 Task: Check the opening hours of a museum in Washington, DC.
Action: Mouse moved to (80, 66)
Screenshot: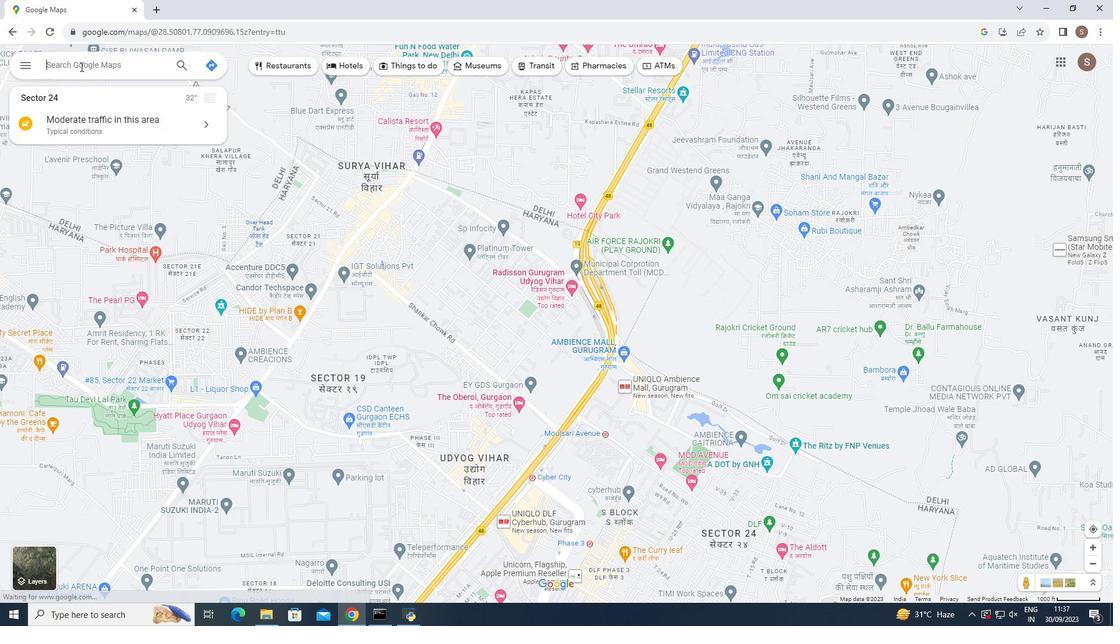 
Action: Mouse pressed left at (80, 66)
Screenshot: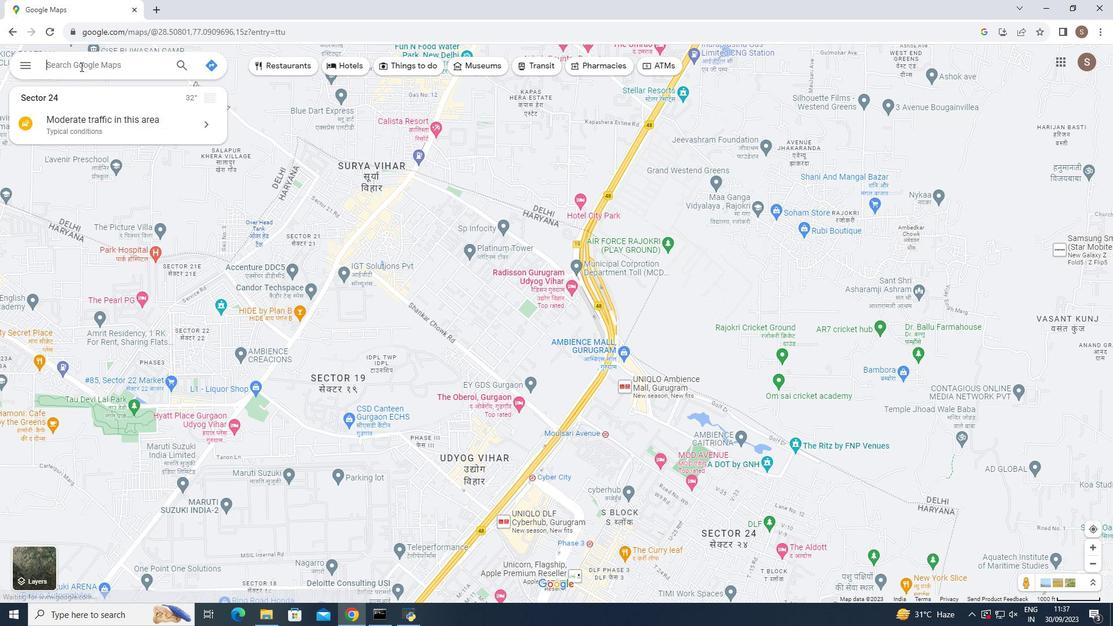 
Action: Mouse moved to (80, 66)
Screenshot: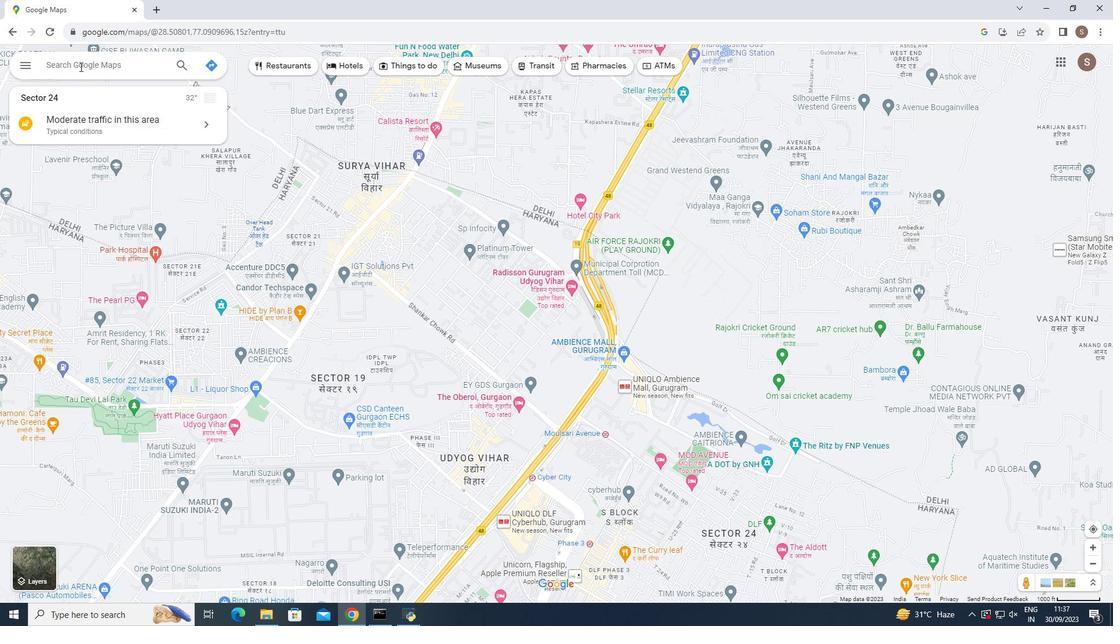 
Action: Key pressed museum<Key.space>in<Key.space><Key.left><Key.left><Key.left><Key.space><Key.right><Key.right><Key.right>washington
Screenshot: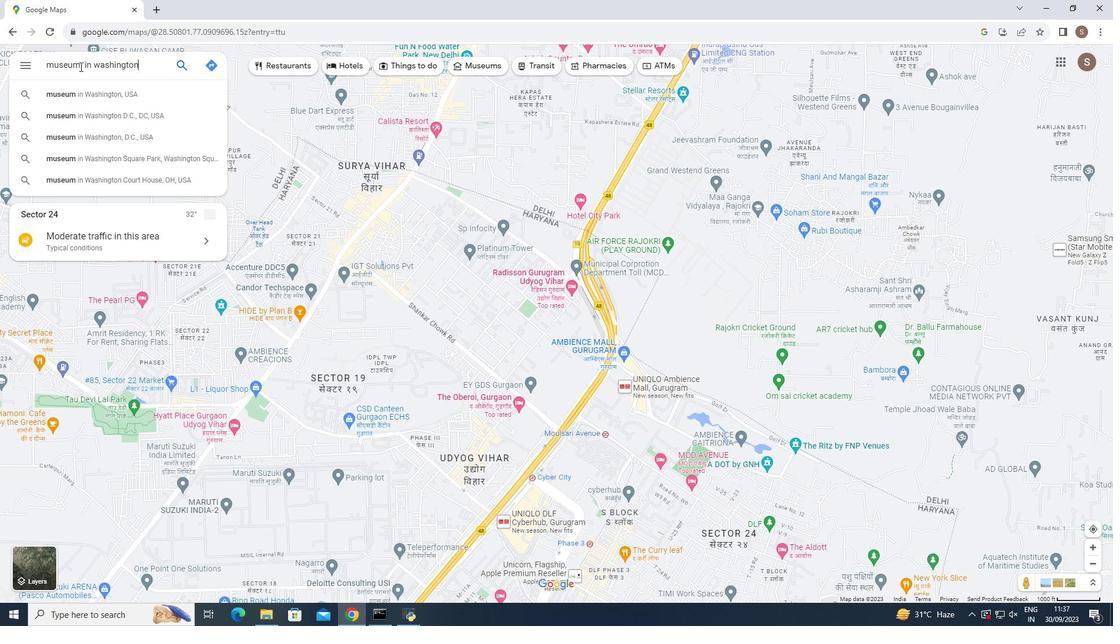 
Action: Mouse moved to (86, 100)
Screenshot: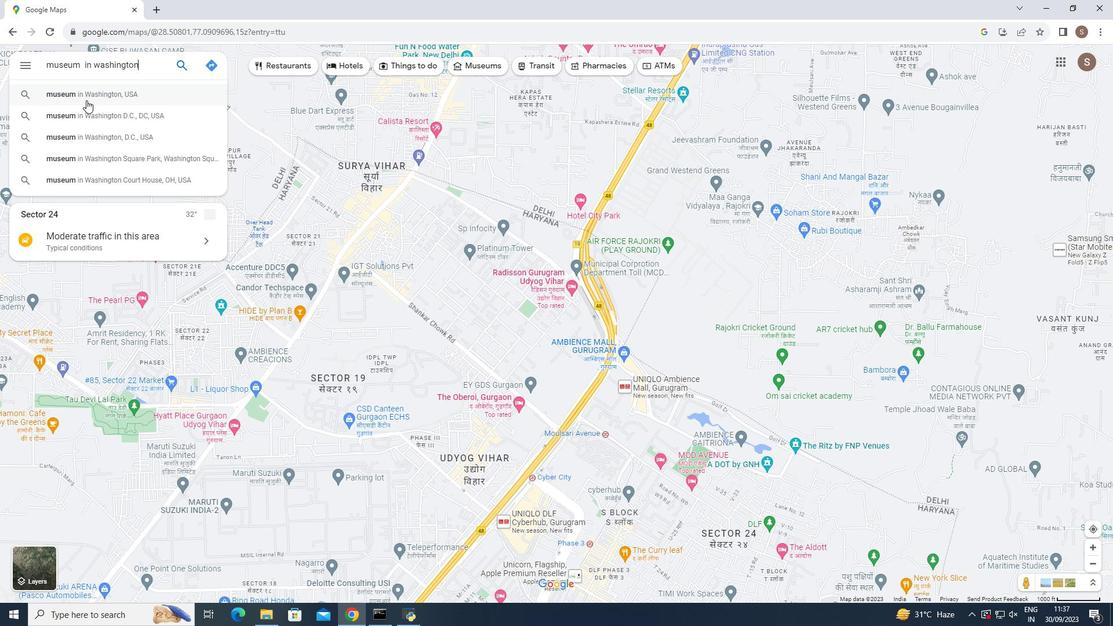 
Action: Mouse pressed left at (86, 100)
Screenshot: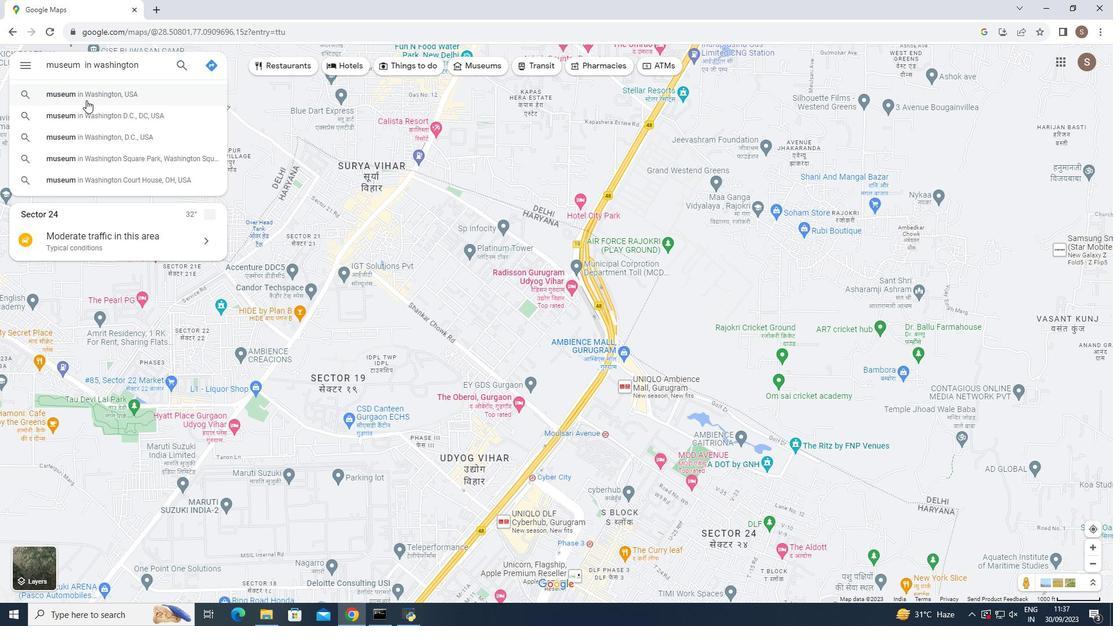 
Action: Mouse moved to (82, 112)
Screenshot: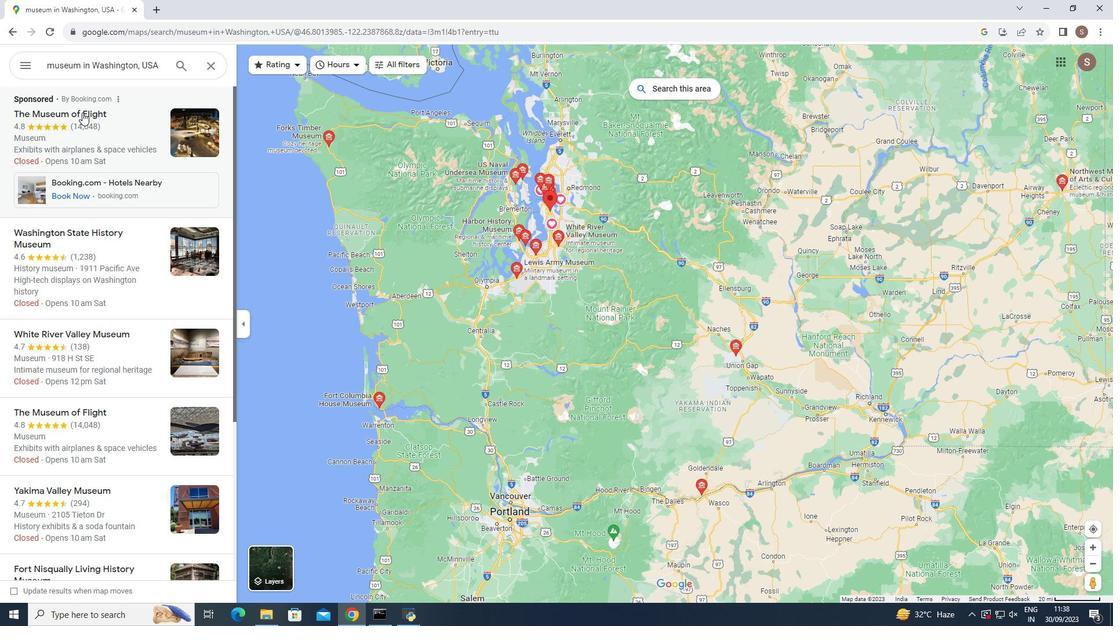 
Action: Mouse pressed left at (82, 112)
Screenshot: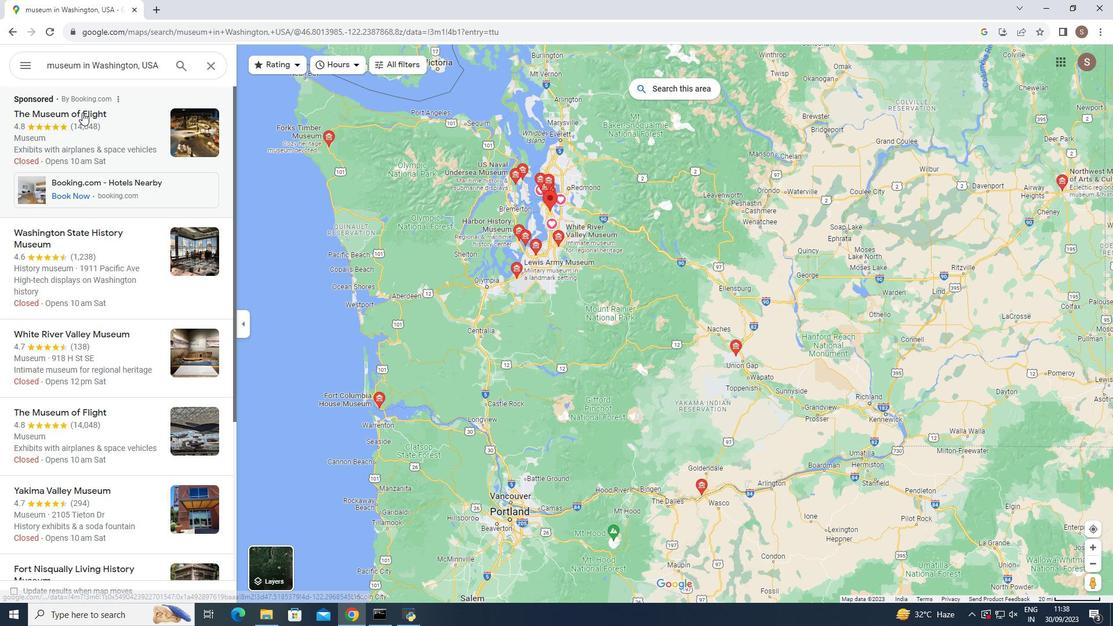
Action: Mouse moved to (359, 279)
Screenshot: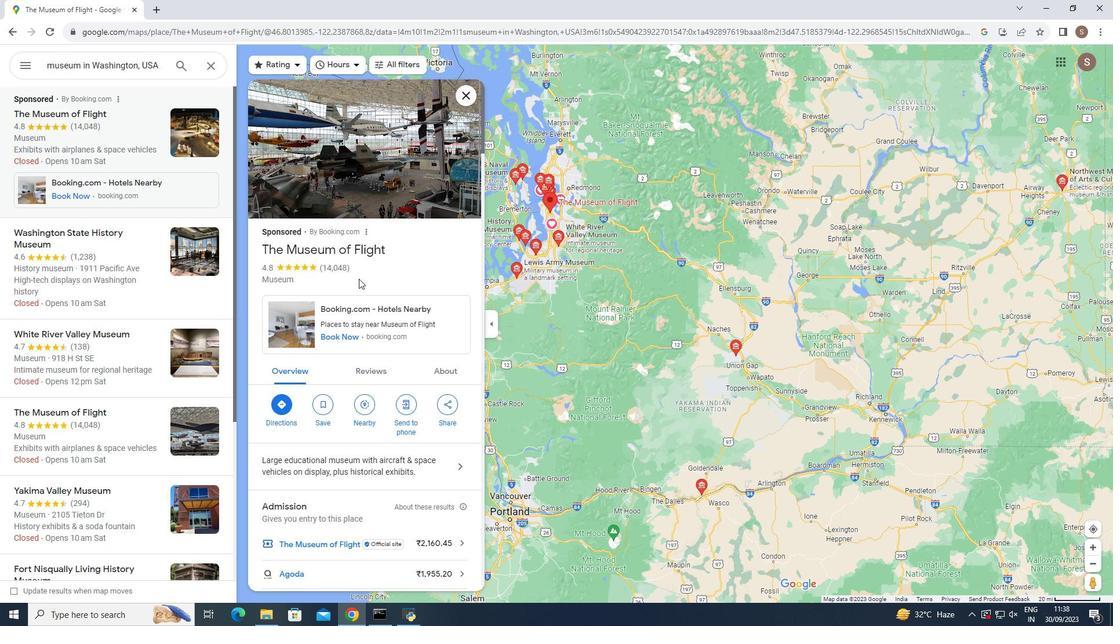
Action: Mouse scrolled (359, 278) with delta (0, 0)
Screenshot: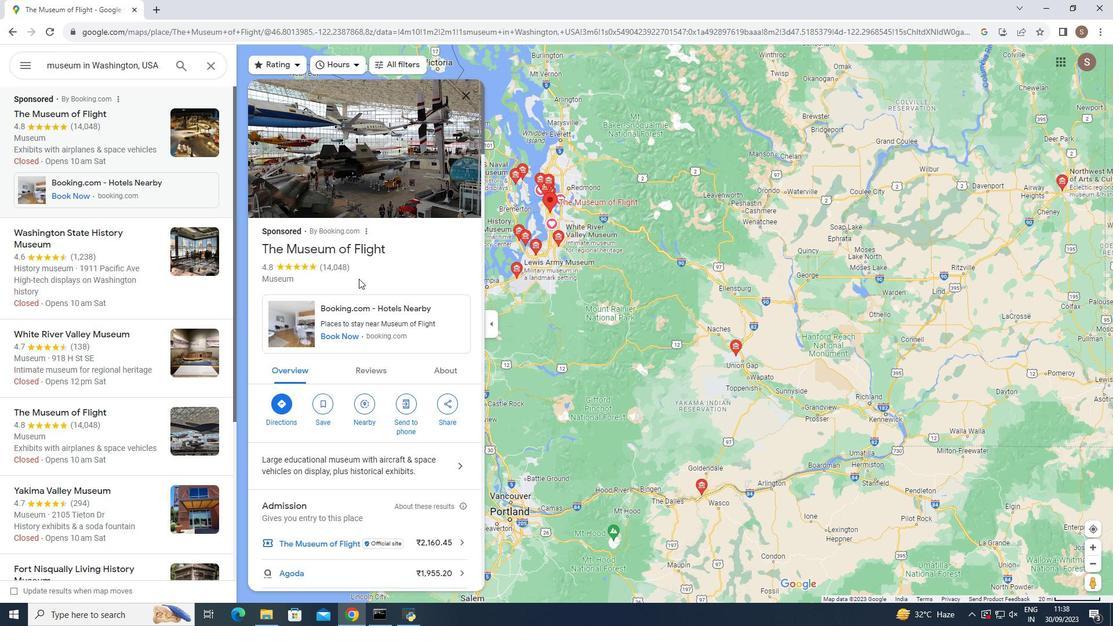 
Action: Mouse scrolled (359, 278) with delta (0, 0)
Screenshot: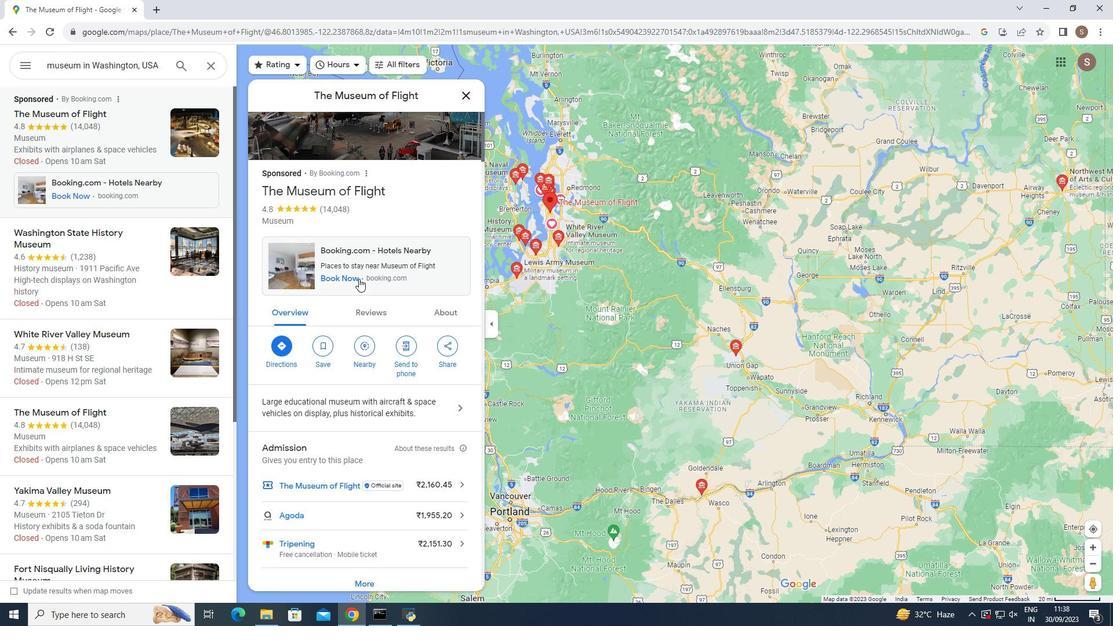 
Action: Mouse scrolled (359, 278) with delta (0, 0)
Screenshot: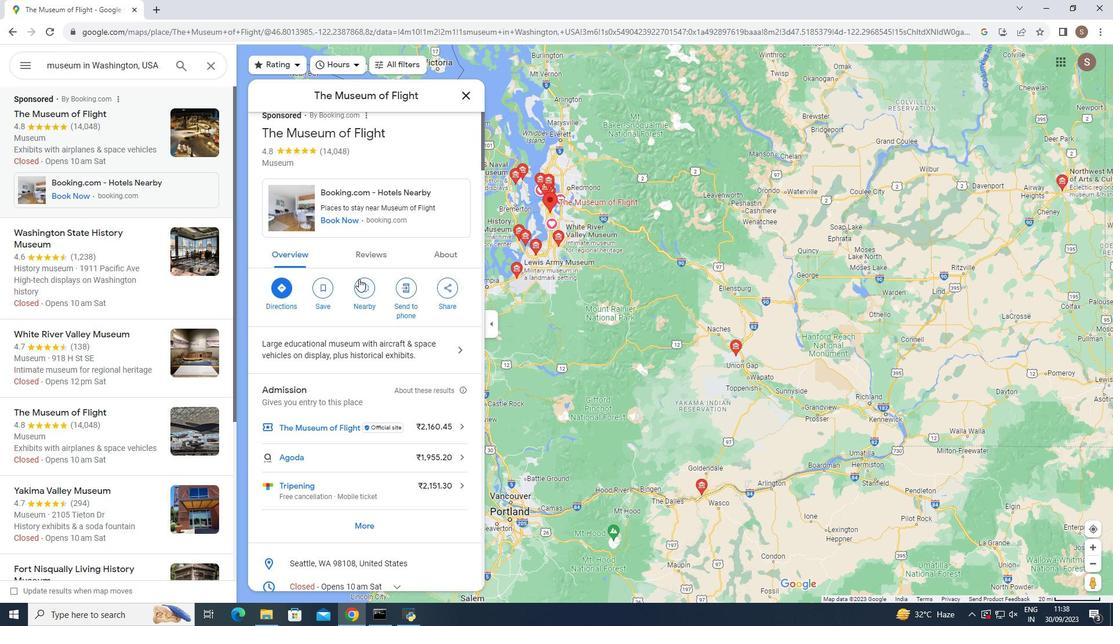 
Action: Mouse scrolled (359, 278) with delta (0, 0)
Screenshot: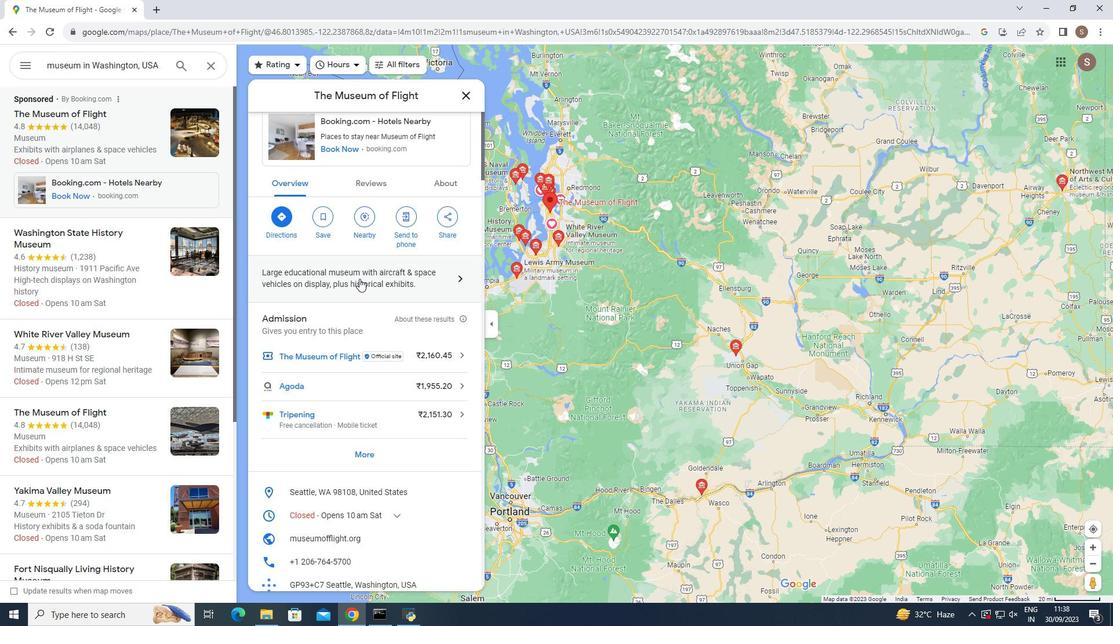 
Action: Mouse moved to (359, 279)
Screenshot: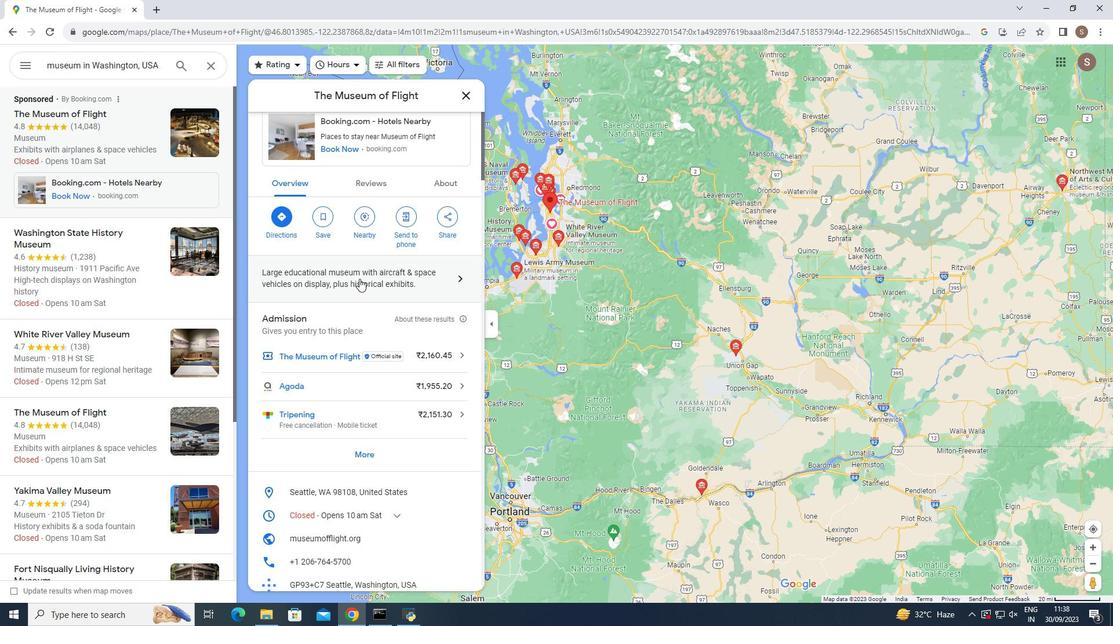 
Action: Mouse scrolled (359, 278) with delta (0, 0)
Screenshot: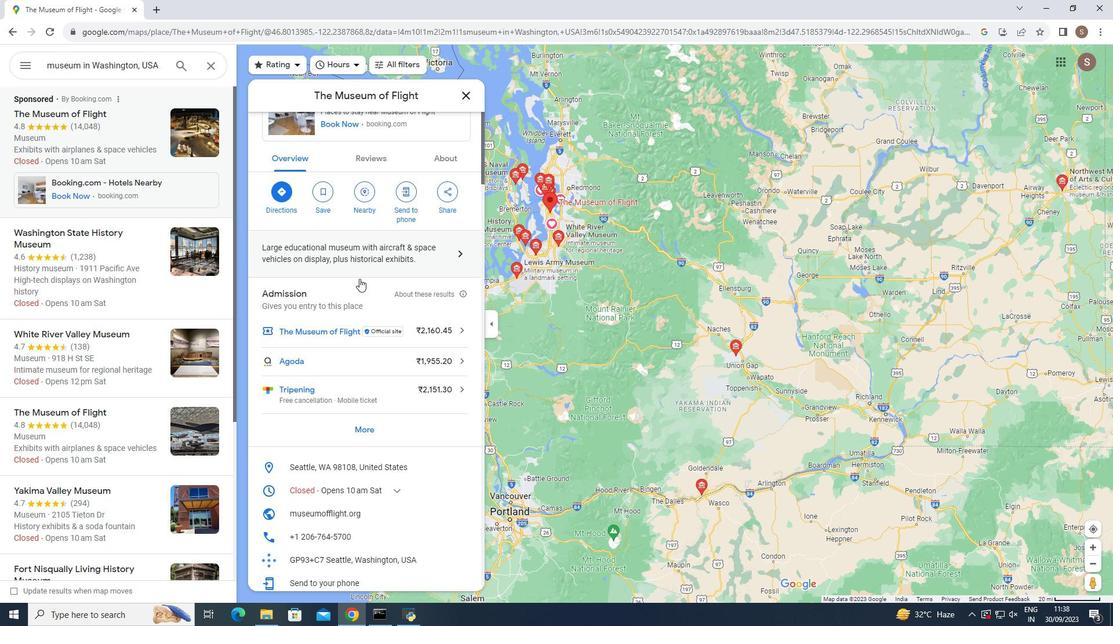 
Action: Mouse moved to (360, 279)
Screenshot: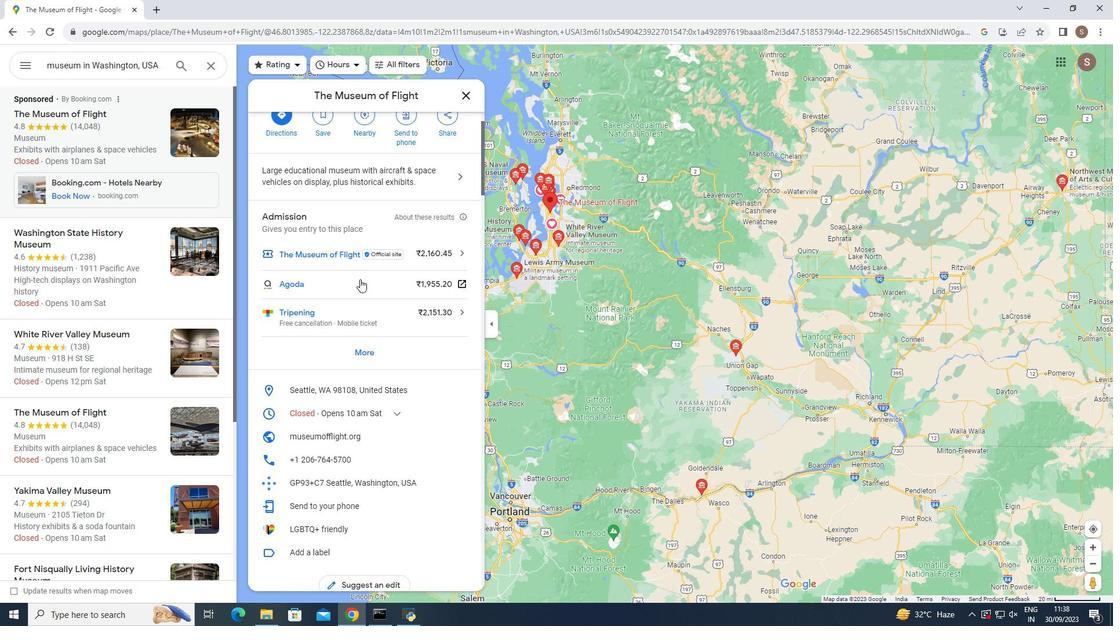 
Action: Mouse scrolled (360, 279) with delta (0, 0)
Screenshot: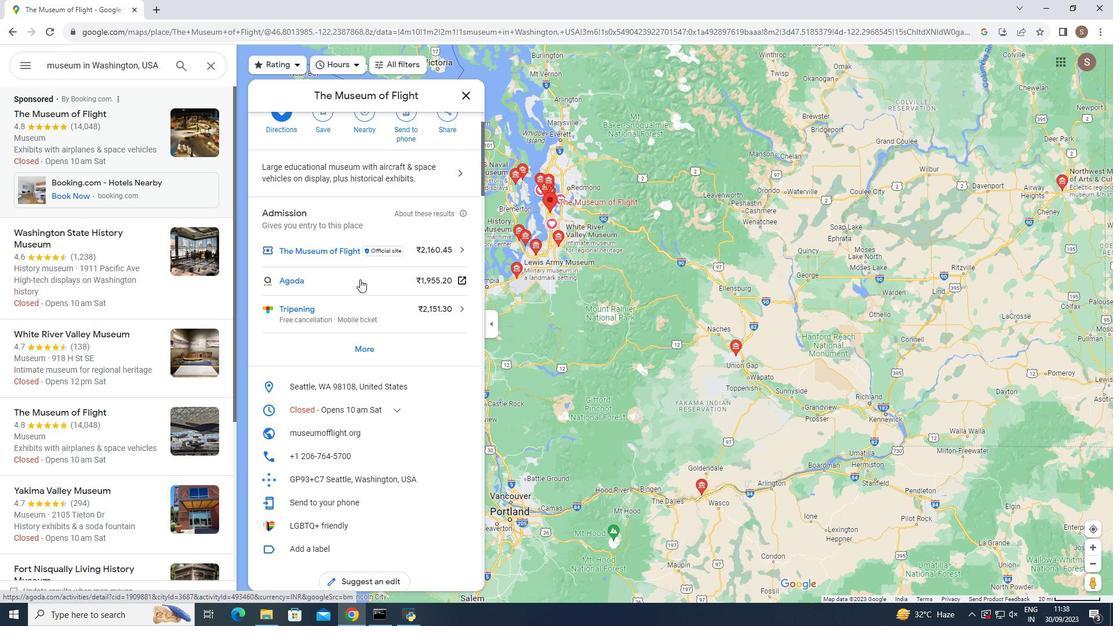 
Action: Mouse moved to (399, 353)
Screenshot: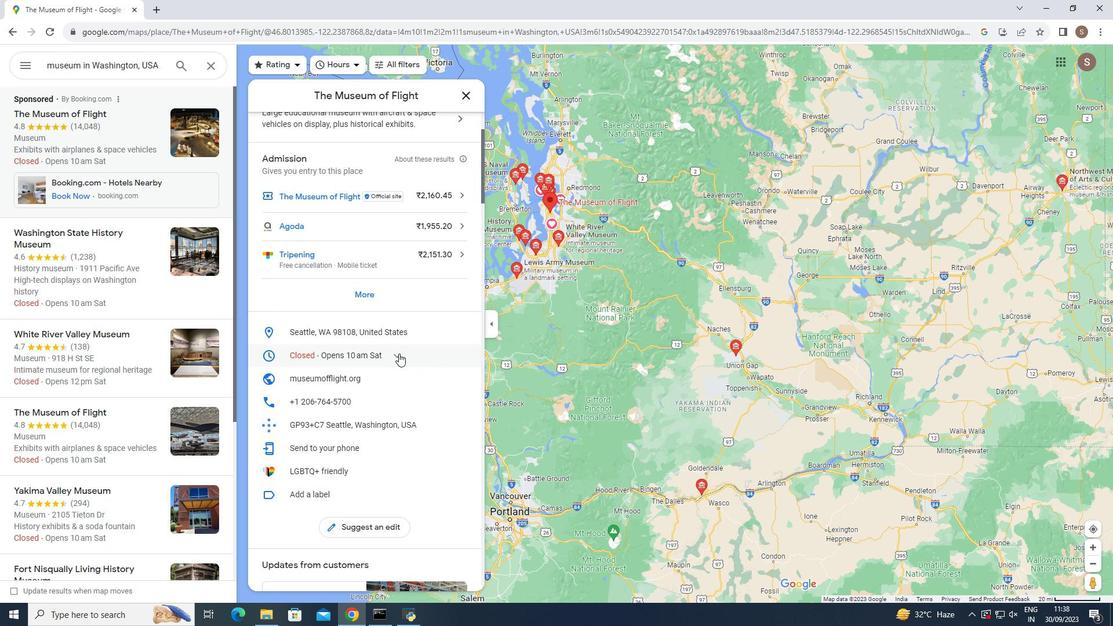 
Action: Mouse pressed left at (399, 353)
Screenshot: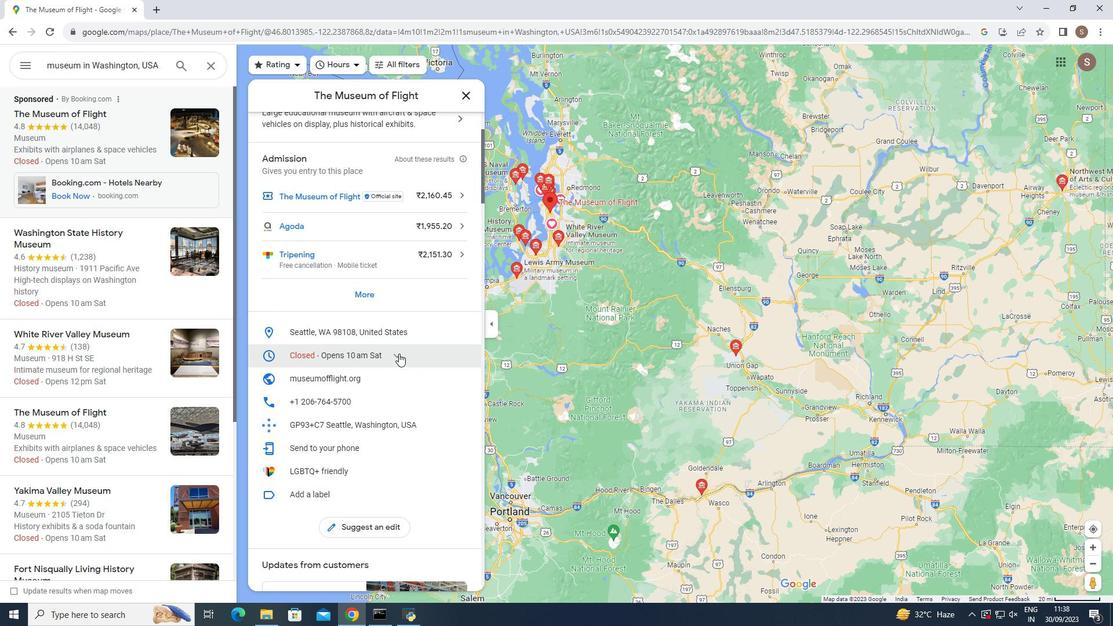 
Action: Mouse moved to (345, 359)
Screenshot: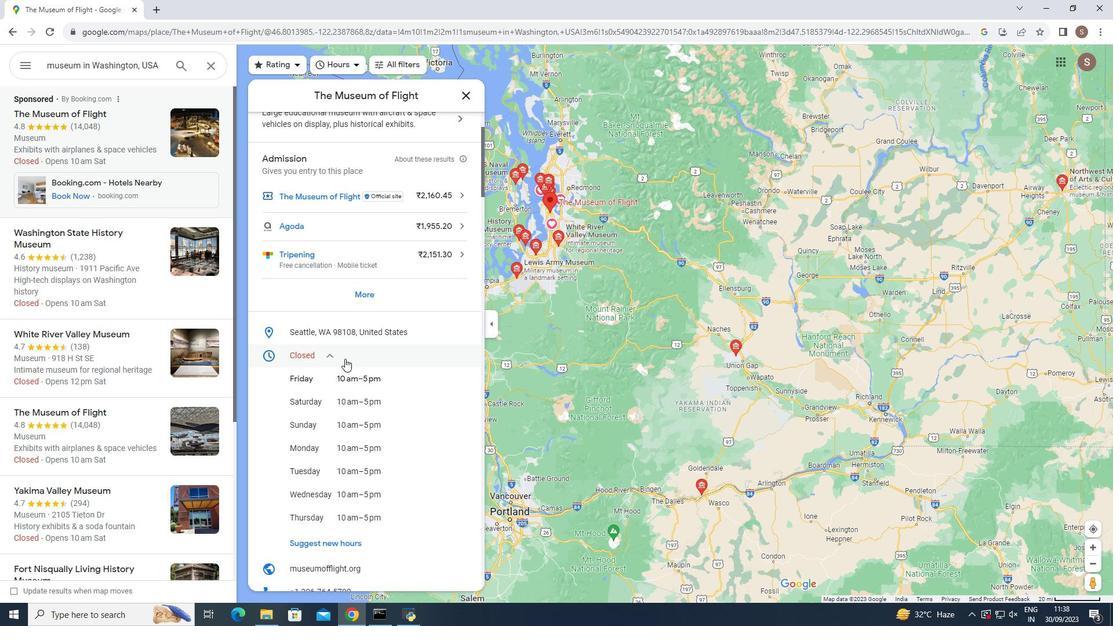 
Action: Mouse scrolled (345, 358) with delta (0, 0)
Screenshot: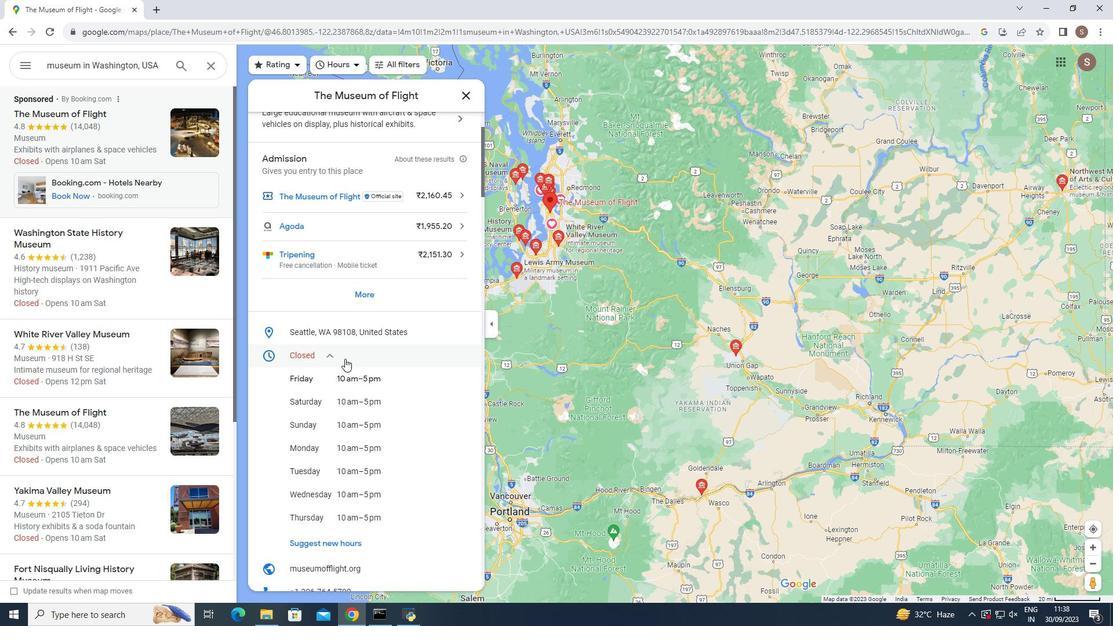 
Action: Mouse scrolled (345, 358) with delta (0, 0)
Screenshot: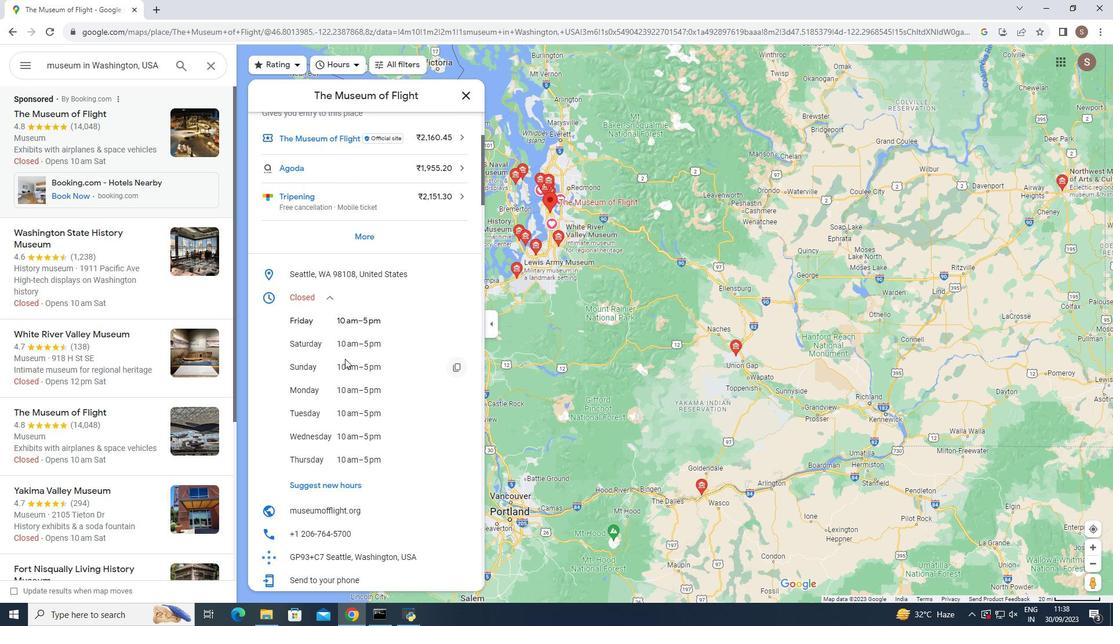 
Action: Mouse moved to (379, 292)
Screenshot: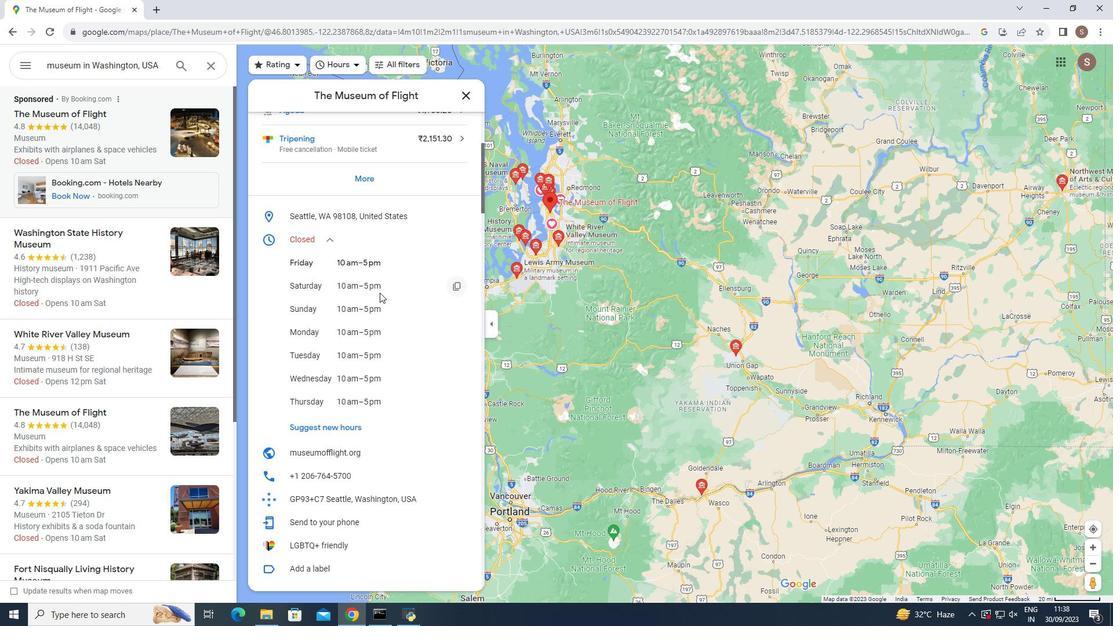 
Action: Mouse scrolled (379, 292) with delta (0, 0)
Screenshot: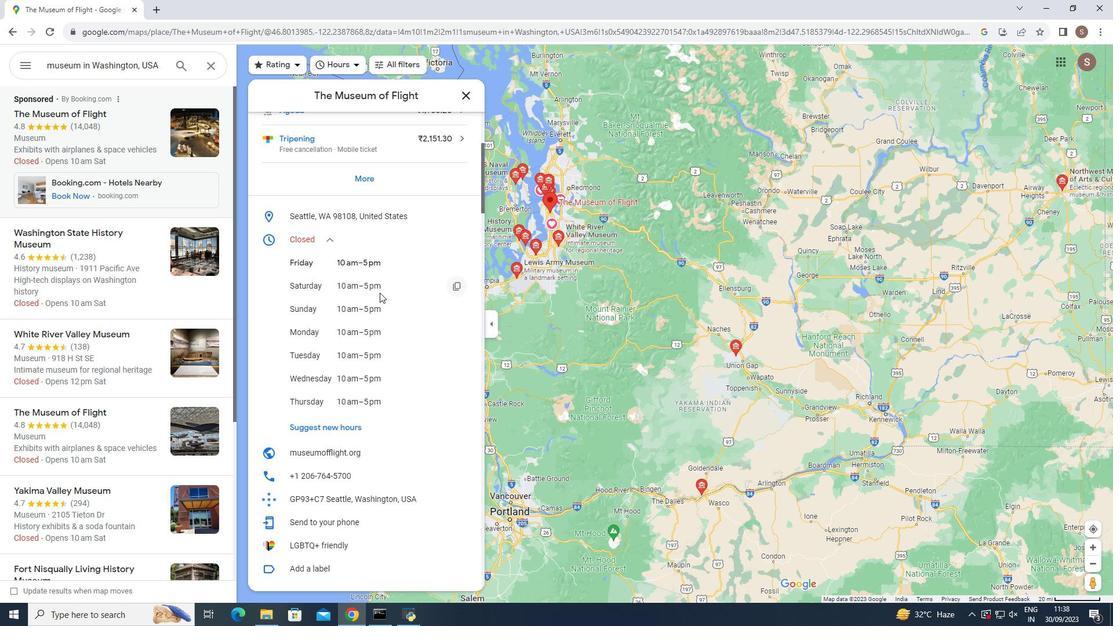 
Action: Mouse moved to (379, 294)
Screenshot: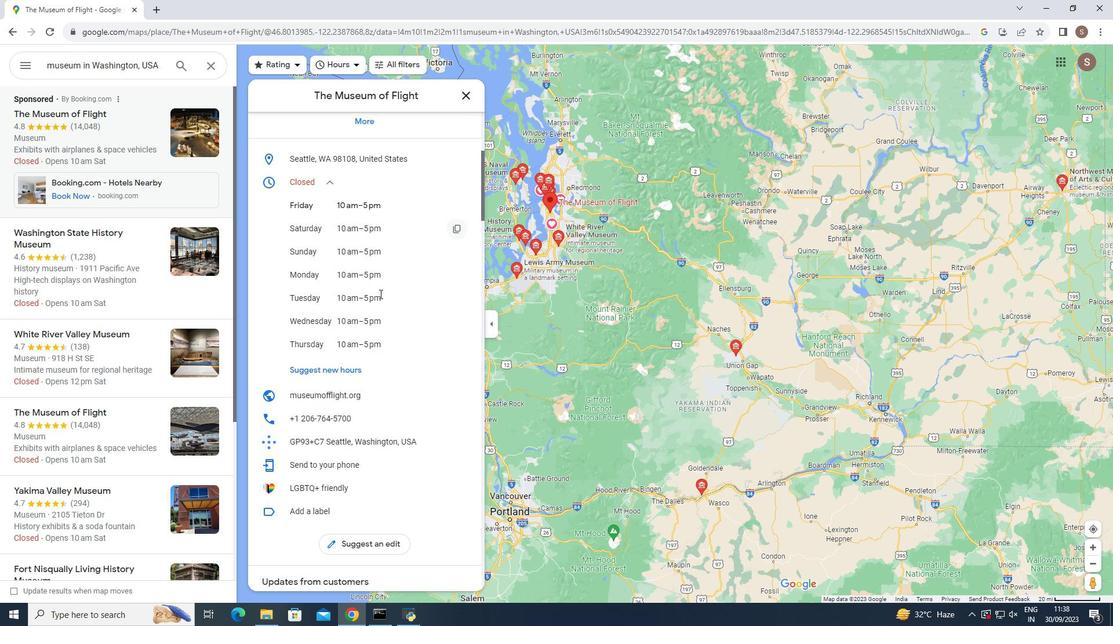 
Action: Mouse scrolled (379, 293) with delta (0, 0)
Screenshot: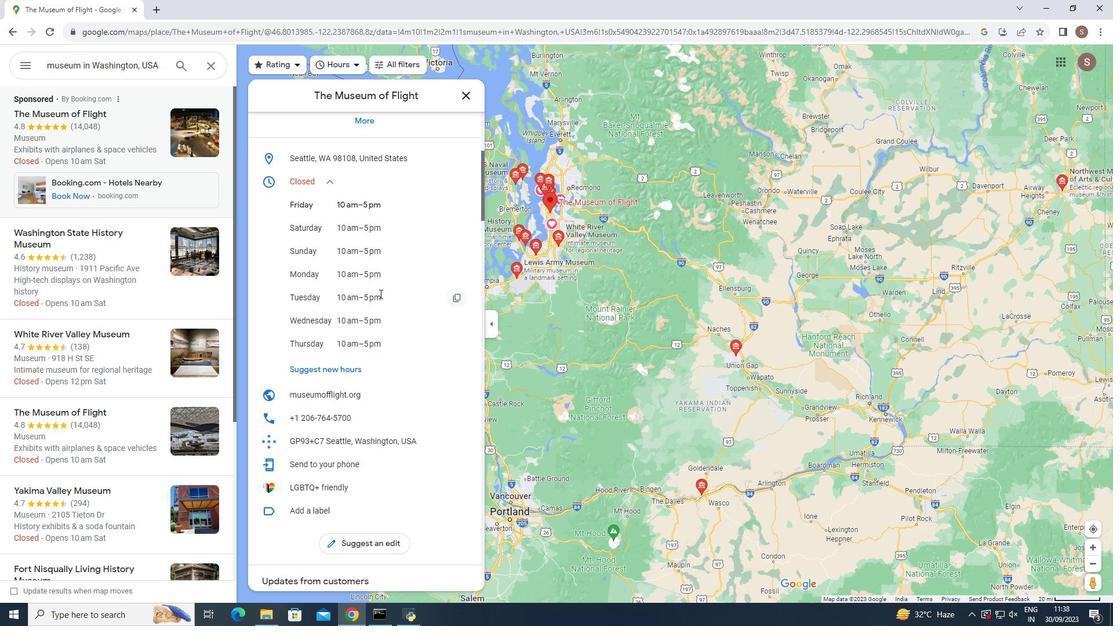 
Action: Mouse scrolled (379, 294) with delta (0, 0)
Screenshot: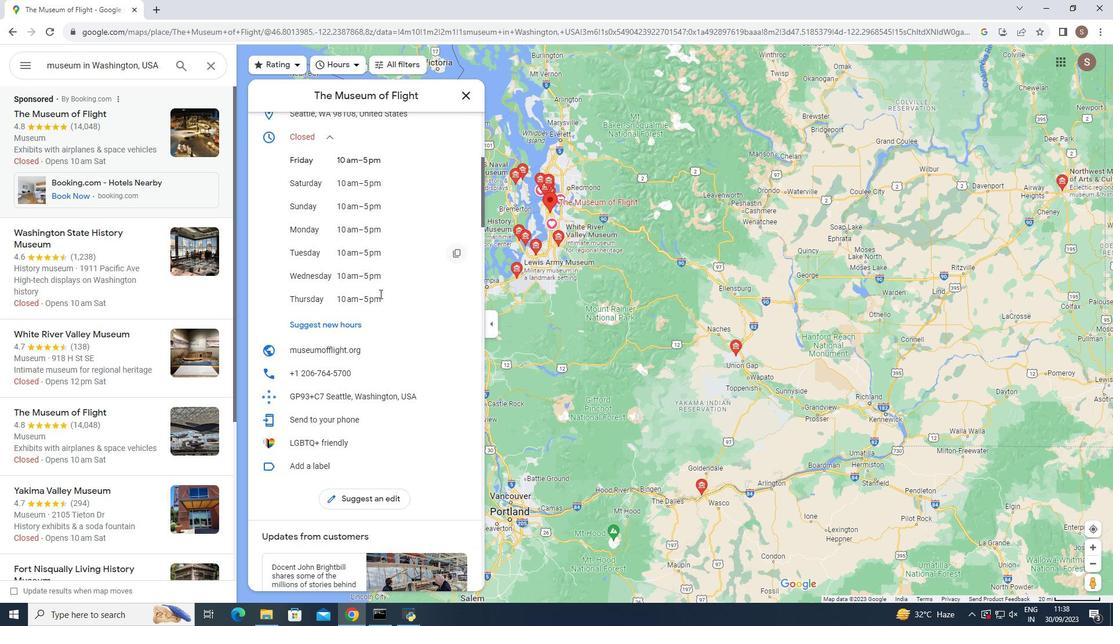 
Action: Mouse scrolled (379, 294) with delta (0, 0)
Screenshot: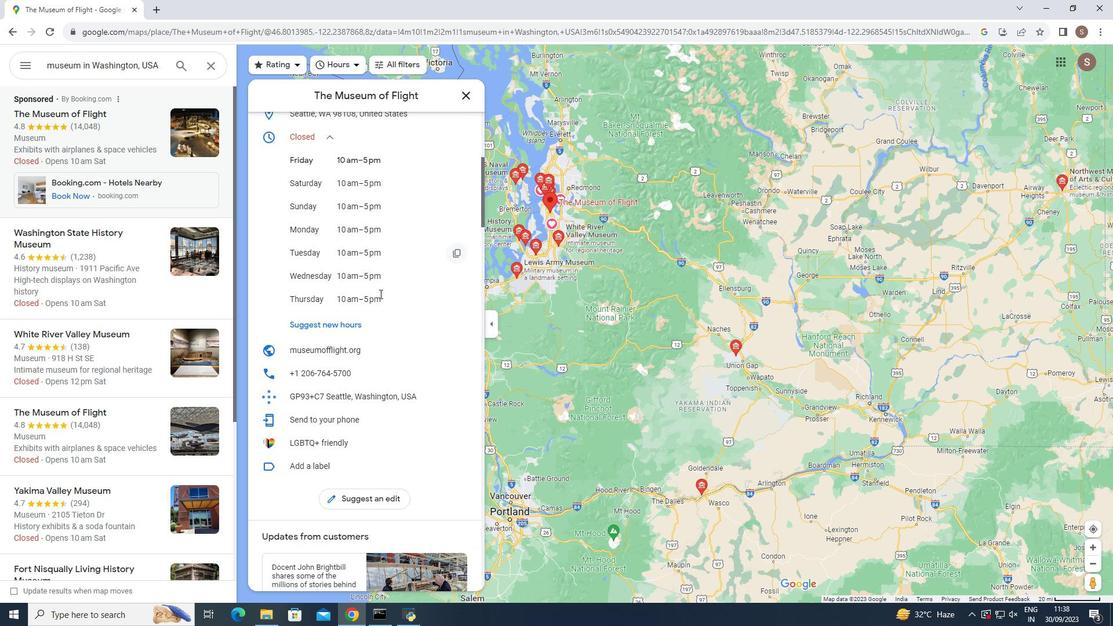 
Action: Mouse scrolled (379, 294) with delta (0, 0)
Screenshot: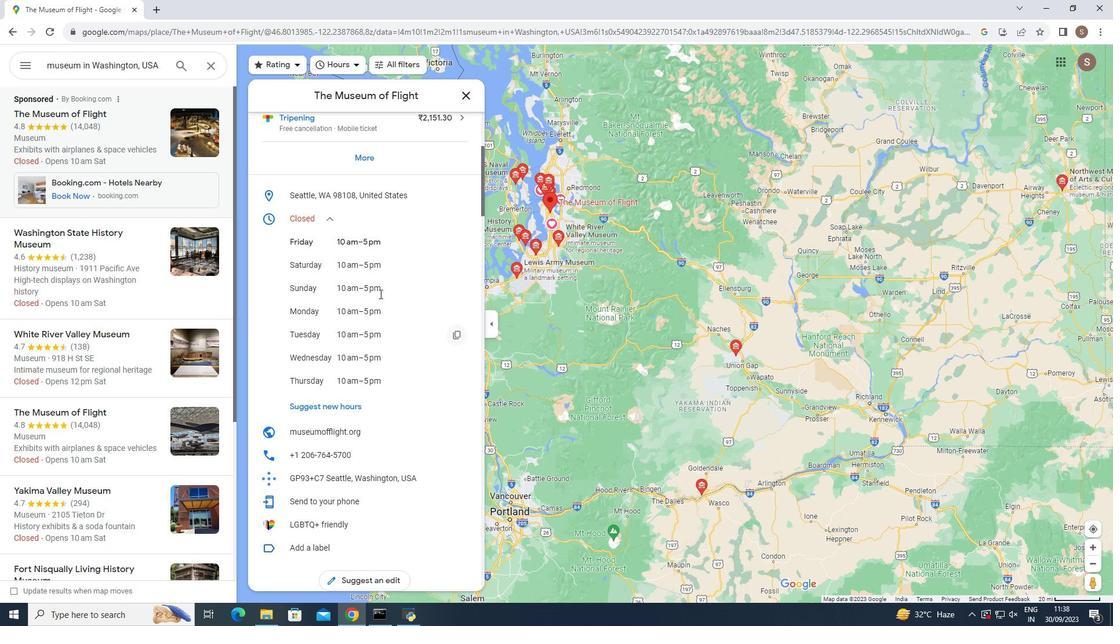 
Action: Mouse scrolled (379, 294) with delta (0, 0)
Screenshot: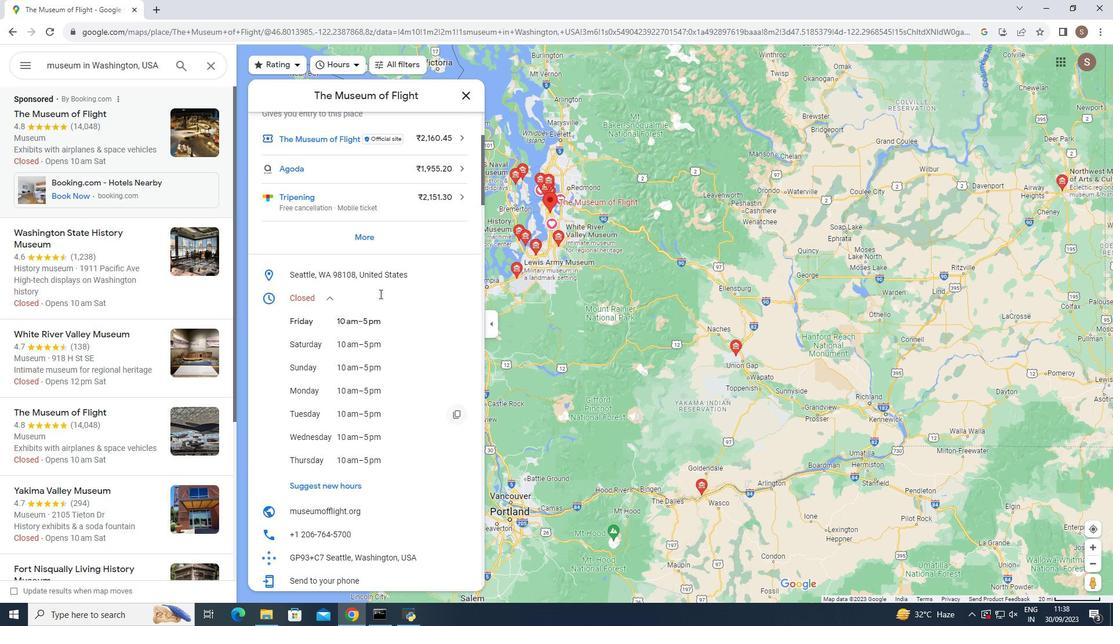 
Action: Mouse scrolled (379, 294) with delta (0, 0)
Screenshot: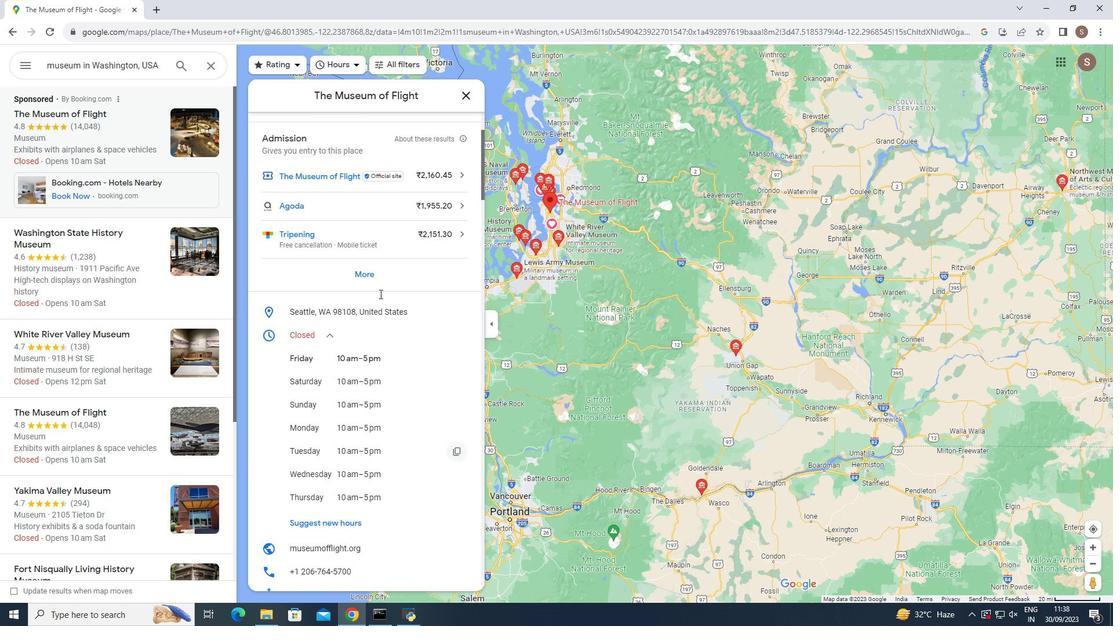 
Action: Mouse scrolled (379, 294) with delta (0, 0)
Screenshot: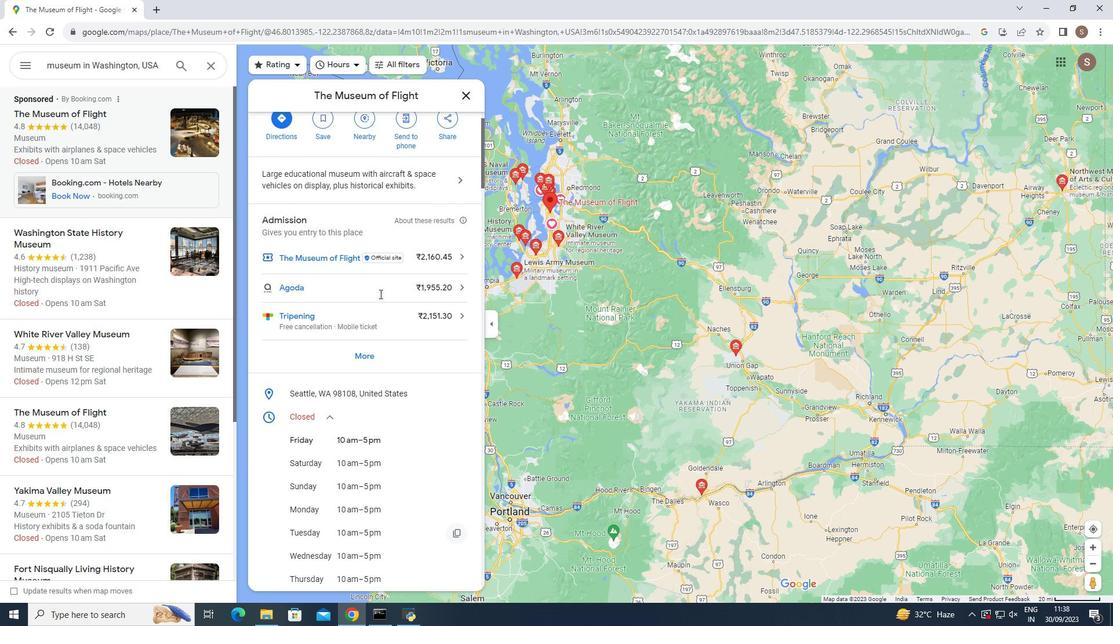 
Action: Mouse scrolled (379, 294) with delta (0, 0)
Screenshot: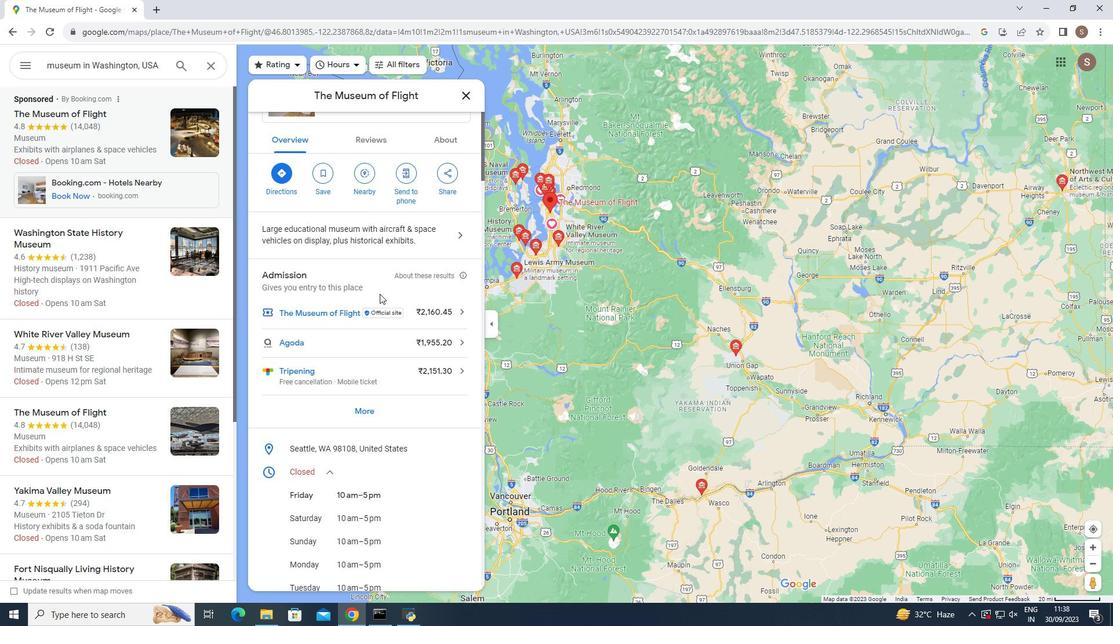 
Action: Mouse scrolled (379, 294) with delta (0, 0)
Screenshot: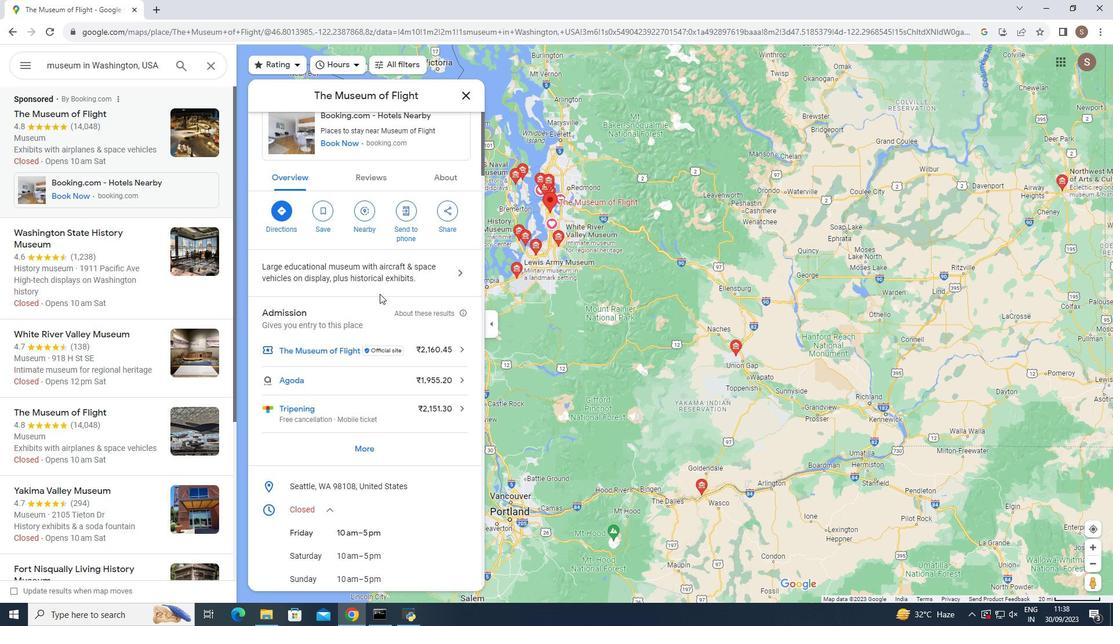 
Action: Mouse scrolled (379, 294) with delta (0, 0)
Screenshot: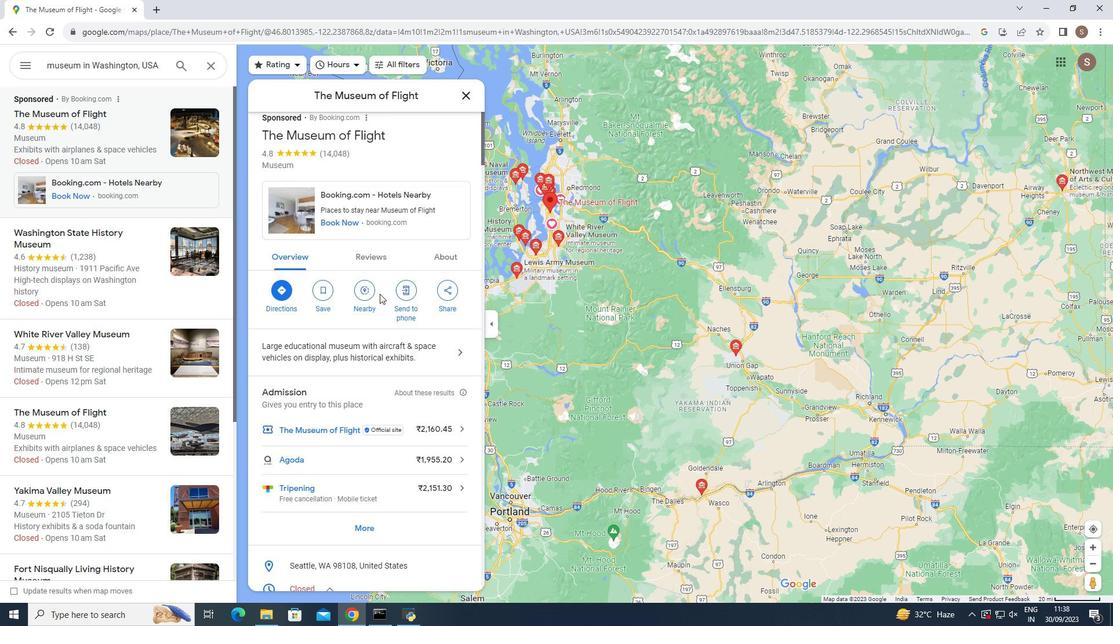 
Action: Mouse moved to (400, 421)
Screenshot: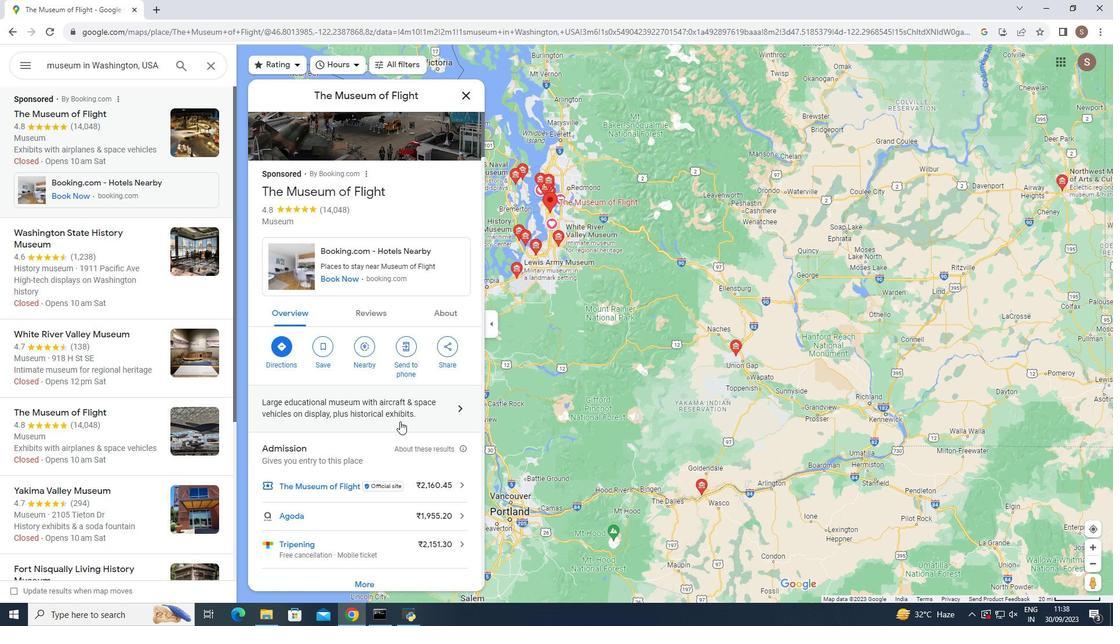 
Action: Mouse scrolled (400, 421) with delta (0, 0)
Screenshot: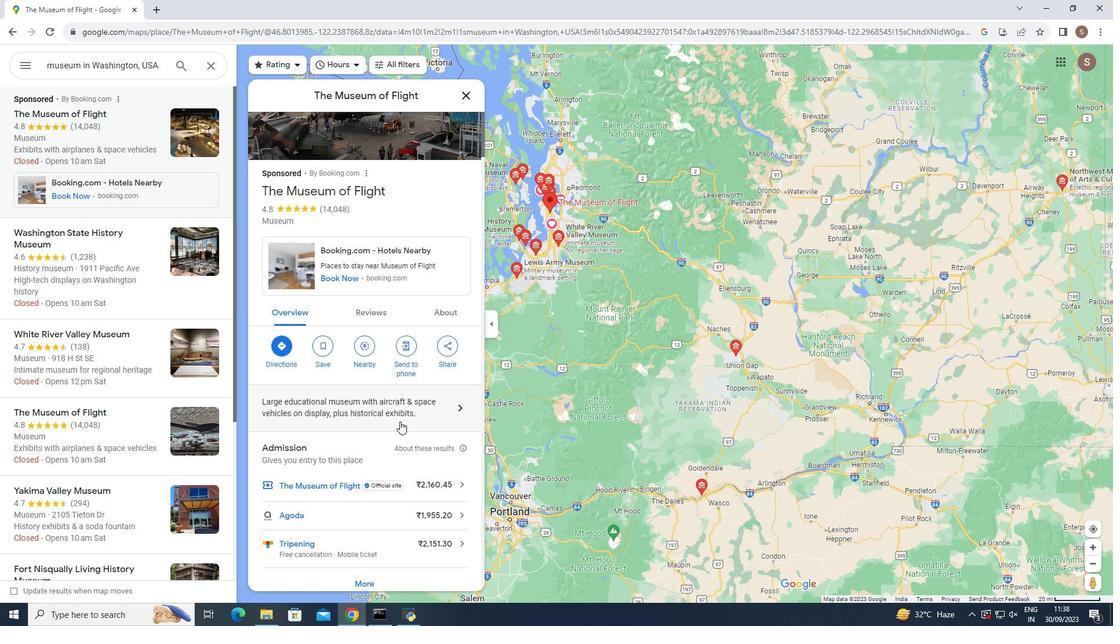 
Action: Mouse scrolled (400, 421) with delta (0, 0)
Screenshot: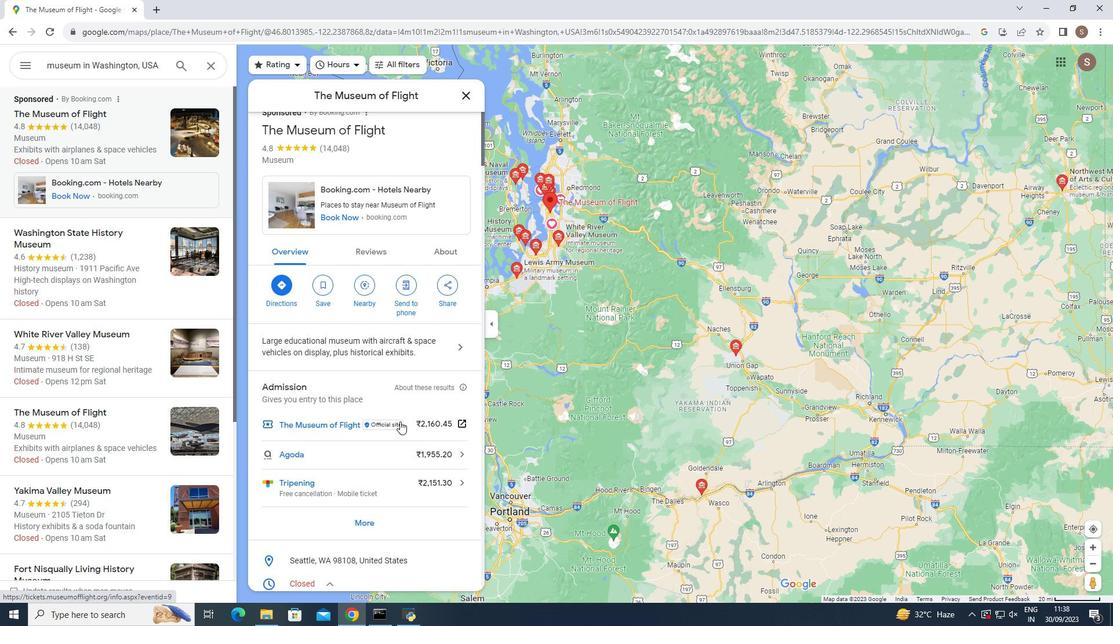 
Action: Mouse moved to (390, 357)
Screenshot: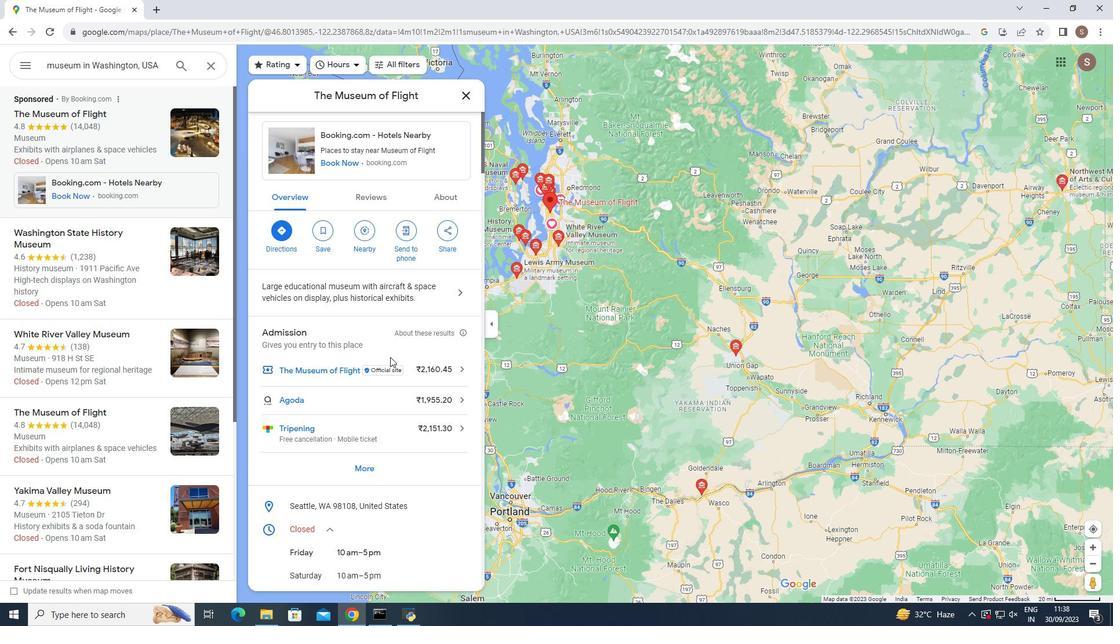 
Action: Mouse scrolled (390, 356) with delta (0, 0)
Screenshot: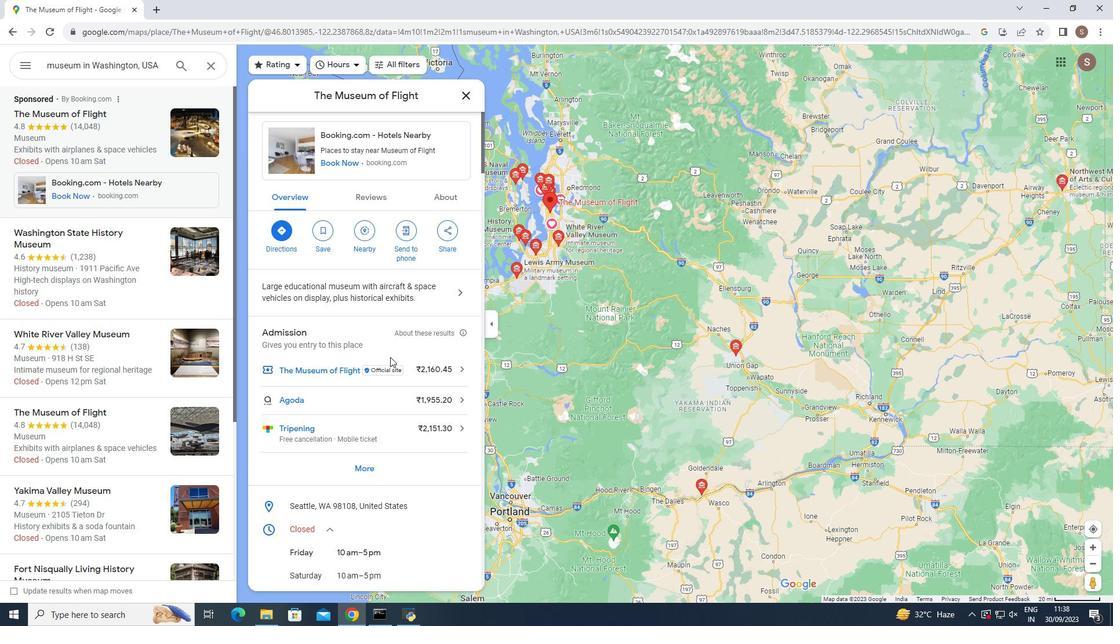 
Action: Mouse moved to (391, 357)
Screenshot: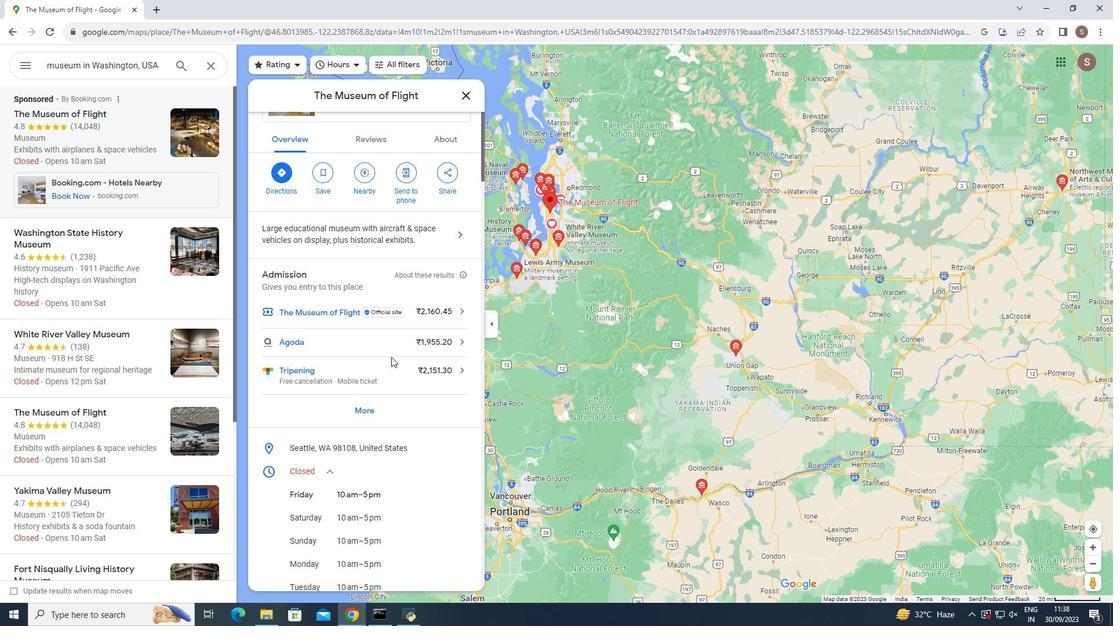 
Action: Mouse scrolled (391, 356) with delta (0, 0)
Screenshot: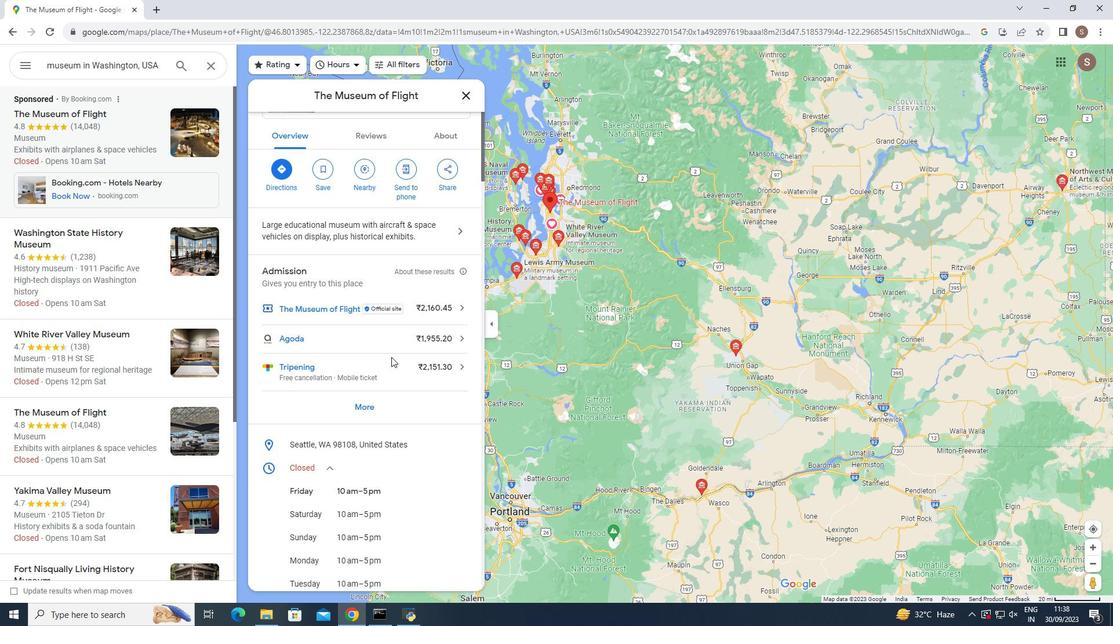 
Action: Mouse scrolled (391, 356) with delta (0, 0)
Screenshot: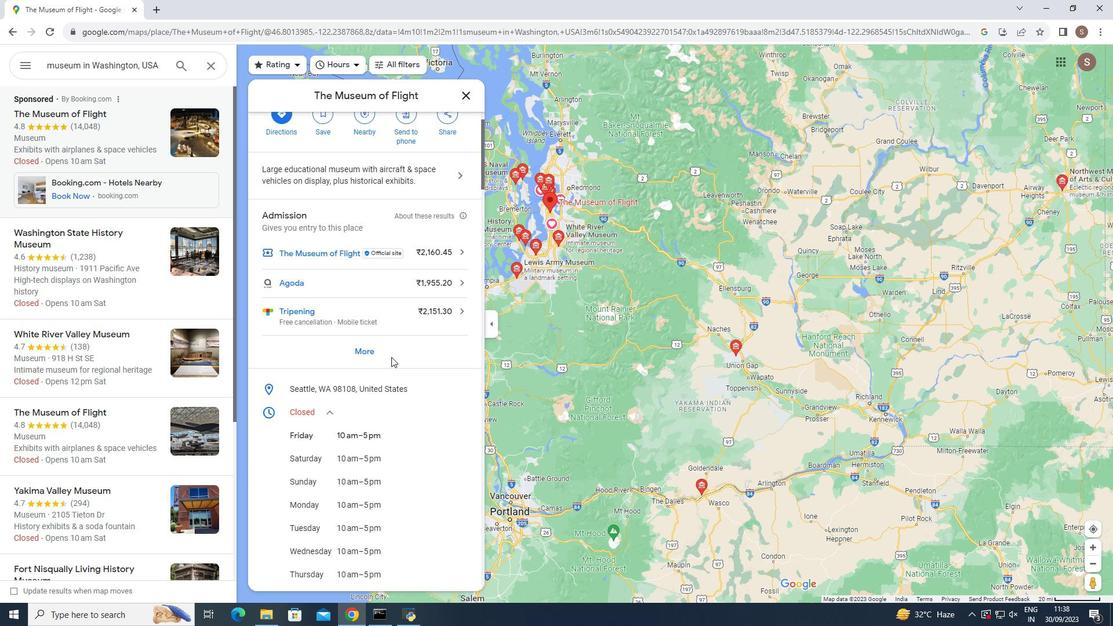 
Action: Mouse moved to (391, 355)
Screenshot: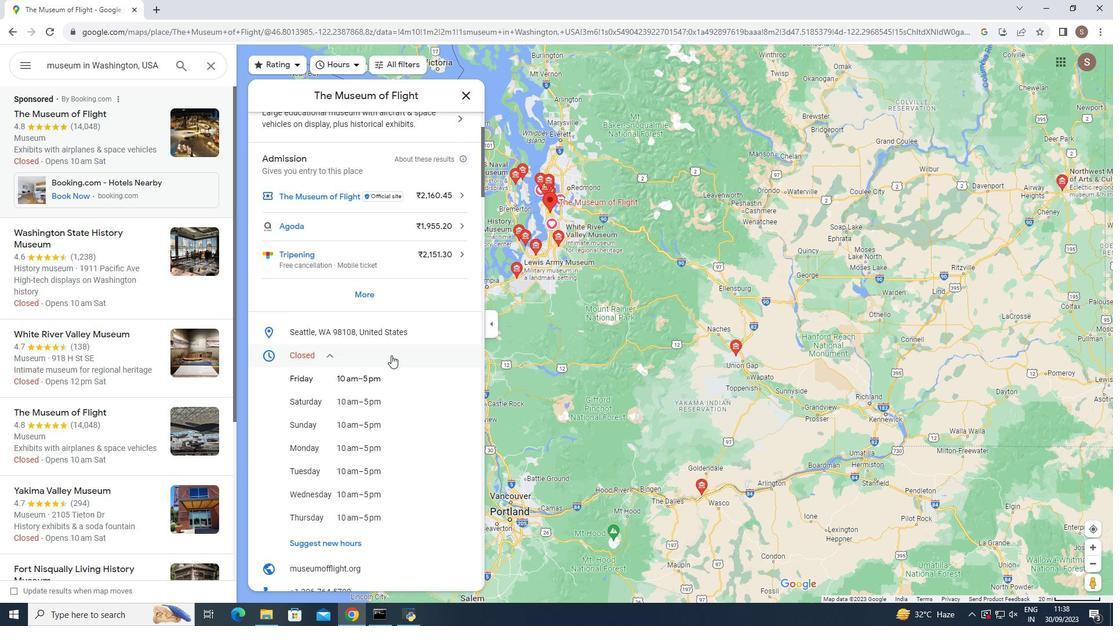 
Action: Mouse scrolled (391, 355) with delta (0, 0)
Screenshot: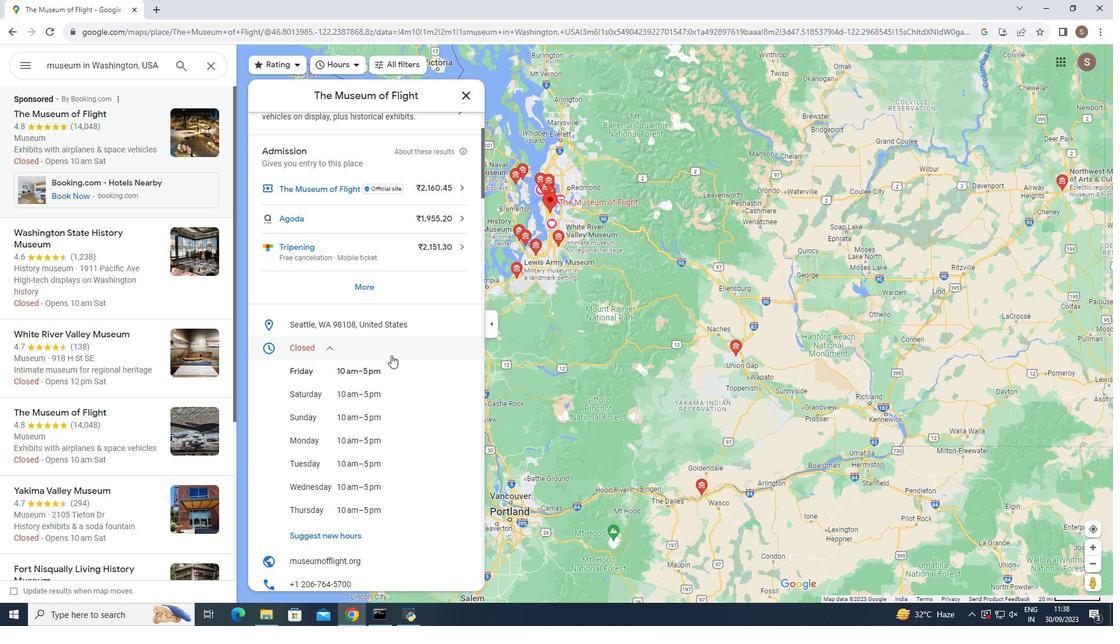 
Action: Mouse scrolled (391, 355) with delta (0, 0)
Screenshot: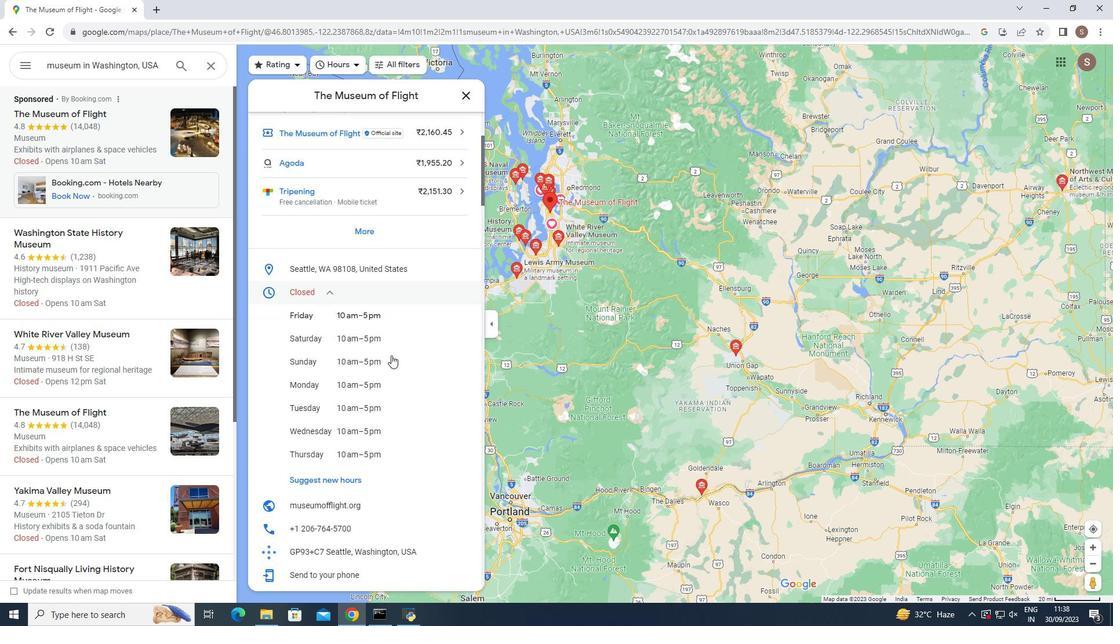 
Action: Mouse scrolled (391, 355) with delta (0, 0)
Screenshot: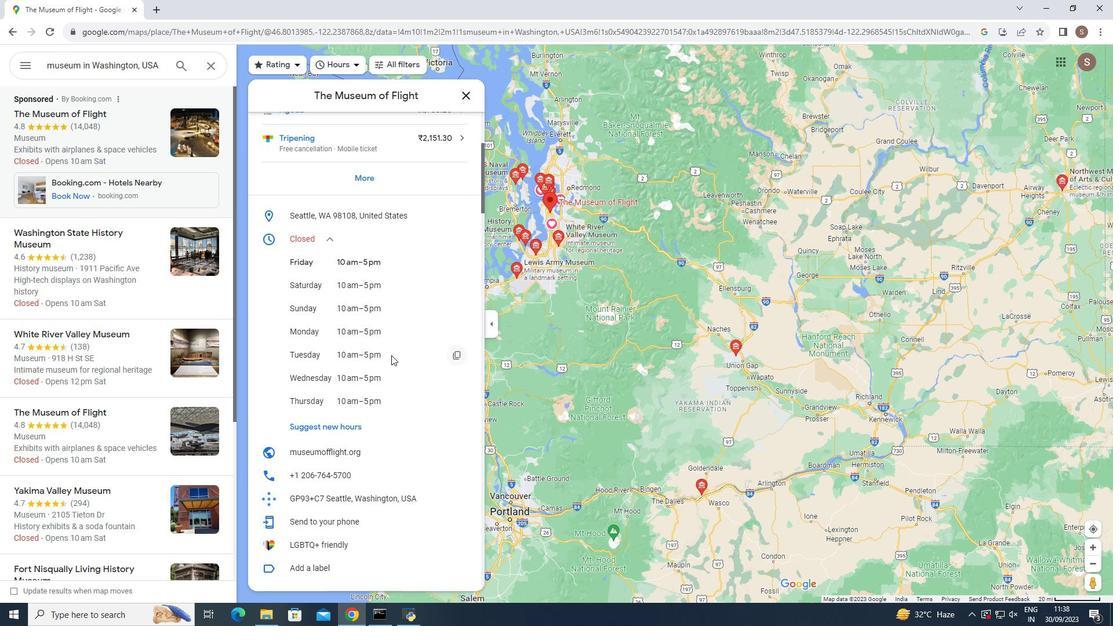 
Action: Mouse scrolled (391, 355) with delta (0, 0)
Screenshot: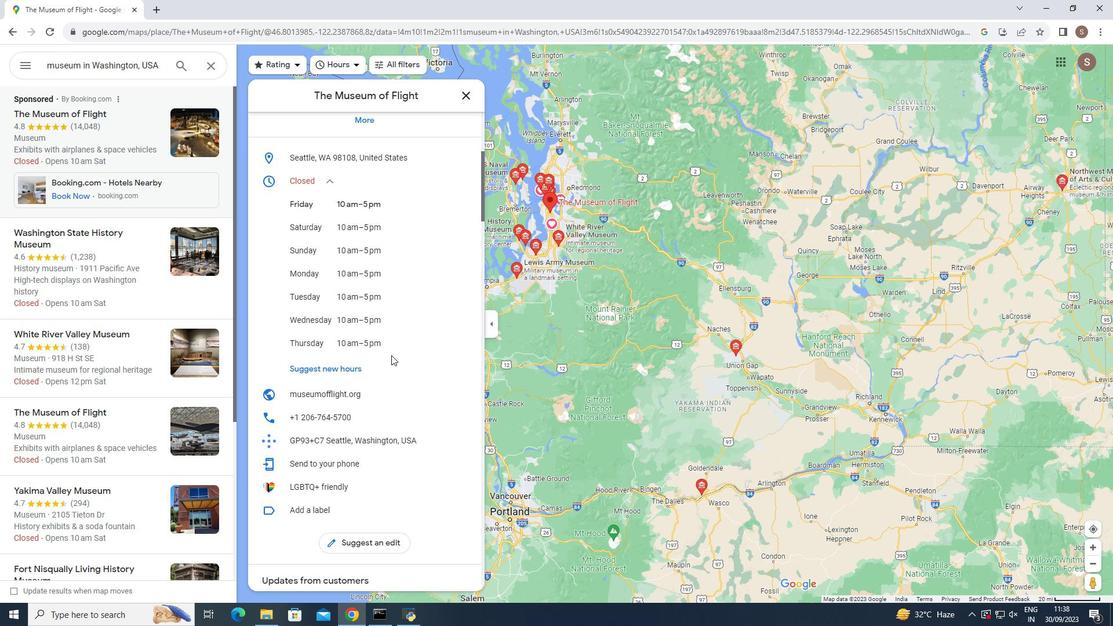 
Action: Mouse scrolled (391, 355) with delta (0, 0)
Screenshot: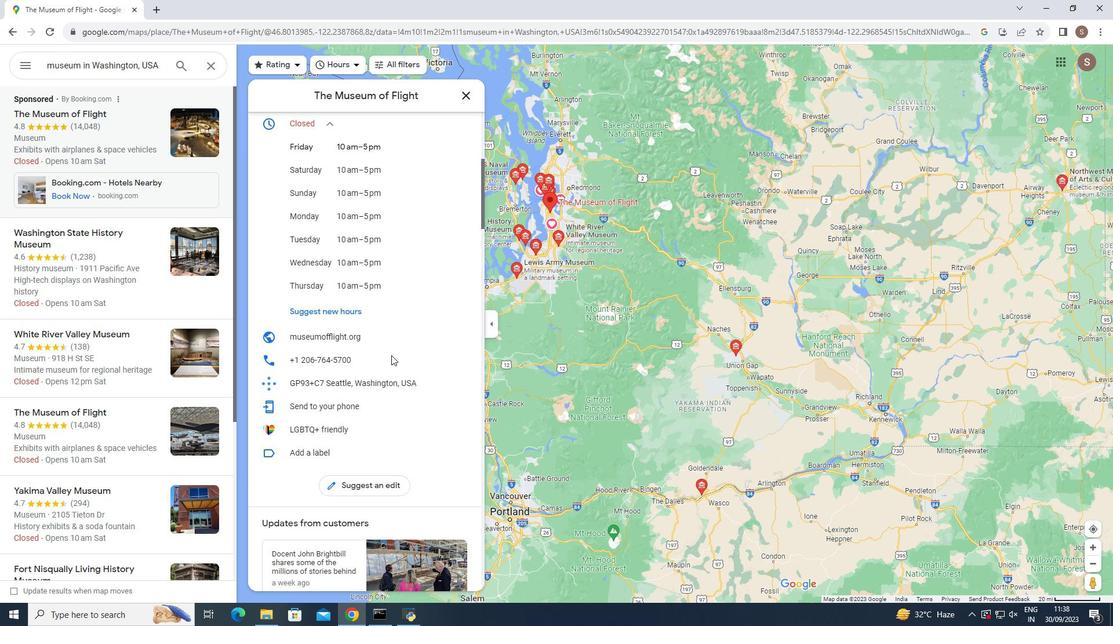 
Action: Mouse scrolled (391, 355) with delta (0, 0)
Screenshot: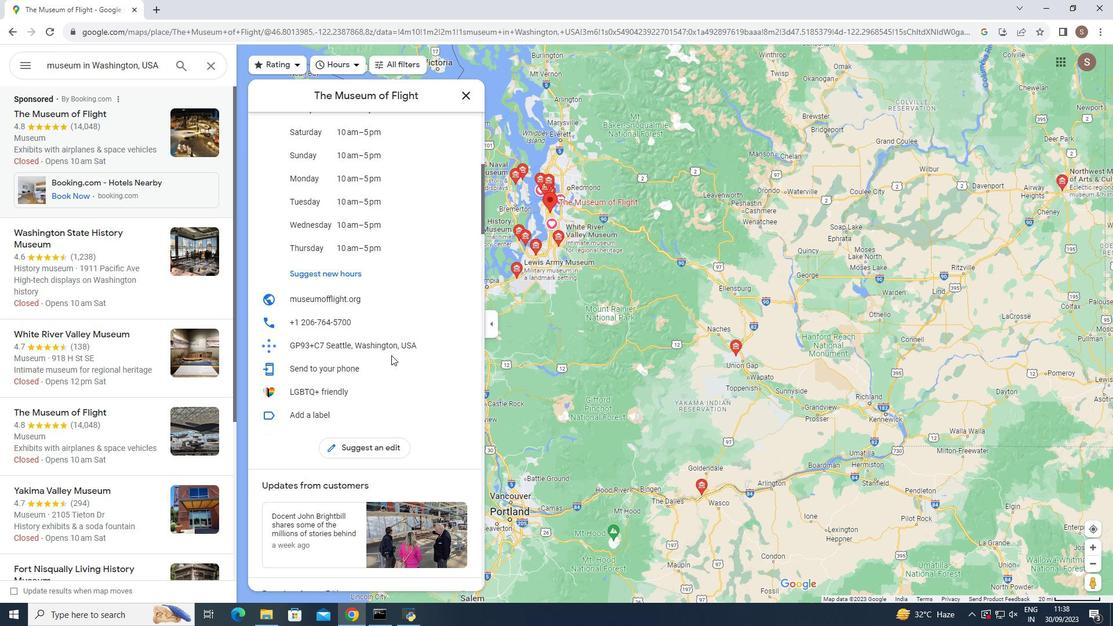 
Action: Mouse scrolled (391, 355) with delta (0, 0)
Screenshot: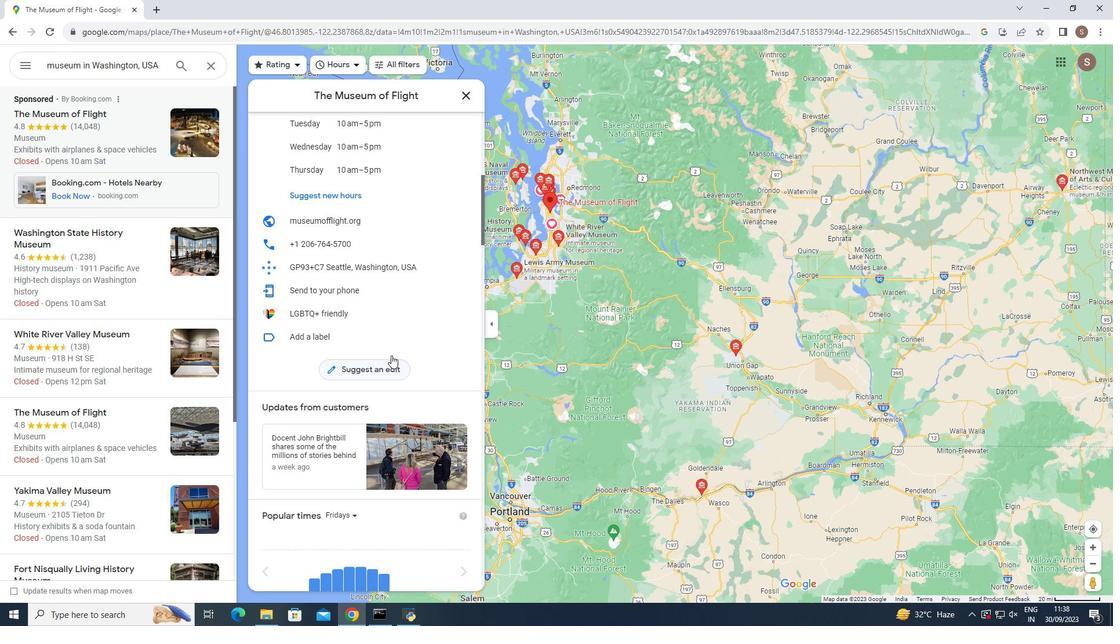 
Action: Mouse scrolled (391, 355) with delta (0, 0)
Screenshot: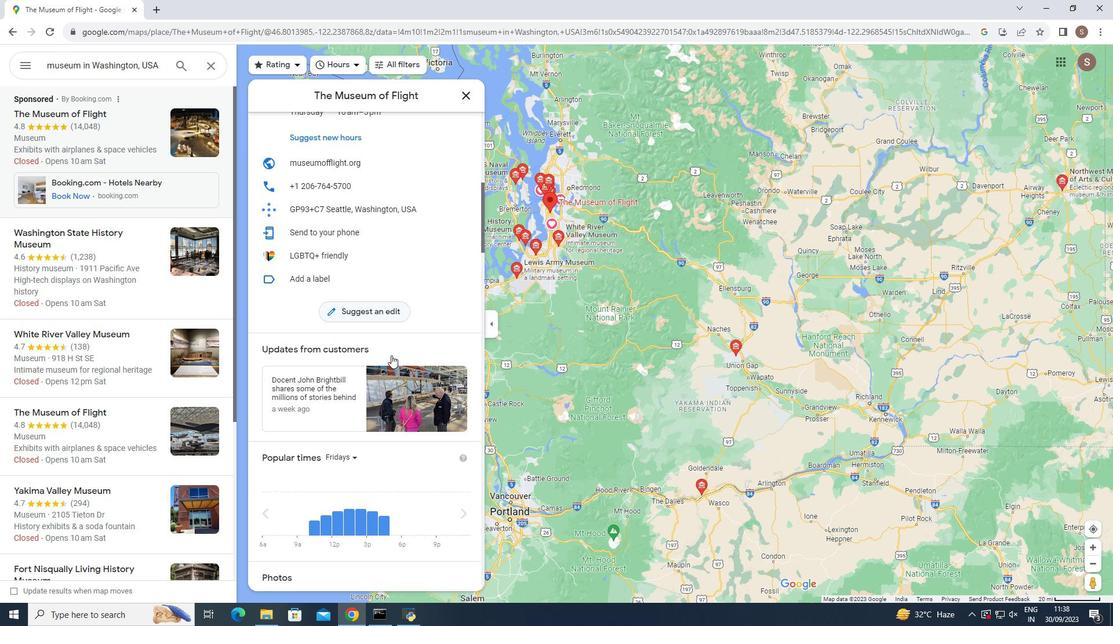 
Action: Mouse scrolled (391, 355) with delta (0, 0)
Screenshot: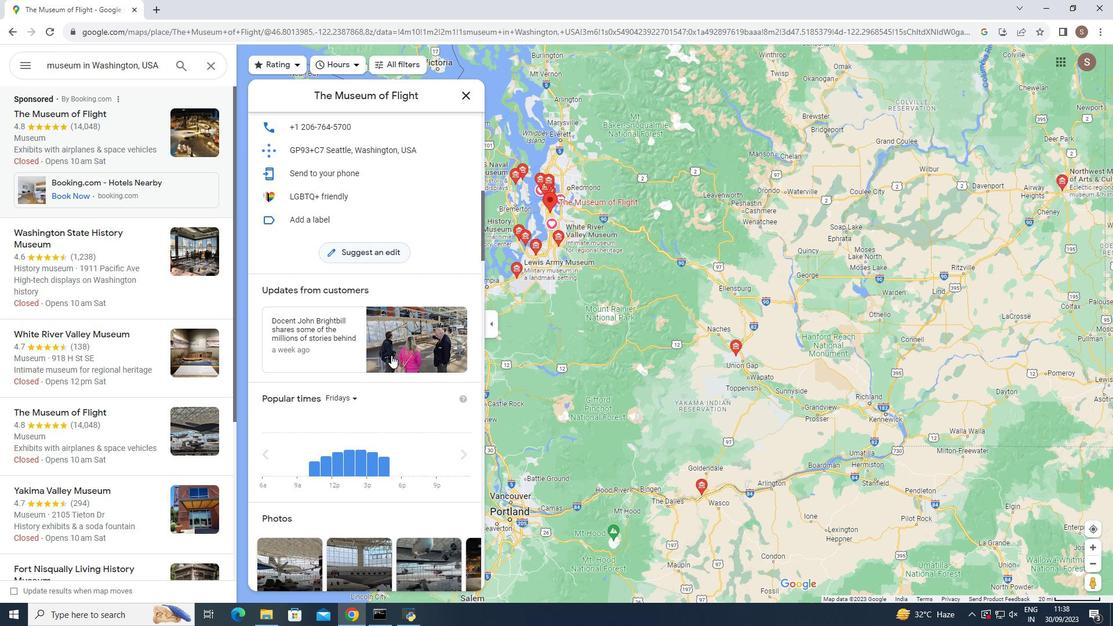 
Action: Mouse scrolled (391, 355) with delta (0, 0)
Screenshot: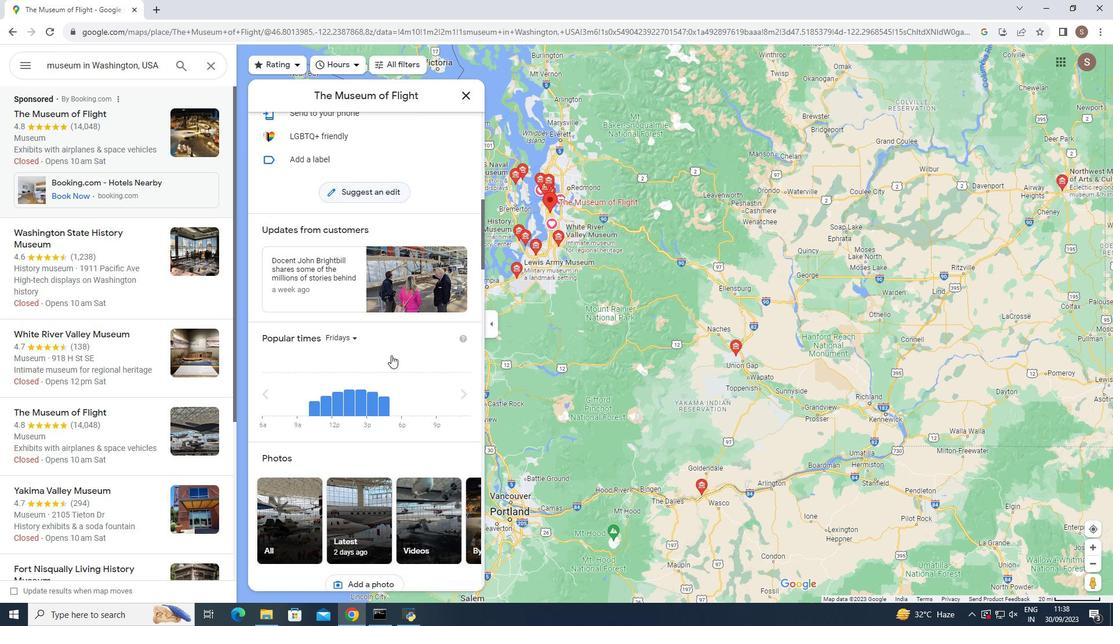 
Action: Mouse scrolled (391, 355) with delta (0, 0)
Screenshot: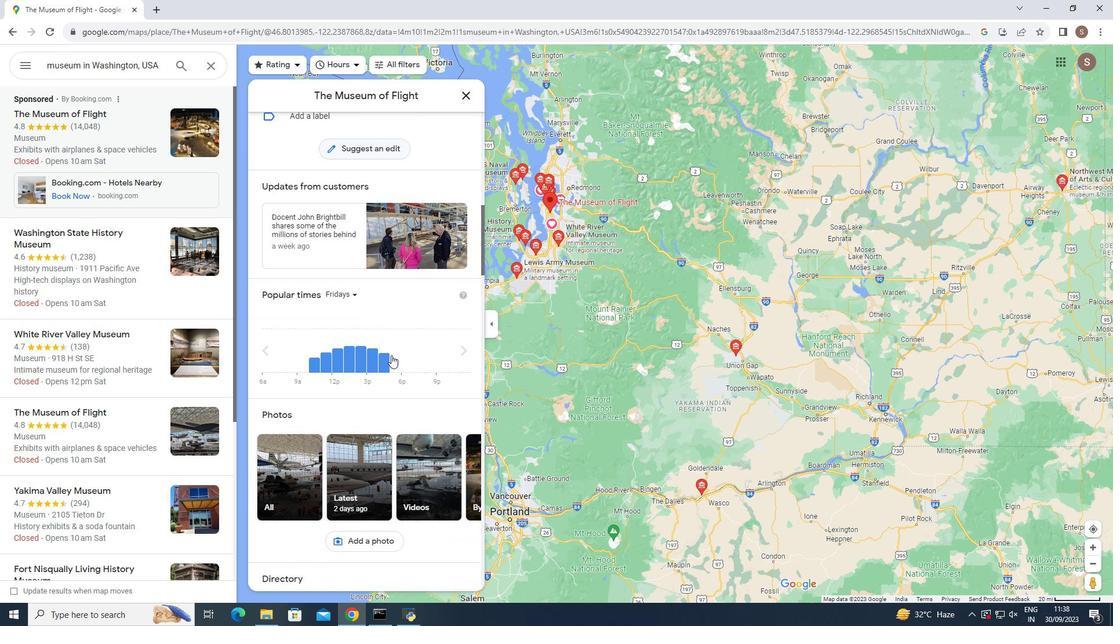 
Action: Mouse scrolled (391, 355) with delta (0, 0)
Screenshot: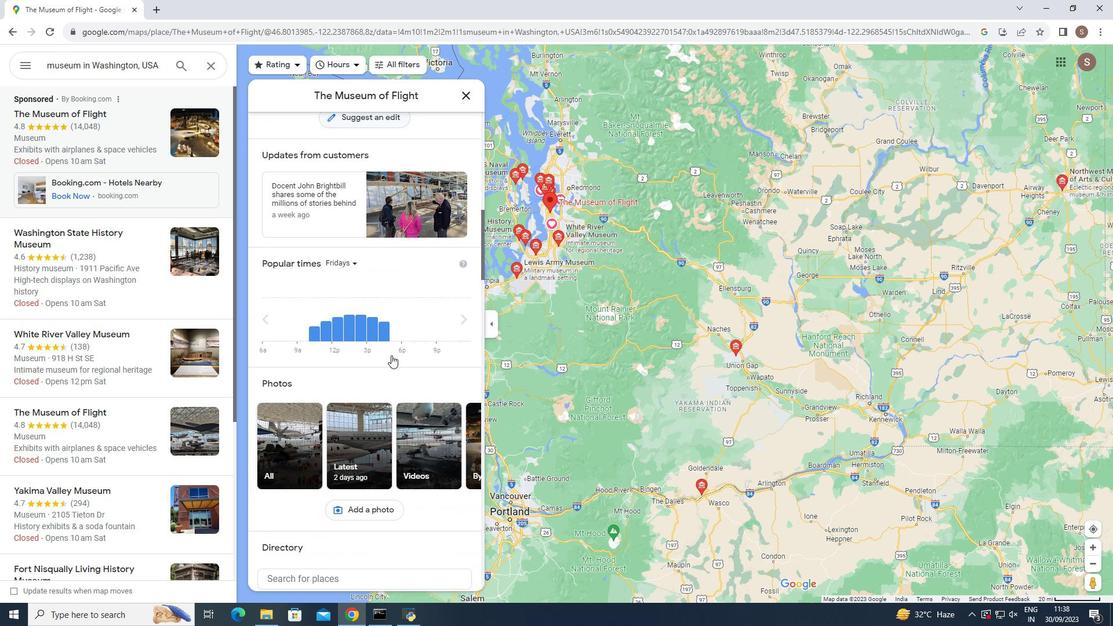 
Action: Mouse scrolled (391, 355) with delta (0, 0)
Screenshot: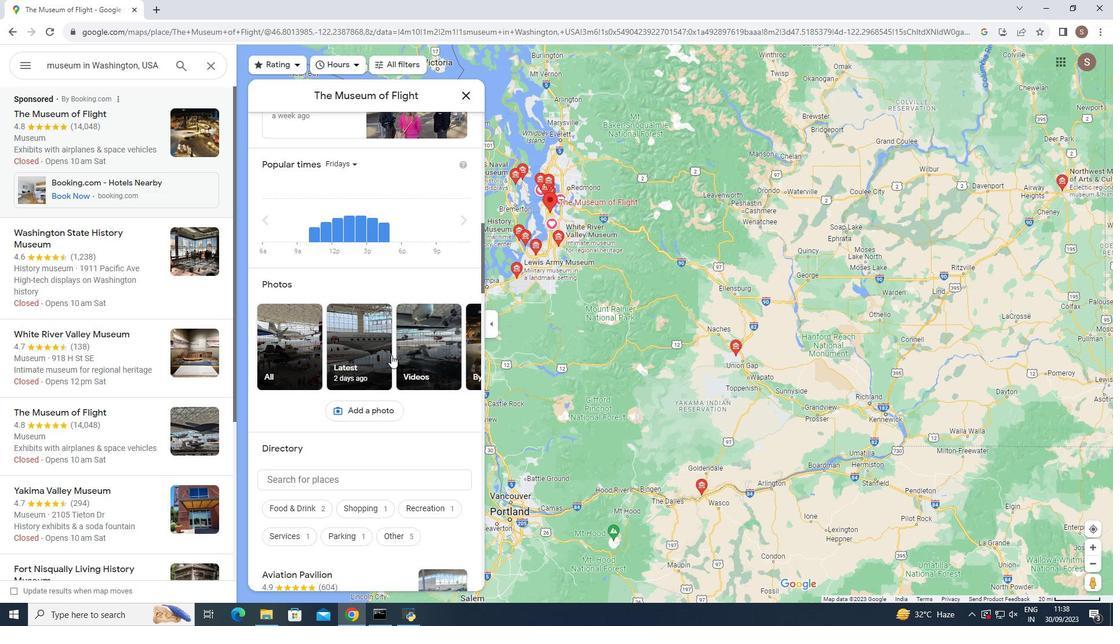 
Action: Mouse scrolled (391, 355) with delta (0, 0)
Screenshot: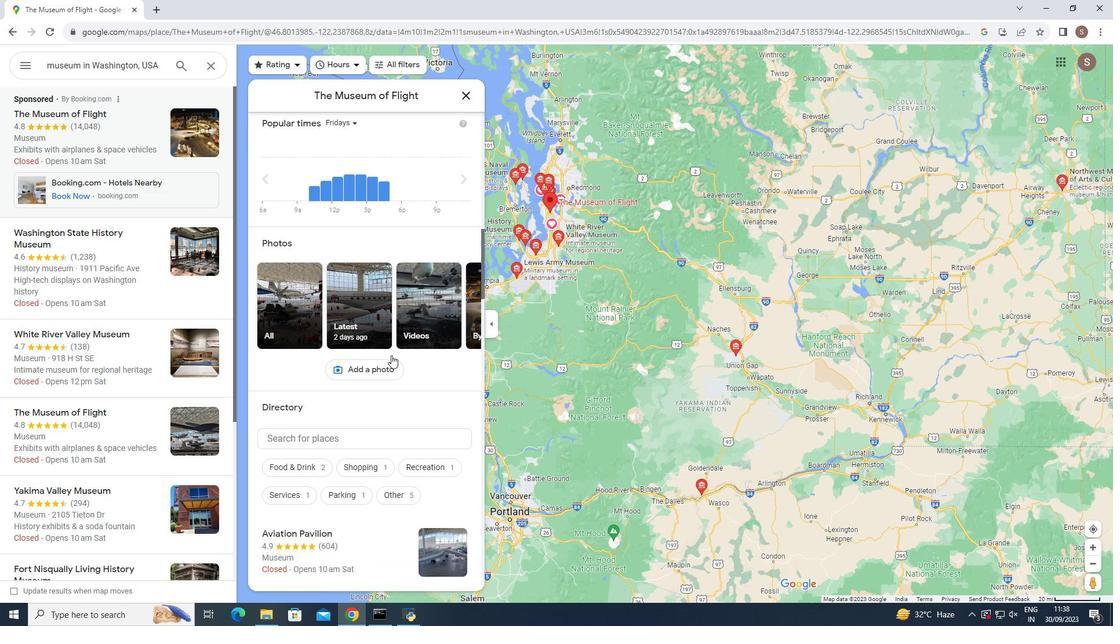
Action: Mouse scrolled (391, 355) with delta (0, 0)
Screenshot: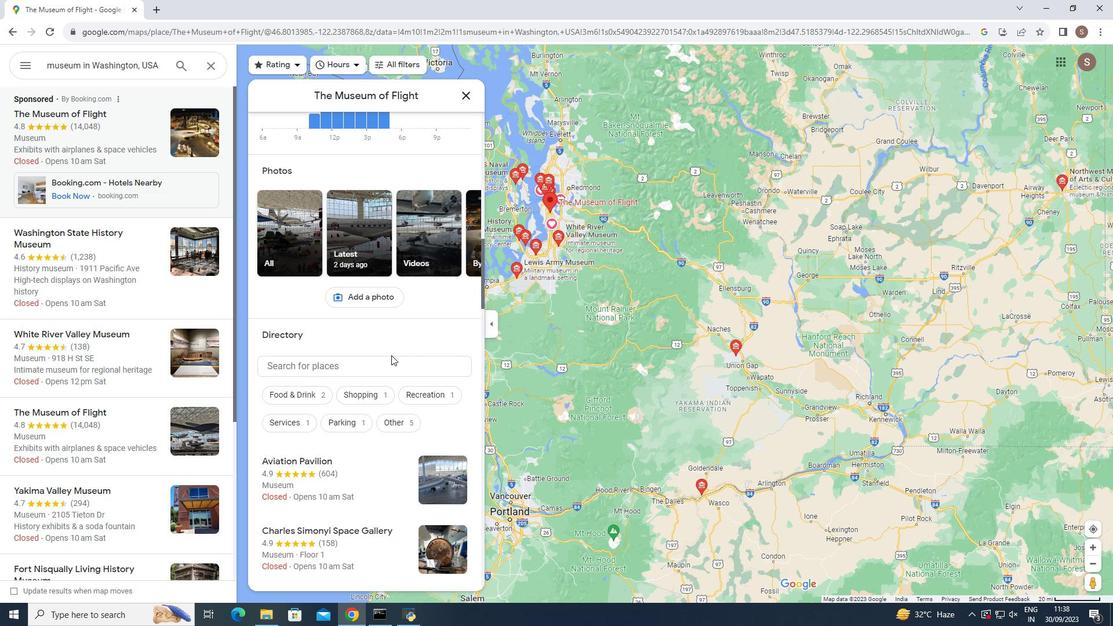 
Action: Mouse scrolled (391, 355) with delta (0, 0)
Screenshot: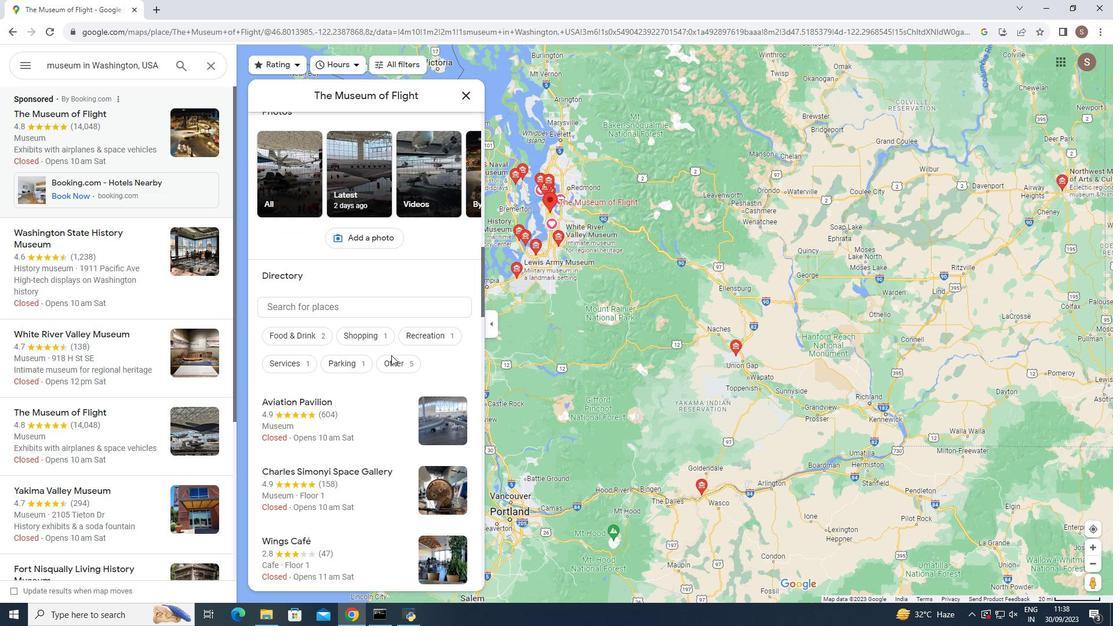 
Action: Mouse scrolled (391, 355) with delta (0, 0)
Screenshot: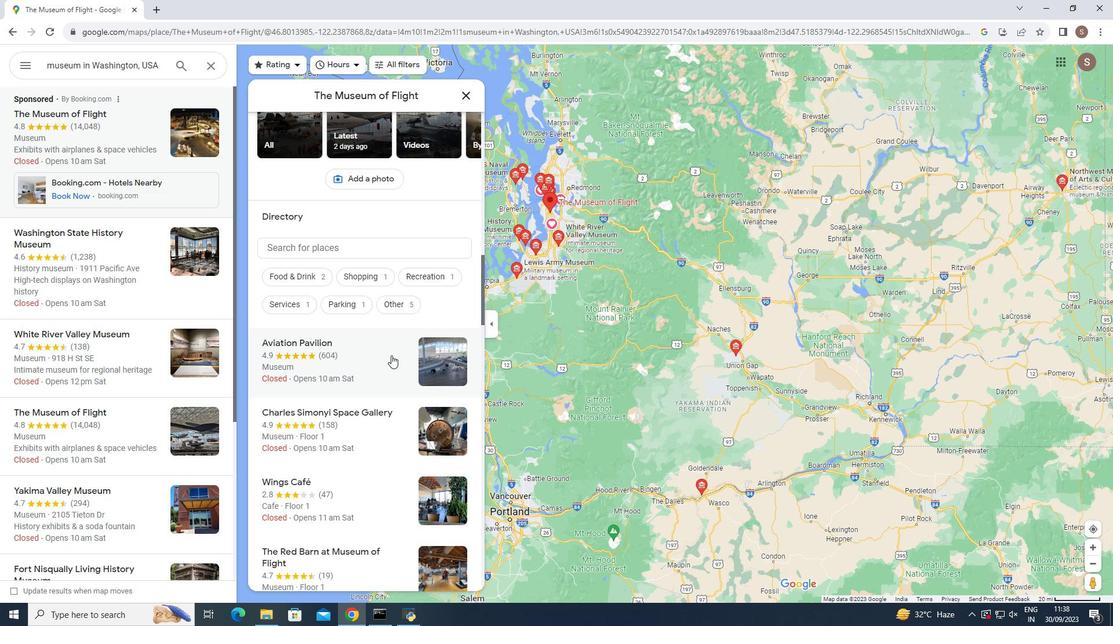 
Action: Mouse scrolled (391, 355) with delta (0, 0)
Screenshot: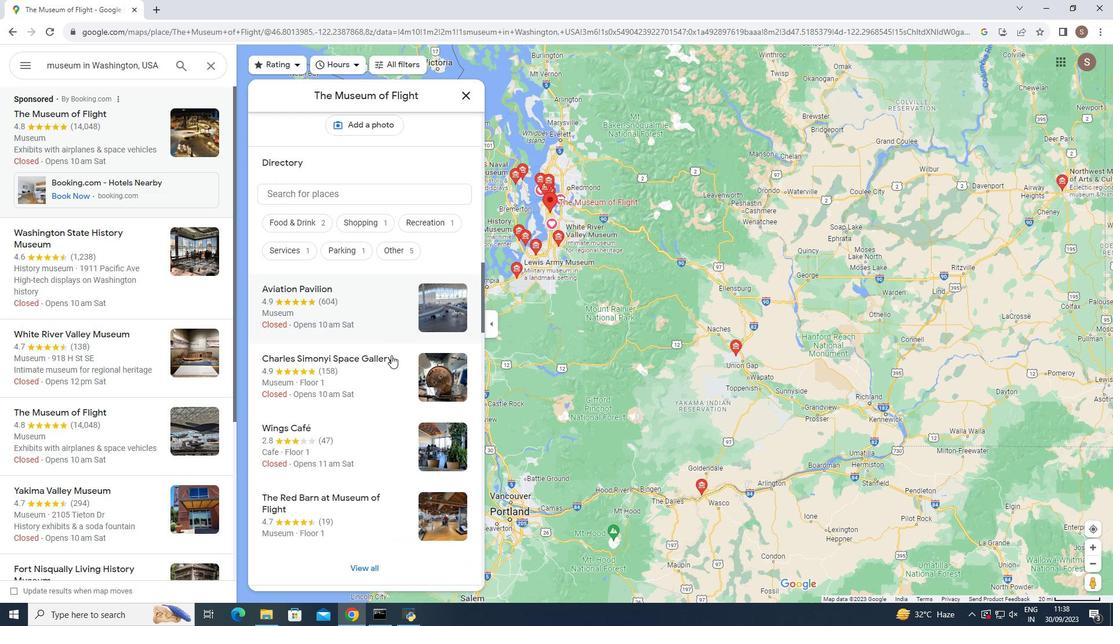 
Action: Mouse scrolled (391, 355) with delta (0, 0)
Screenshot: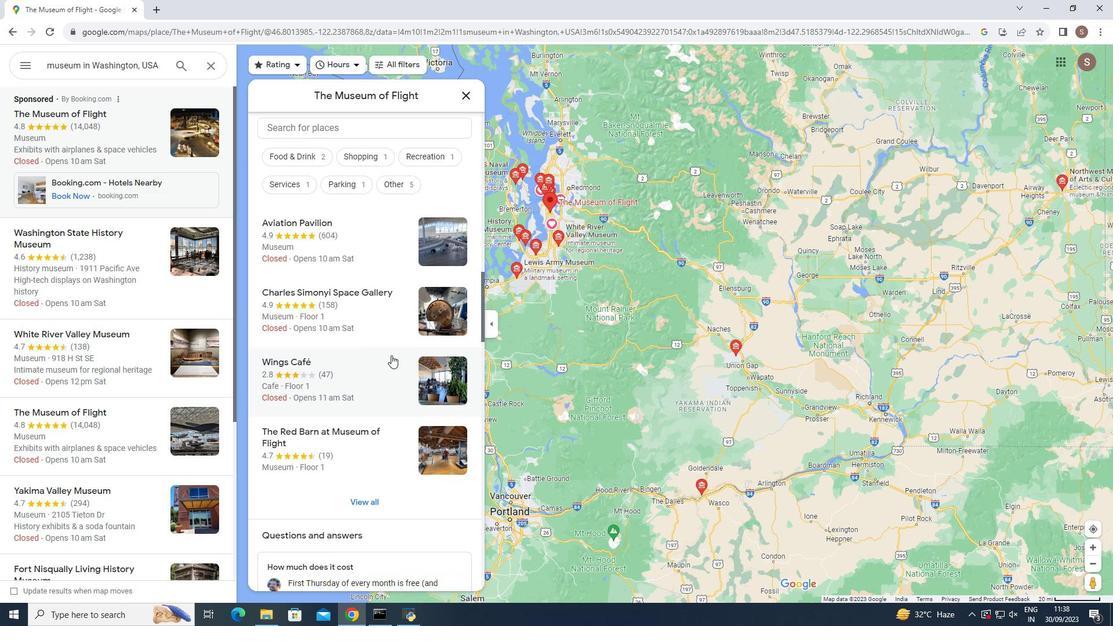 
Action: Mouse scrolled (391, 355) with delta (0, 0)
Screenshot: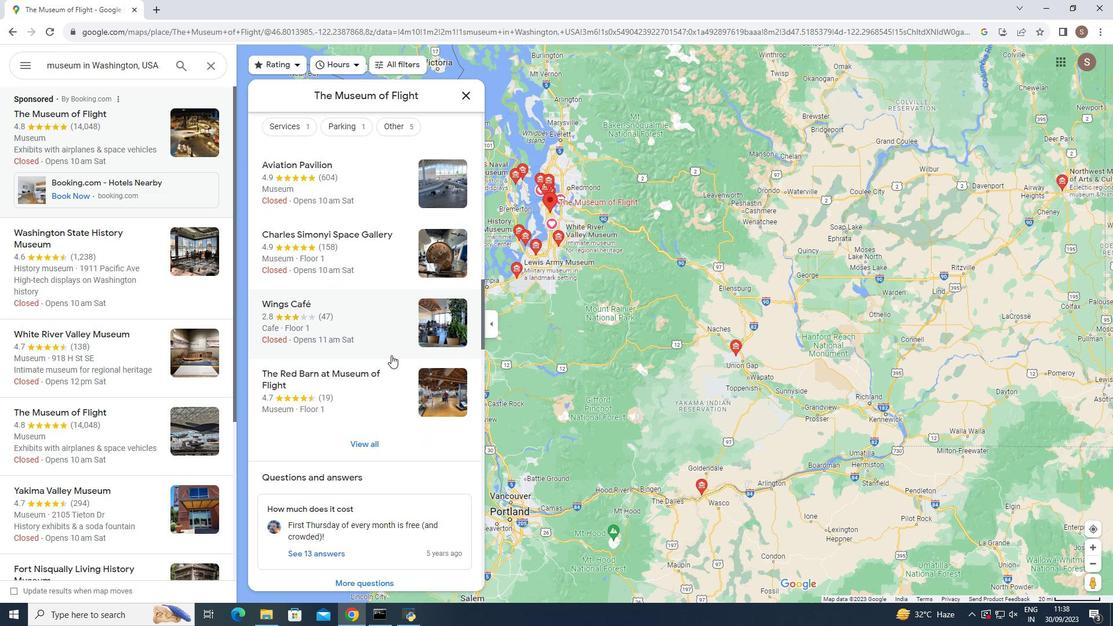 
Action: Mouse scrolled (391, 355) with delta (0, 0)
Screenshot: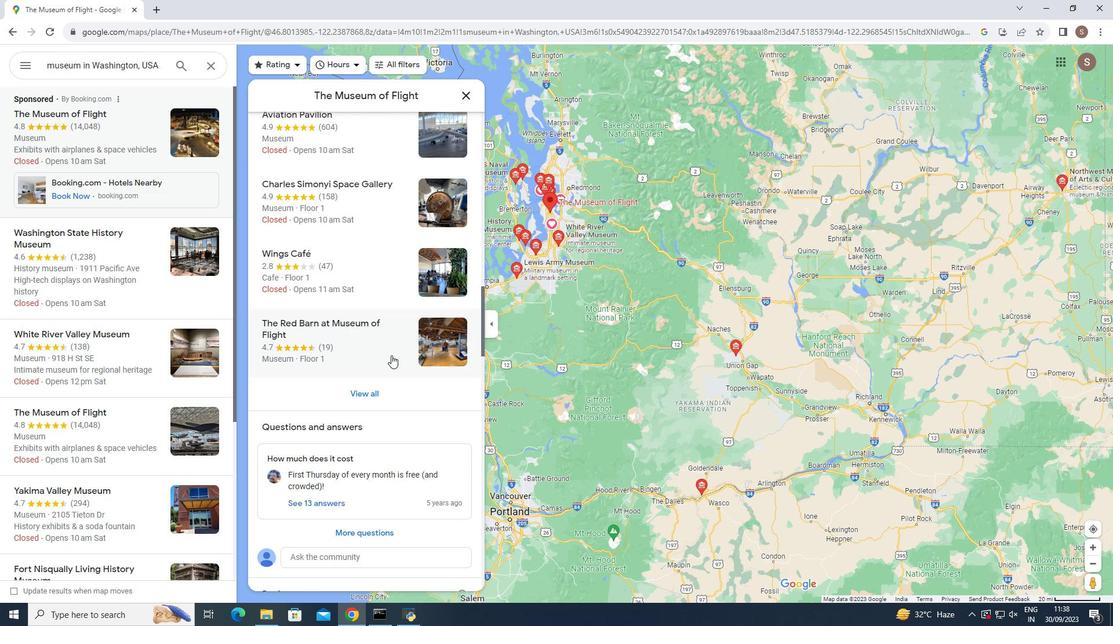 
Action: Mouse moved to (471, 94)
Screenshot: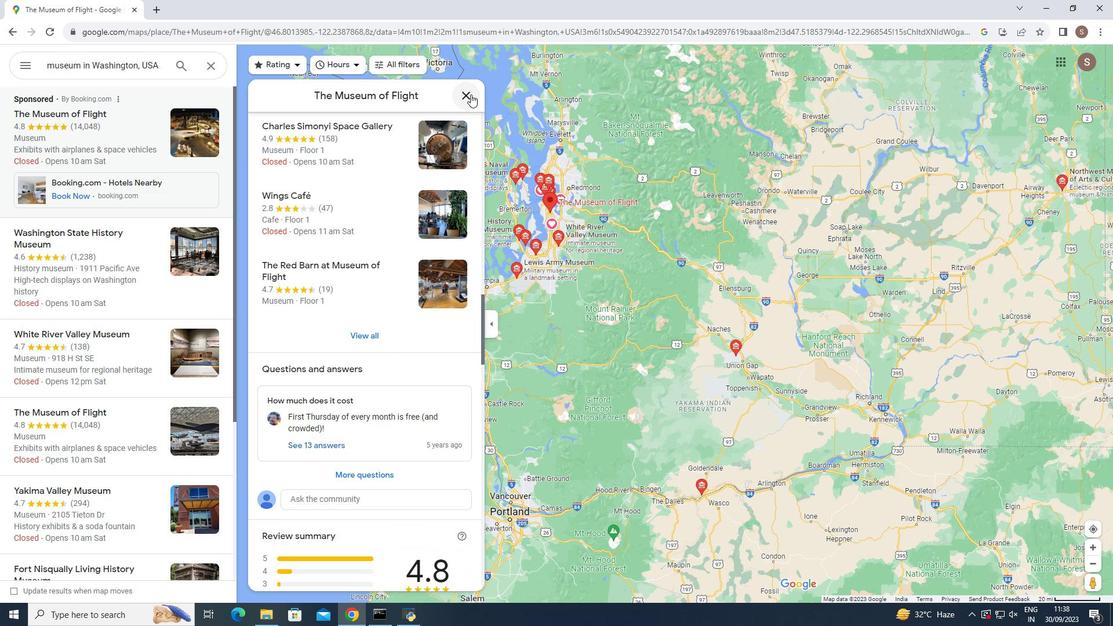 
Action: Mouse pressed left at (471, 94)
Screenshot: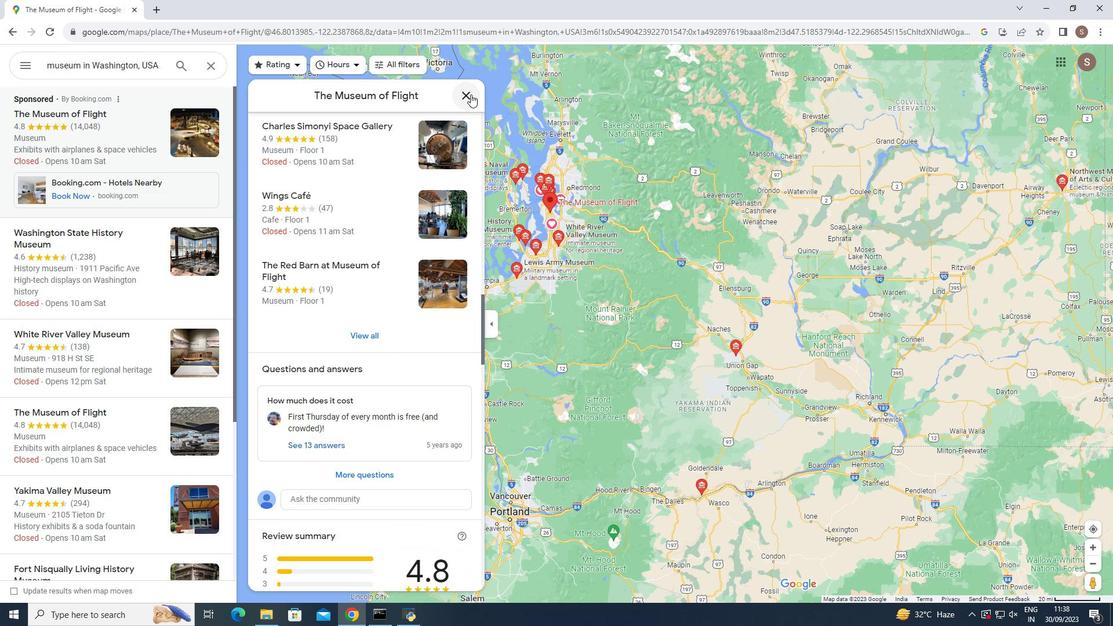 
Action: Mouse moved to (151, 59)
Screenshot: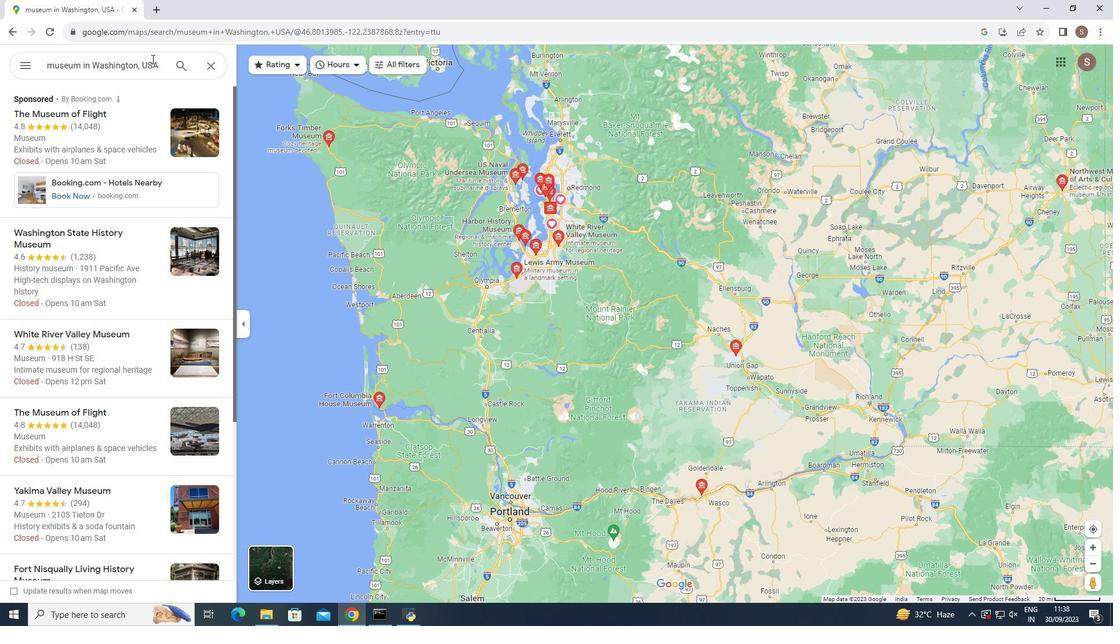 
Action: Mouse pressed left at (151, 59)
Screenshot: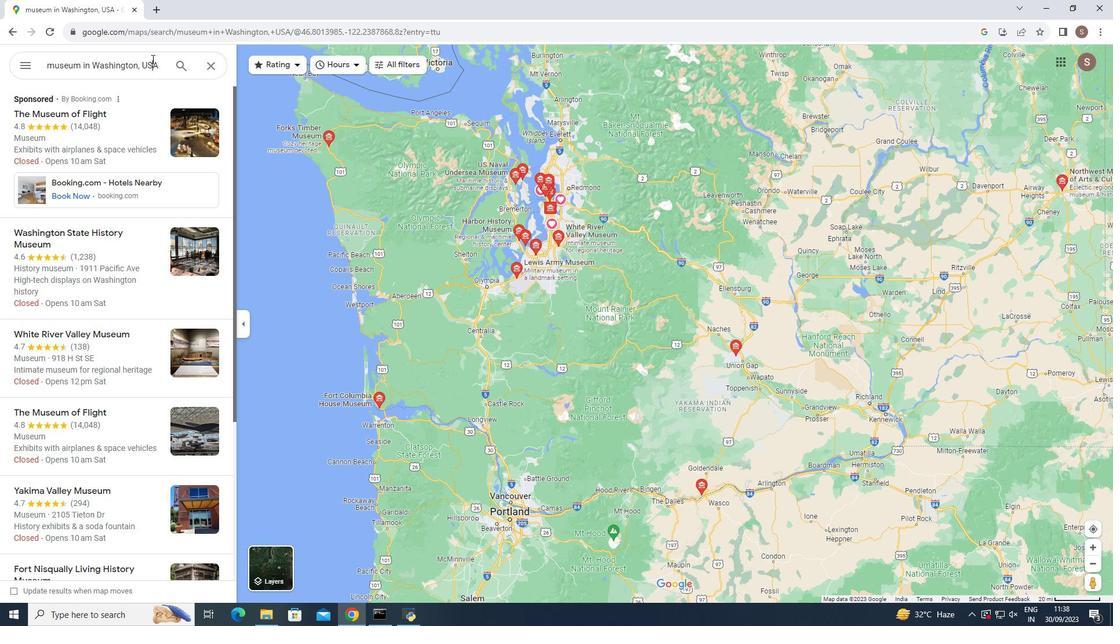 
Action: Mouse moved to (142, 64)
Screenshot: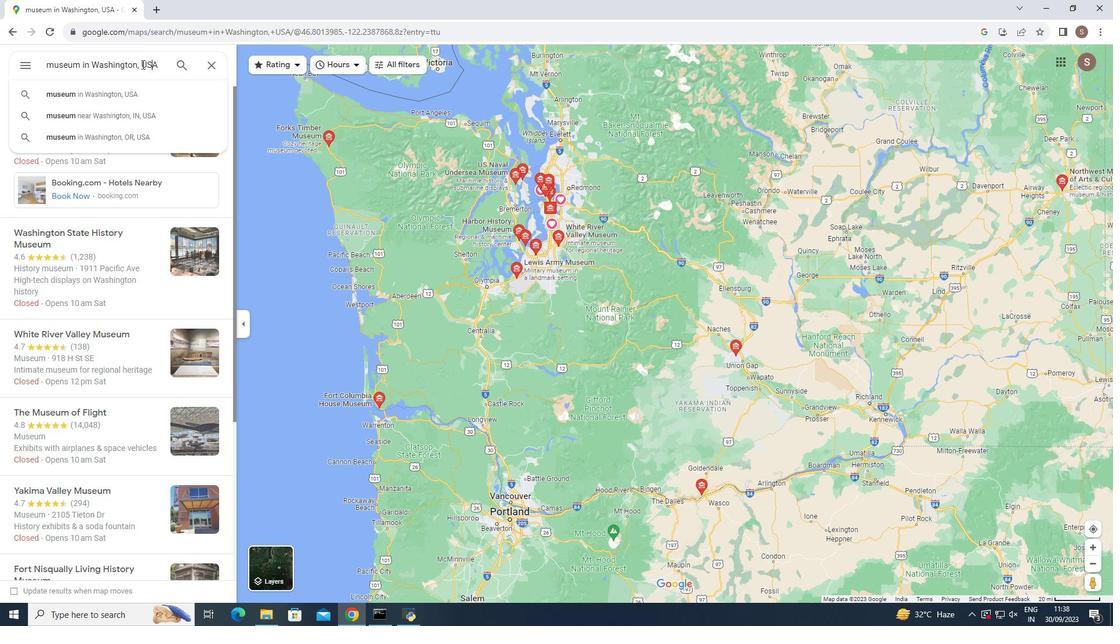 
Action: Mouse pressed left at (142, 64)
Screenshot: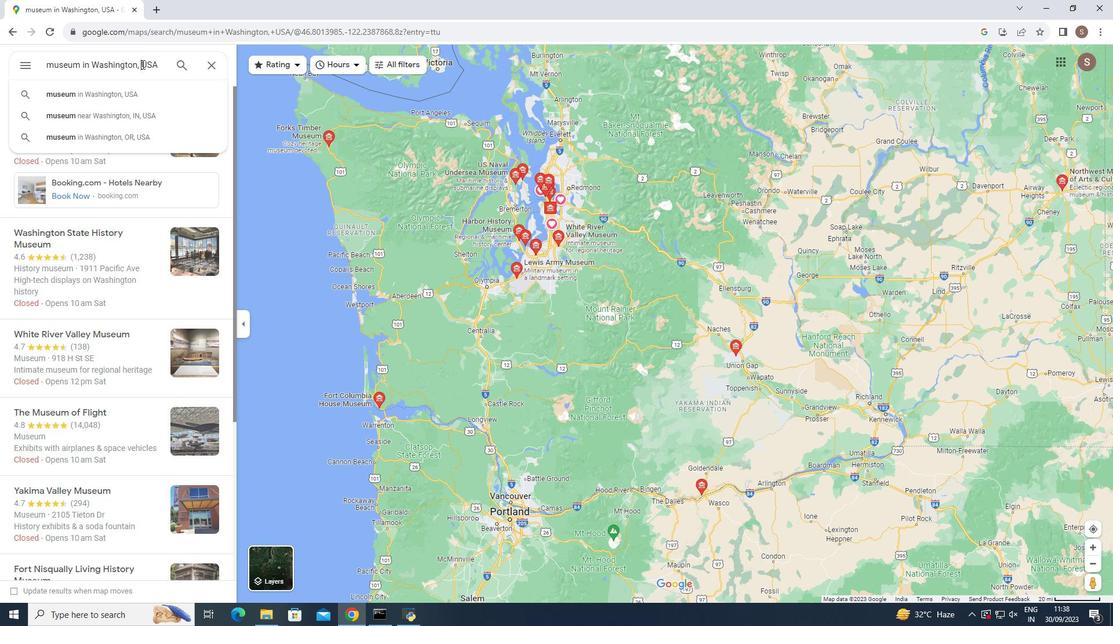 
Action: Key pressed <Key.shift>DC<Key.space>
Screenshot: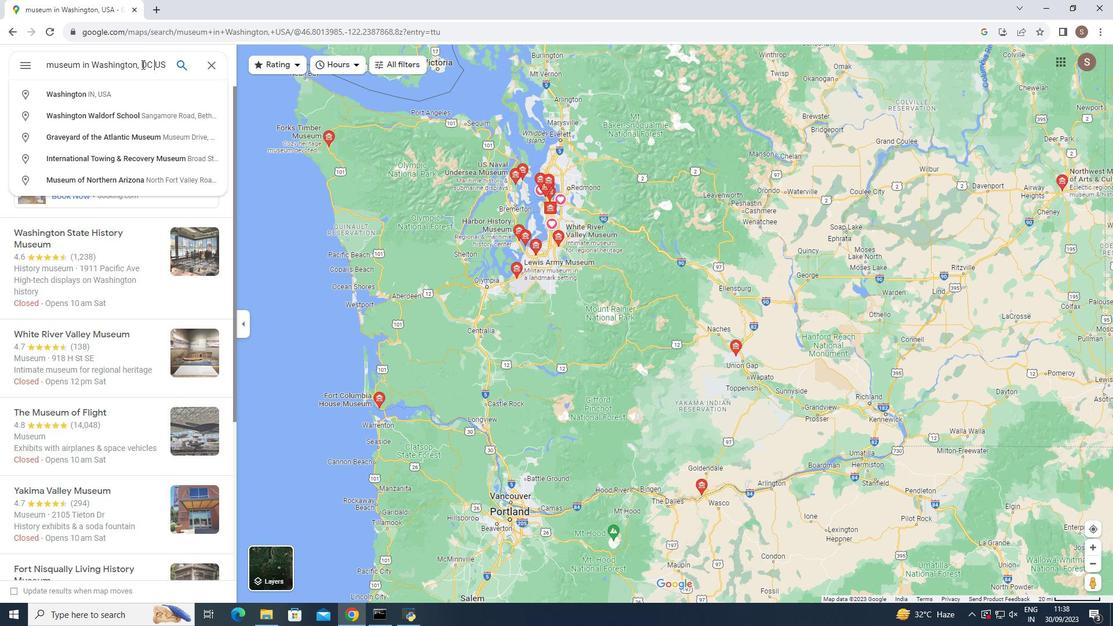 
Action: Mouse moved to (116, 92)
Screenshot: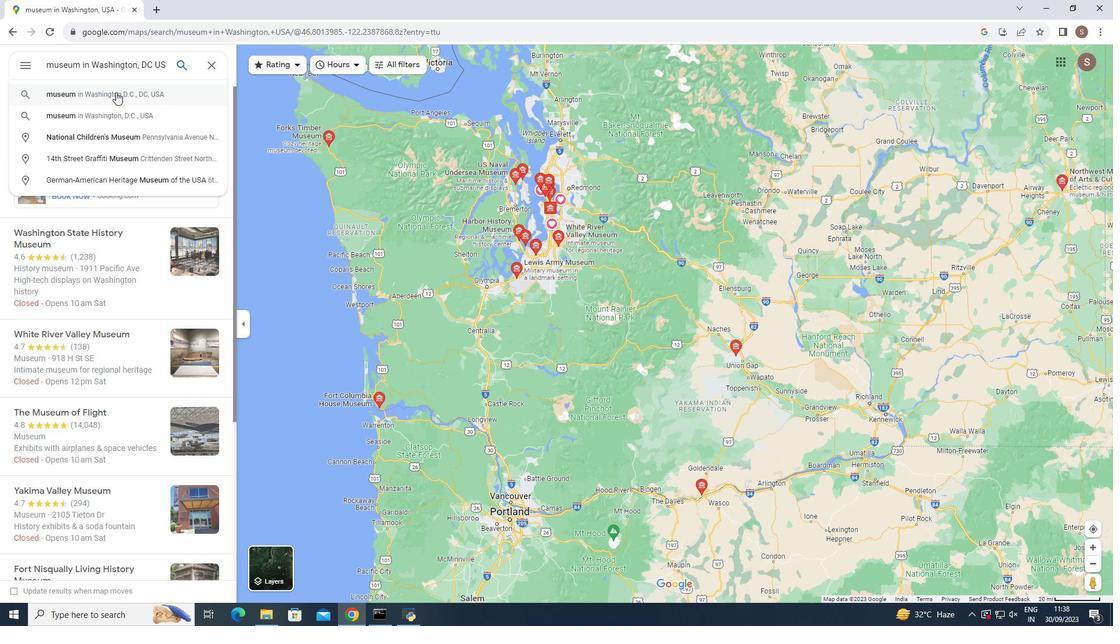 
Action: Mouse pressed left at (116, 92)
Screenshot: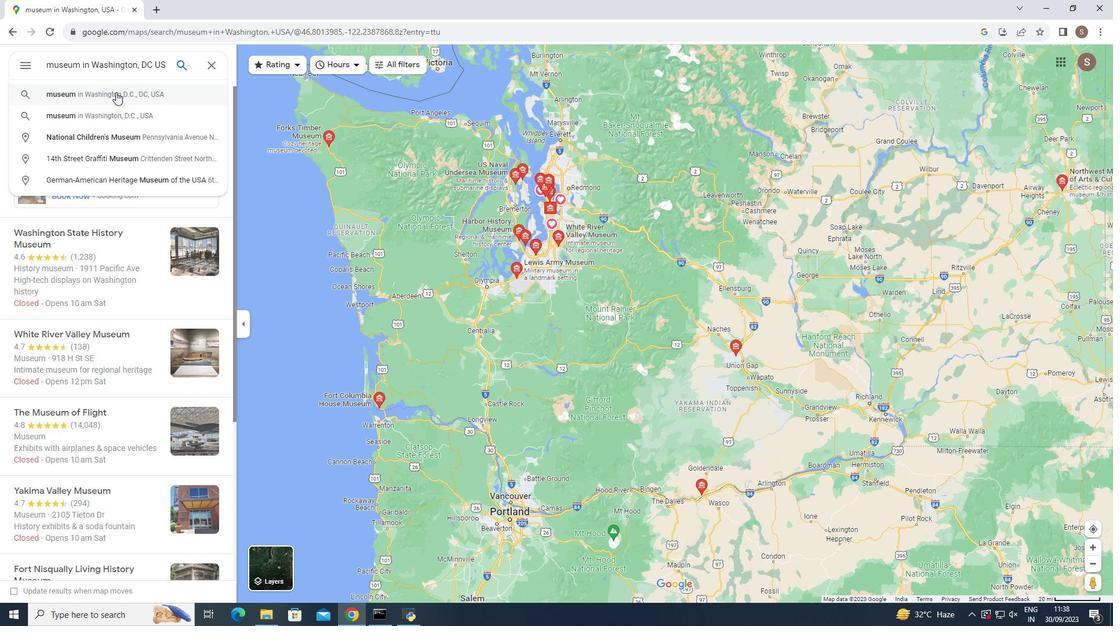
Action: Mouse moved to (67, 109)
Screenshot: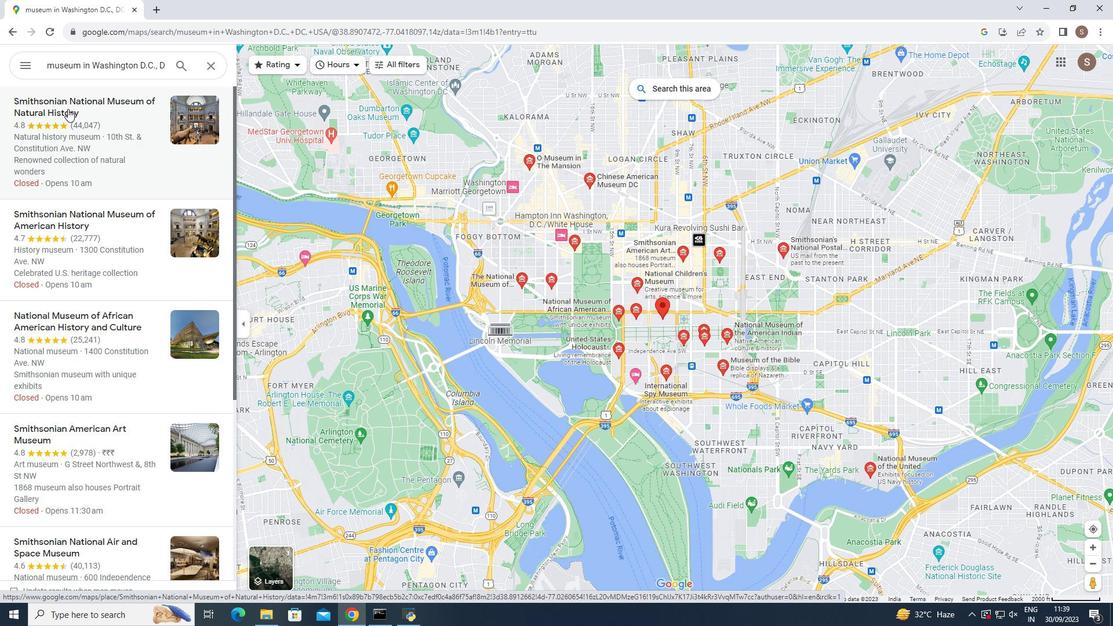 
Action: Mouse pressed left at (67, 109)
Screenshot: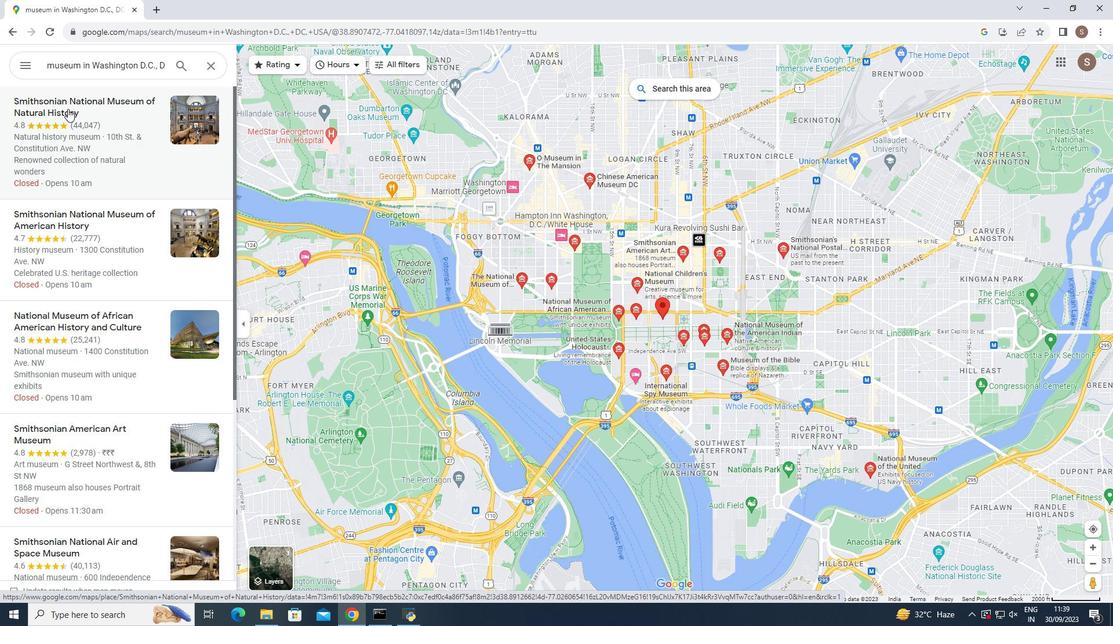 
Action: Mouse moved to (344, 383)
Screenshot: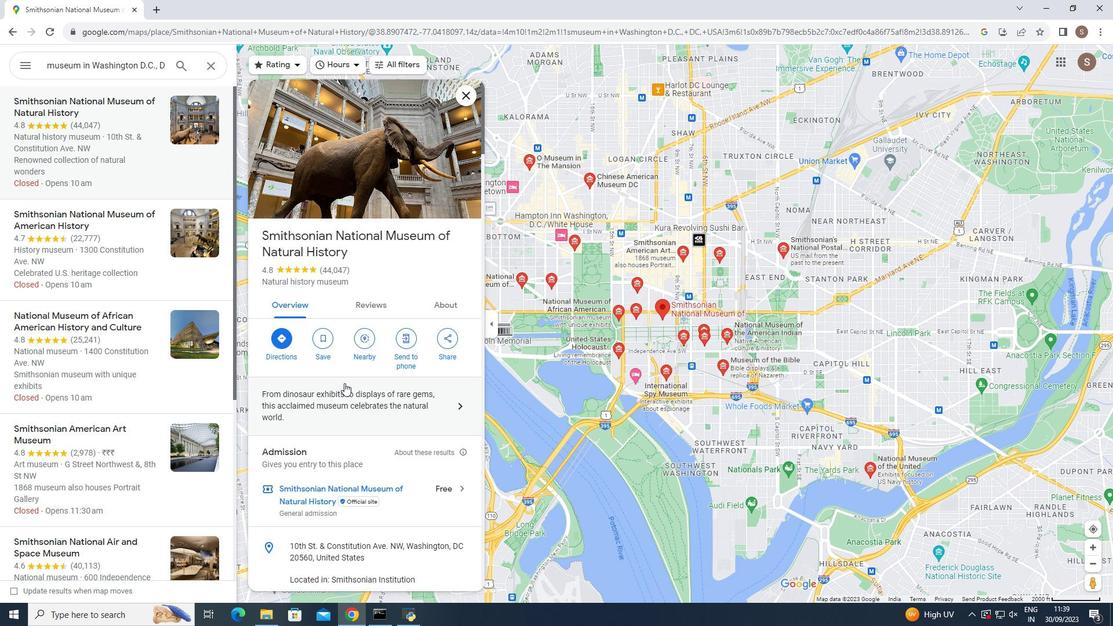 
Action: Mouse scrolled (344, 382) with delta (0, 0)
Screenshot: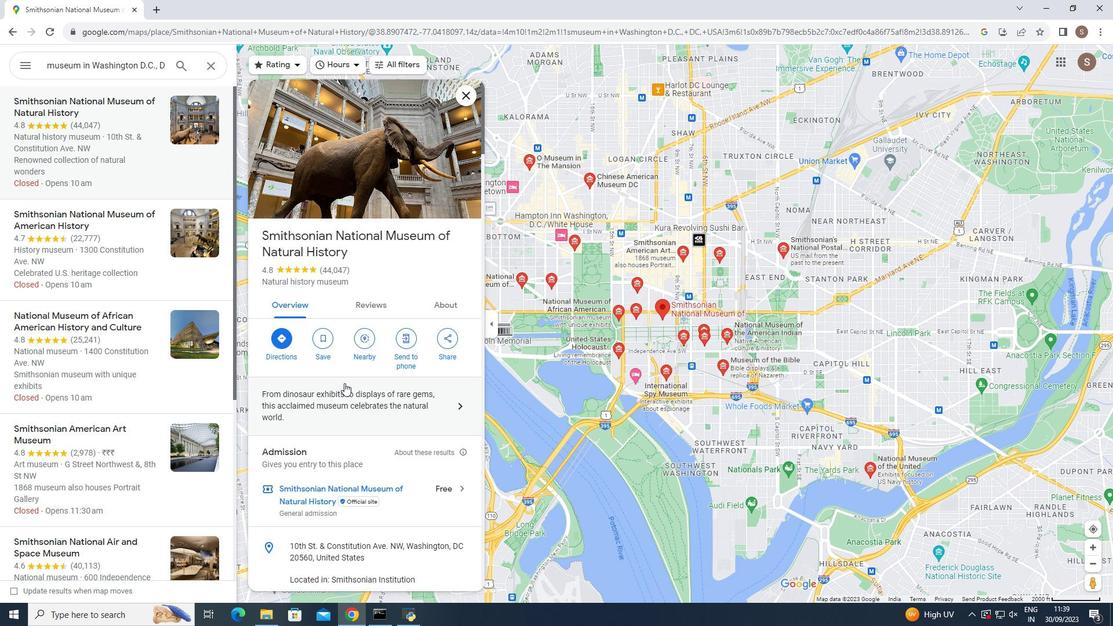 
Action: Mouse scrolled (344, 382) with delta (0, 0)
Screenshot: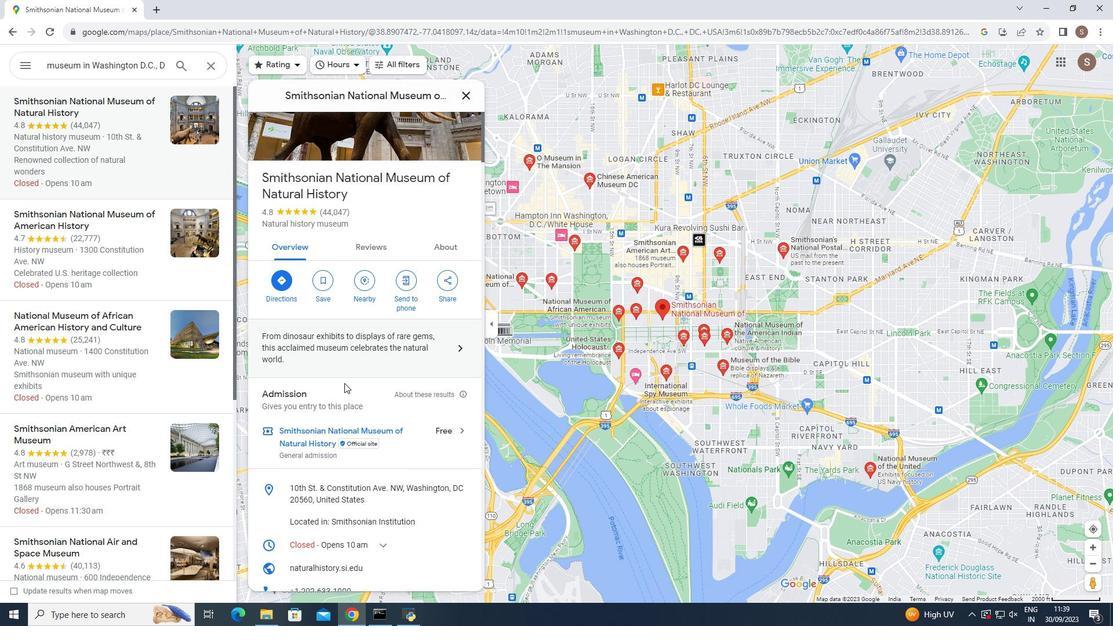 
Action: Mouse scrolled (344, 382) with delta (0, 0)
Screenshot: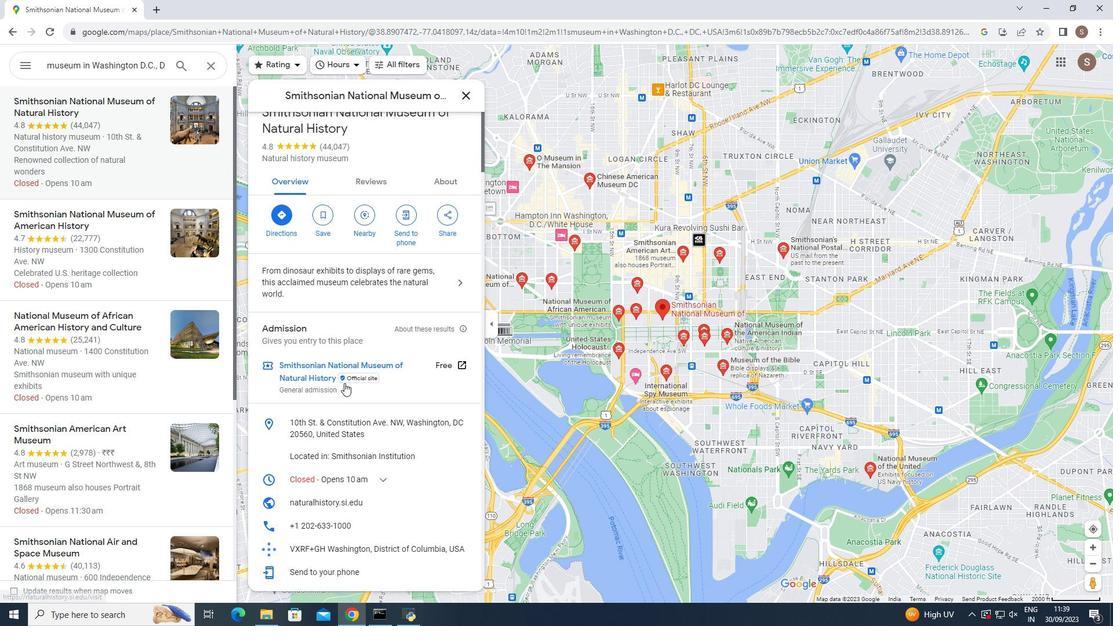 
Action: Mouse scrolled (344, 382) with delta (0, 0)
Screenshot: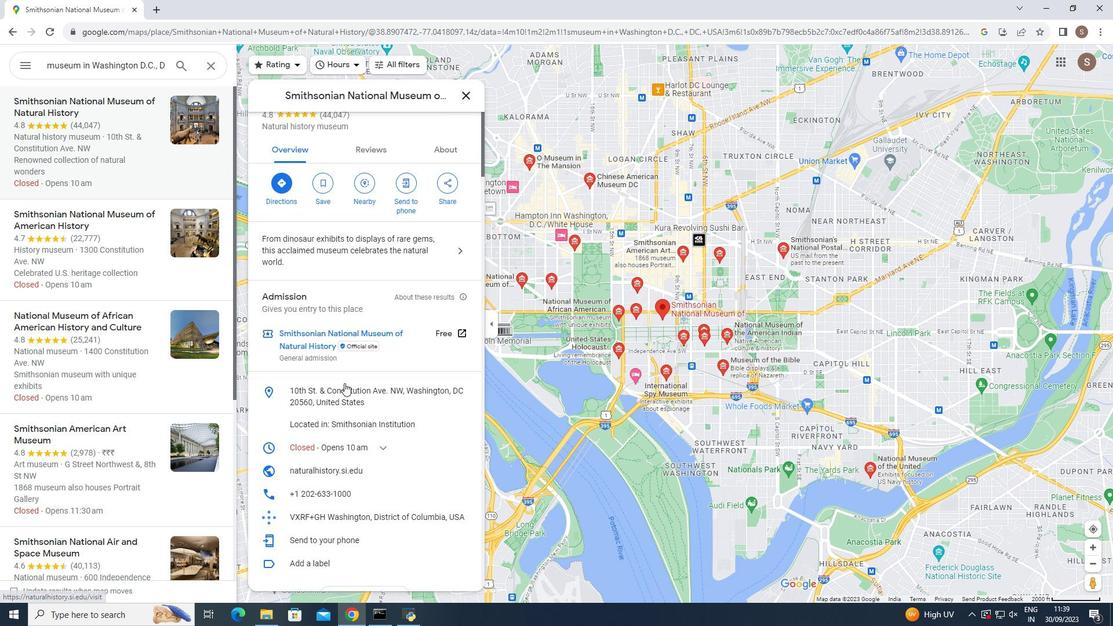 
Action: Mouse moved to (383, 371)
Screenshot: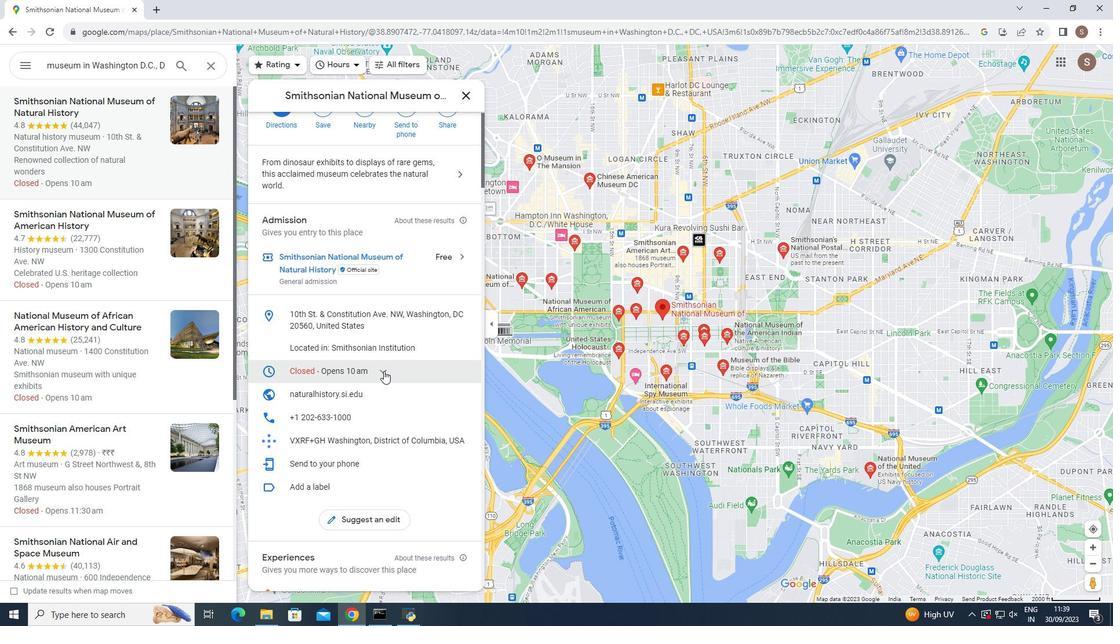 
Action: Mouse pressed left at (383, 371)
Screenshot: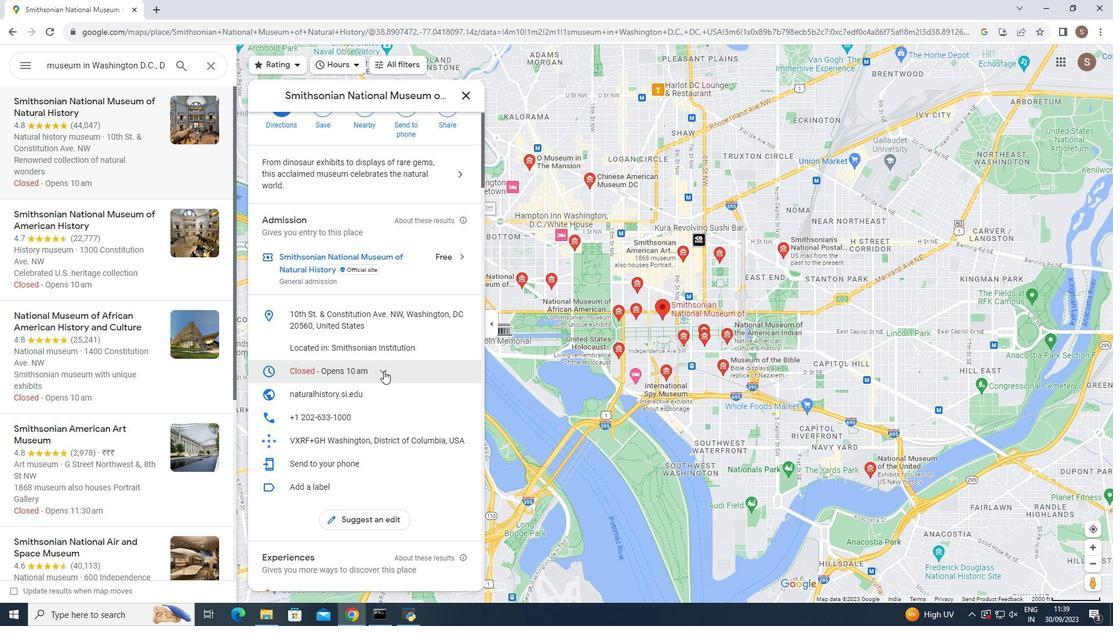 
Action: Mouse moved to (375, 378)
Screenshot: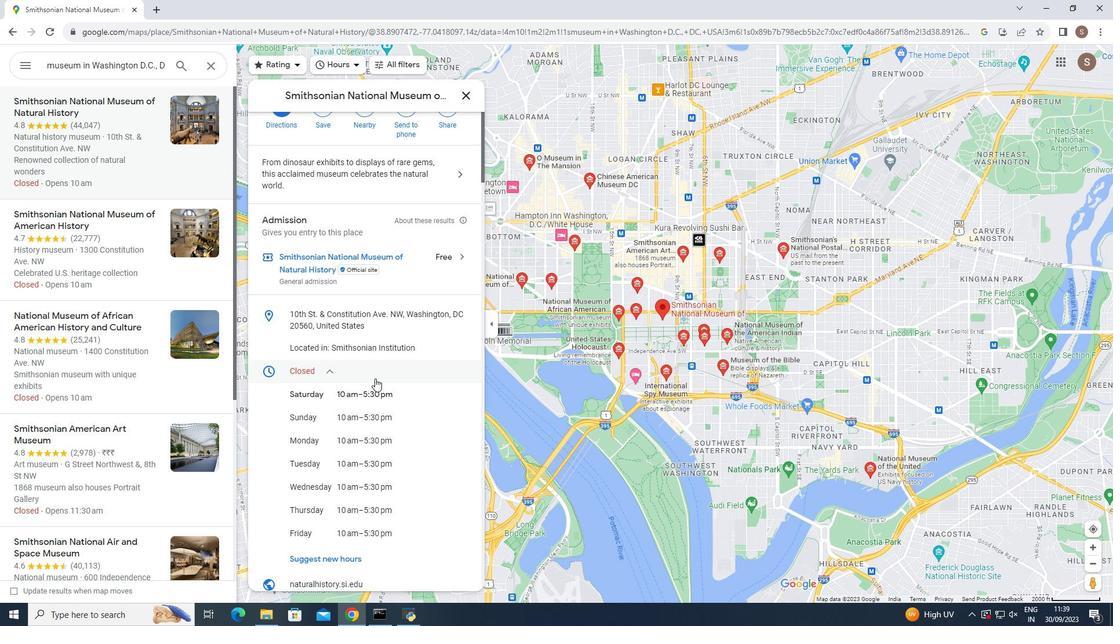 
Action: Mouse scrolled (375, 378) with delta (0, 0)
Screenshot: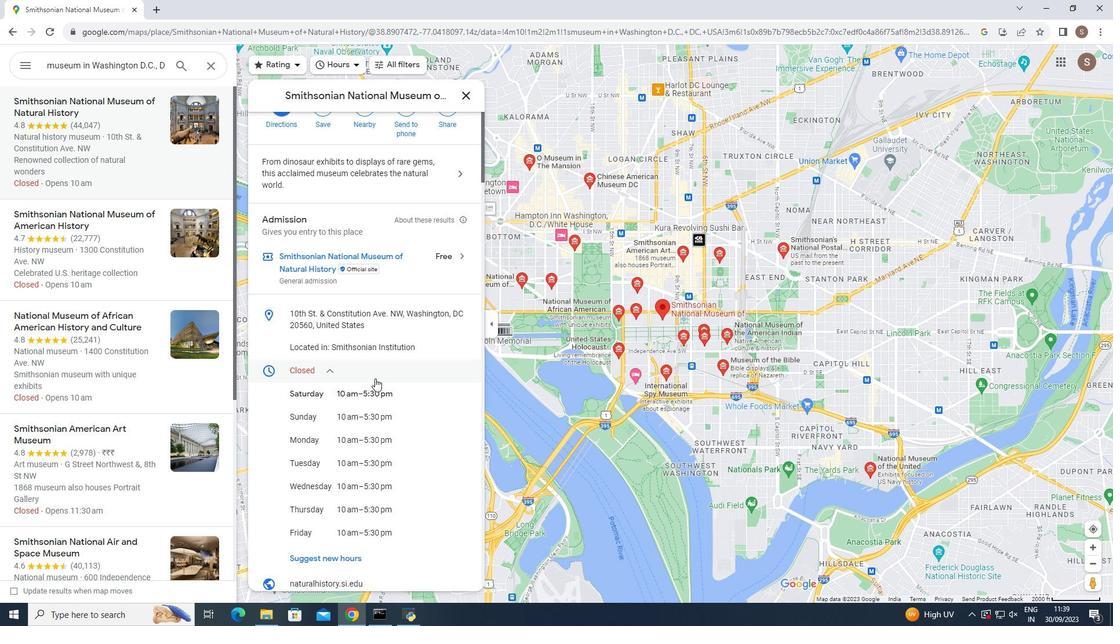 
Action: Mouse moved to (398, 374)
Screenshot: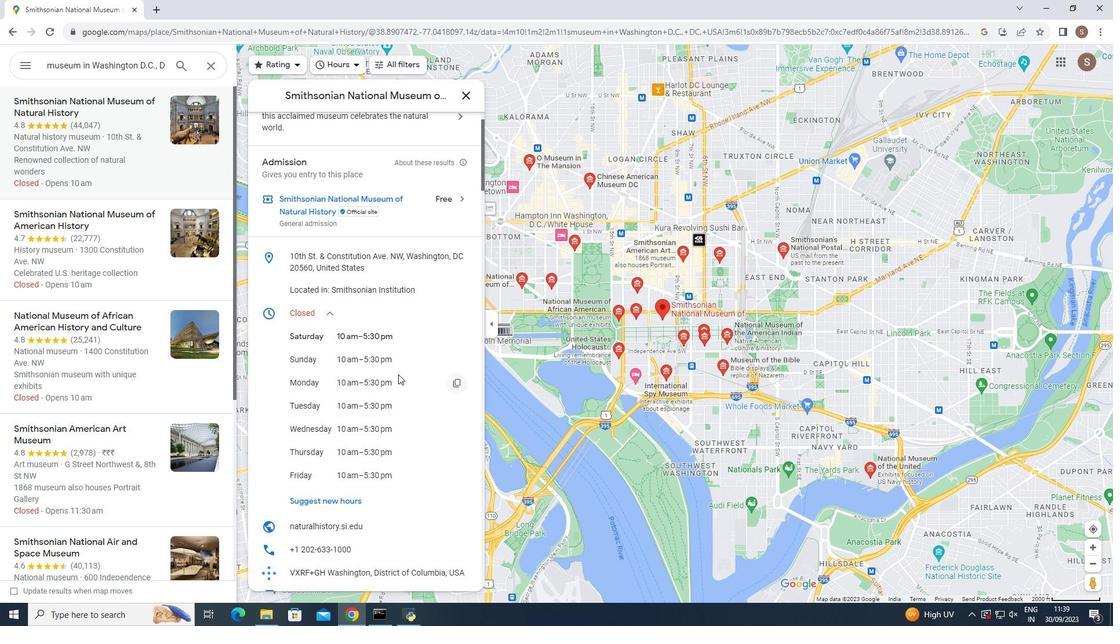 
Action: Mouse scrolled (398, 374) with delta (0, 0)
Screenshot: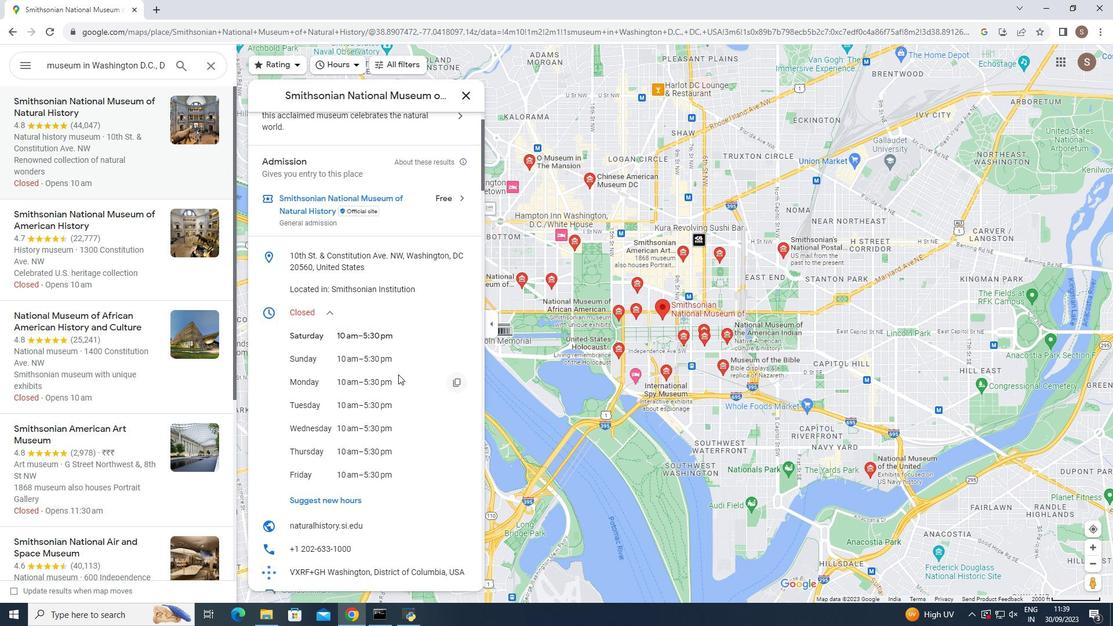 
Action: Mouse moved to (398, 373)
Screenshot: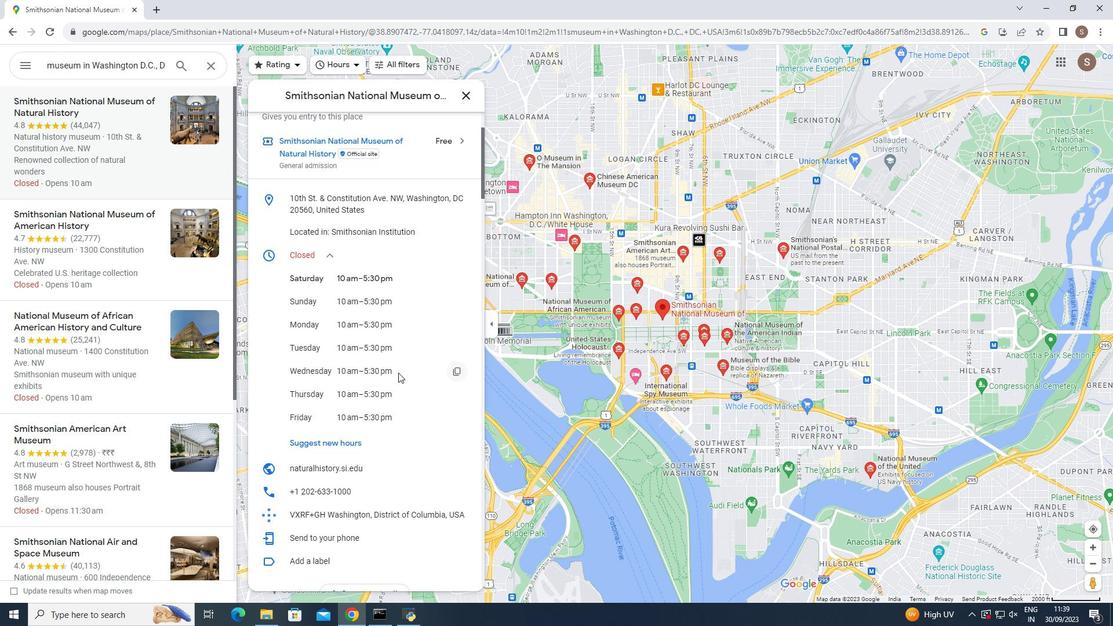 
Action: Mouse scrolled (398, 372) with delta (0, 0)
Screenshot: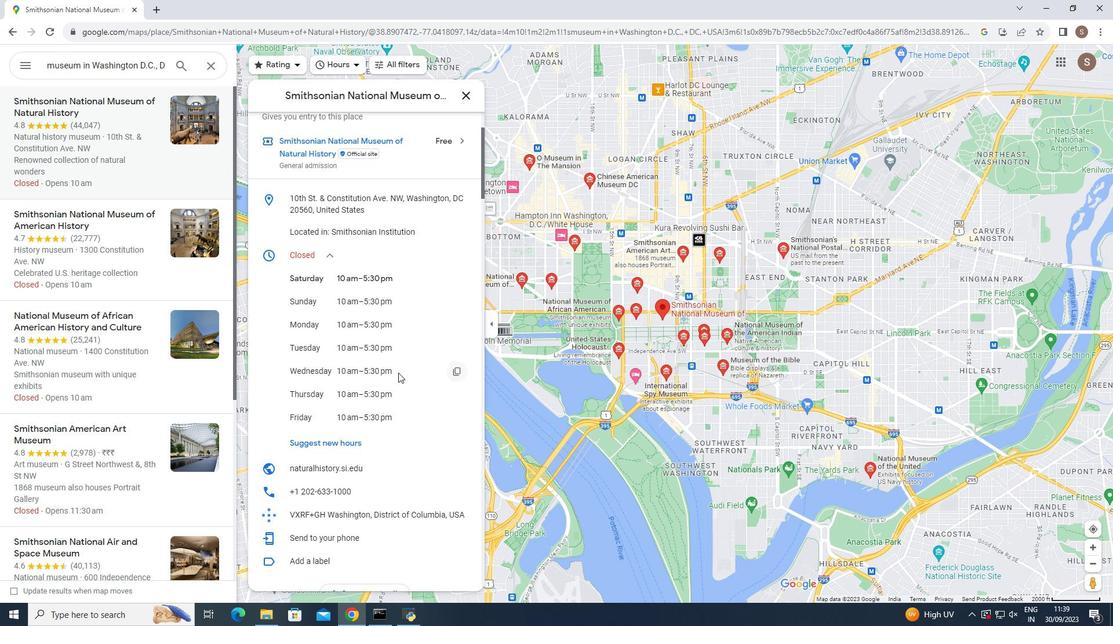 
Action: Mouse moved to (366, 360)
Screenshot: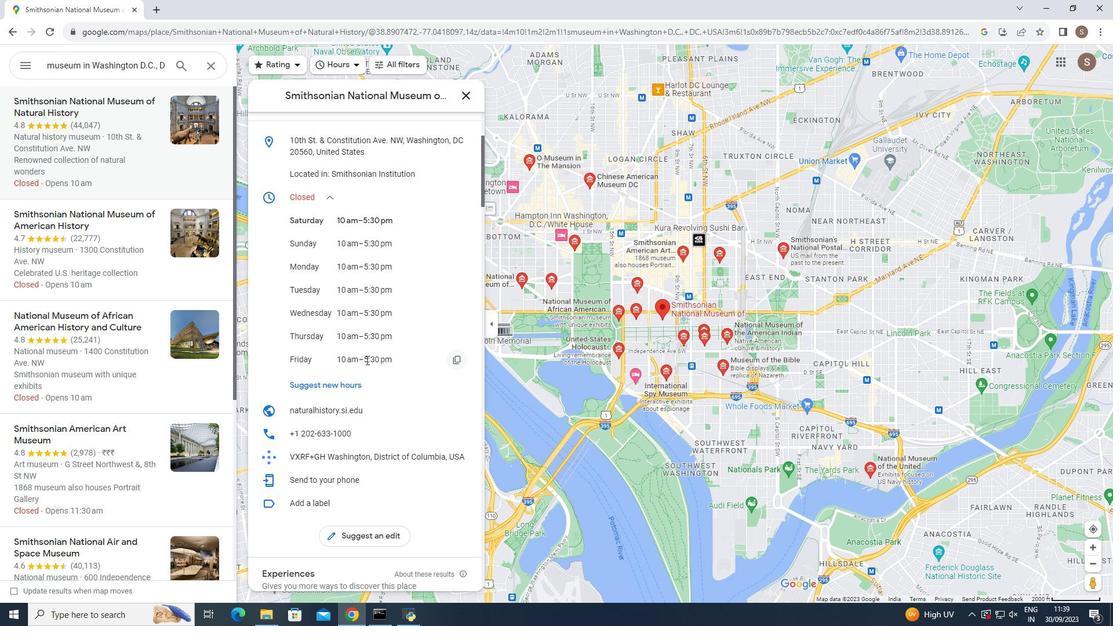 
Action: Mouse scrolled (366, 359) with delta (0, 0)
Screenshot: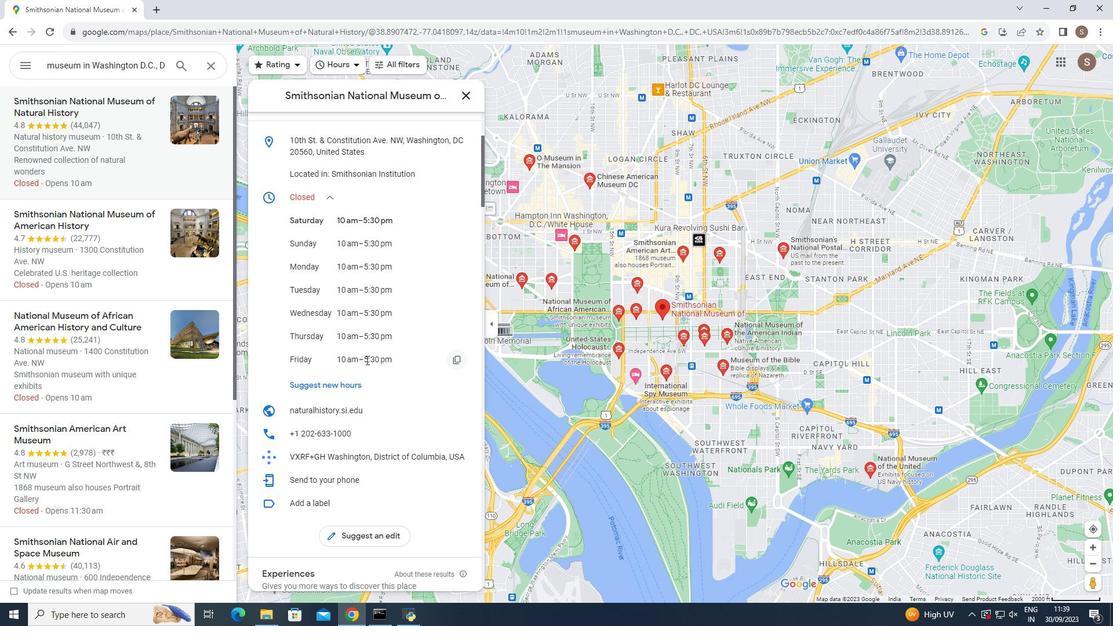 
Action: Mouse moved to (333, 200)
Screenshot: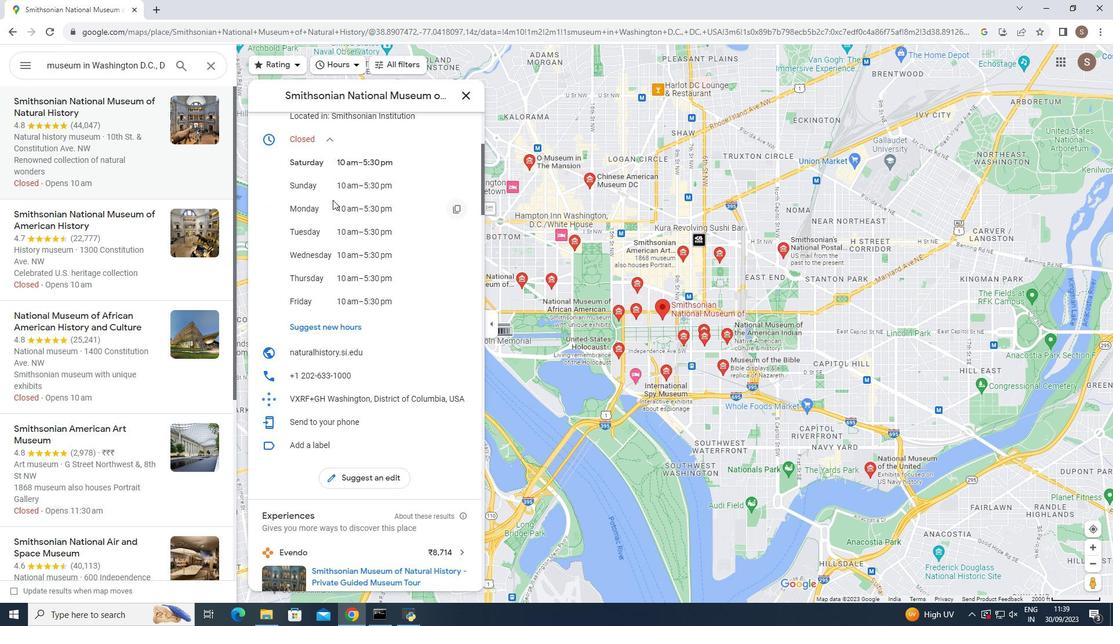 
Action: Mouse scrolled (333, 200) with delta (0, 0)
Screenshot: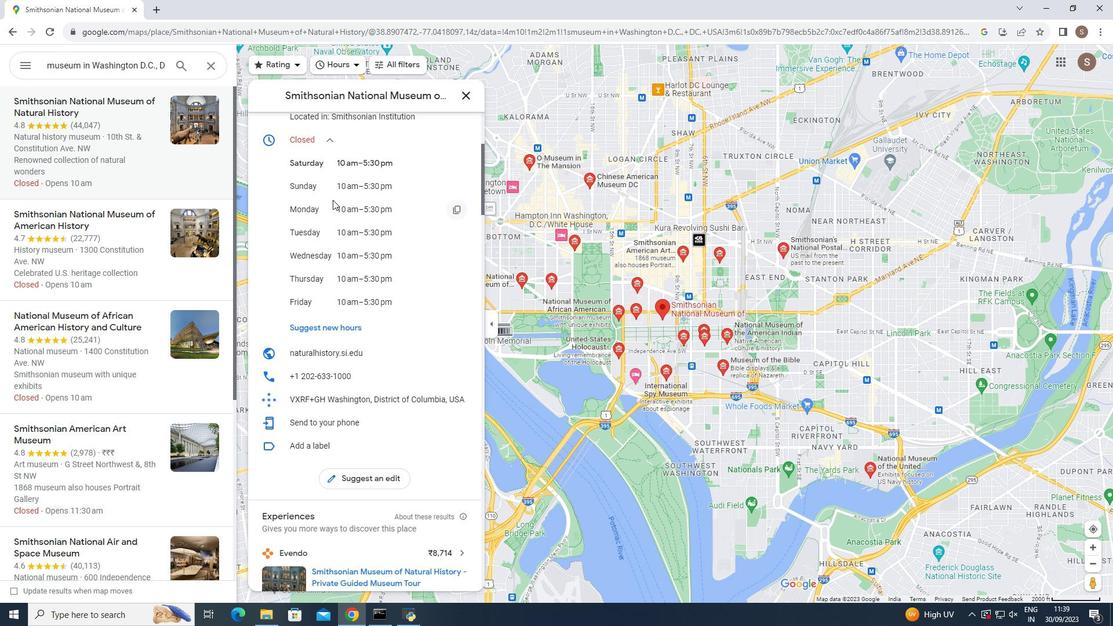 
Action: Mouse moved to (366, 219)
Screenshot: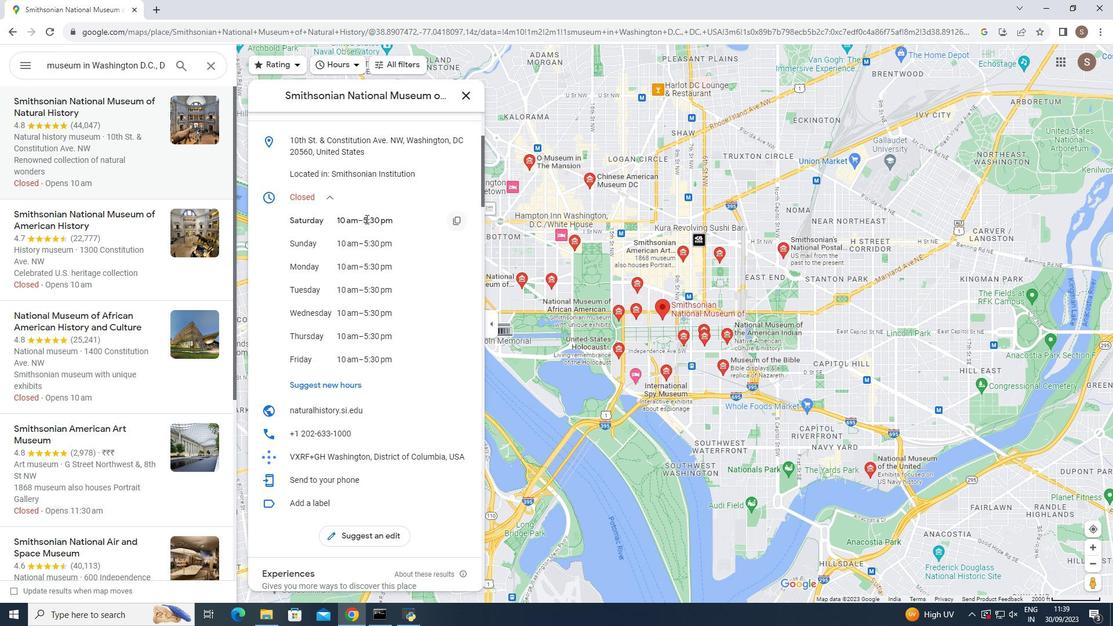 
Action: Mouse scrolled (366, 219) with delta (0, 0)
Screenshot: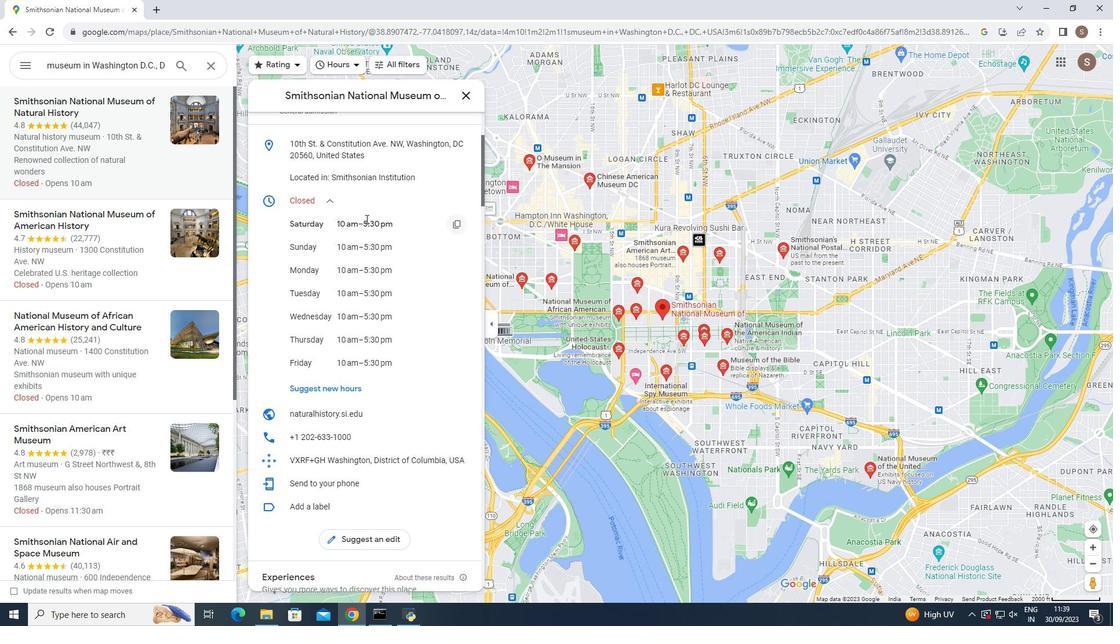 
Action: Mouse scrolled (366, 219) with delta (0, 0)
Screenshot: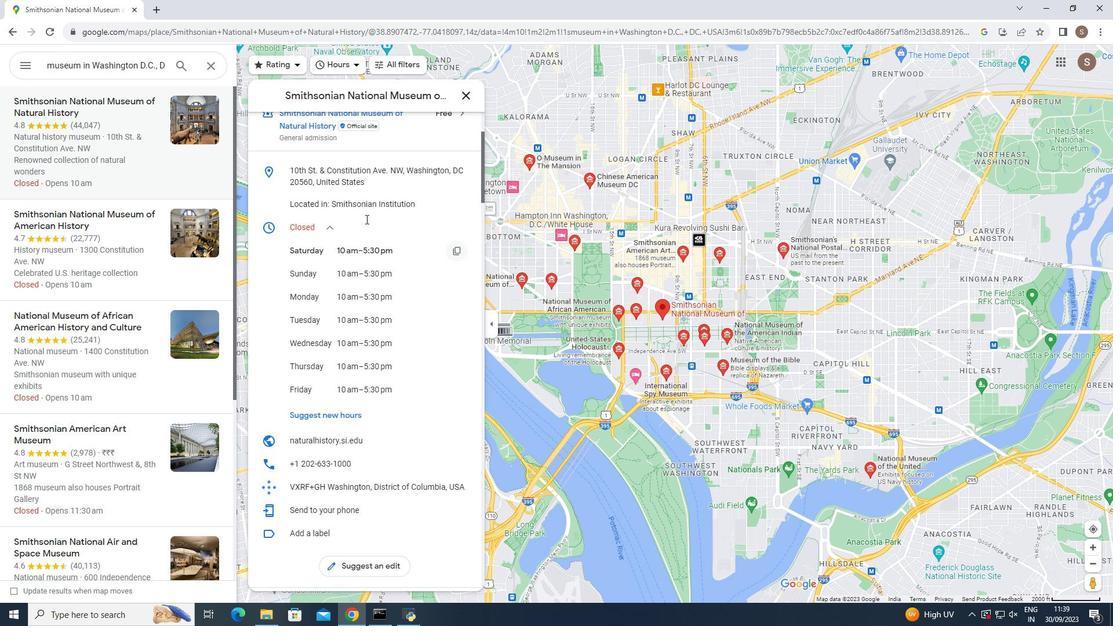 
Action: Mouse scrolled (366, 219) with delta (0, 0)
Screenshot: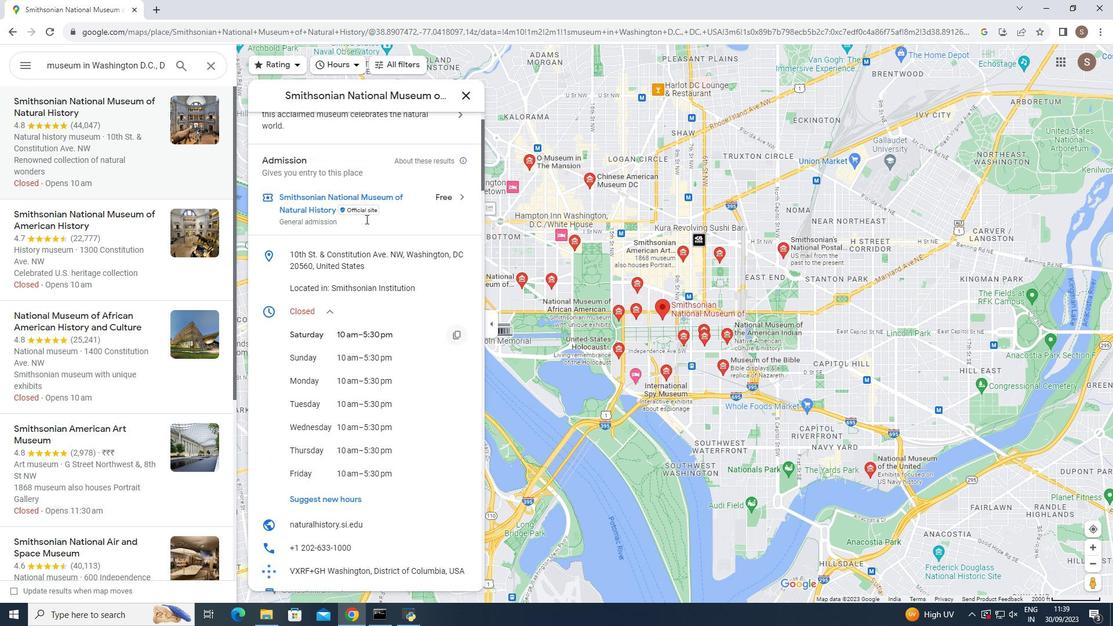 
Action: Mouse moved to (463, 97)
Screenshot: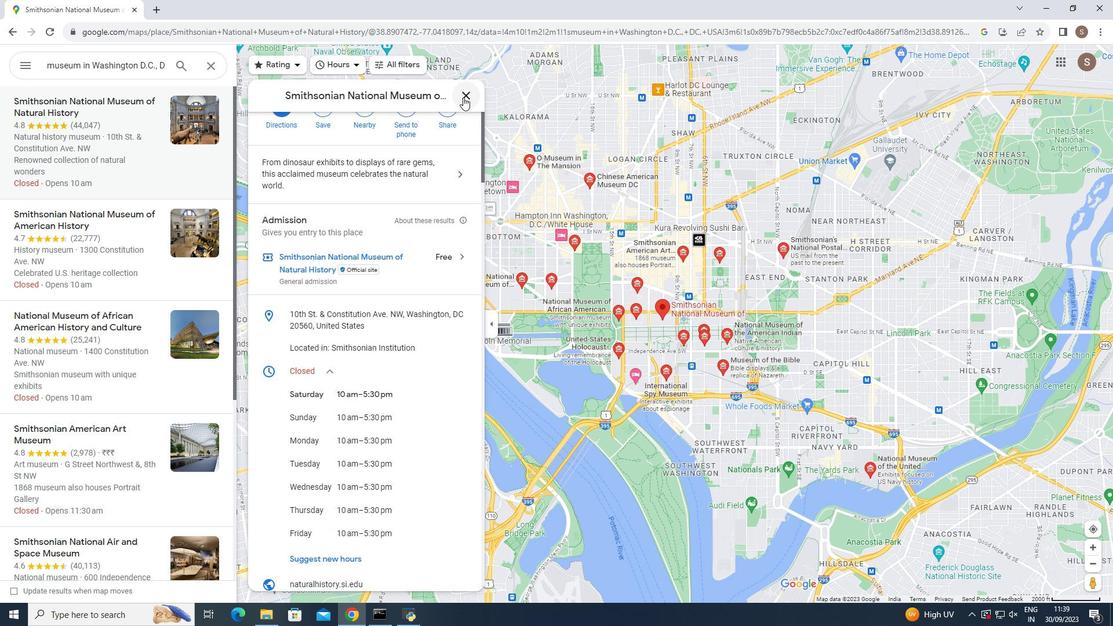 
Action: Mouse pressed left at (463, 97)
Screenshot: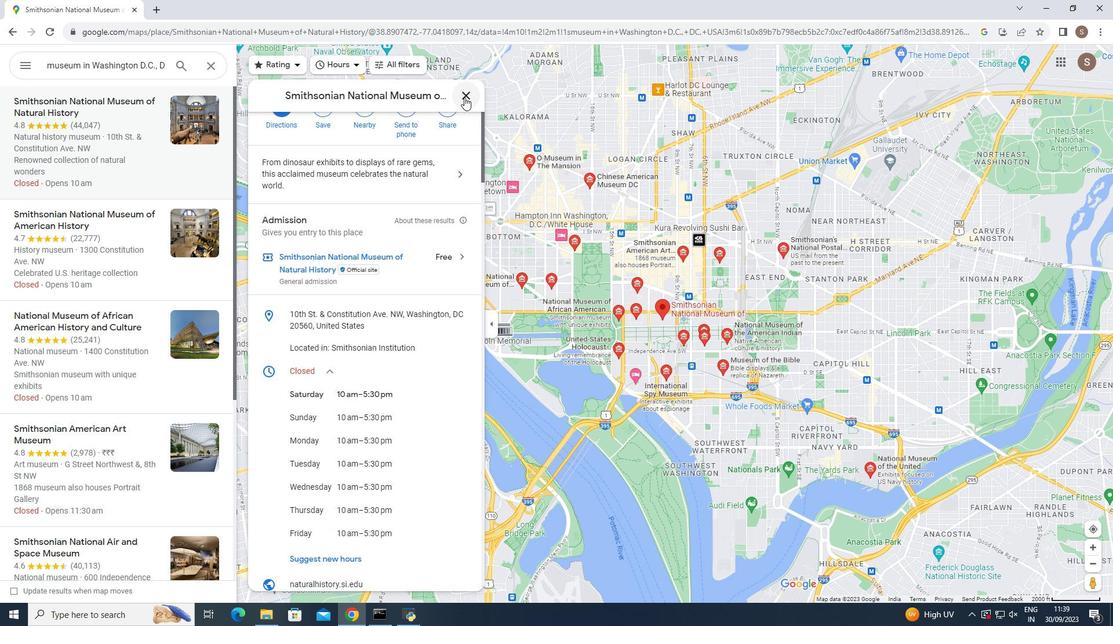 
Action: Mouse moved to (117, 210)
Screenshot: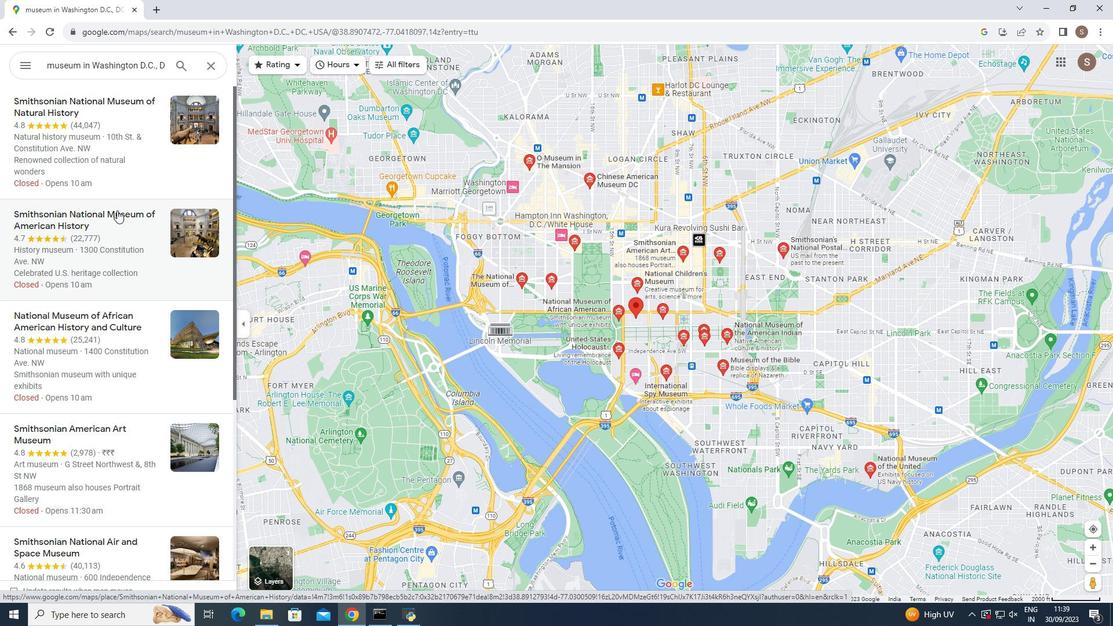 
Action: Mouse pressed left at (117, 210)
Screenshot: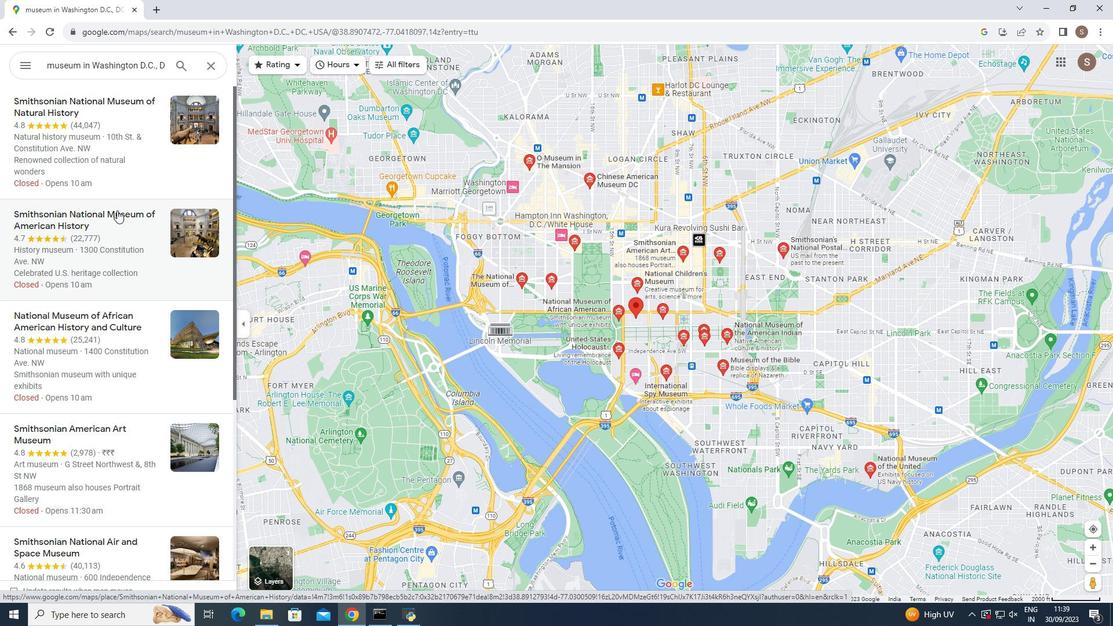 
Action: Mouse moved to (462, 311)
Screenshot: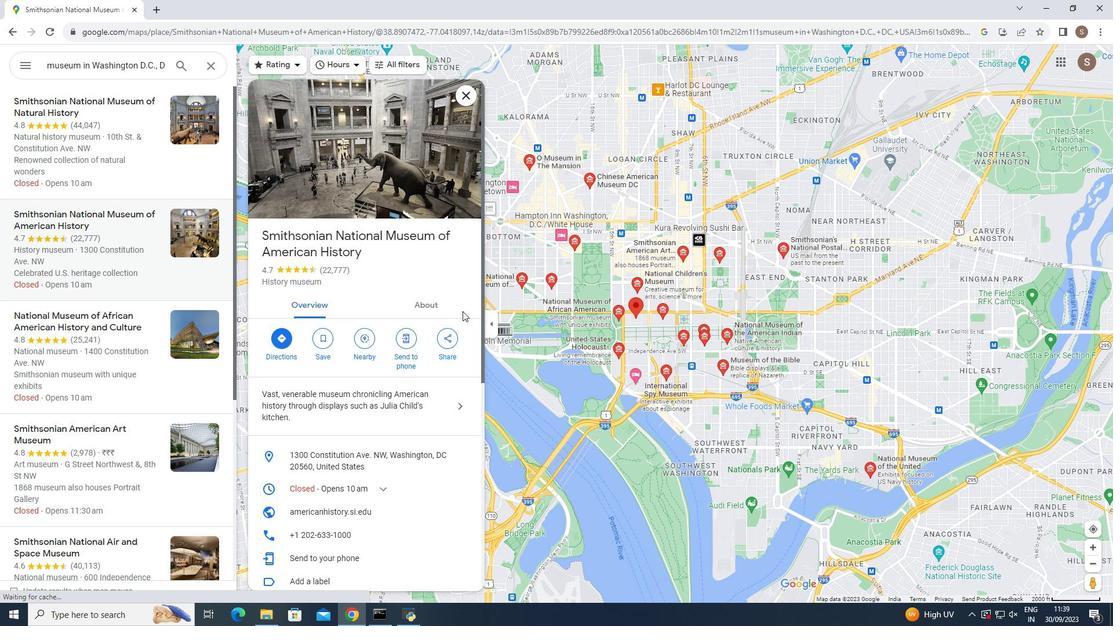 
Action: Mouse scrolled (462, 310) with delta (0, 0)
Screenshot: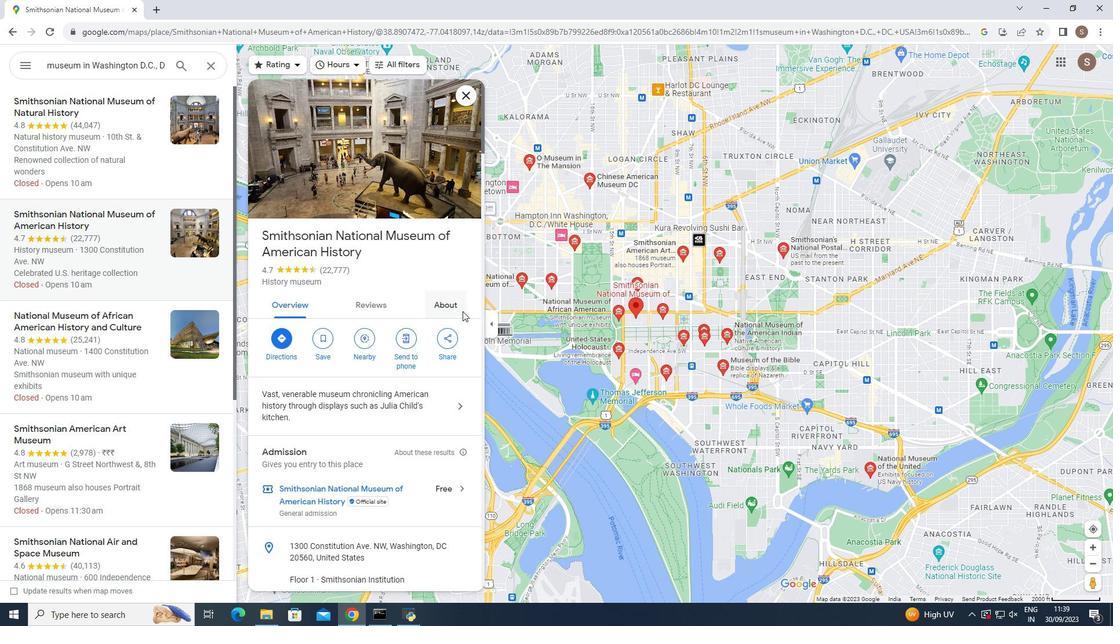 
Action: Mouse moved to (460, 304)
Screenshot: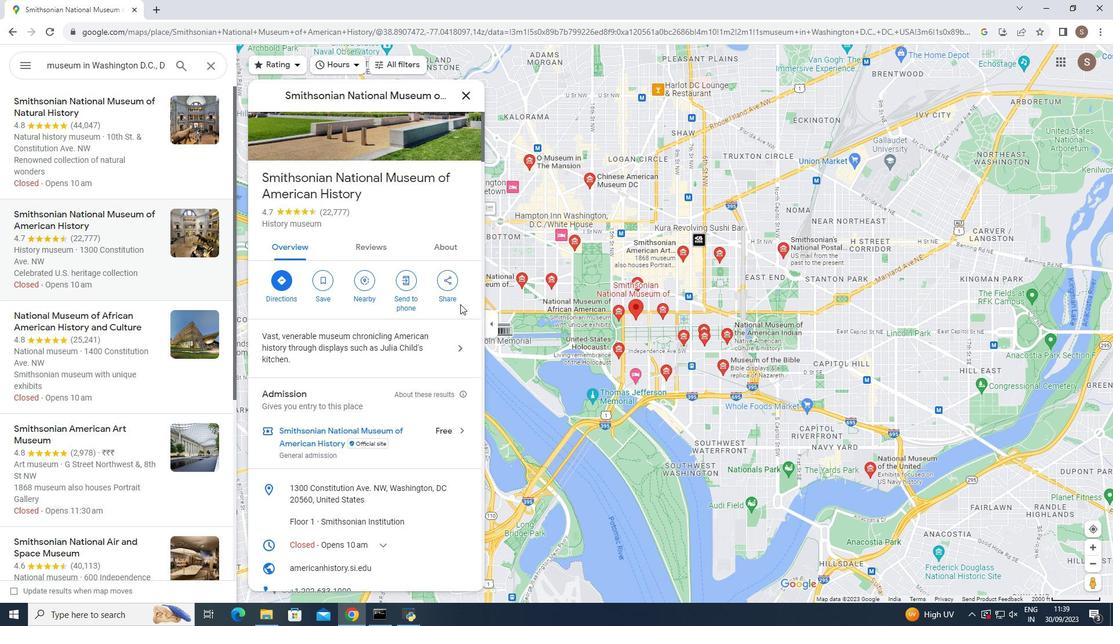 
Action: Mouse scrolled (460, 303) with delta (0, 0)
Screenshot: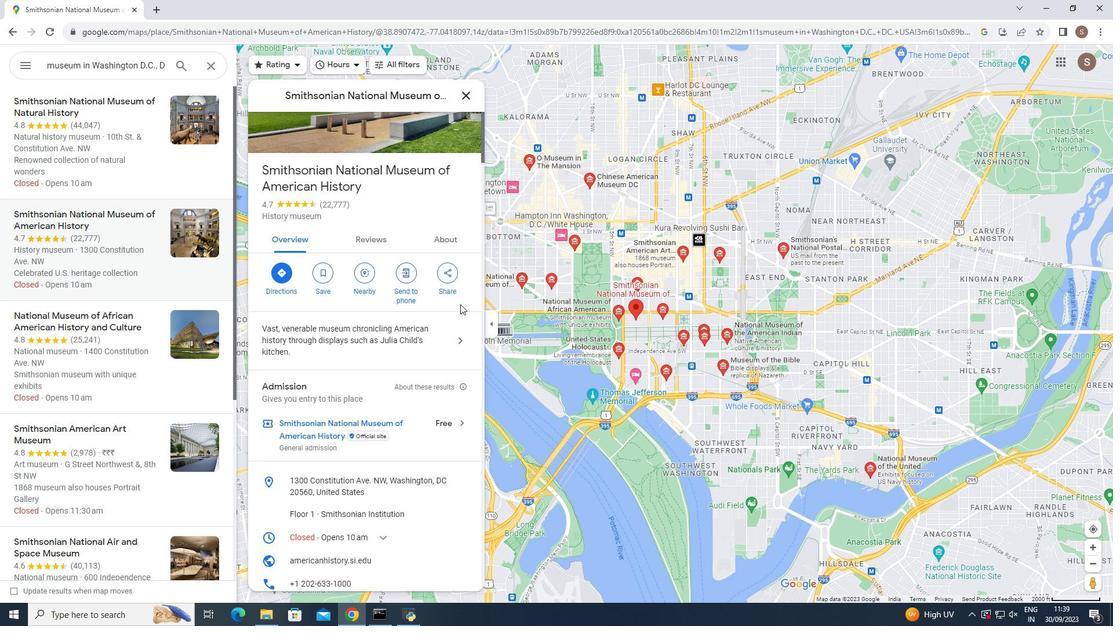 
Action: Mouse moved to (460, 304)
Screenshot: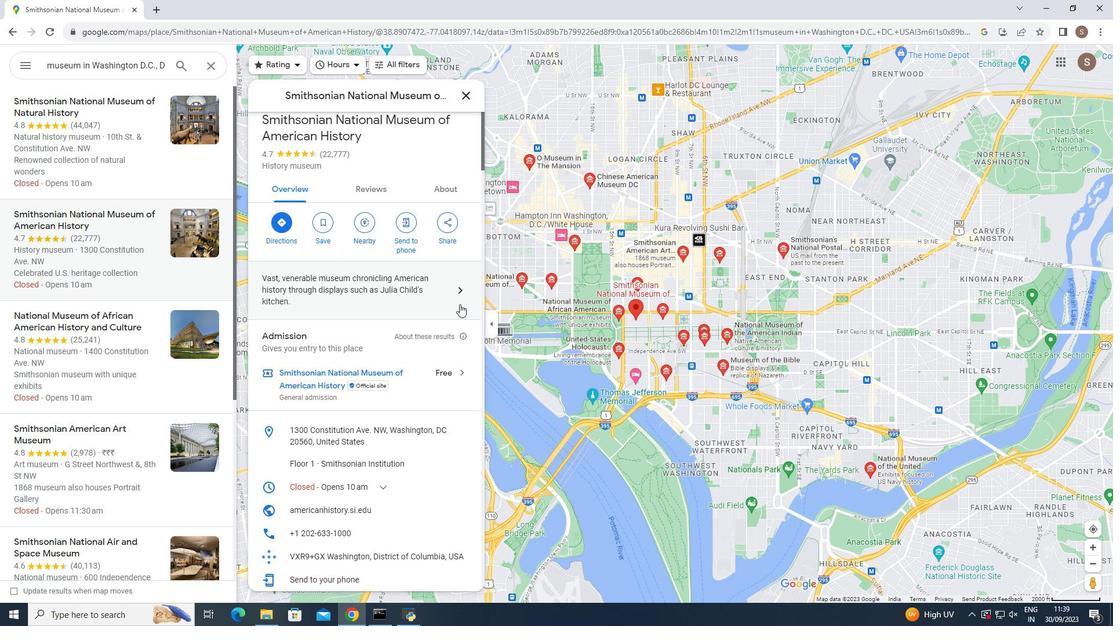 
Action: Mouse scrolled (460, 303) with delta (0, 0)
Screenshot: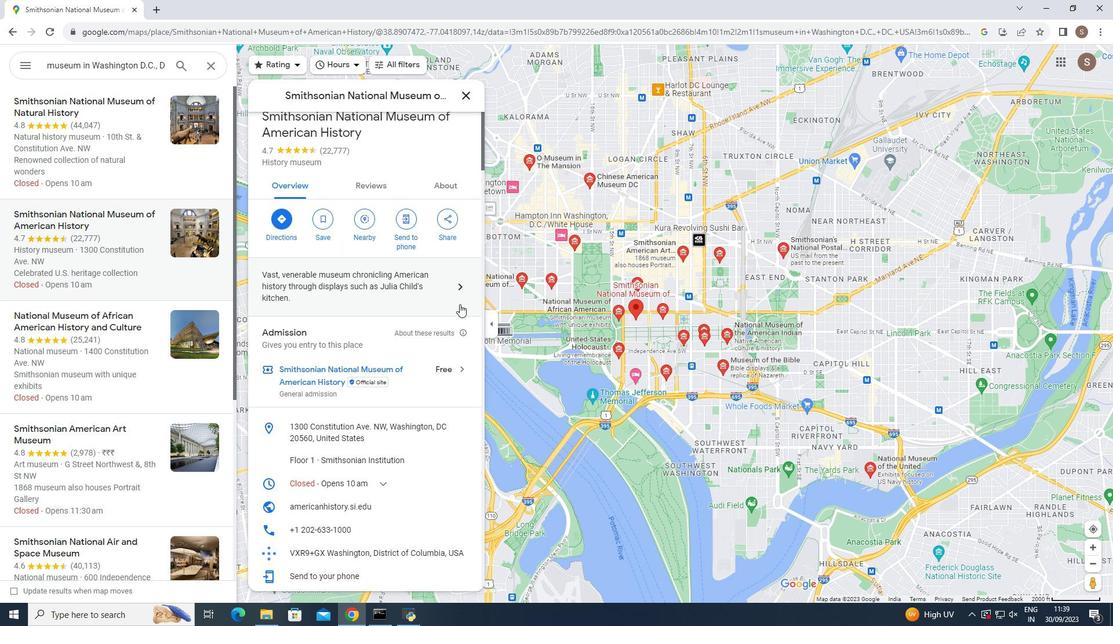 
Action: Mouse scrolled (460, 303) with delta (0, 0)
Screenshot: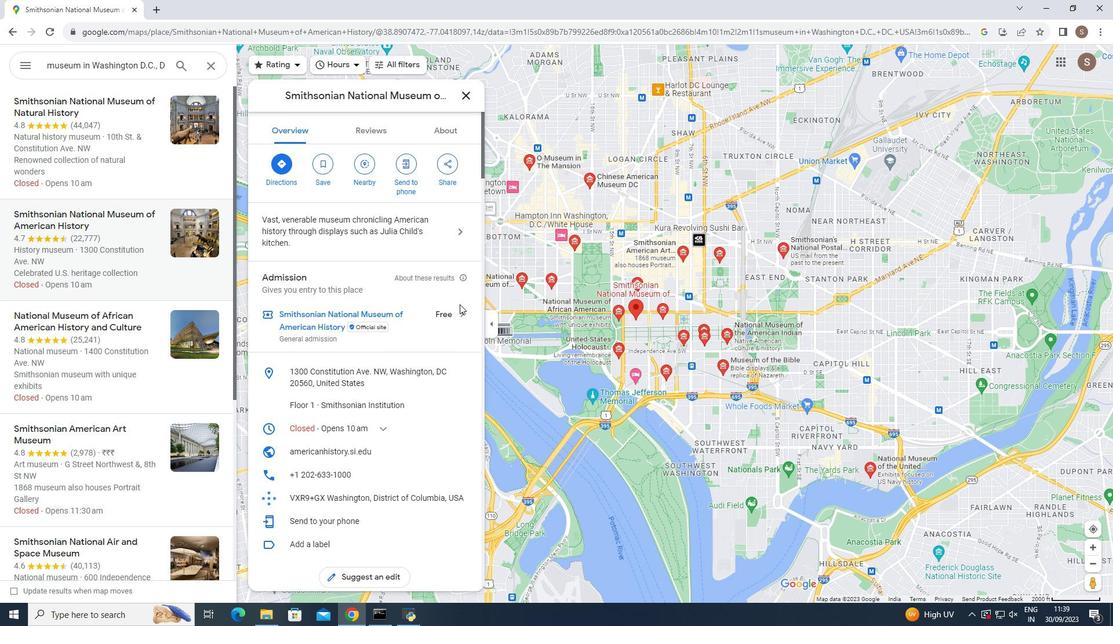 
Action: Mouse moved to (385, 371)
Screenshot: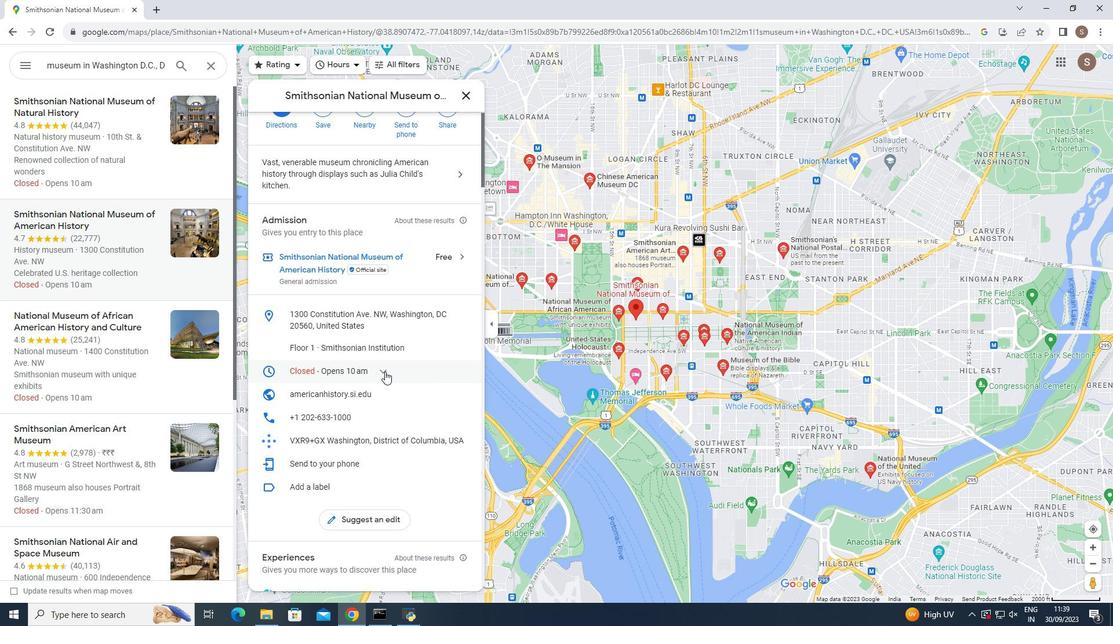 
Action: Mouse pressed left at (385, 371)
Screenshot: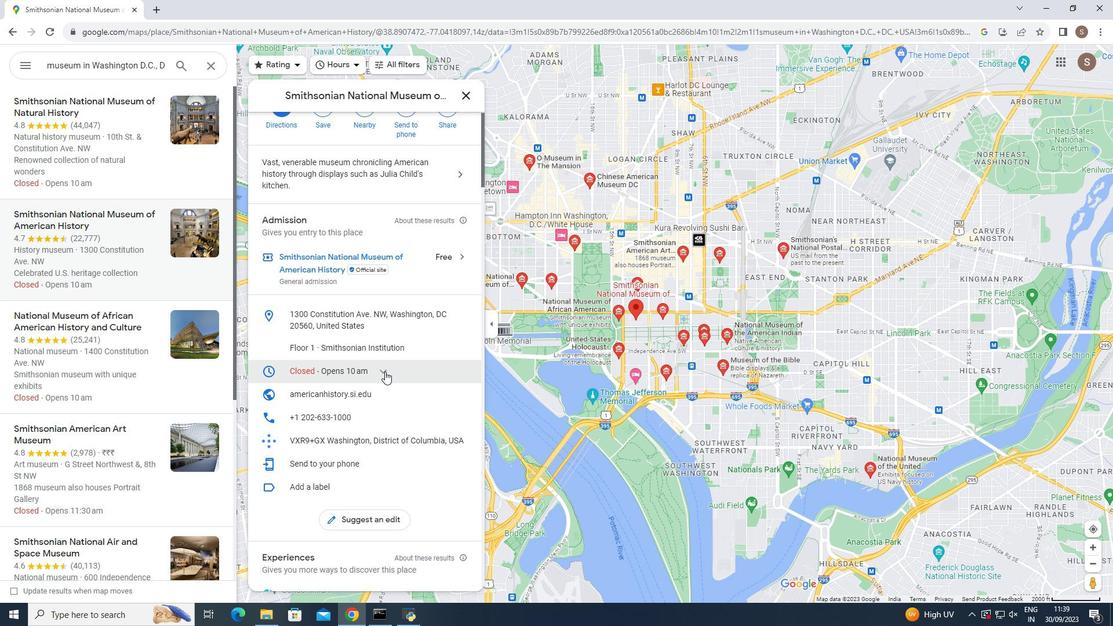 
Action: Mouse moved to (386, 370)
Screenshot: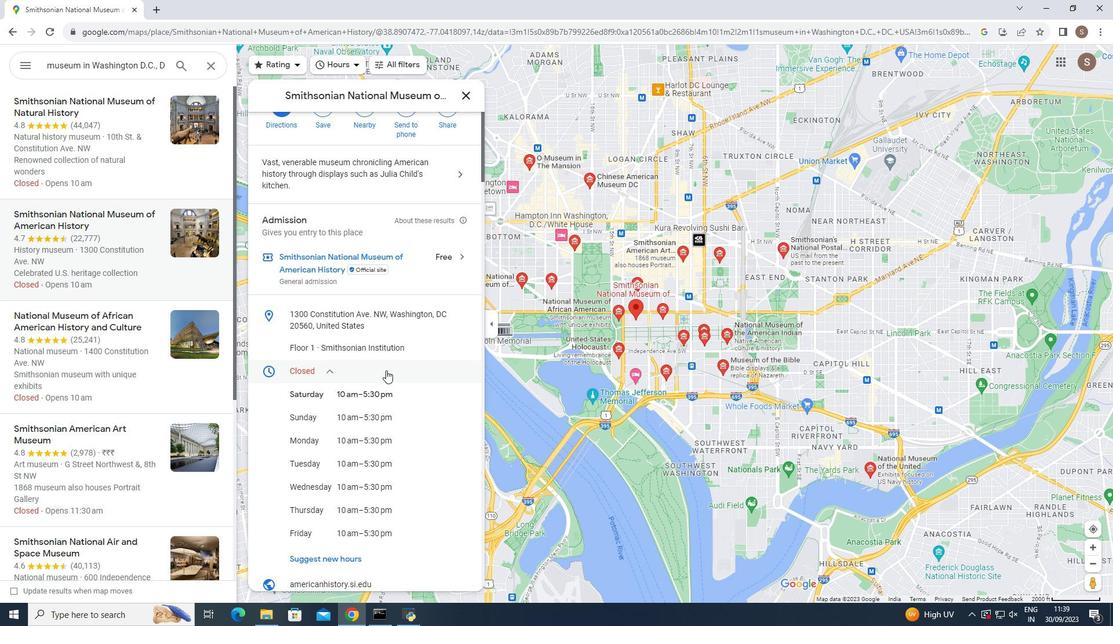 
Action: Mouse scrolled (386, 370) with delta (0, 0)
Screenshot: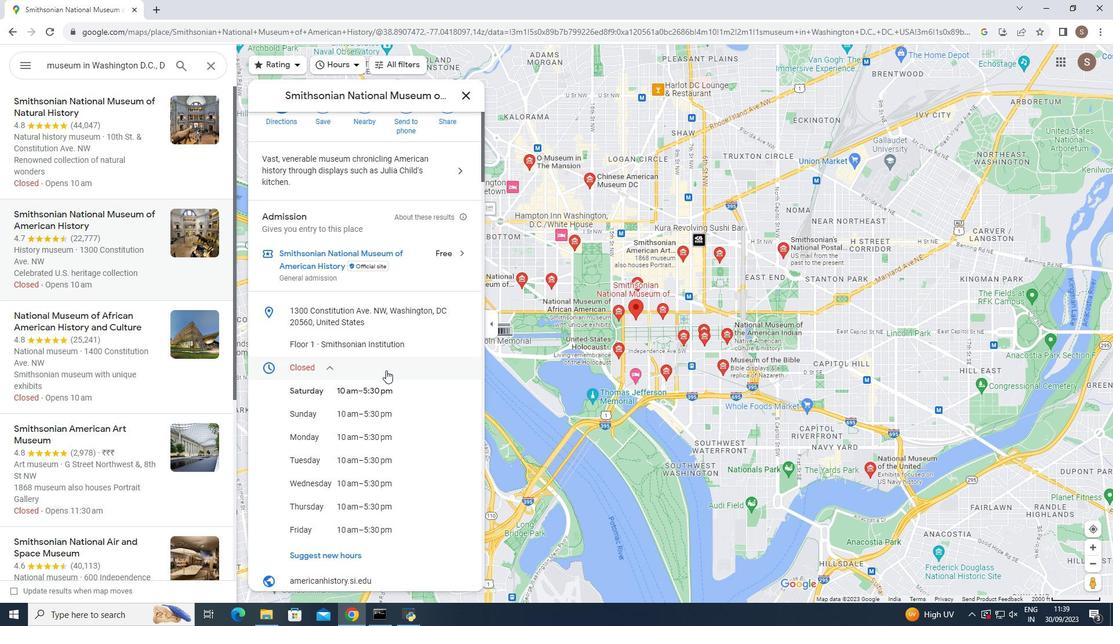
Action: Mouse scrolled (386, 370) with delta (0, 0)
Screenshot: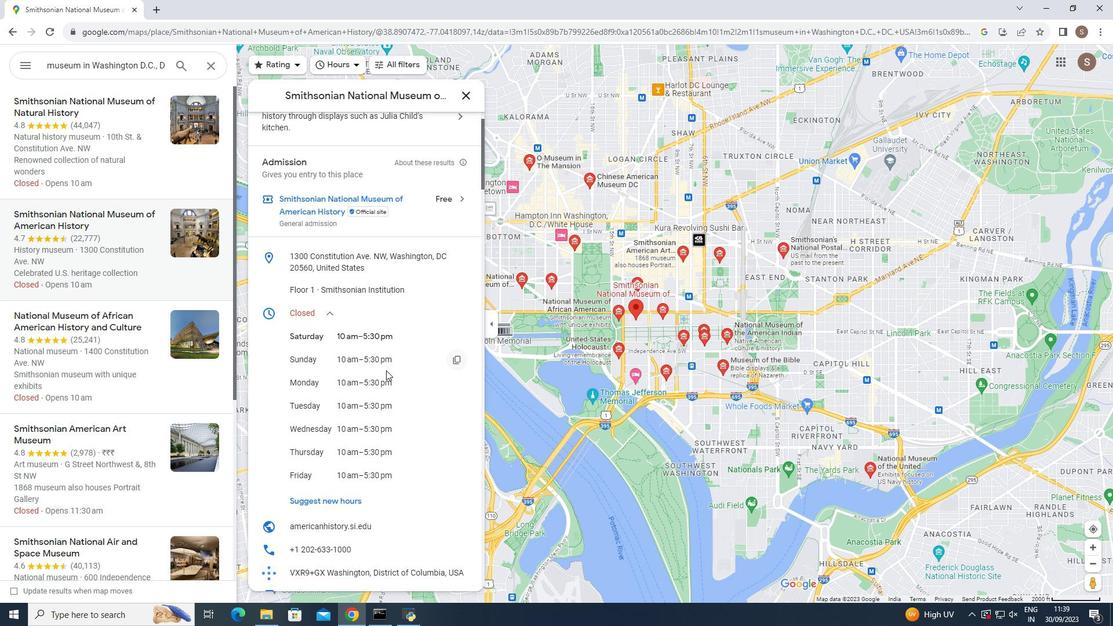 
Action: Mouse scrolled (386, 370) with delta (0, 0)
Screenshot: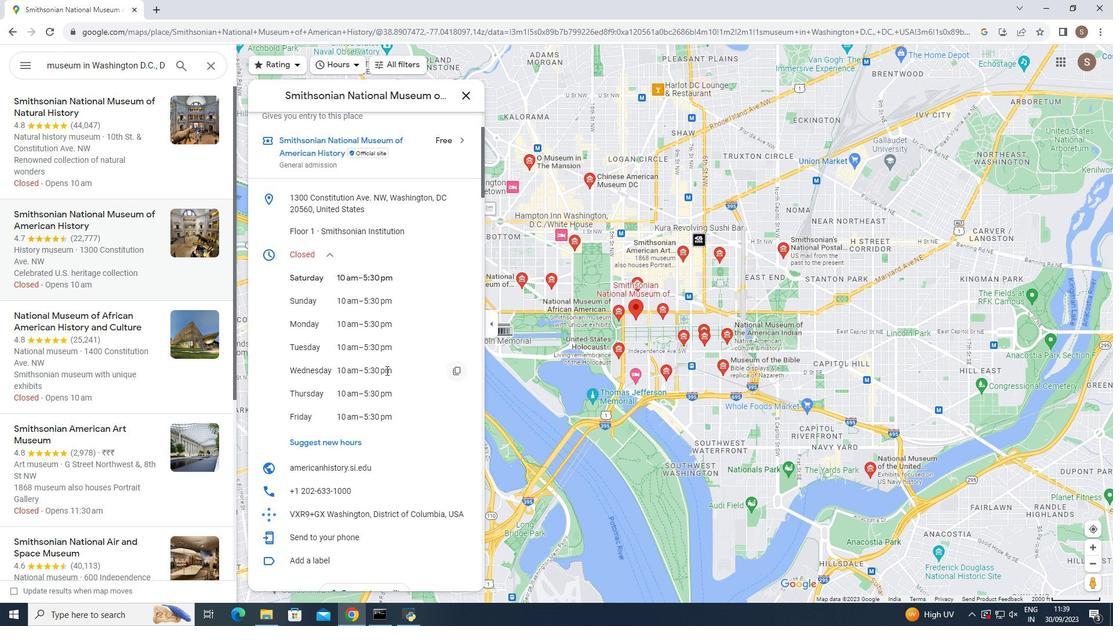 
Action: Mouse scrolled (386, 370) with delta (0, 0)
Screenshot: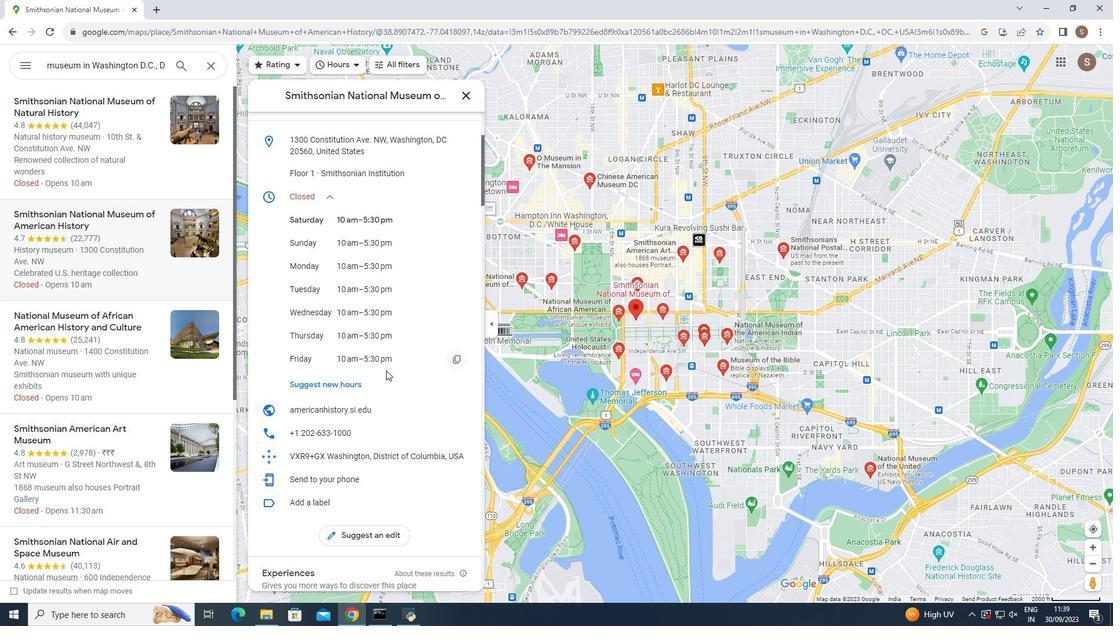 
Action: Mouse scrolled (386, 370) with delta (0, 0)
Screenshot: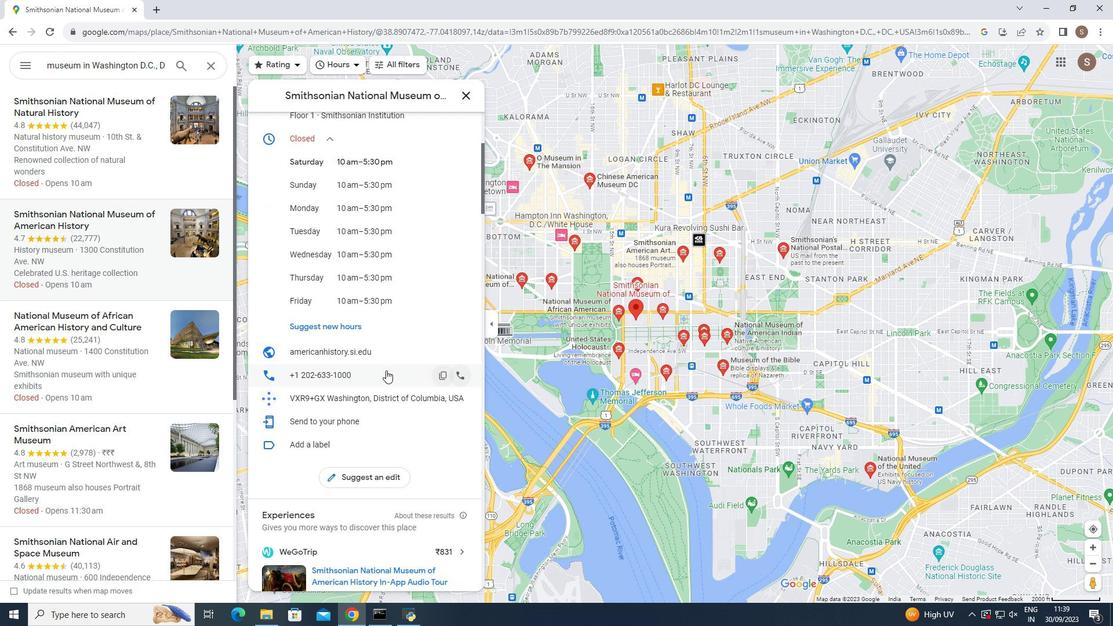 
Action: Mouse moved to (386, 370)
Screenshot: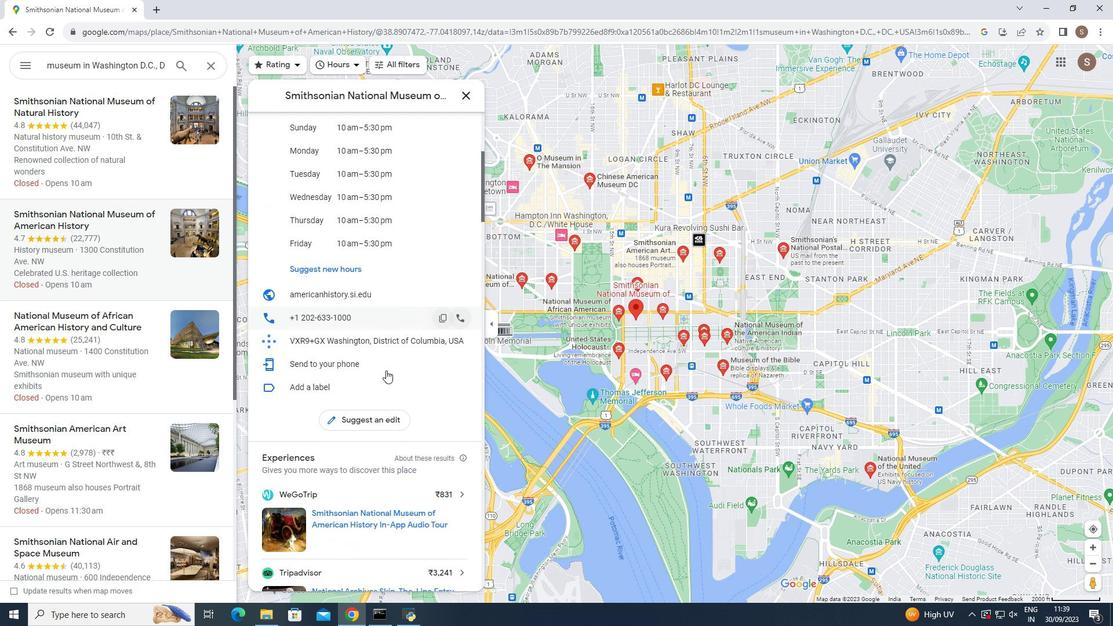 
Action: Mouse scrolled (386, 370) with delta (0, 0)
Screenshot: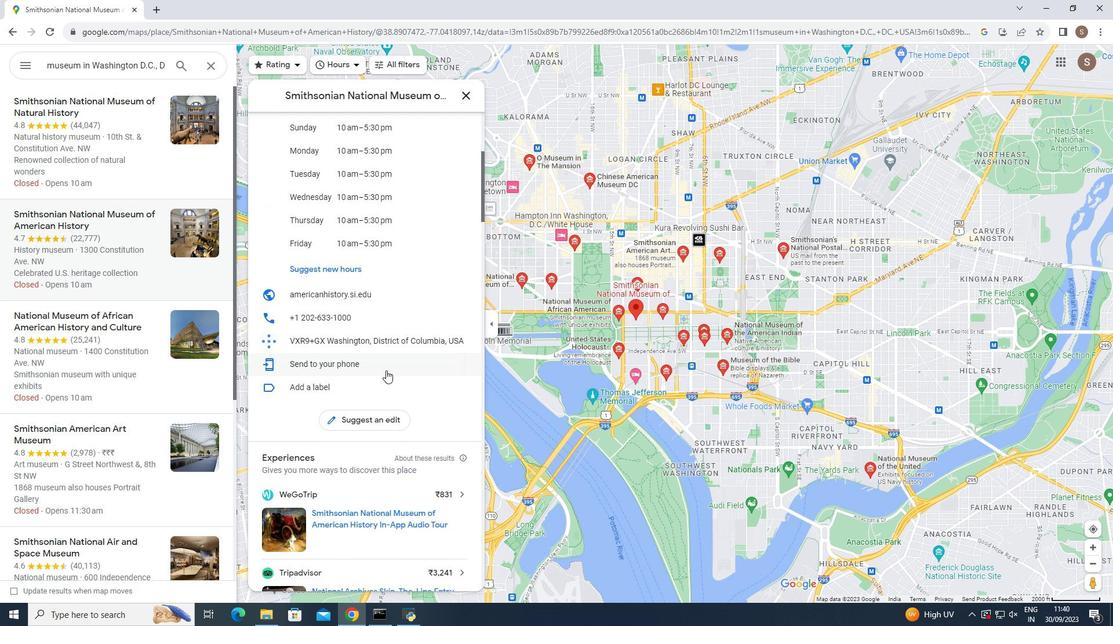 
Action: Mouse scrolled (386, 370) with delta (0, 0)
Screenshot: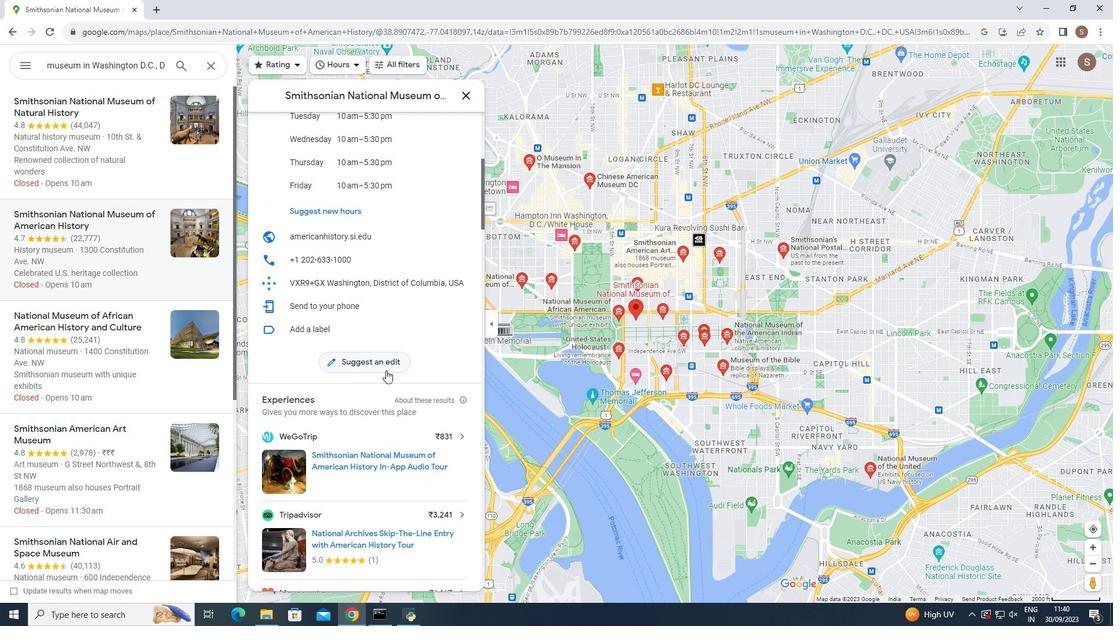 
Action: Mouse scrolled (386, 370) with delta (0, 0)
Screenshot: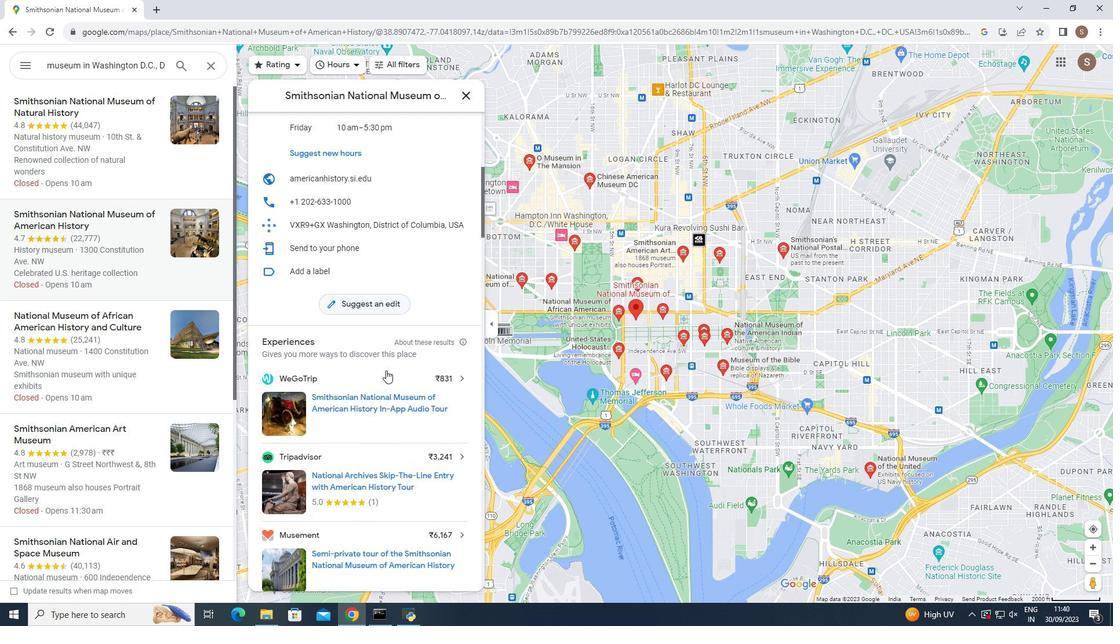 
Action: Mouse scrolled (386, 370) with delta (0, 0)
Screenshot: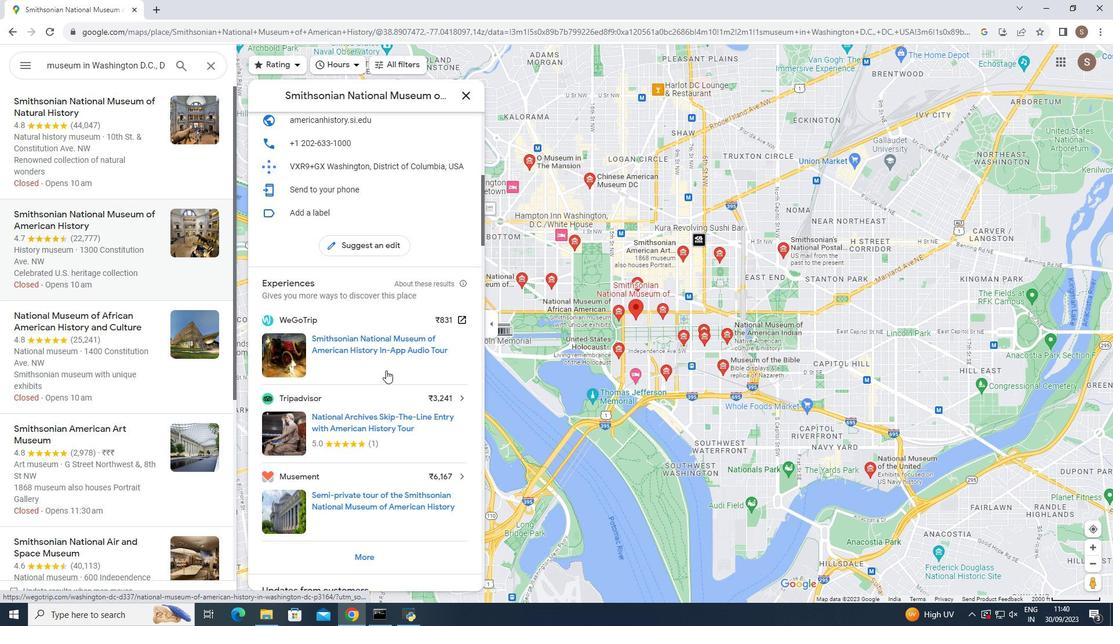 
Action: Mouse scrolled (386, 370) with delta (0, 0)
Screenshot: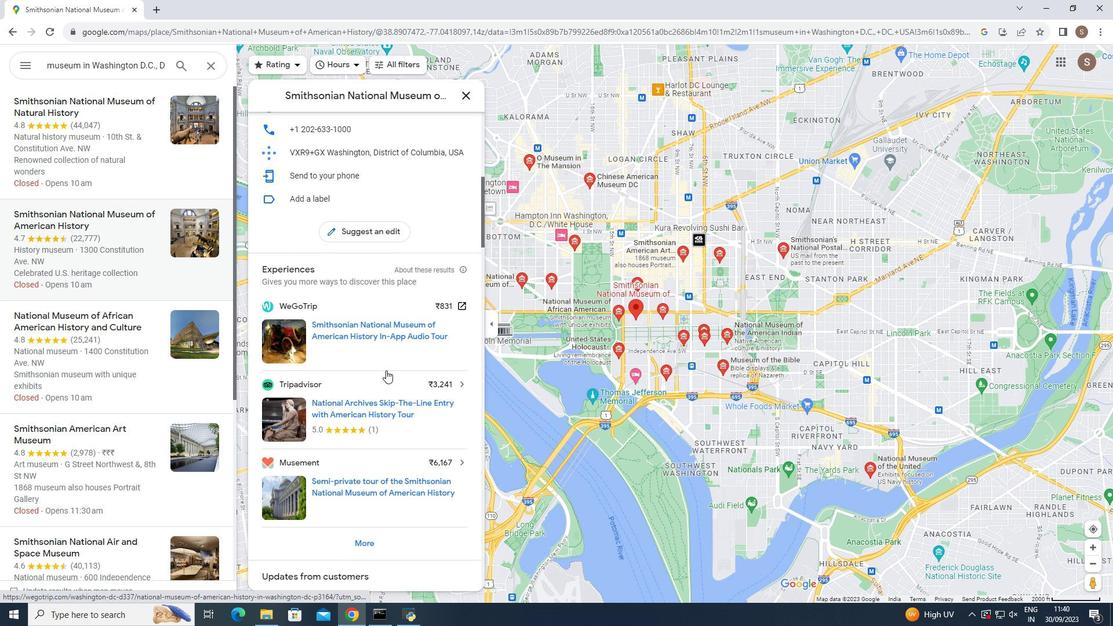 
Action: Mouse scrolled (386, 370) with delta (0, 0)
Screenshot: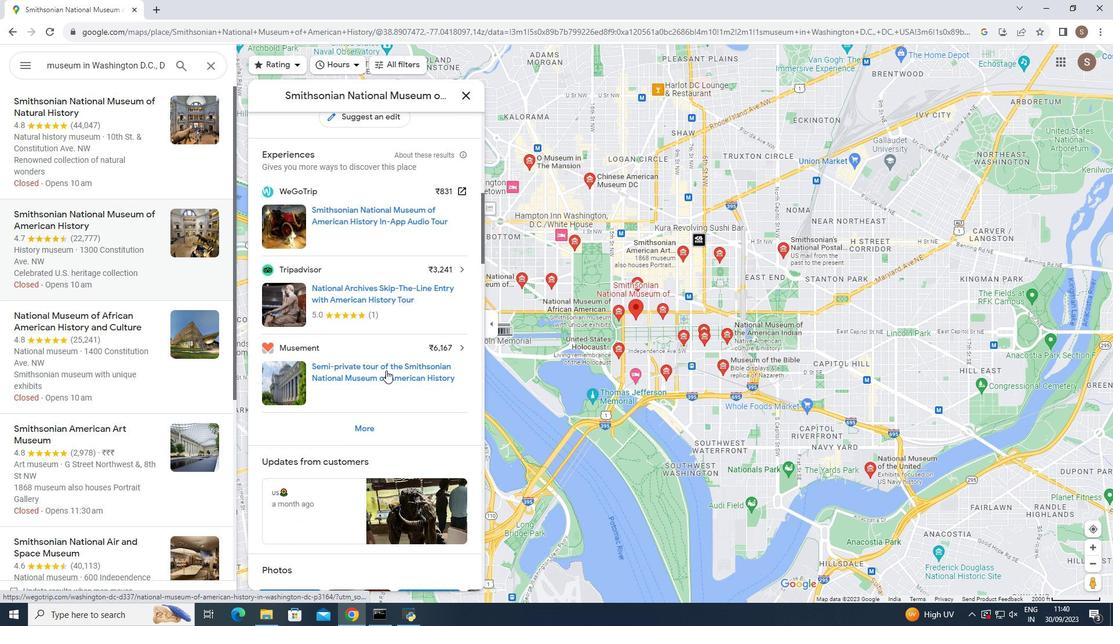 
Action: Mouse scrolled (386, 370) with delta (0, 0)
Screenshot: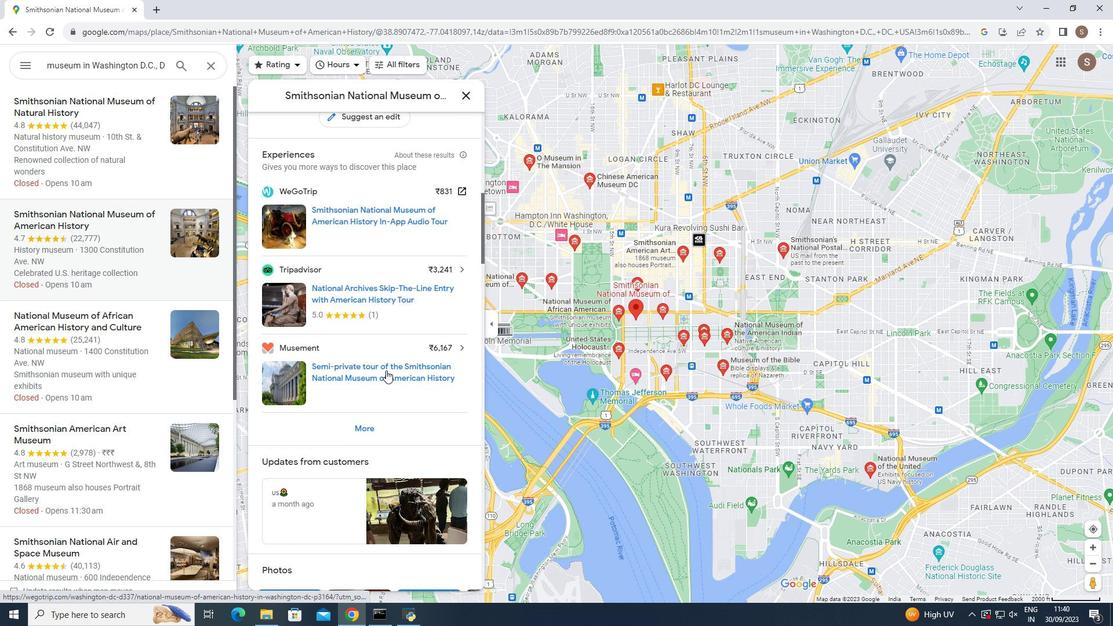 
Action: Mouse scrolled (386, 370) with delta (0, 0)
Screenshot: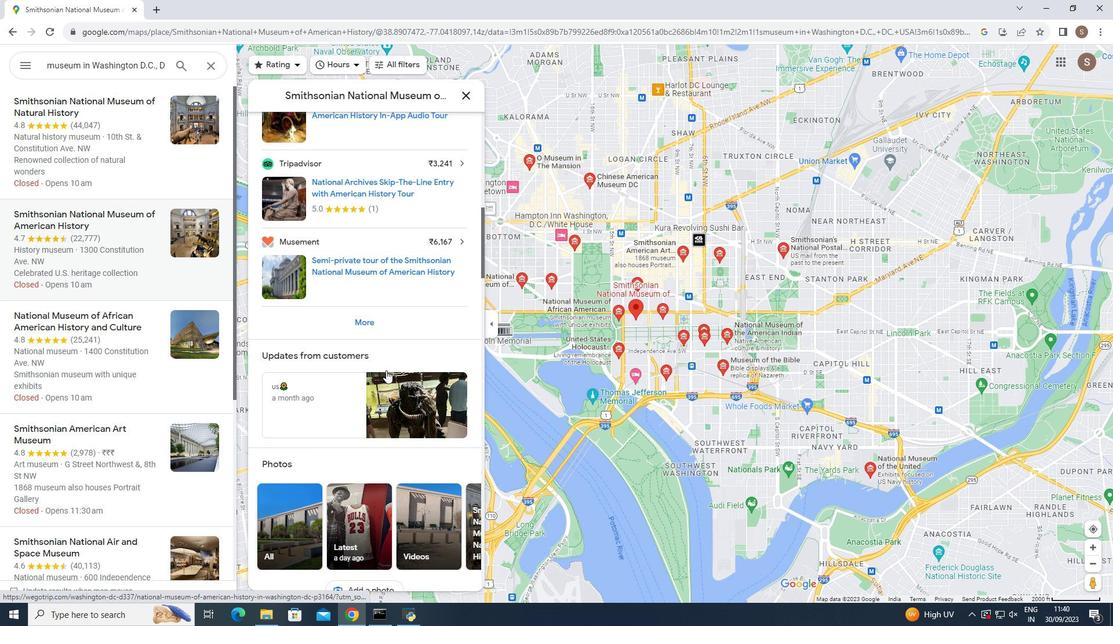 
Action: Mouse scrolled (386, 370) with delta (0, 0)
Screenshot: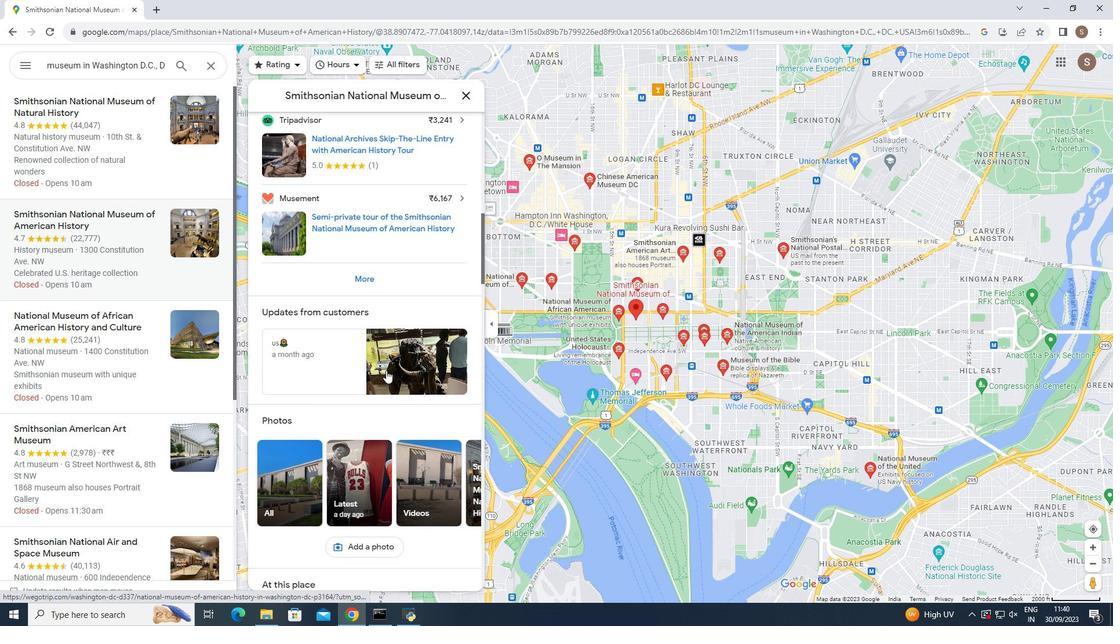 
Action: Mouse scrolled (386, 370) with delta (0, 0)
Screenshot: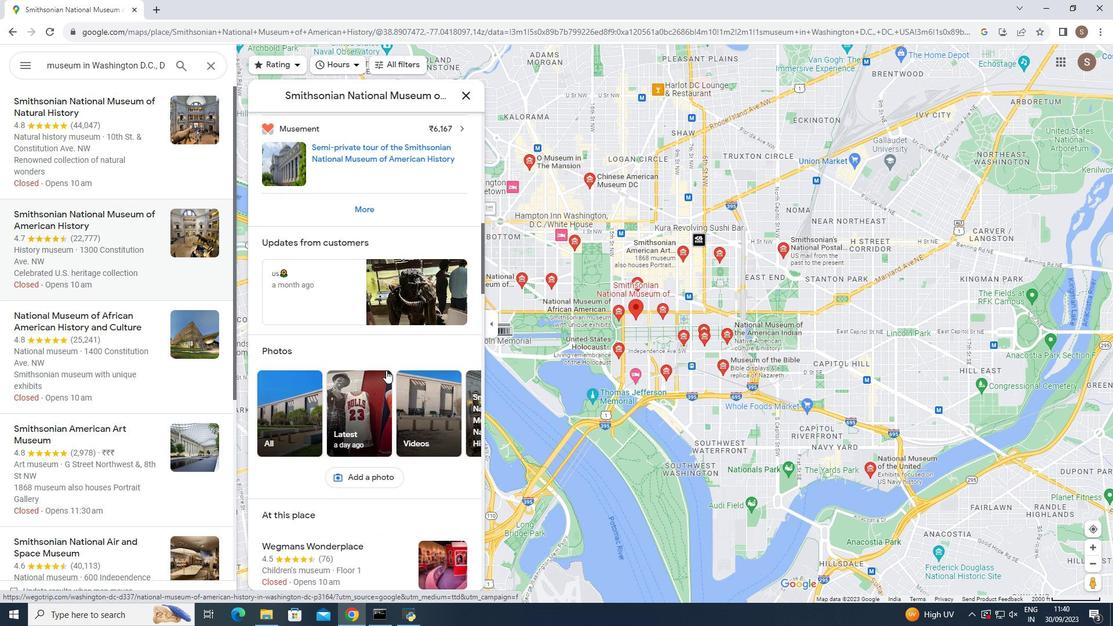 
Action: Mouse scrolled (386, 370) with delta (0, 0)
Screenshot: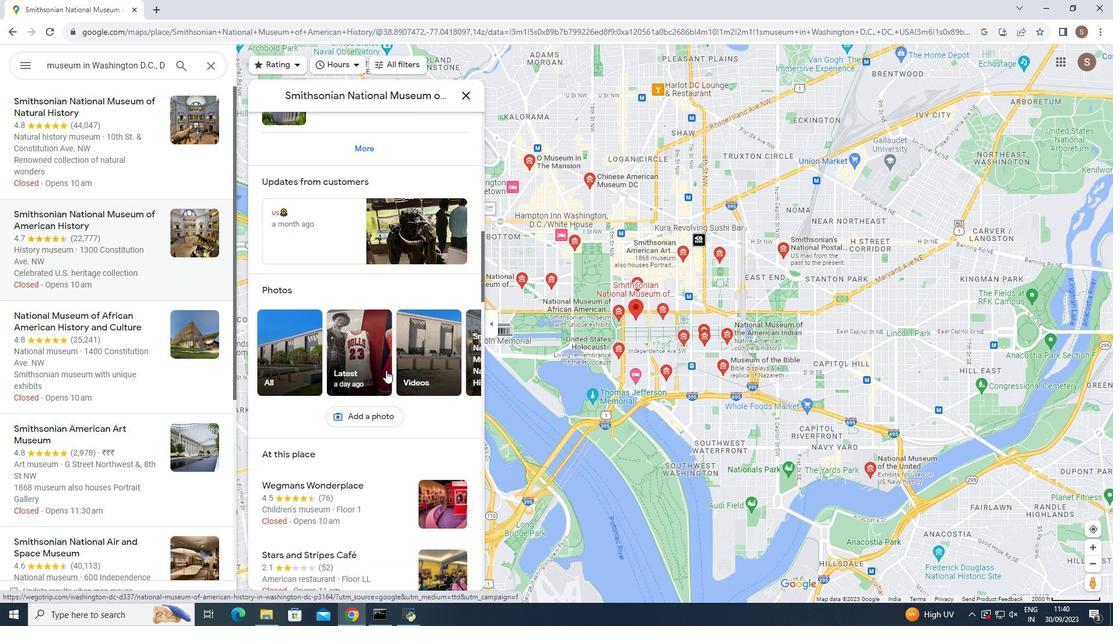 
Action: Mouse scrolled (386, 370) with delta (0, 0)
Screenshot: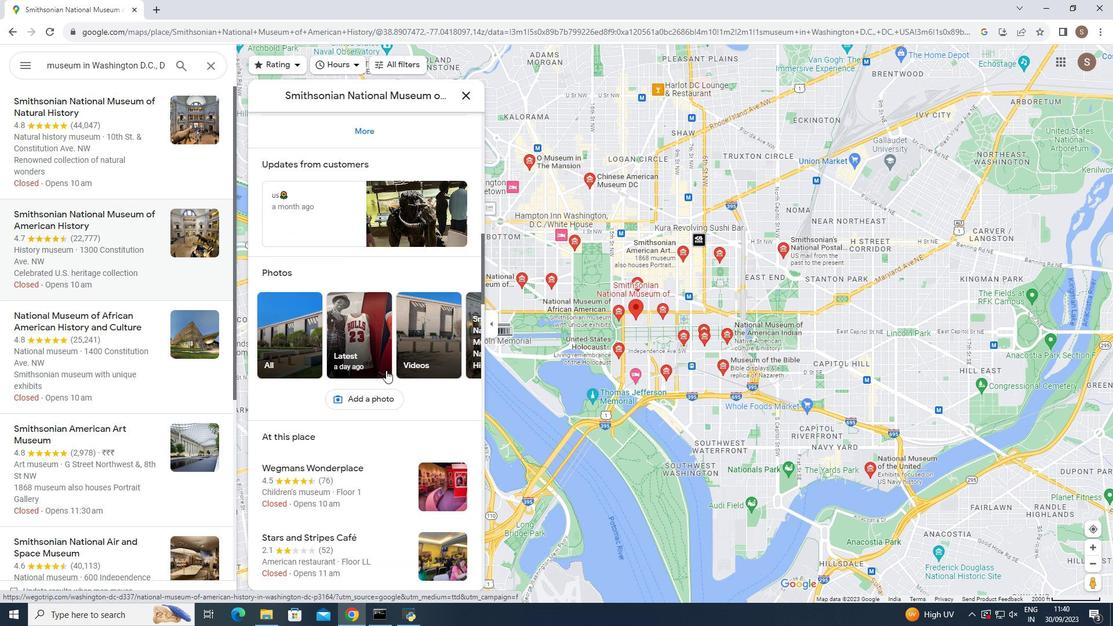 
Action: Mouse scrolled (386, 370) with delta (0, 0)
Screenshot: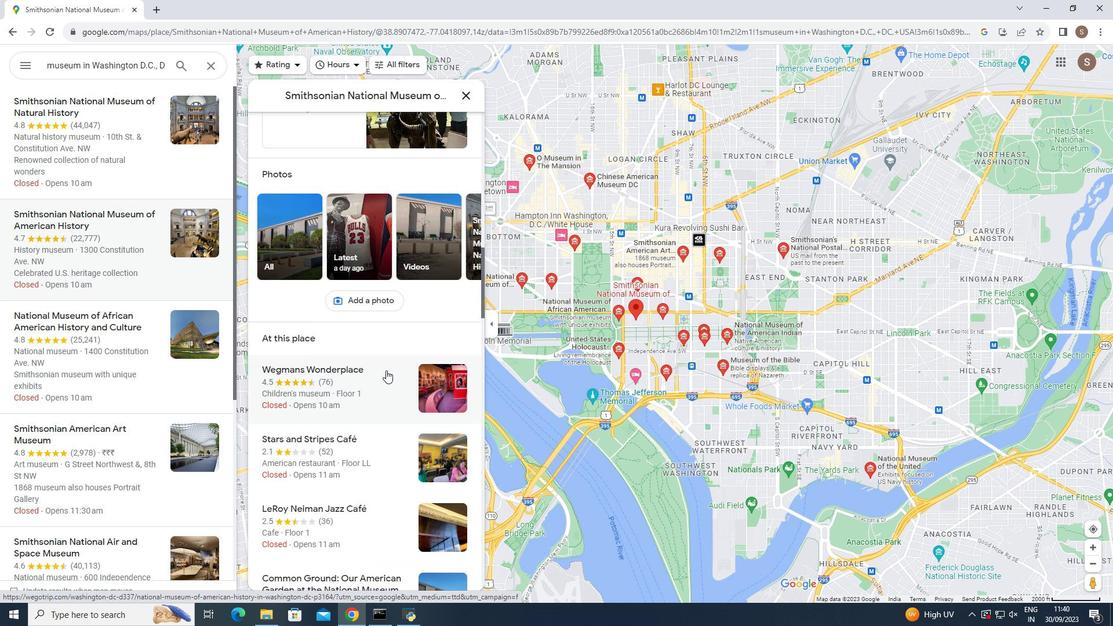 
Action: Mouse scrolled (386, 370) with delta (0, 0)
Screenshot: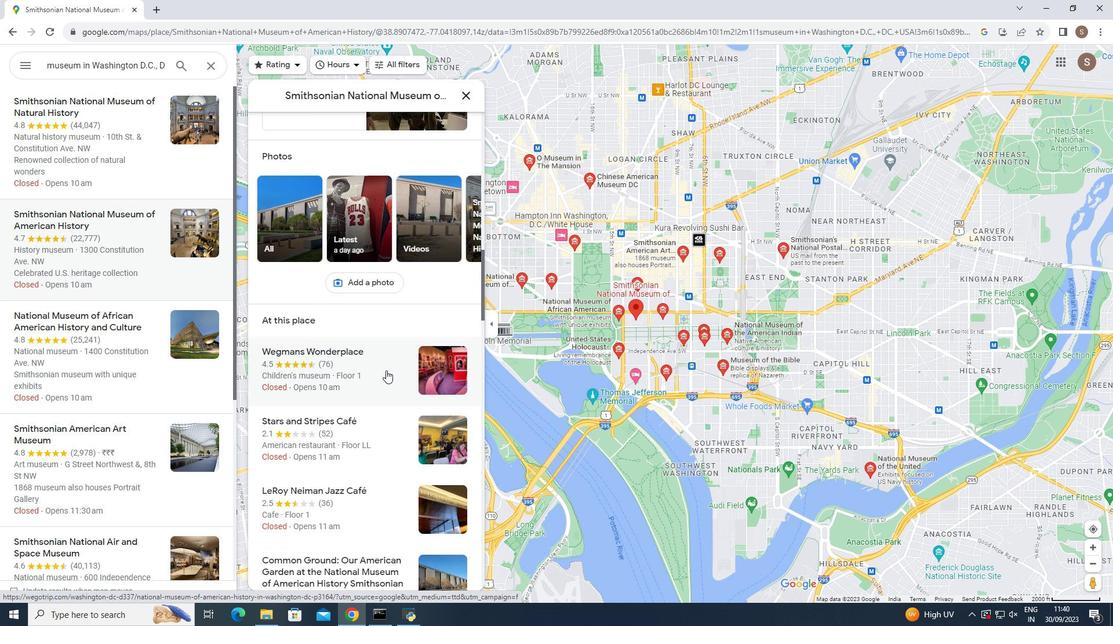 
Action: Mouse moved to (349, 294)
Screenshot: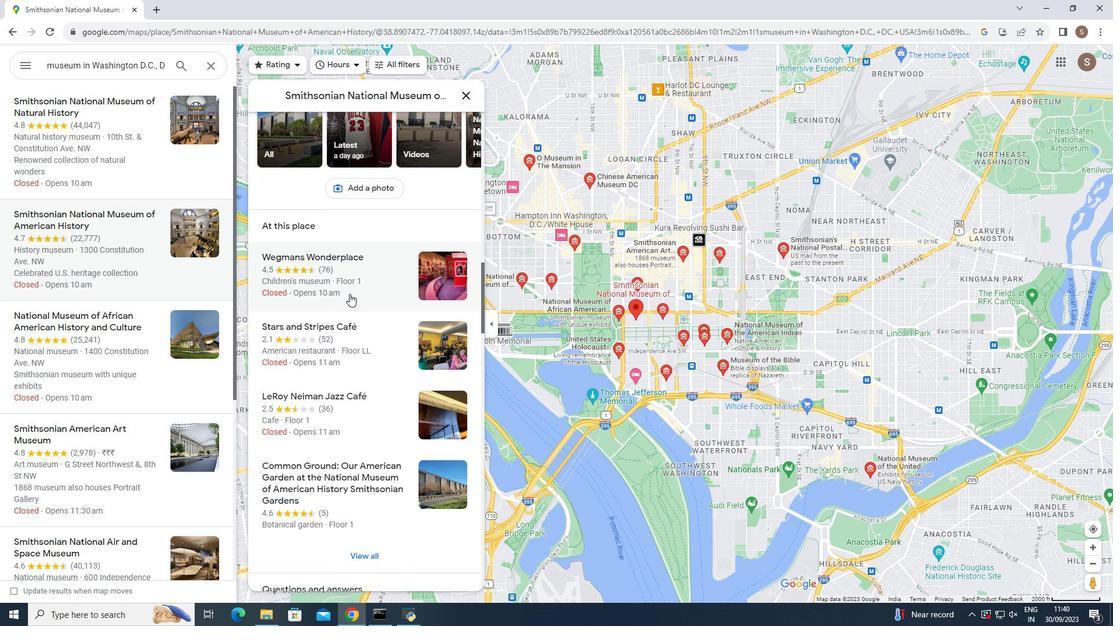 
Action: Mouse scrolled (349, 293) with delta (0, 0)
Screenshot: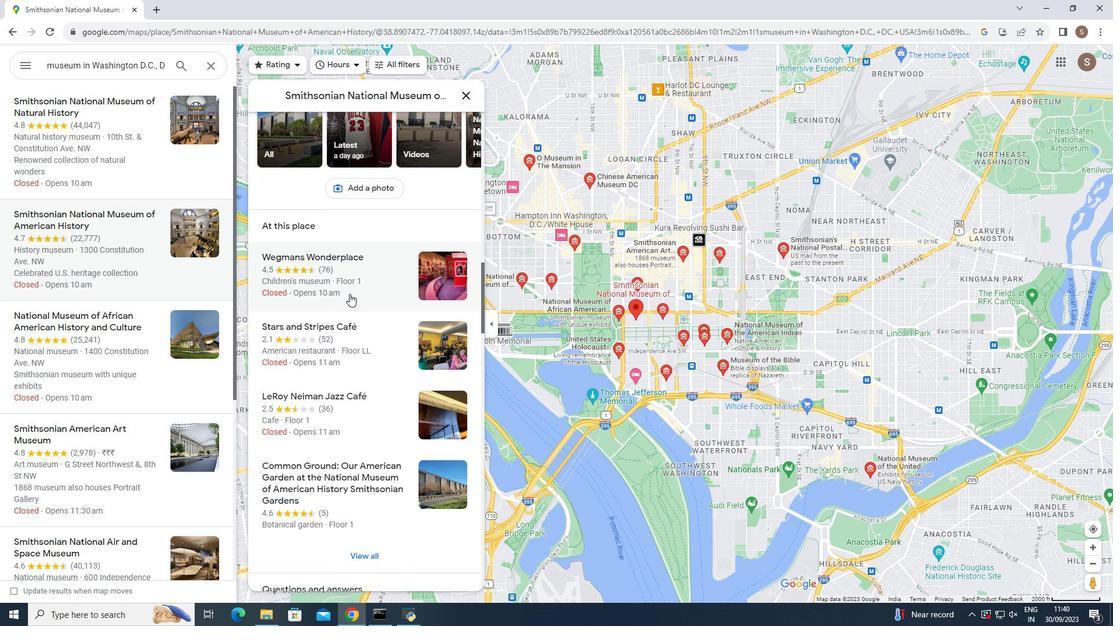 
Action: Mouse scrolled (349, 293) with delta (0, 0)
Screenshot: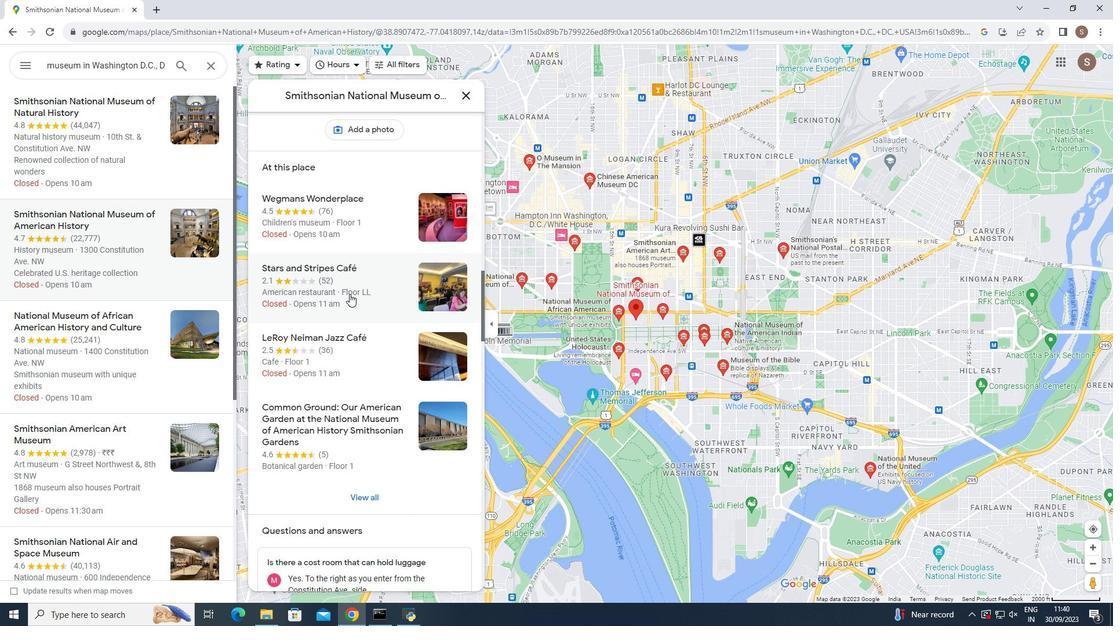 
Action: Mouse scrolled (349, 293) with delta (0, 0)
Screenshot: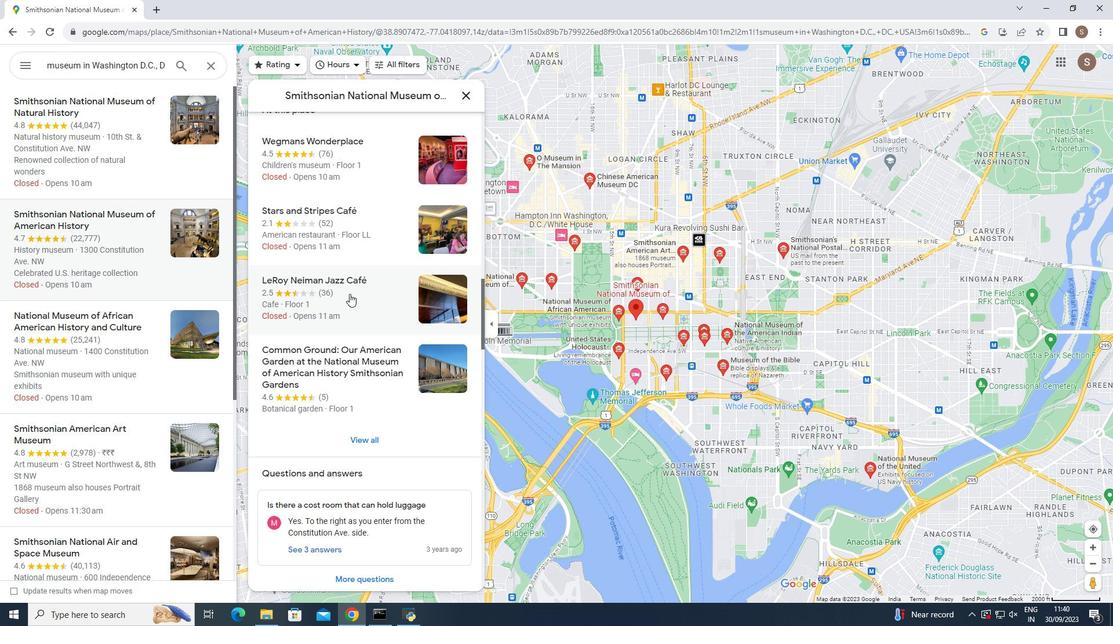 
Action: Mouse scrolled (349, 293) with delta (0, 0)
Screenshot: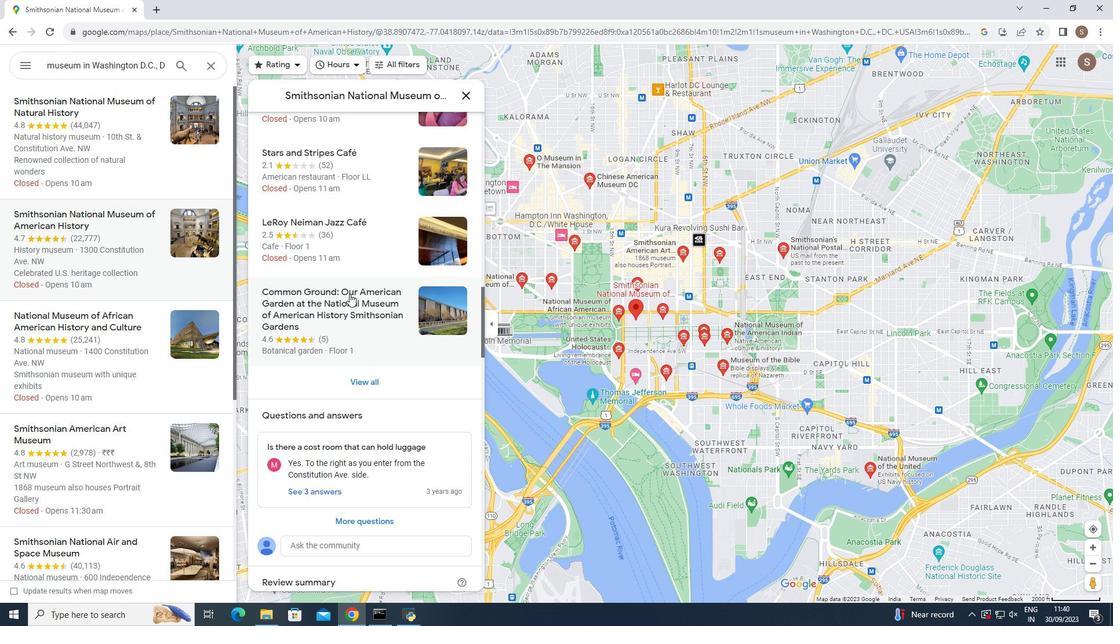 
Action: Mouse scrolled (349, 293) with delta (0, 0)
Screenshot: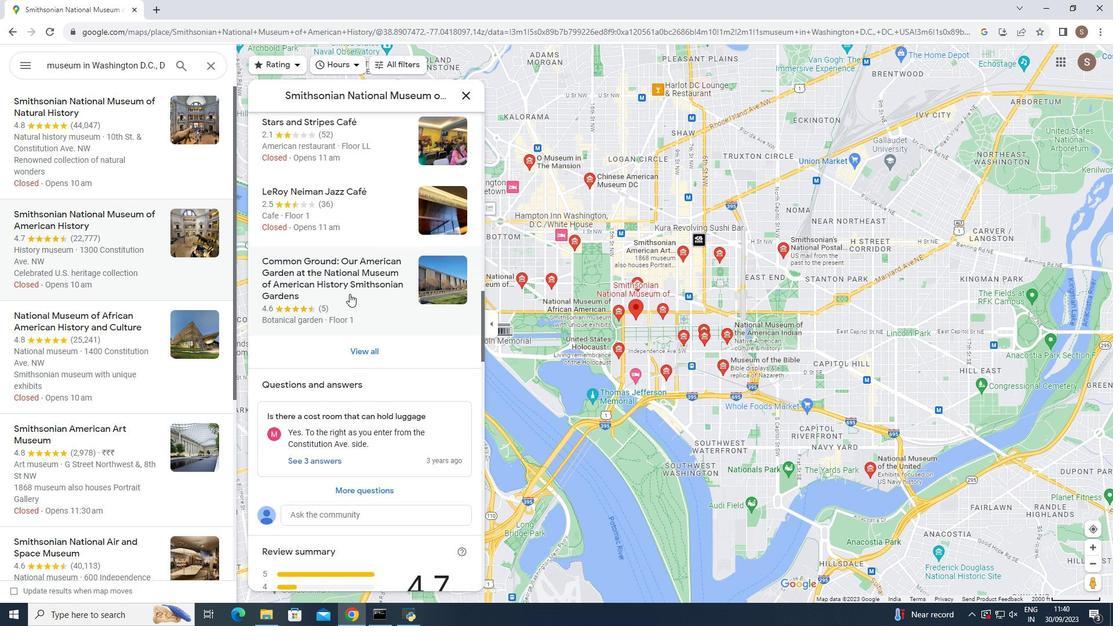 
Action: Mouse scrolled (349, 293) with delta (0, 0)
Screenshot: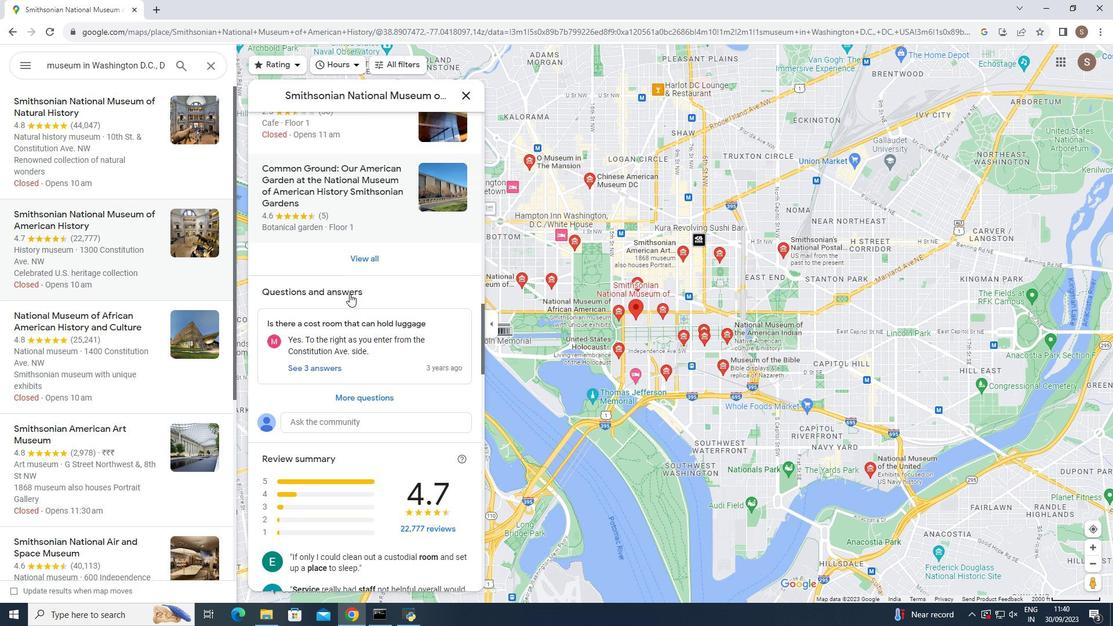 
Action: Mouse scrolled (349, 293) with delta (0, 0)
Screenshot: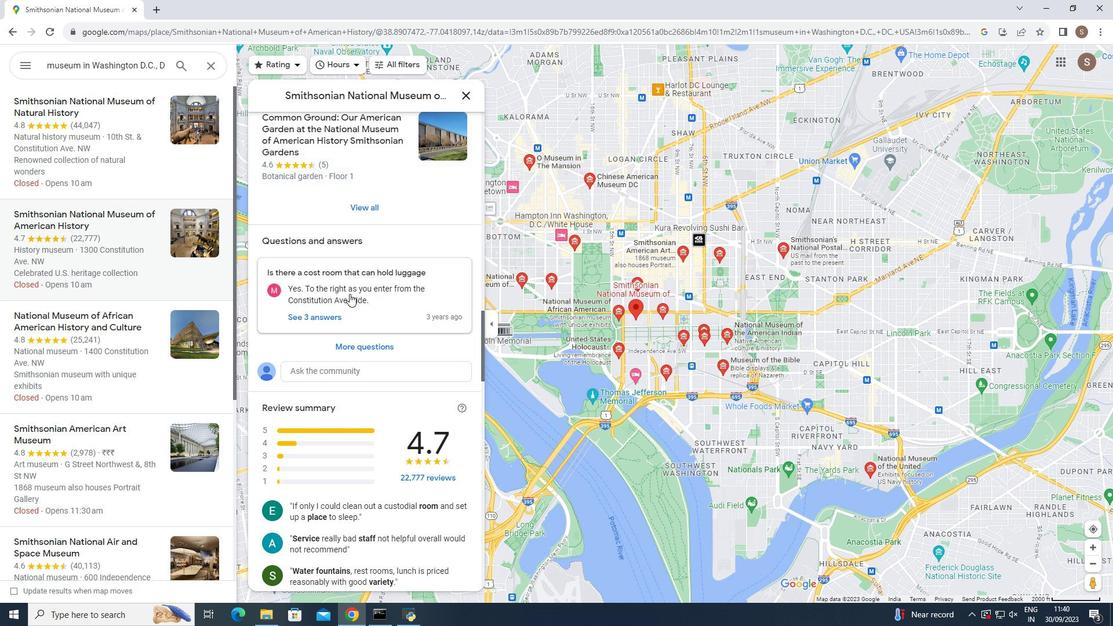 
Action: Mouse scrolled (349, 293) with delta (0, 0)
Screenshot: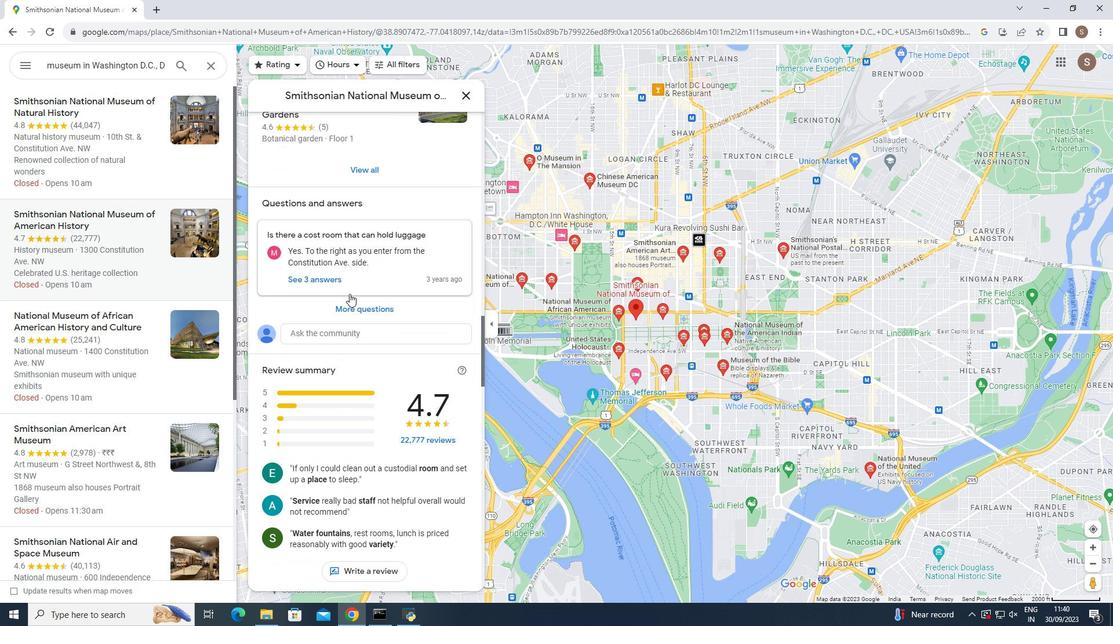
Action: Mouse scrolled (349, 293) with delta (0, 0)
Screenshot: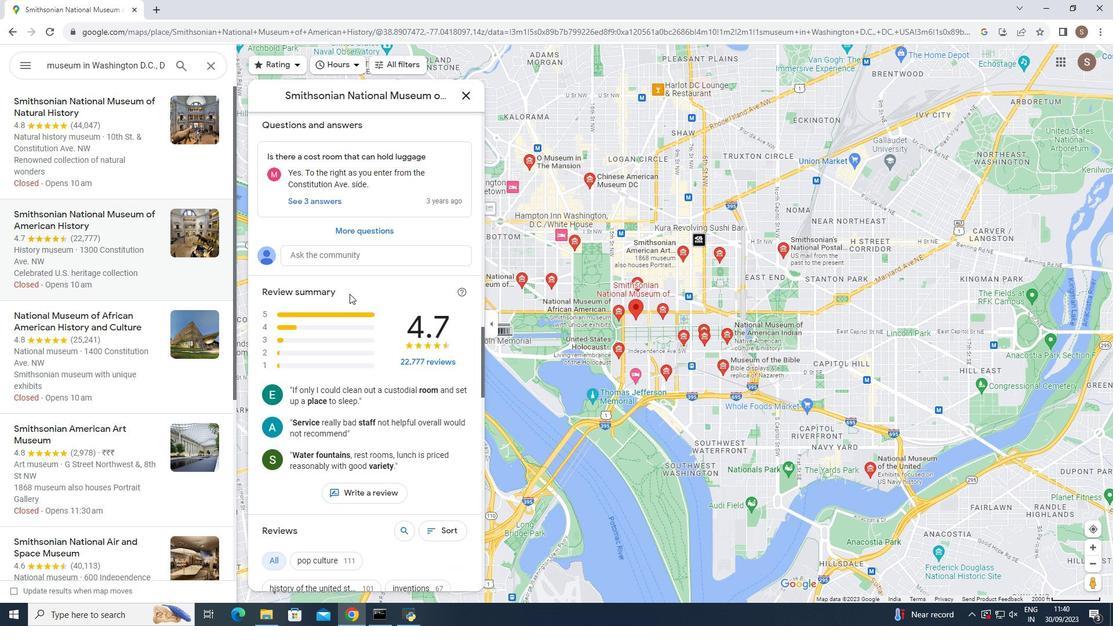 
Action: Mouse scrolled (349, 293) with delta (0, 0)
Screenshot: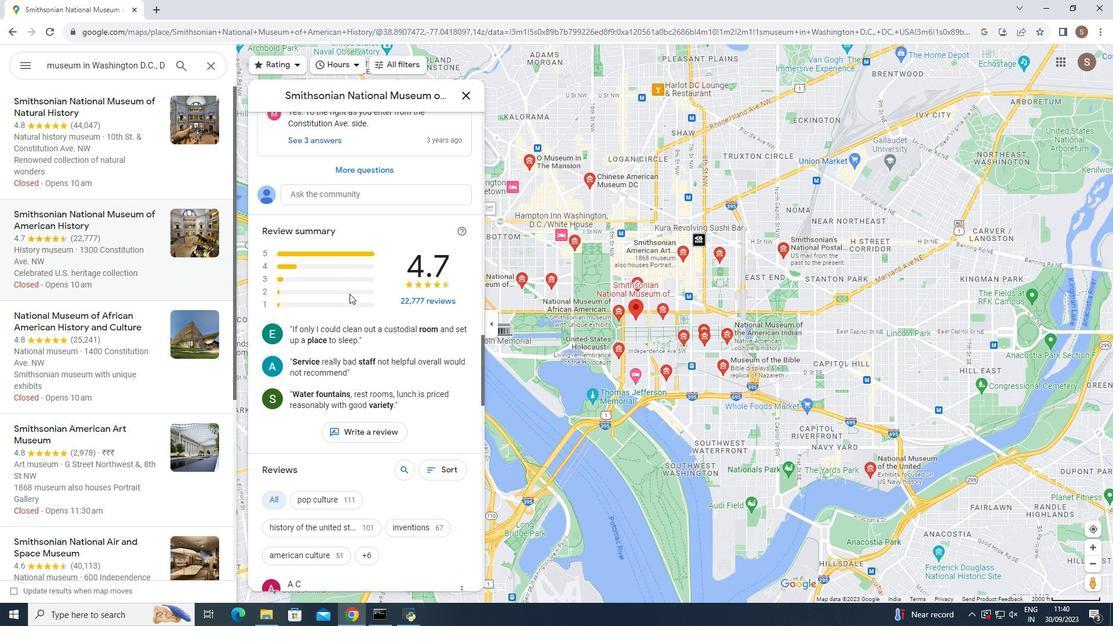 
Action: Mouse scrolled (349, 293) with delta (0, 0)
Screenshot: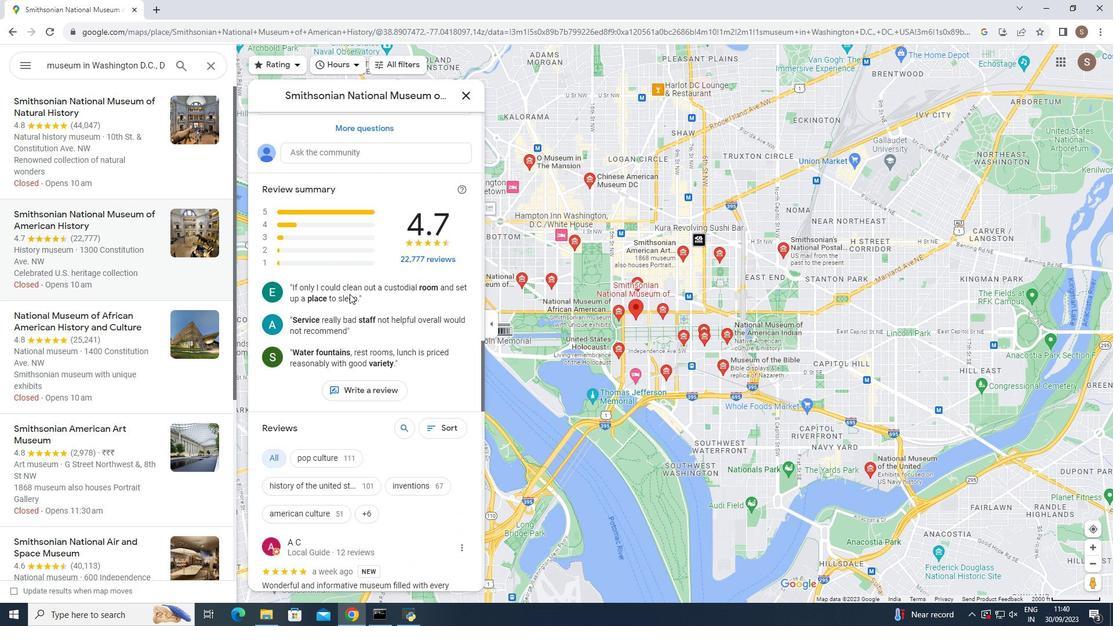 
Action: Mouse scrolled (349, 293) with delta (0, 0)
Screenshot: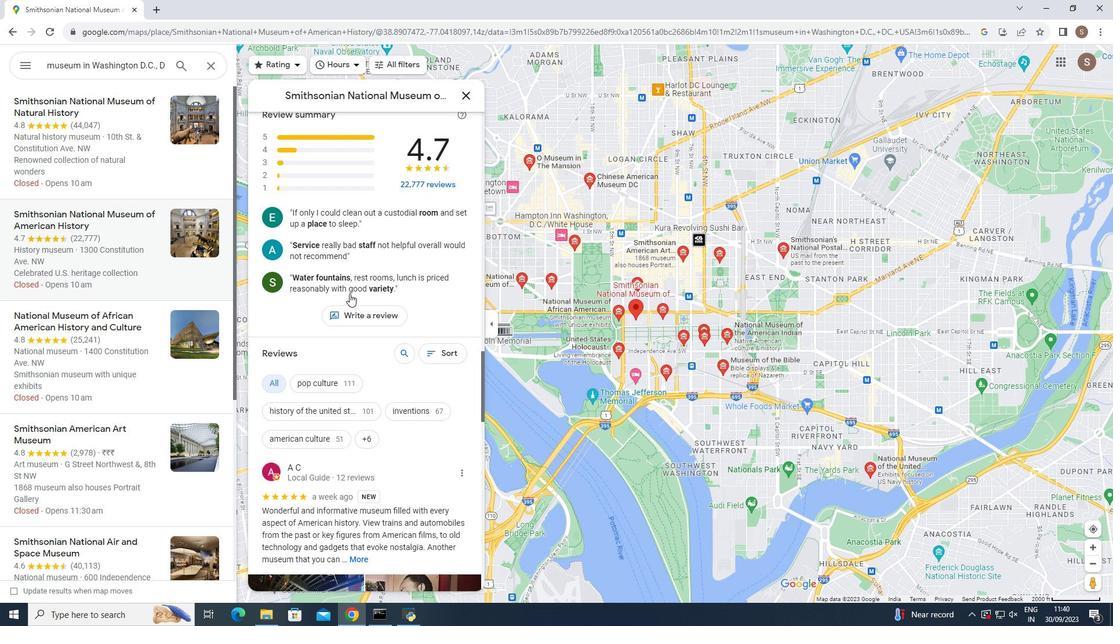 
Action: Mouse scrolled (349, 293) with delta (0, 0)
Screenshot: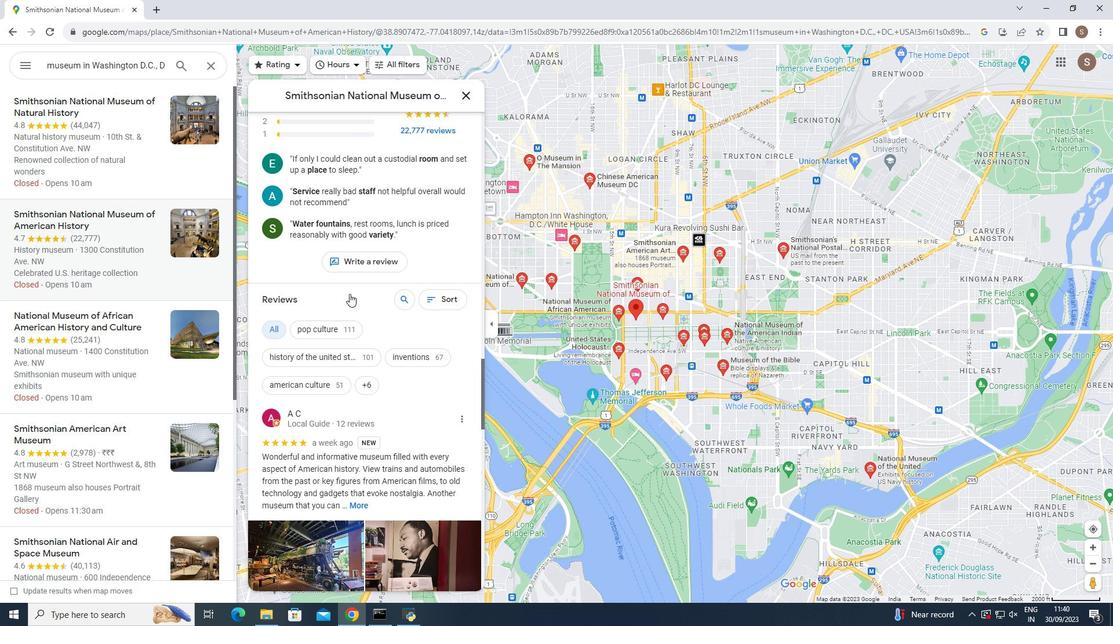 
Action: Mouse scrolled (349, 293) with delta (0, 0)
Screenshot: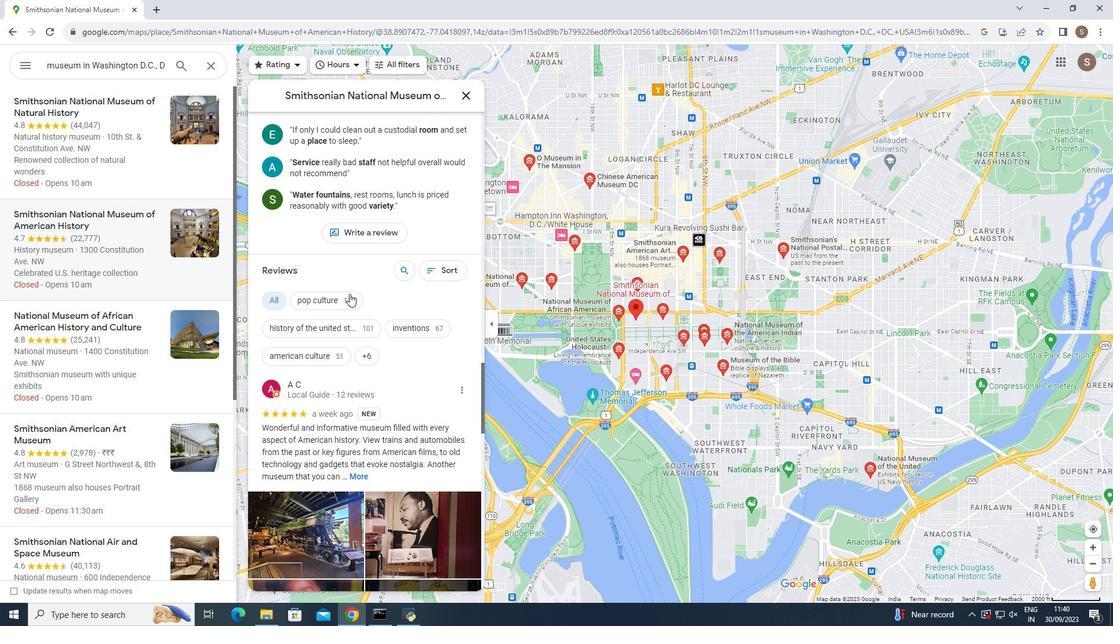
Action: Mouse scrolled (349, 293) with delta (0, 0)
Screenshot: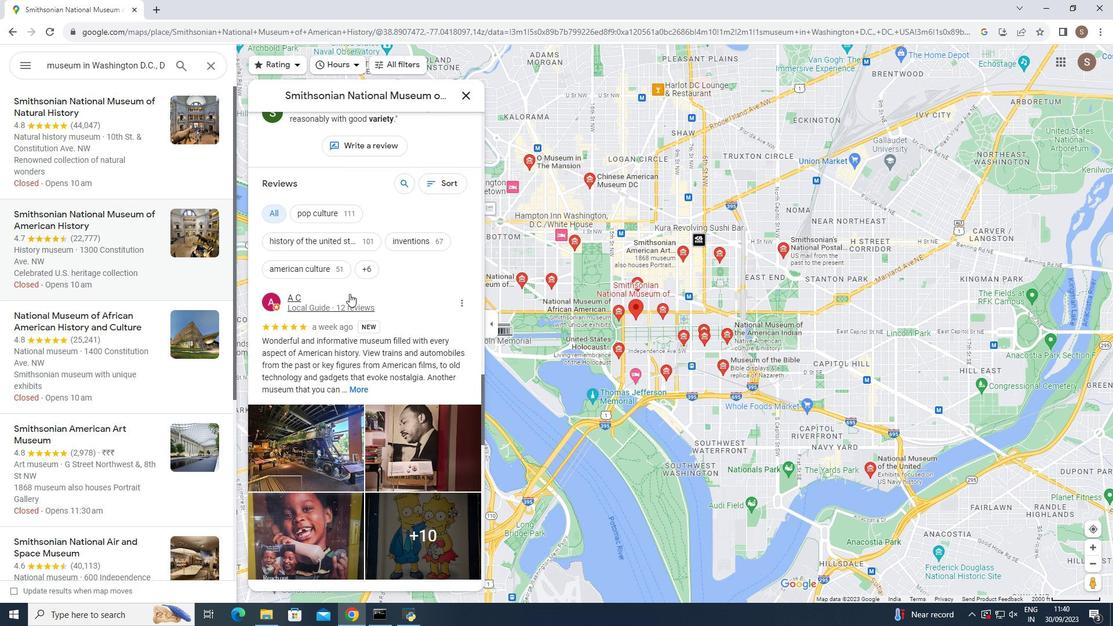
Action: Mouse scrolled (349, 293) with delta (0, 0)
Screenshot: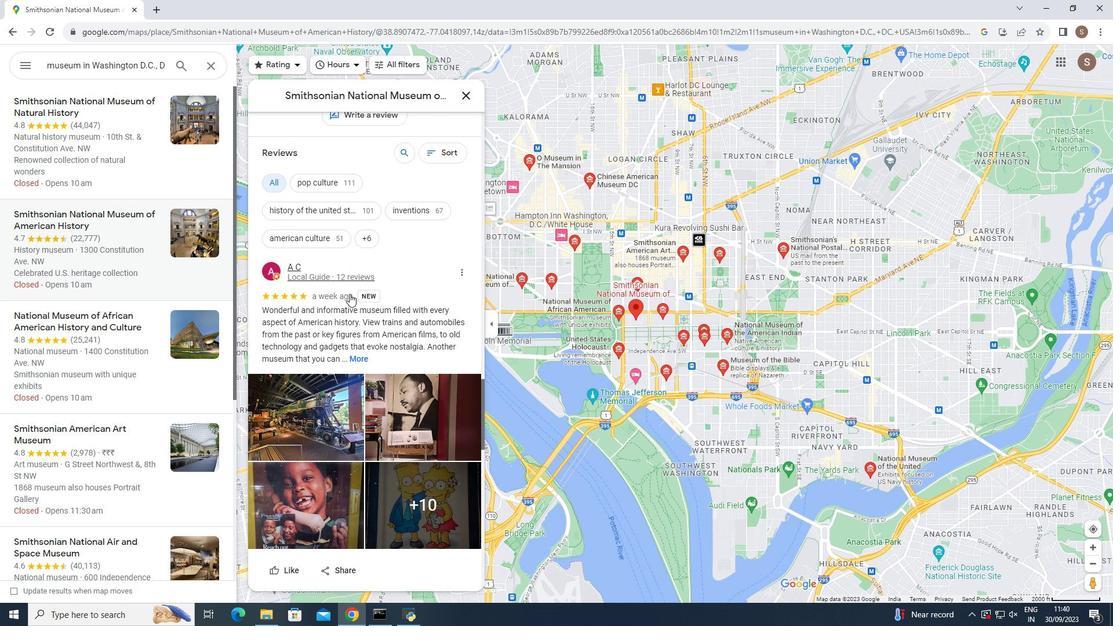 
Action: Mouse moved to (361, 277)
Screenshot: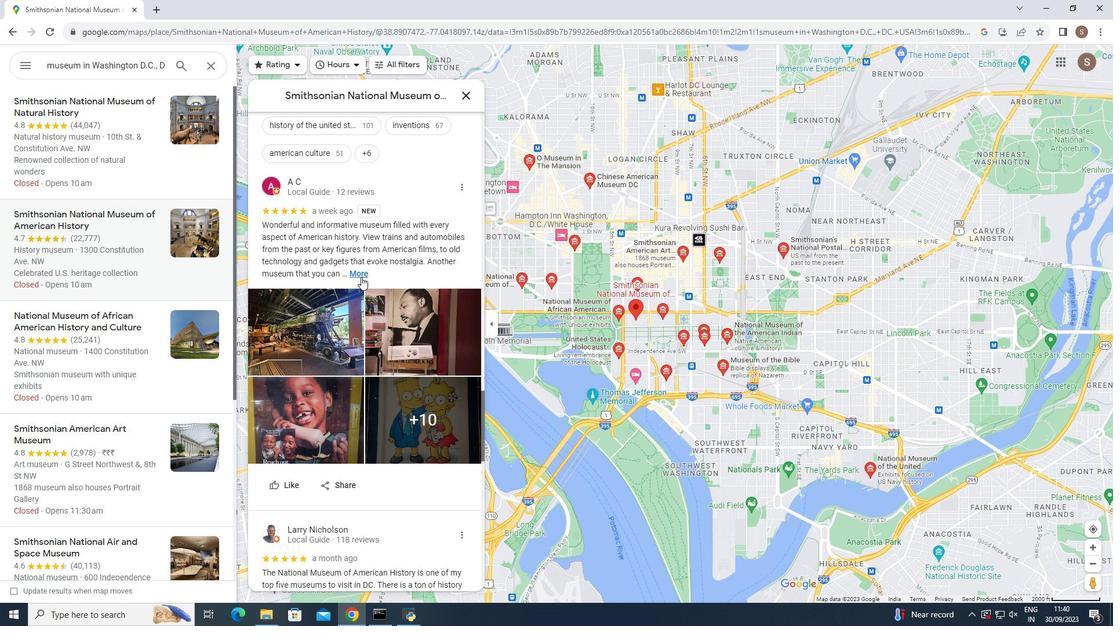
Action: Mouse pressed left at (361, 277)
Screenshot: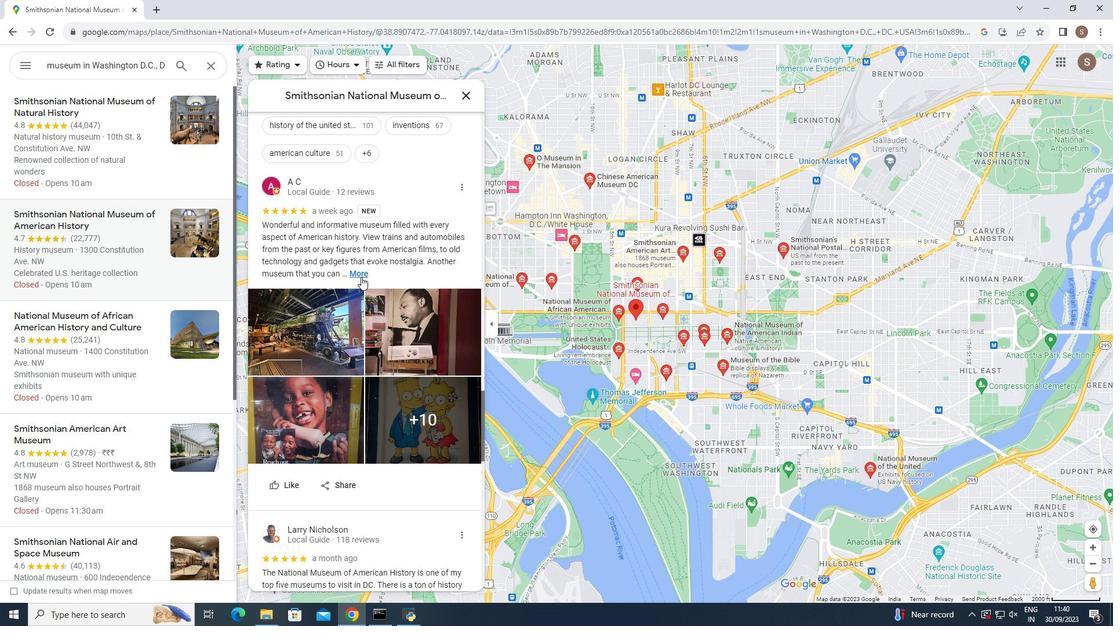 
Action: Mouse scrolled (361, 276) with delta (0, 0)
Screenshot: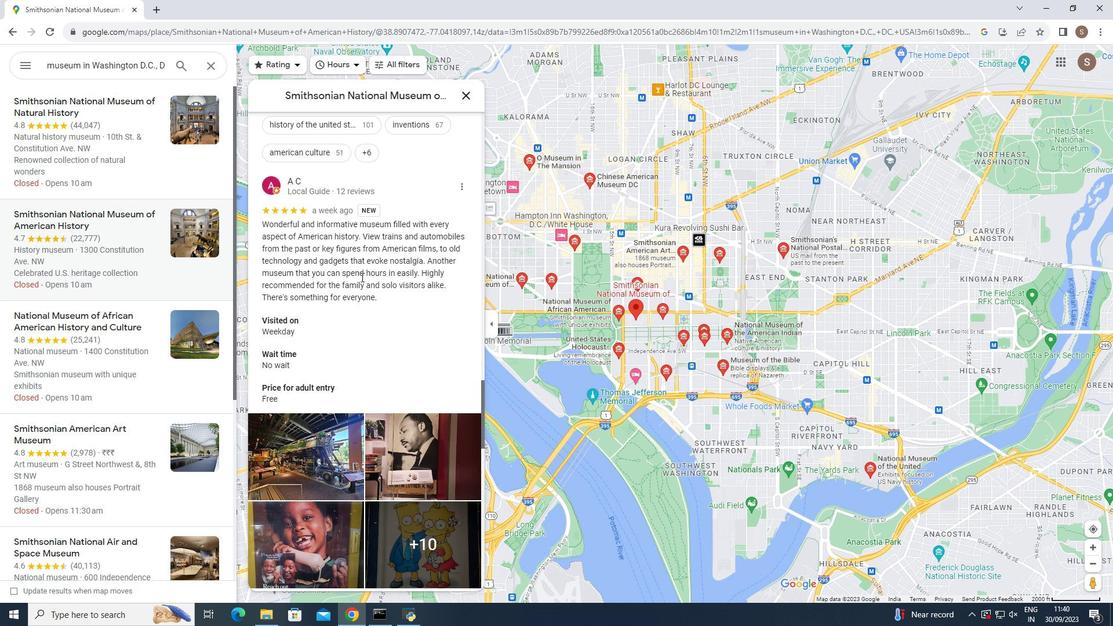 
Action: Mouse scrolled (361, 276) with delta (0, 0)
Screenshot: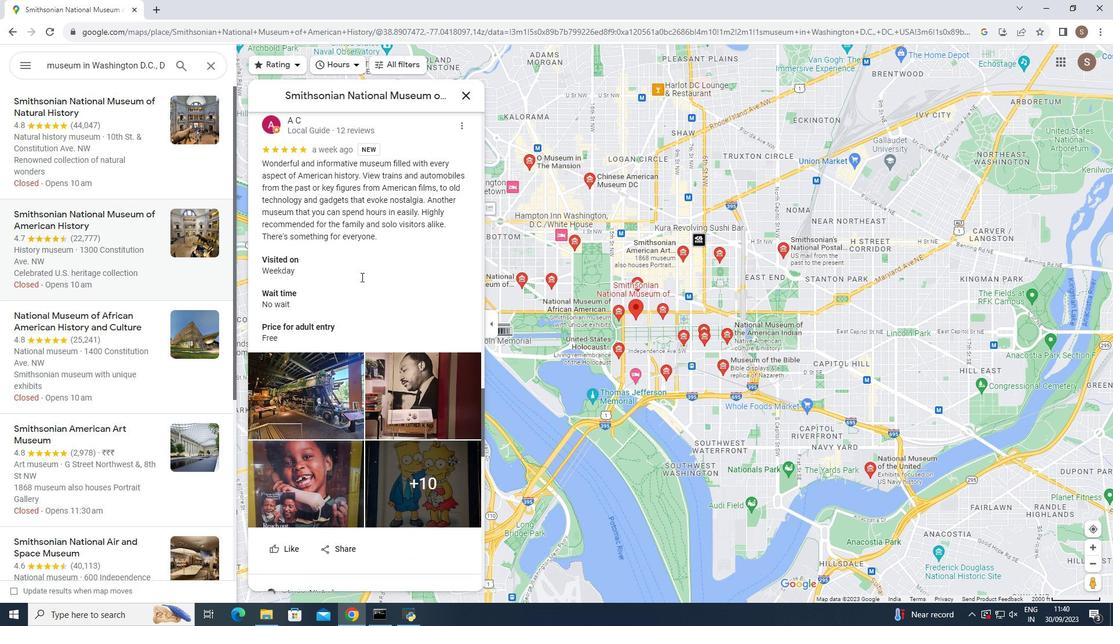 
Action: Mouse scrolled (361, 276) with delta (0, 0)
Screenshot: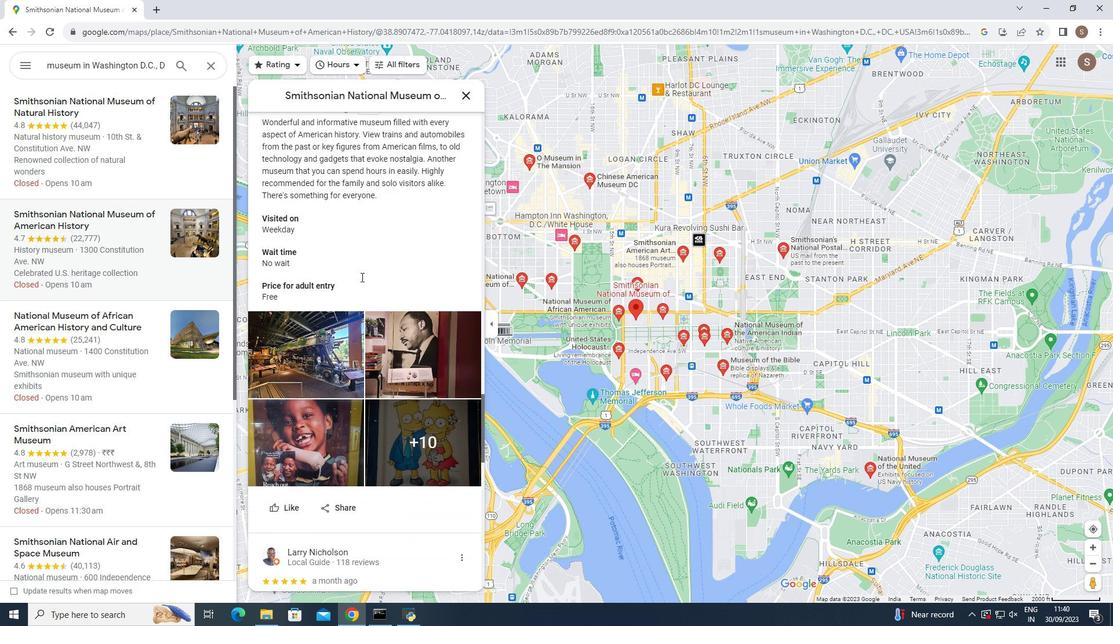 
Action: Mouse scrolled (361, 276) with delta (0, 0)
Screenshot: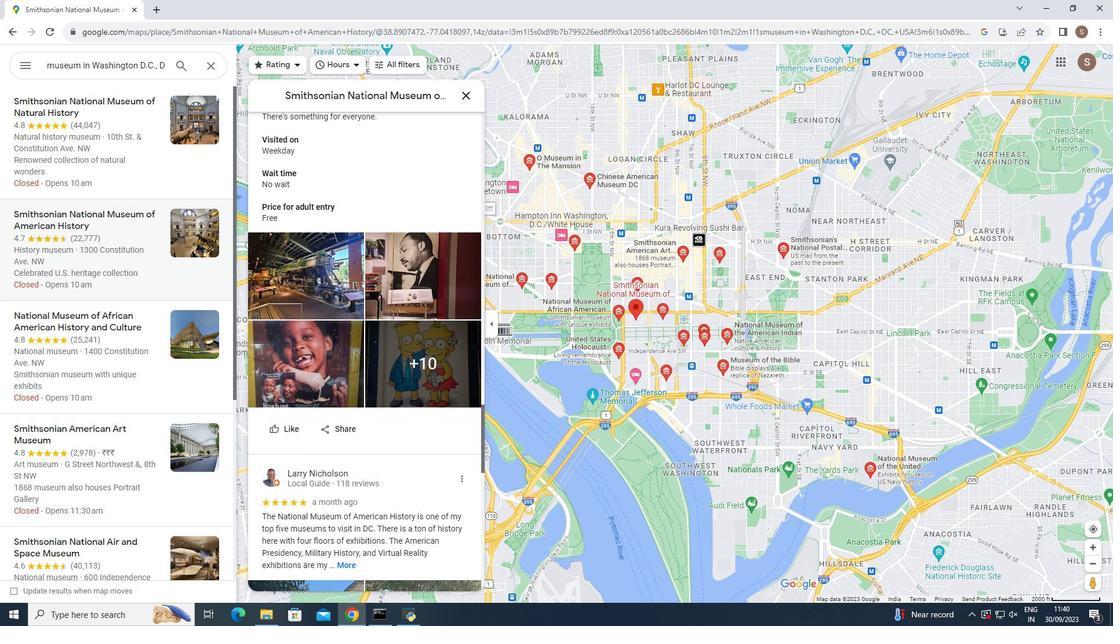 
Action: Mouse scrolled (361, 276) with delta (0, 0)
Screenshot: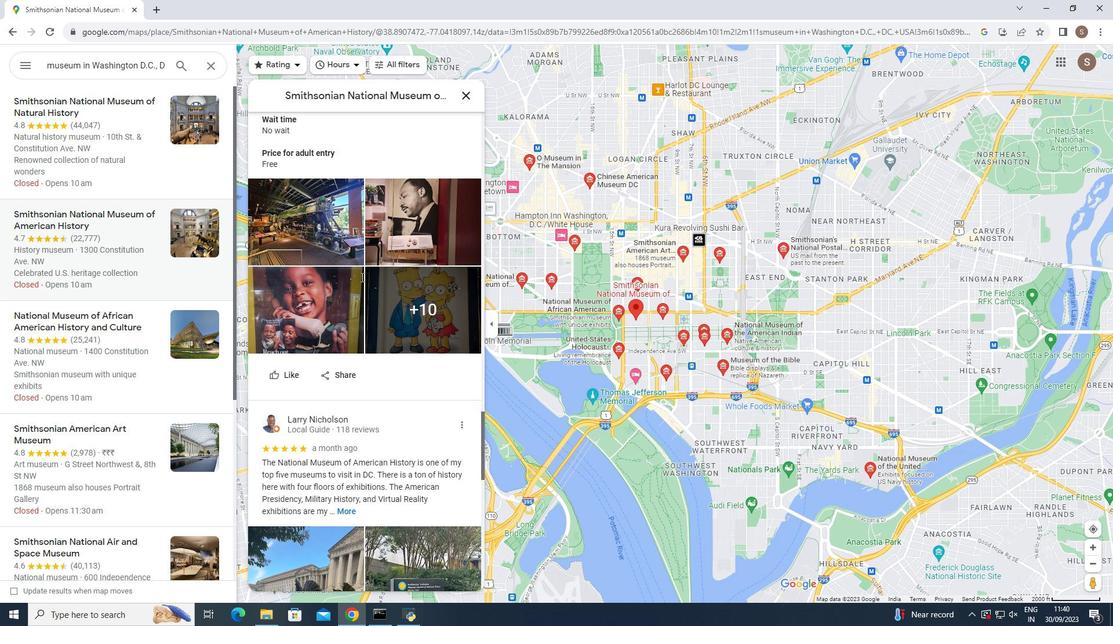 
Action: Mouse scrolled (361, 276) with delta (0, 0)
Screenshot: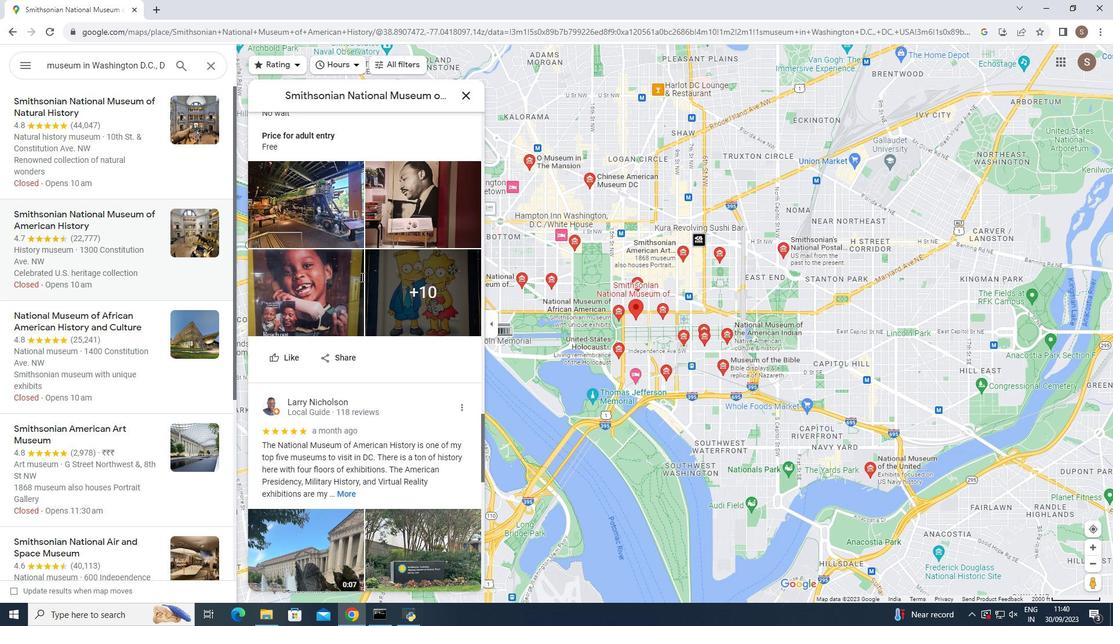 
Action: Mouse scrolled (361, 276) with delta (0, 0)
Screenshot: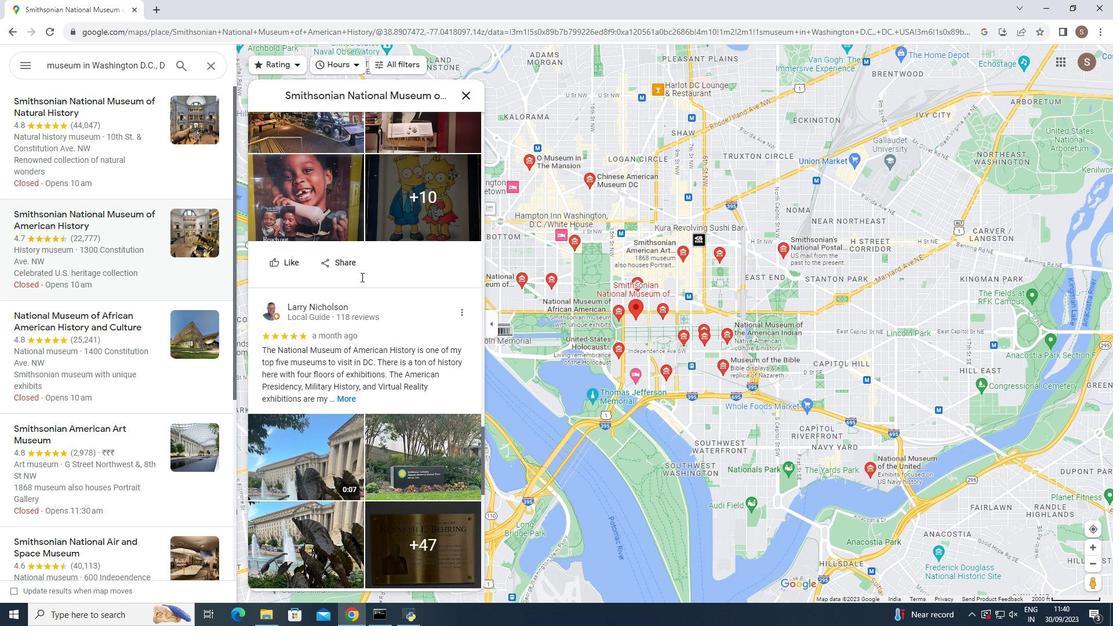 
Action: Mouse scrolled (361, 276) with delta (0, 0)
Screenshot: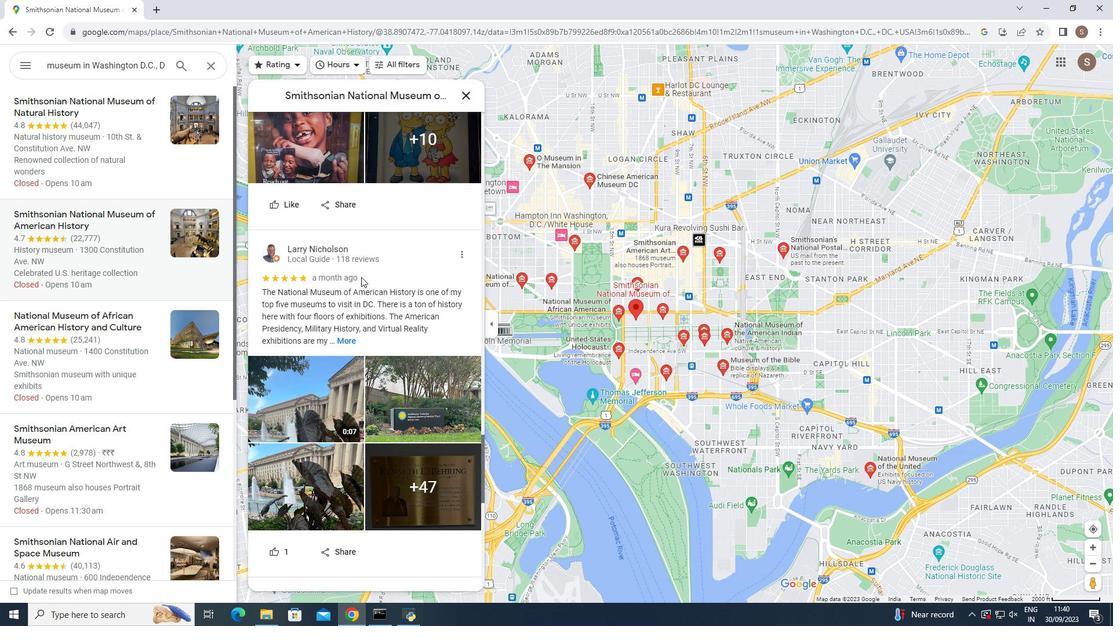 
Action: Mouse scrolled (361, 276) with delta (0, 0)
Screenshot: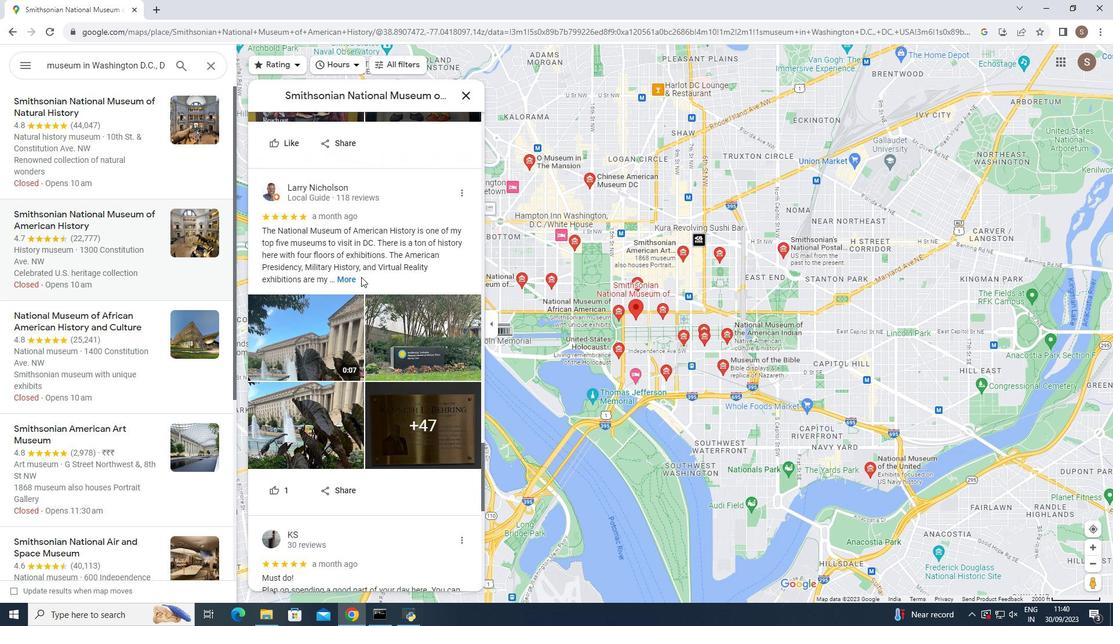 
Action: Mouse scrolled (361, 276) with delta (0, 0)
Screenshot: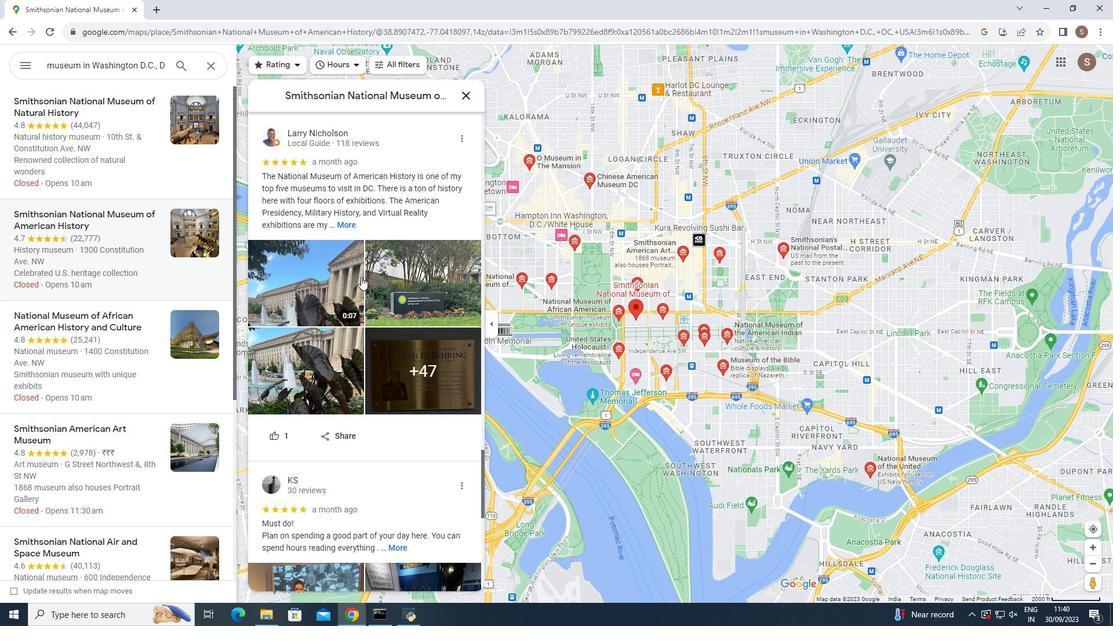 
Action: Mouse moved to (361, 276)
Screenshot: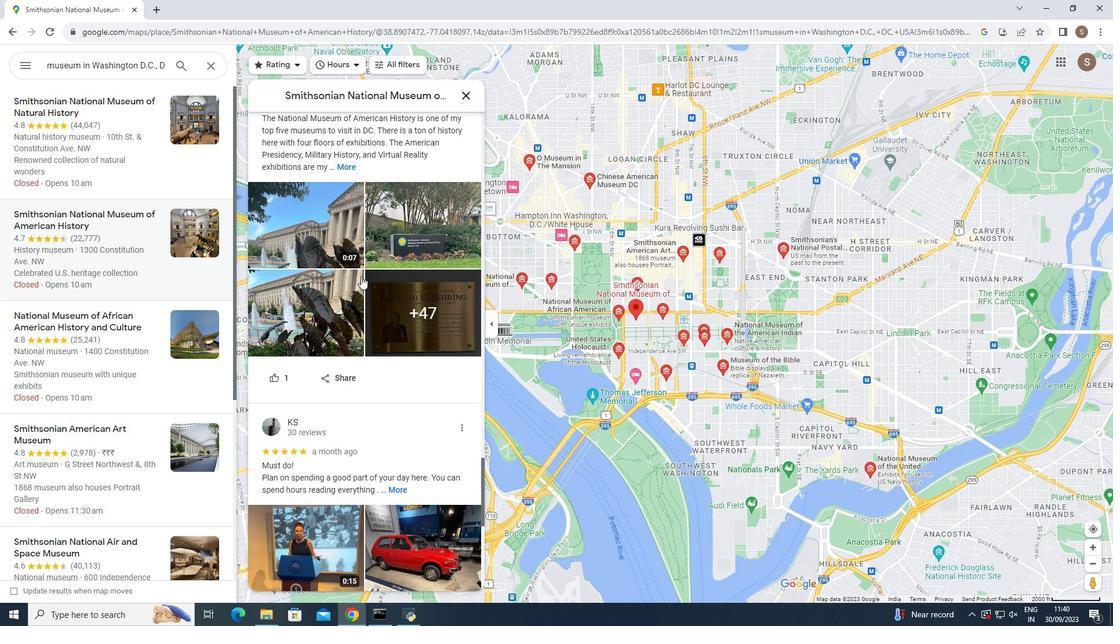 
Action: Mouse scrolled (361, 276) with delta (0, 0)
Screenshot: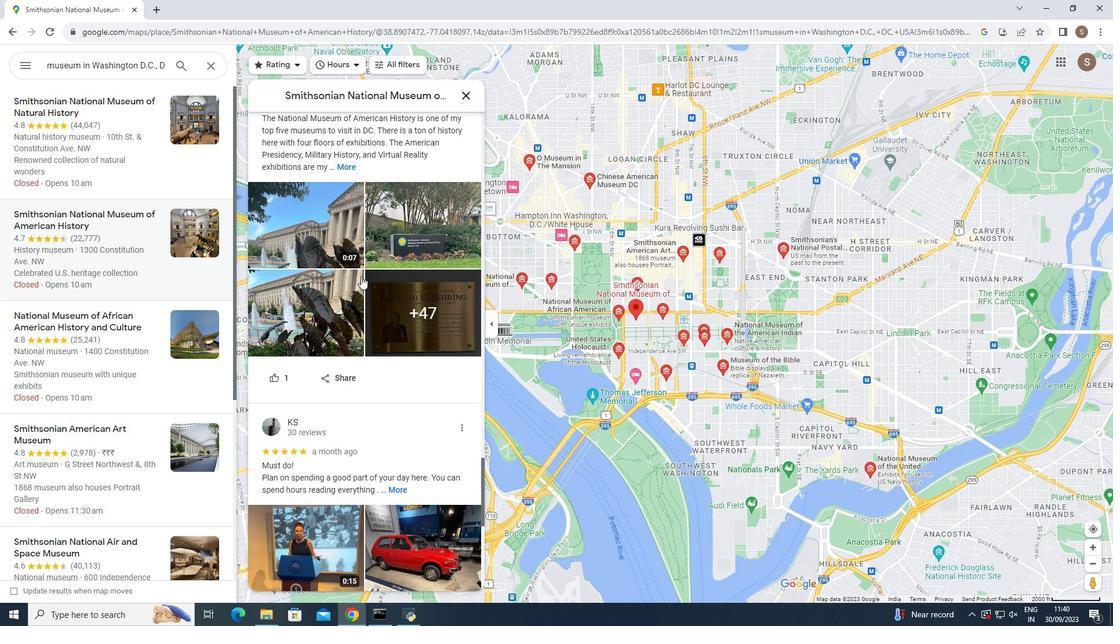 
Action: Mouse scrolled (361, 276) with delta (0, 0)
Screenshot: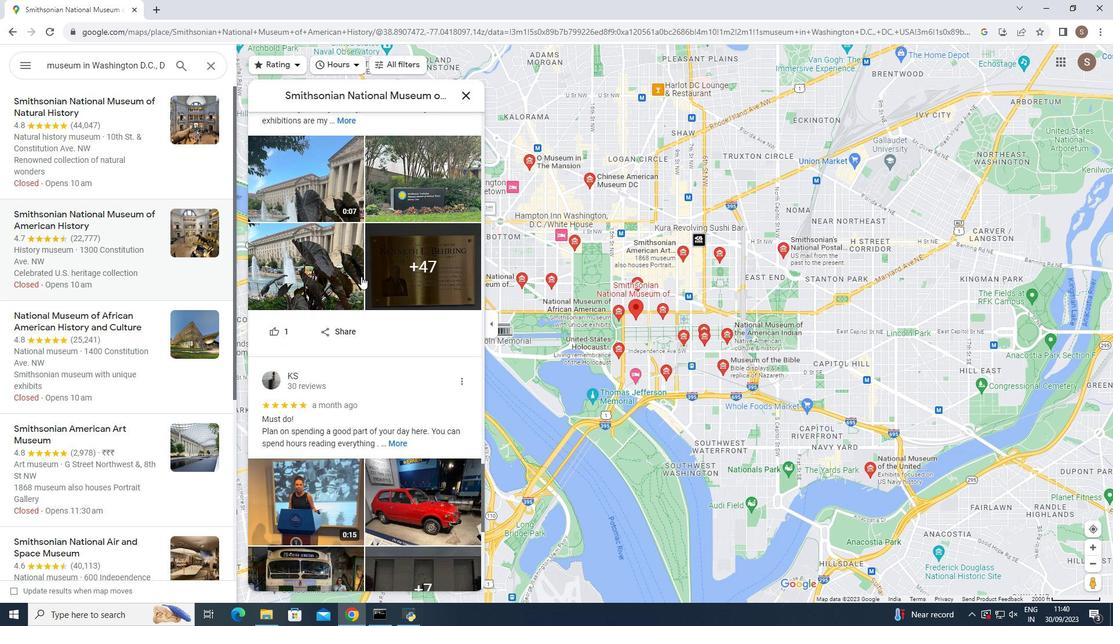 
Action: Mouse scrolled (361, 276) with delta (0, 0)
Screenshot: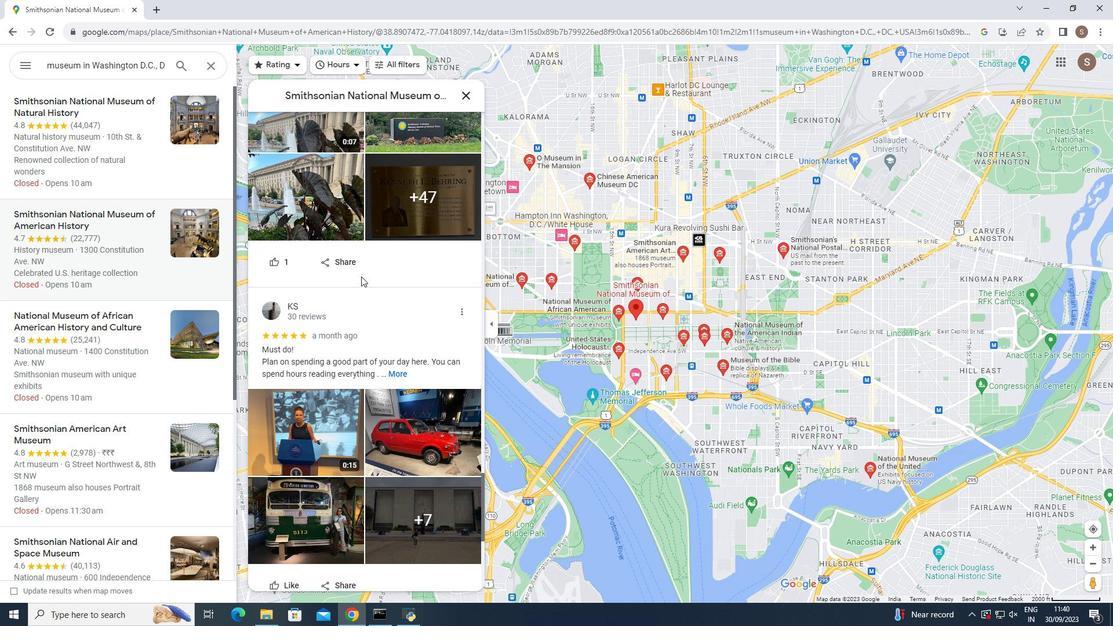 
Action: Mouse scrolled (361, 276) with delta (0, 0)
Screenshot: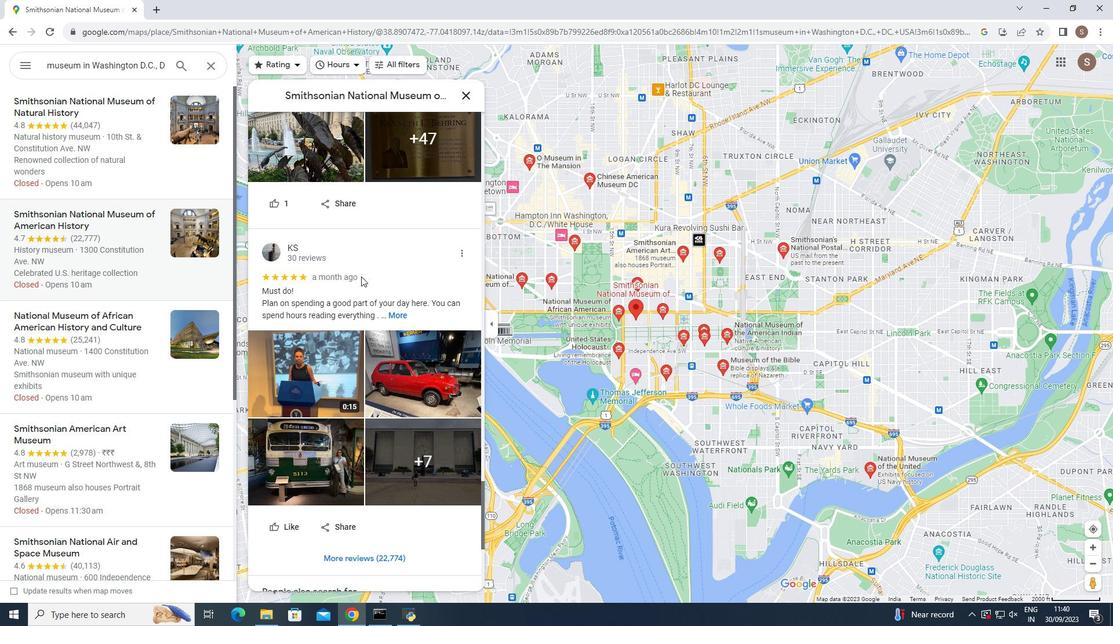 
Action: Mouse scrolled (361, 276) with delta (0, 0)
Screenshot: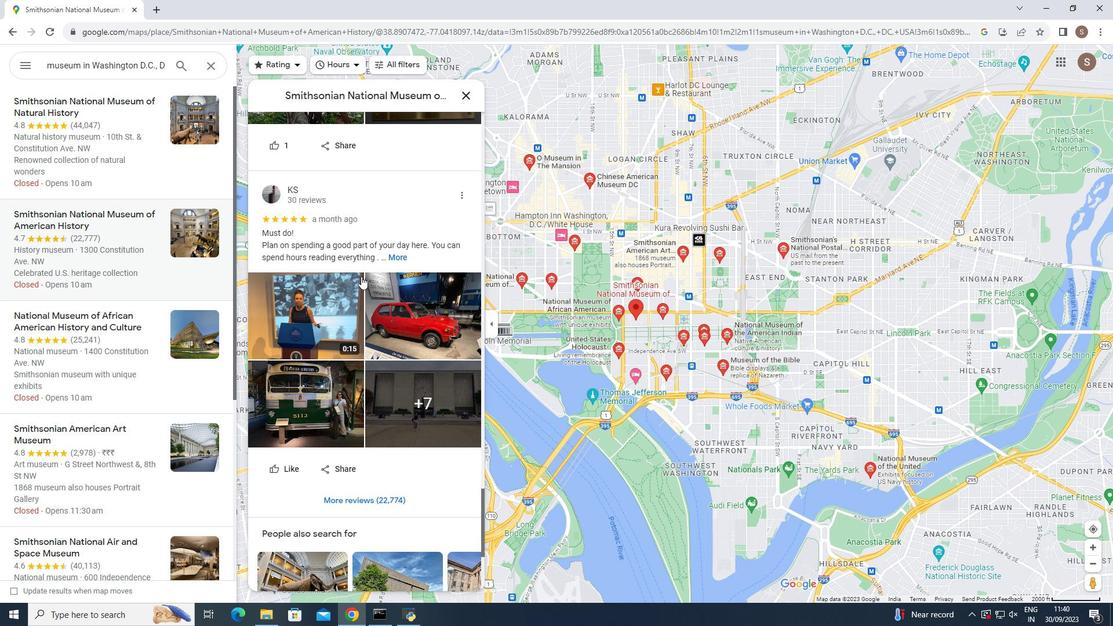 
Action: Mouse moved to (361, 275)
Screenshot: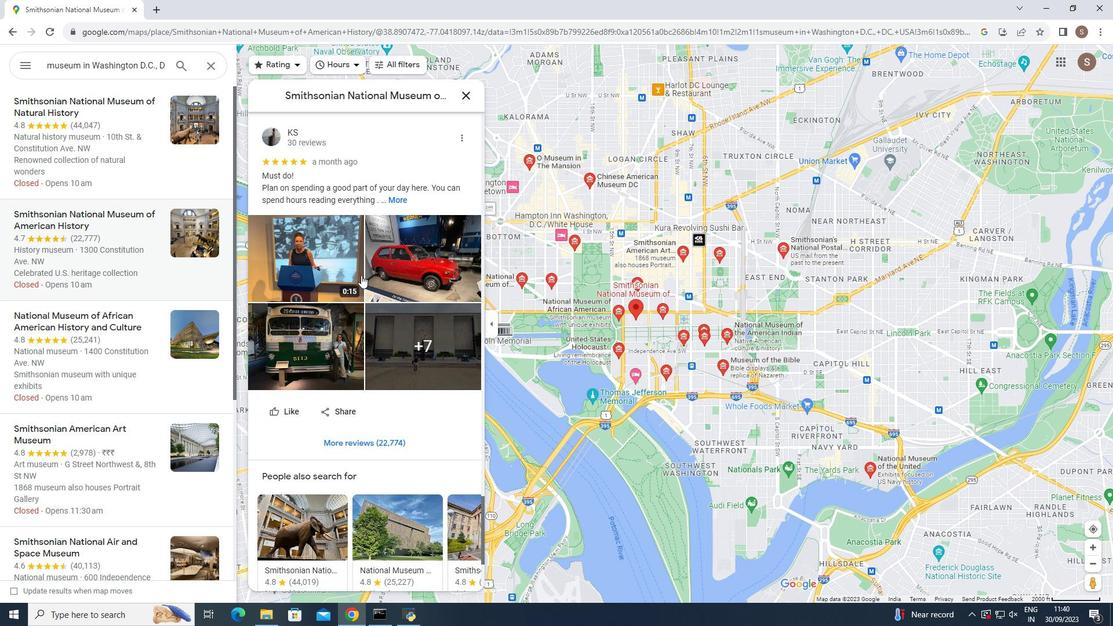 
Action: Mouse scrolled (361, 274) with delta (0, 0)
Screenshot: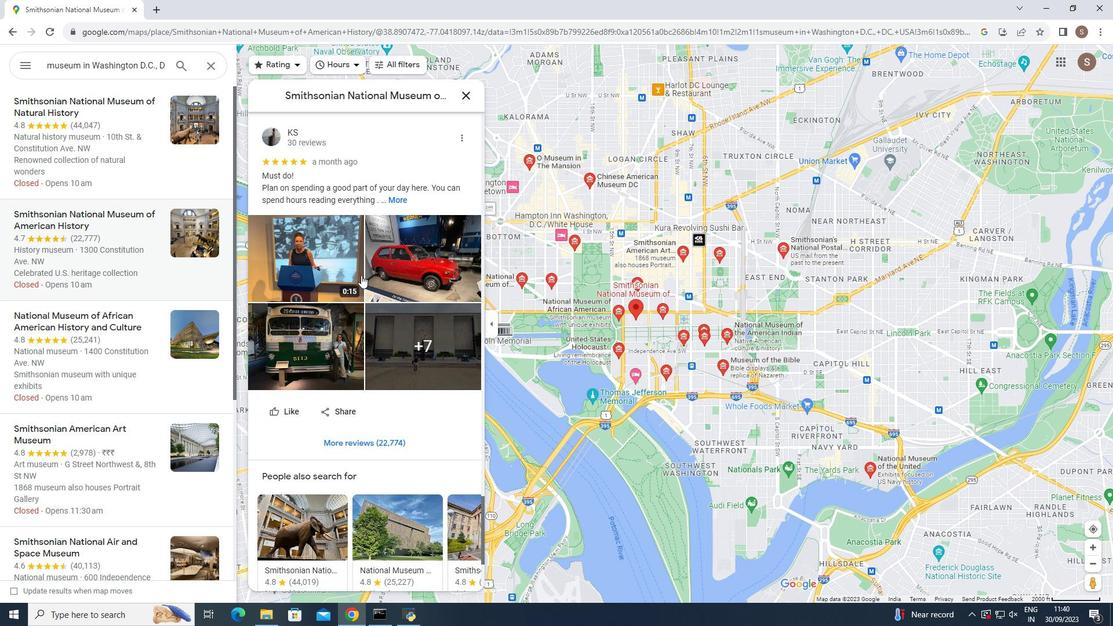 
Action: Mouse moved to (362, 274)
Screenshot: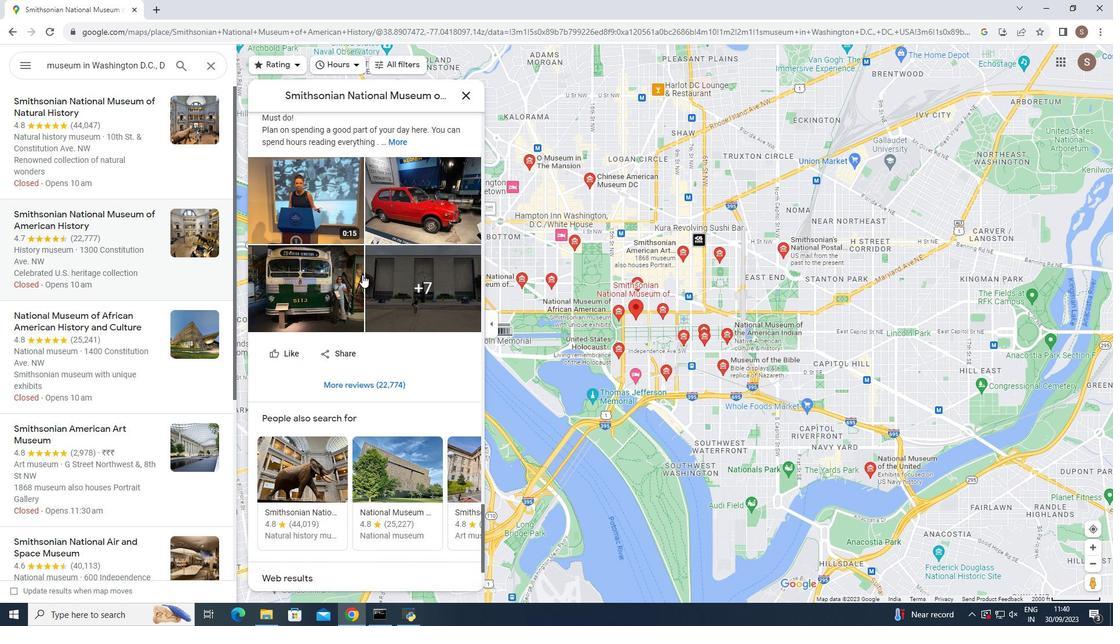
Action: Mouse scrolled (362, 274) with delta (0, 0)
Screenshot: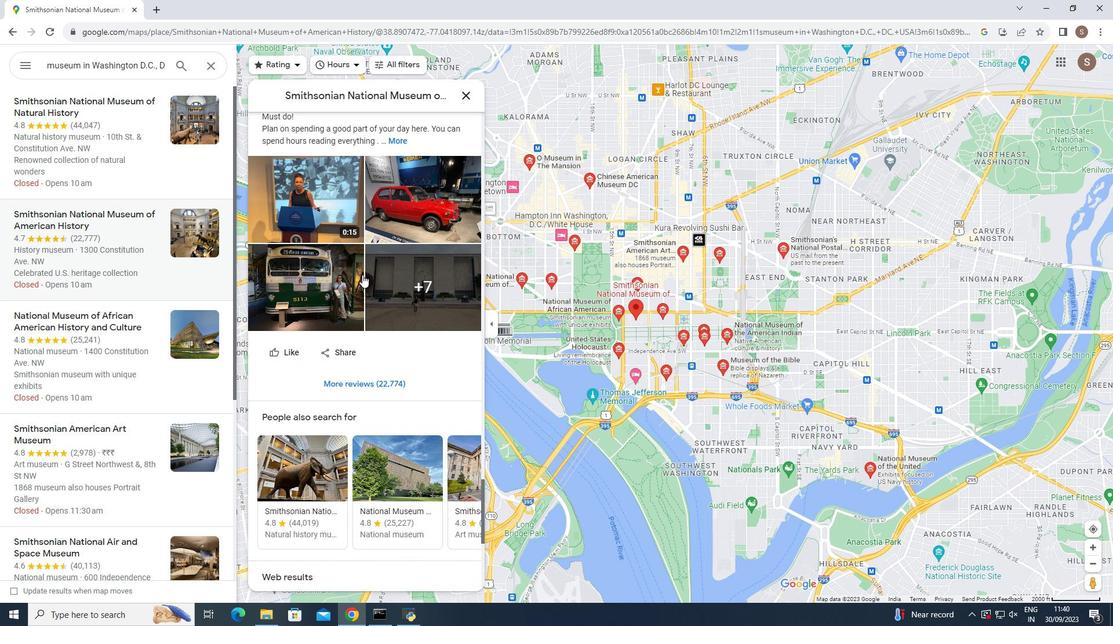 
Action: Mouse moved to (363, 273)
Screenshot: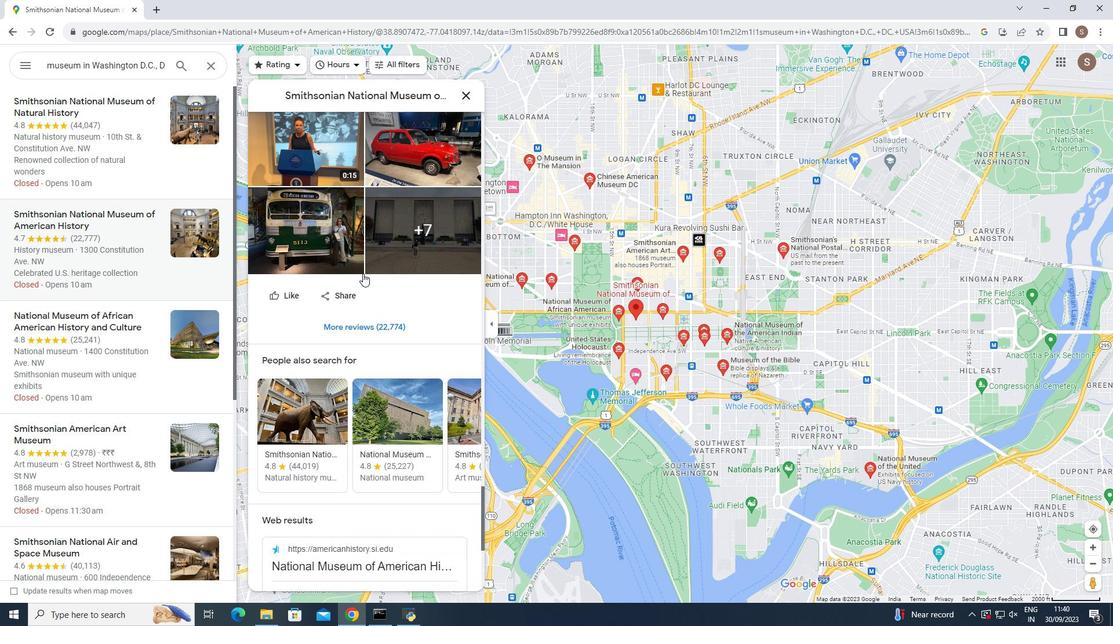 
Action: Mouse scrolled (363, 273) with delta (0, 0)
Screenshot: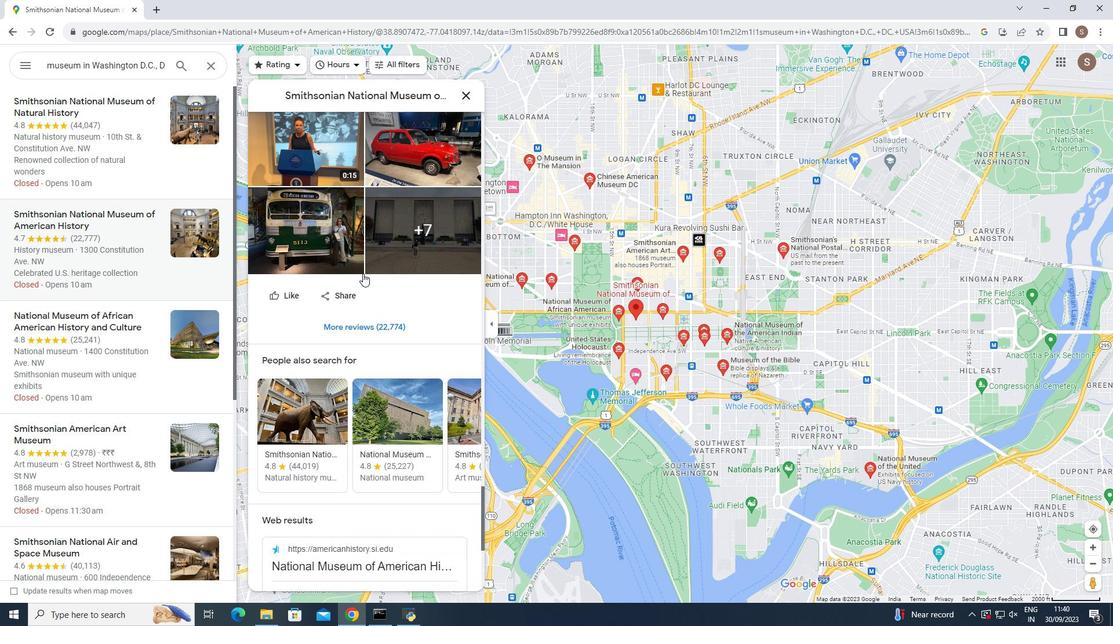 
Action: Mouse scrolled (363, 273) with delta (0, 0)
Screenshot: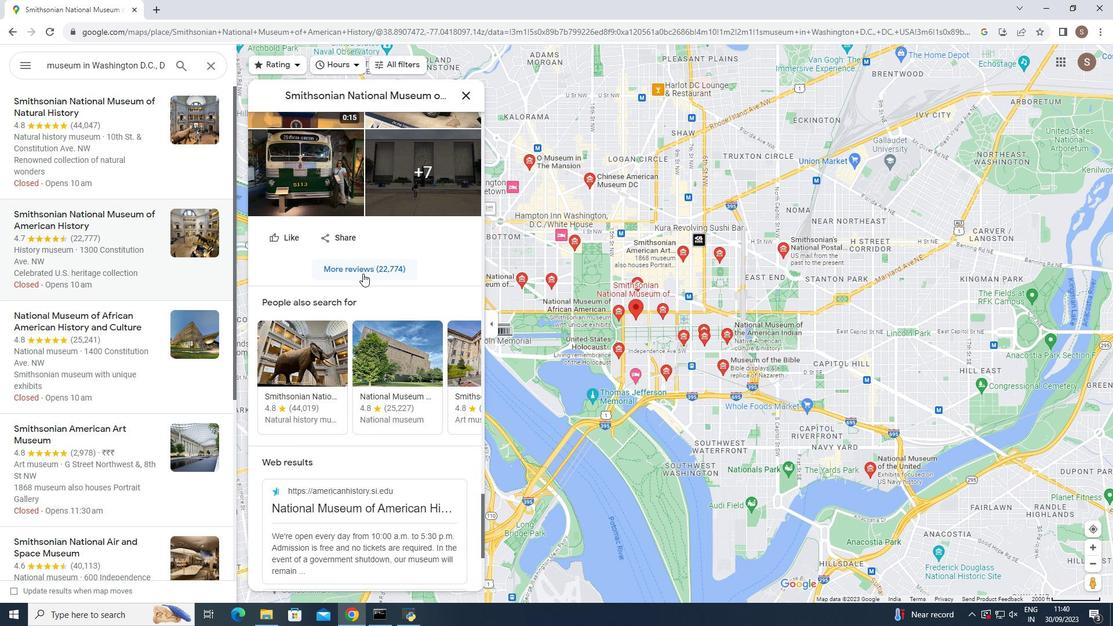 
Action: Mouse scrolled (363, 273) with delta (0, 0)
Screenshot: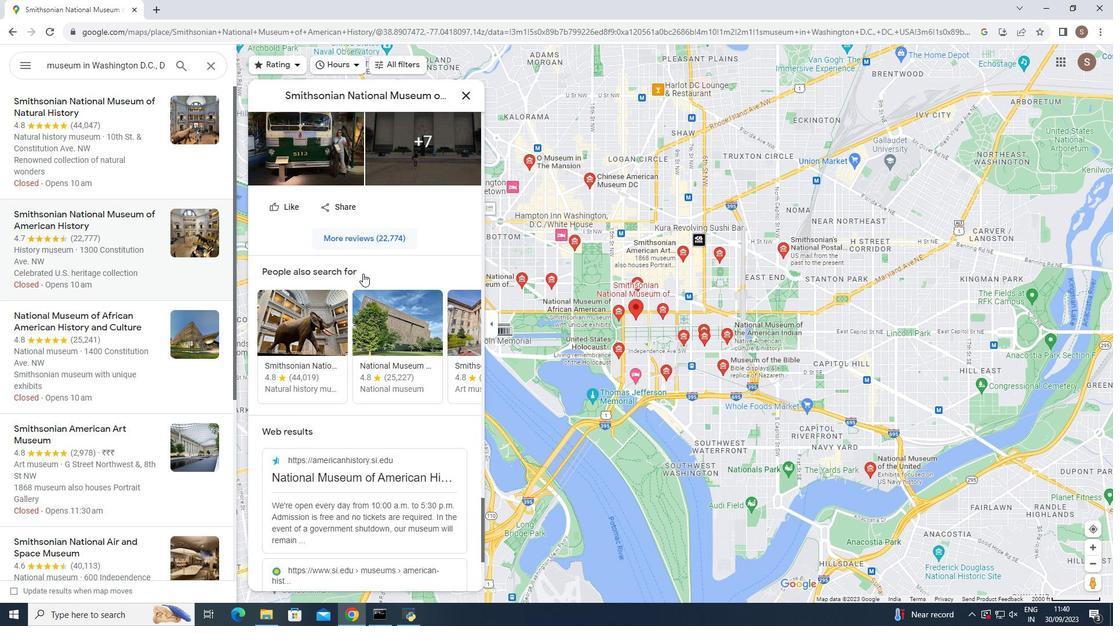
Action: Mouse scrolled (363, 273) with delta (0, 0)
Screenshot: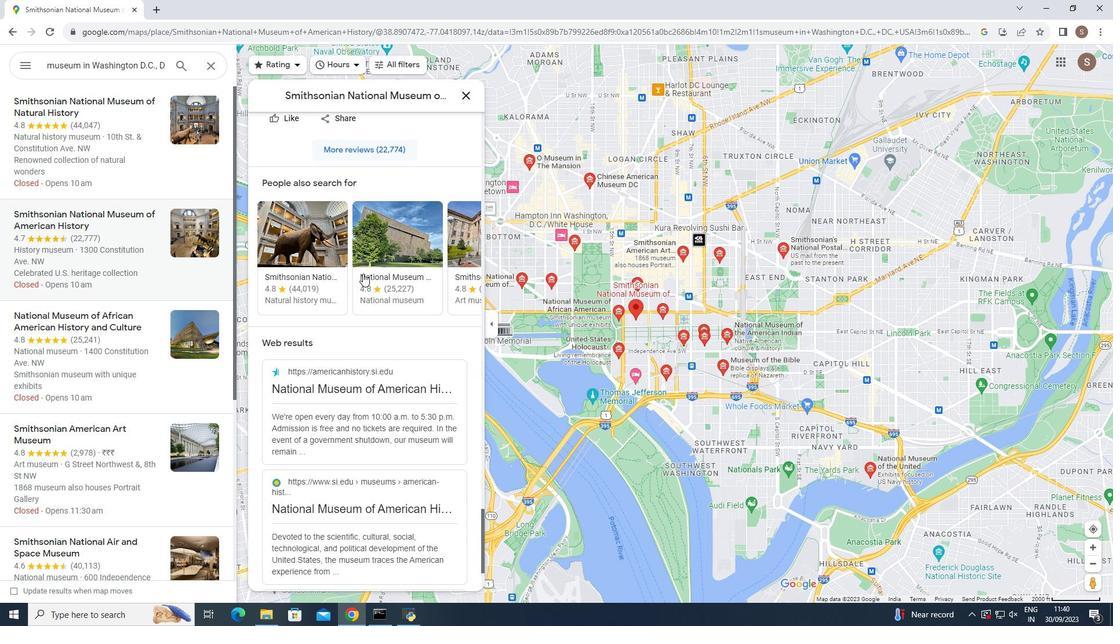 
Action: Mouse scrolled (363, 273) with delta (0, 0)
Screenshot: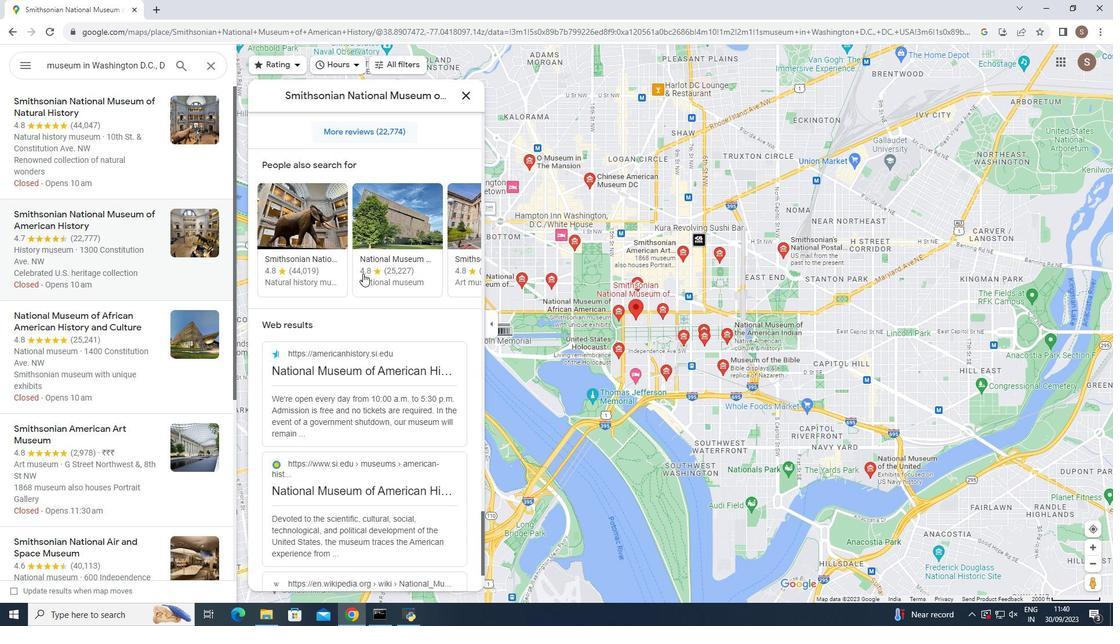 
Action: Mouse moved to (462, 95)
Screenshot: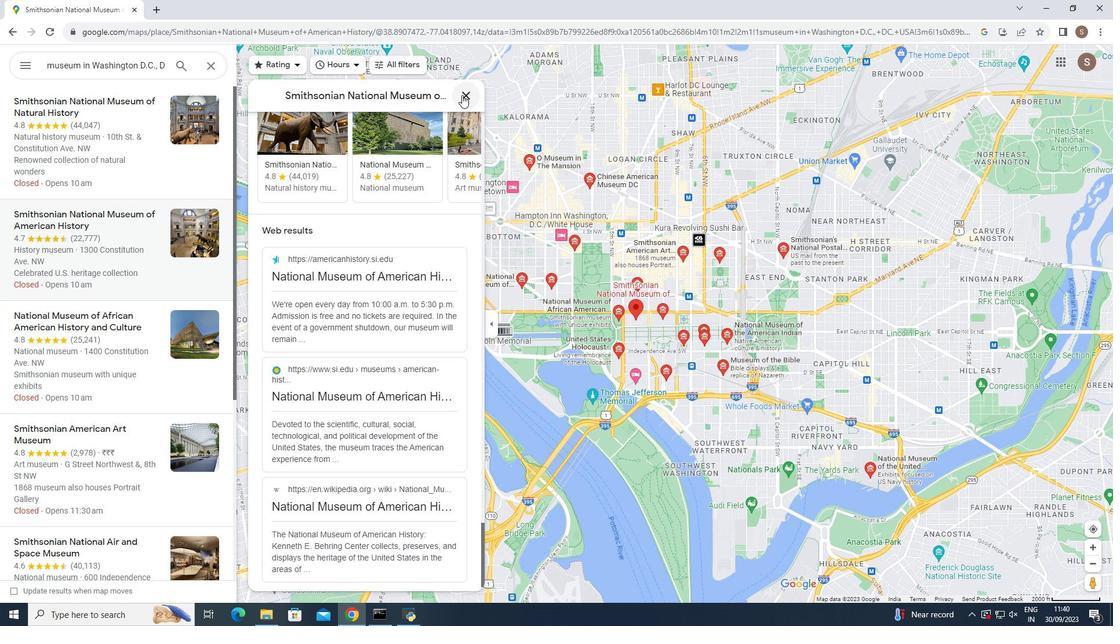 
Action: Mouse pressed left at (462, 95)
Screenshot: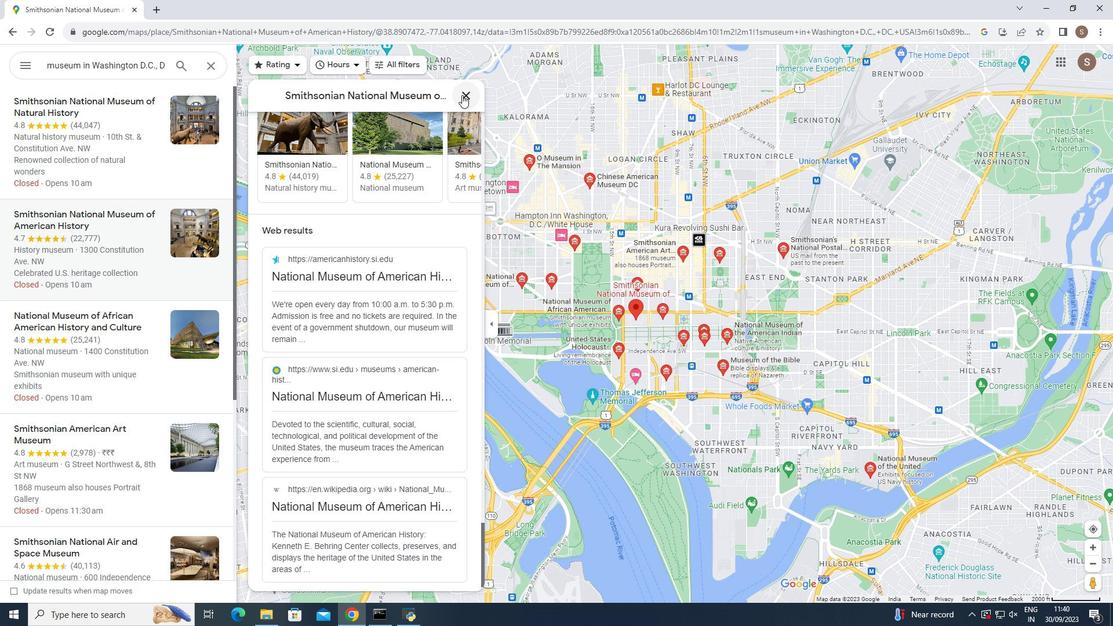 
Action: Mouse moved to (110, 322)
Screenshot: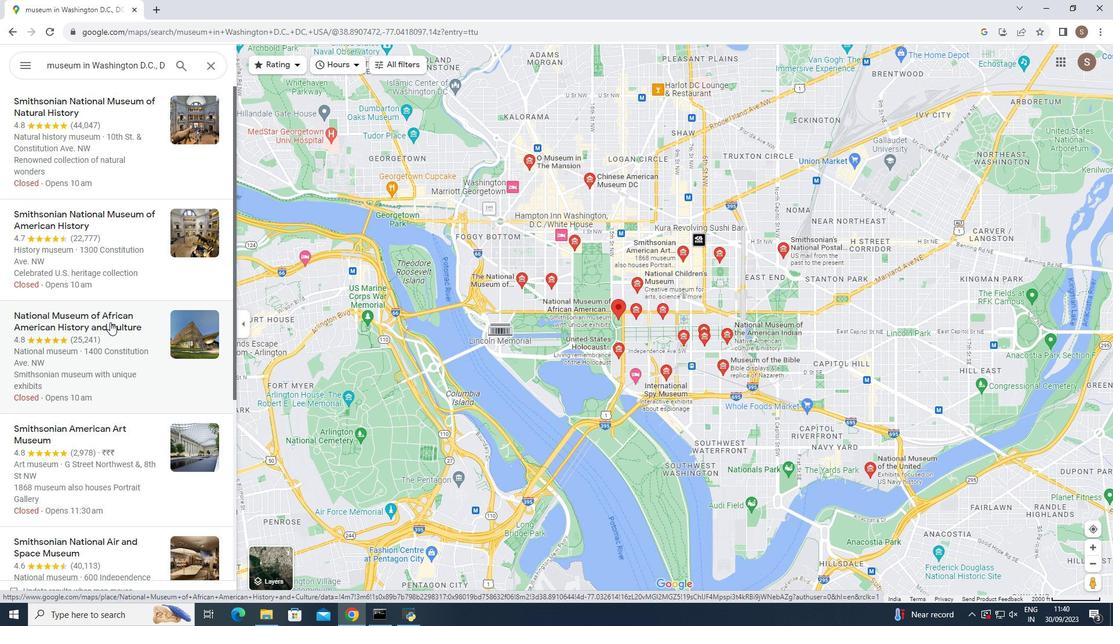 
Action: Mouse pressed left at (110, 322)
Screenshot: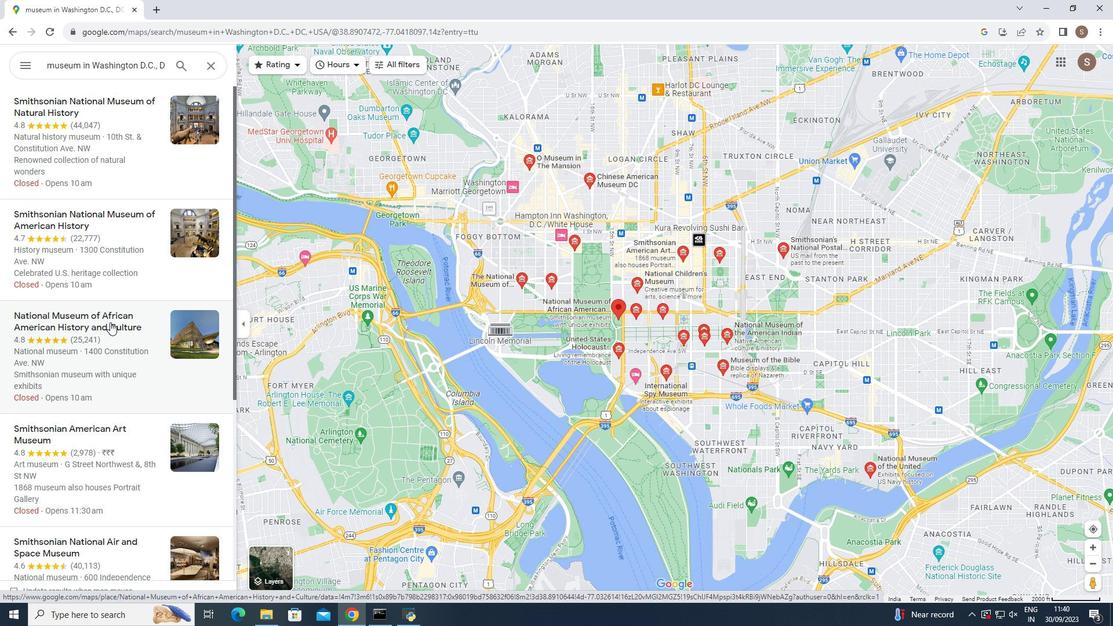 
Action: Mouse moved to (406, 443)
Screenshot: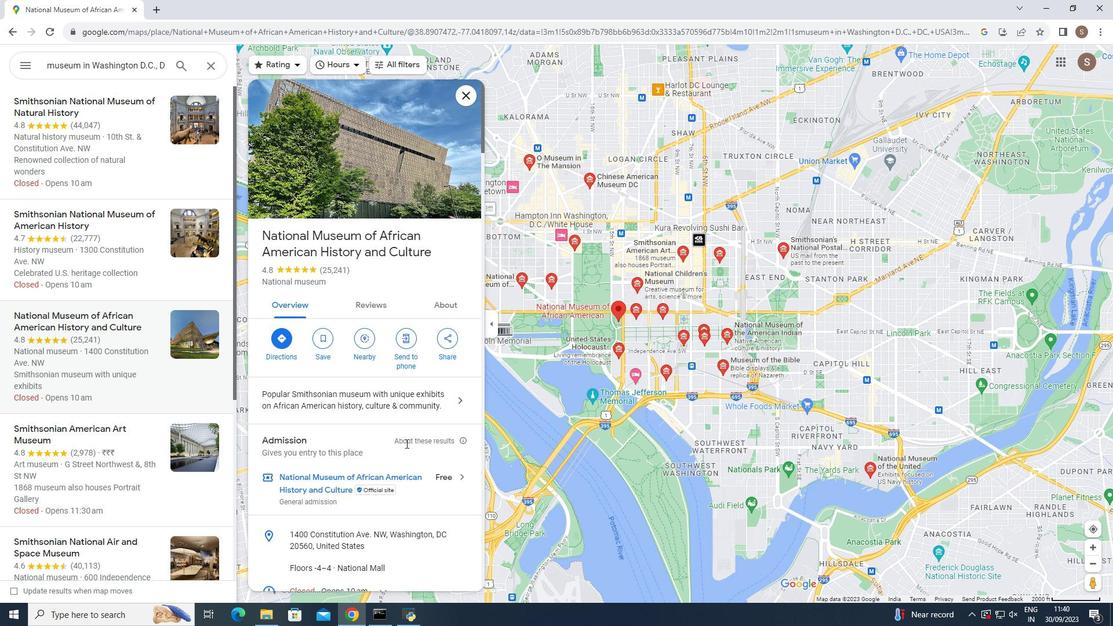 
Action: Mouse scrolled (406, 443) with delta (0, 0)
Screenshot: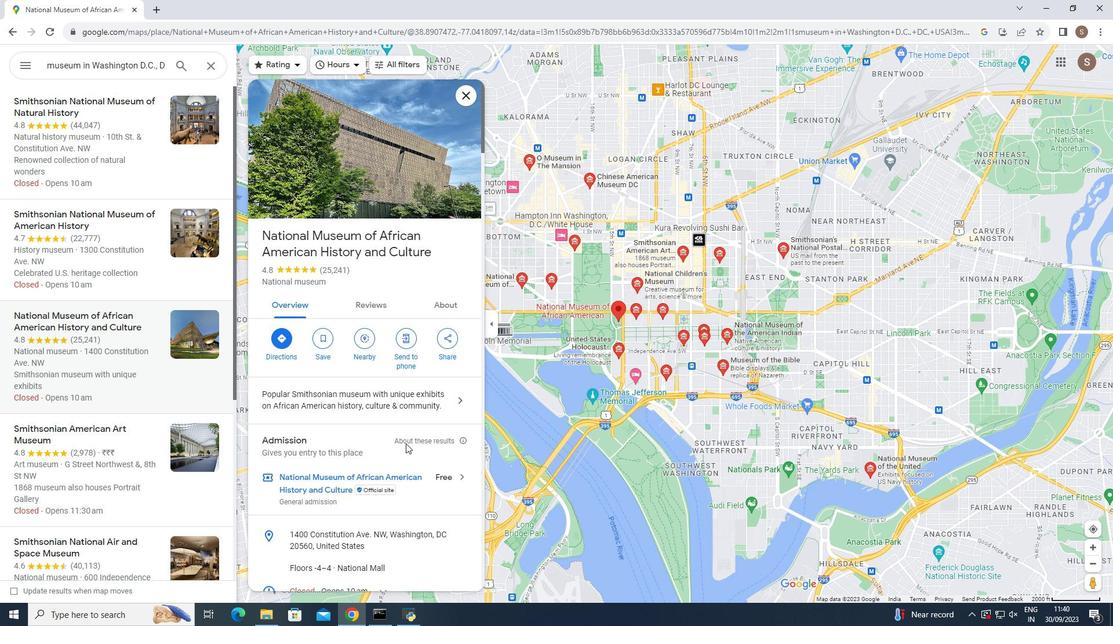
Action: Mouse moved to (406, 441)
Screenshot: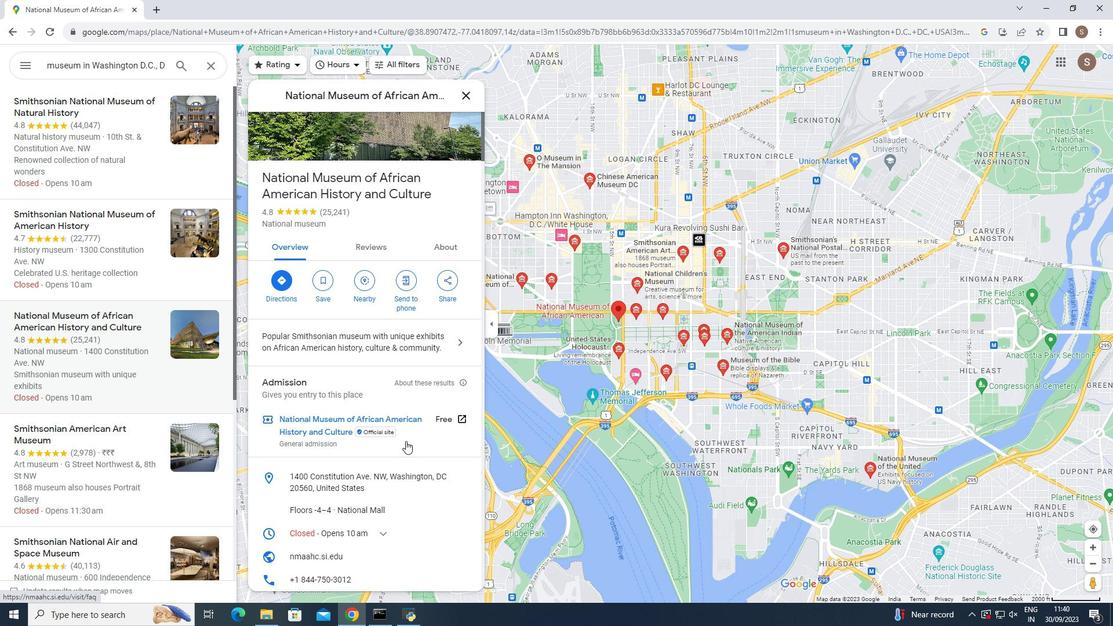 
Action: Mouse scrolled (406, 440) with delta (0, 0)
Screenshot: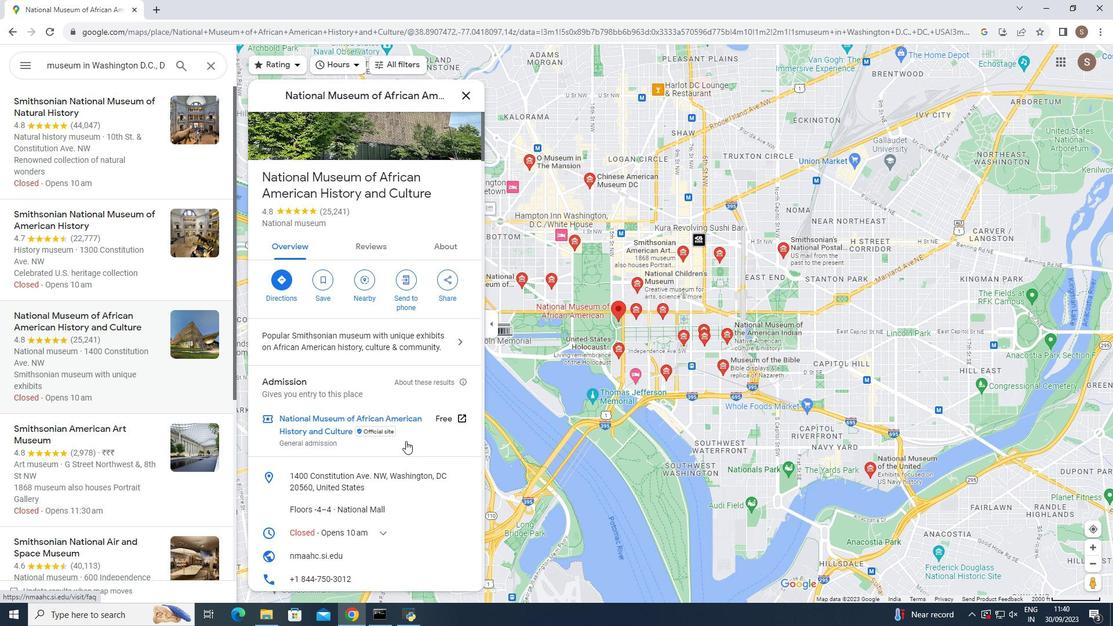 
Action: Mouse scrolled (406, 440) with delta (0, 0)
Screenshot: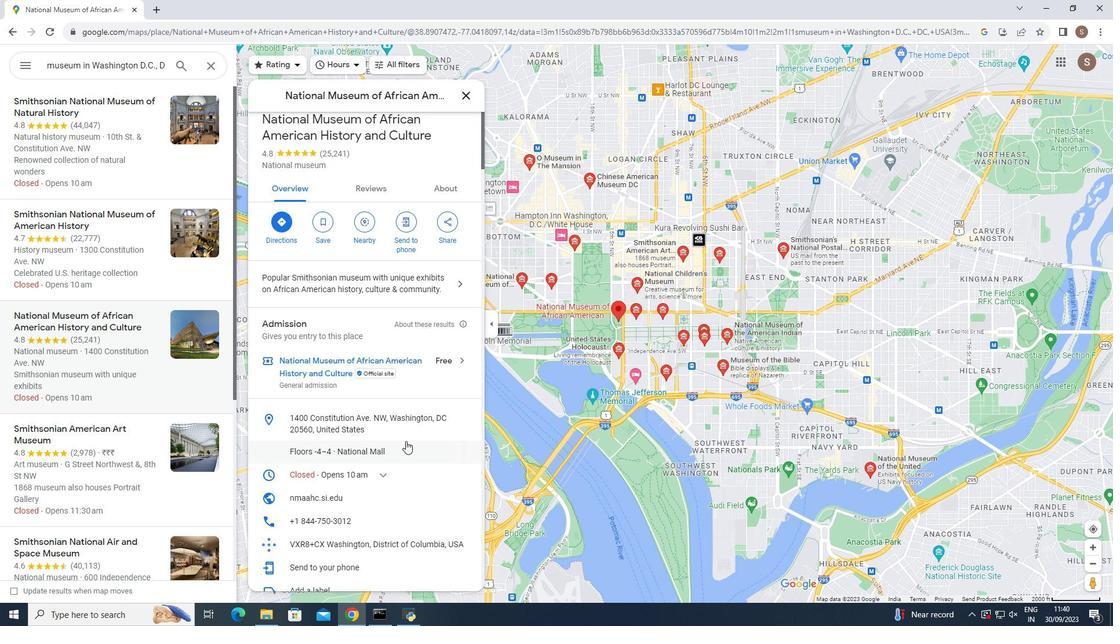 
Action: Mouse moved to (342, 405)
Screenshot: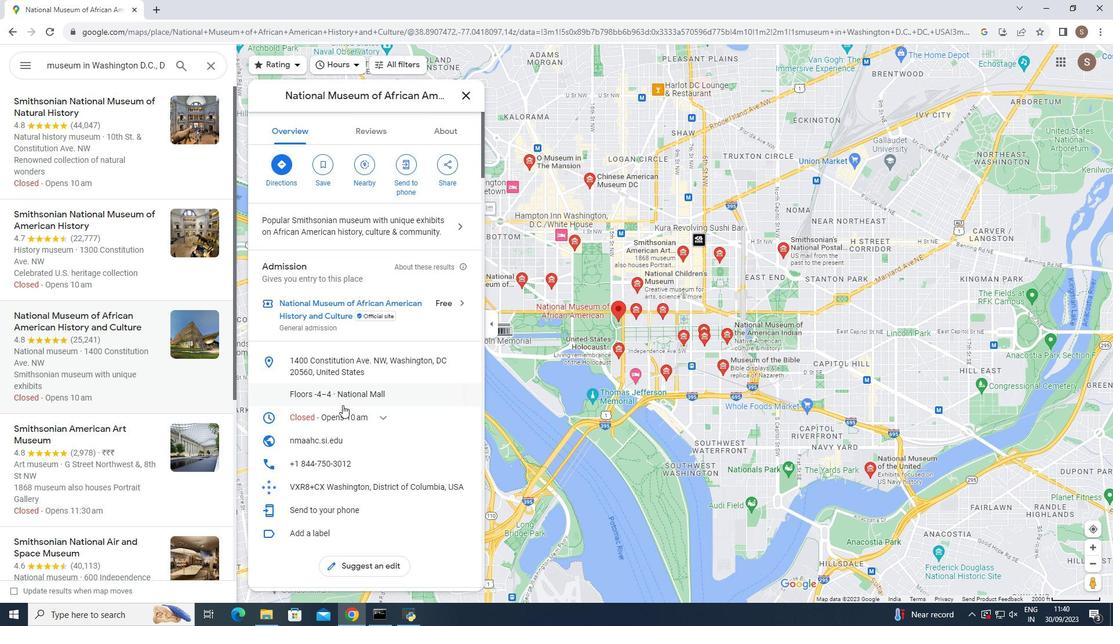 
Action: Mouse scrolled (342, 404) with delta (0, 0)
Screenshot: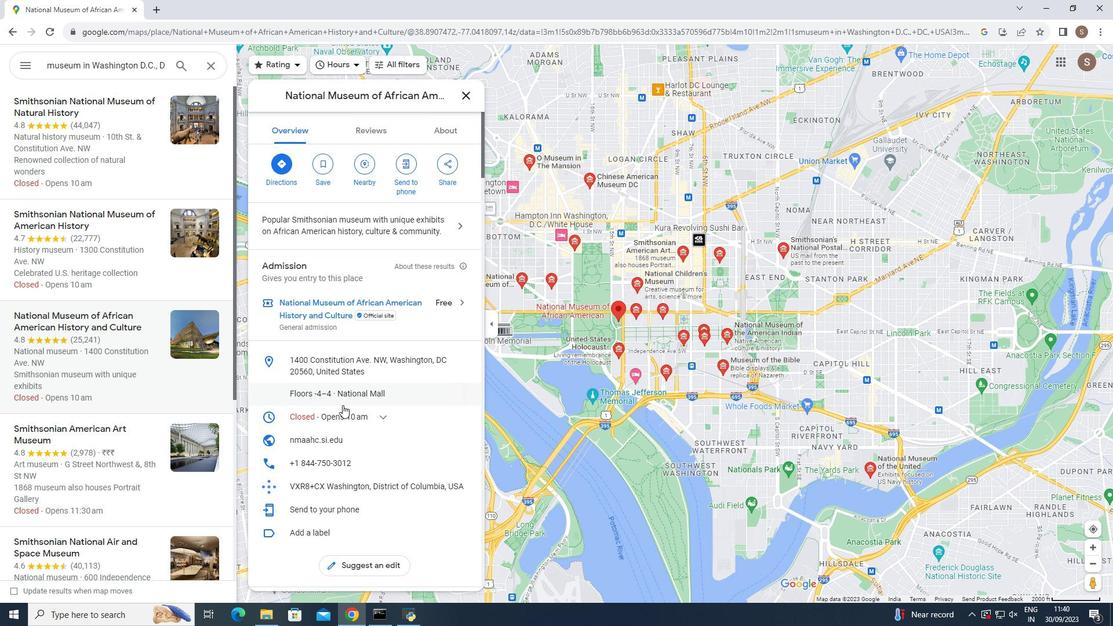 
Action: Mouse scrolled (342, 404) with delta (0, 0)
Screenshot: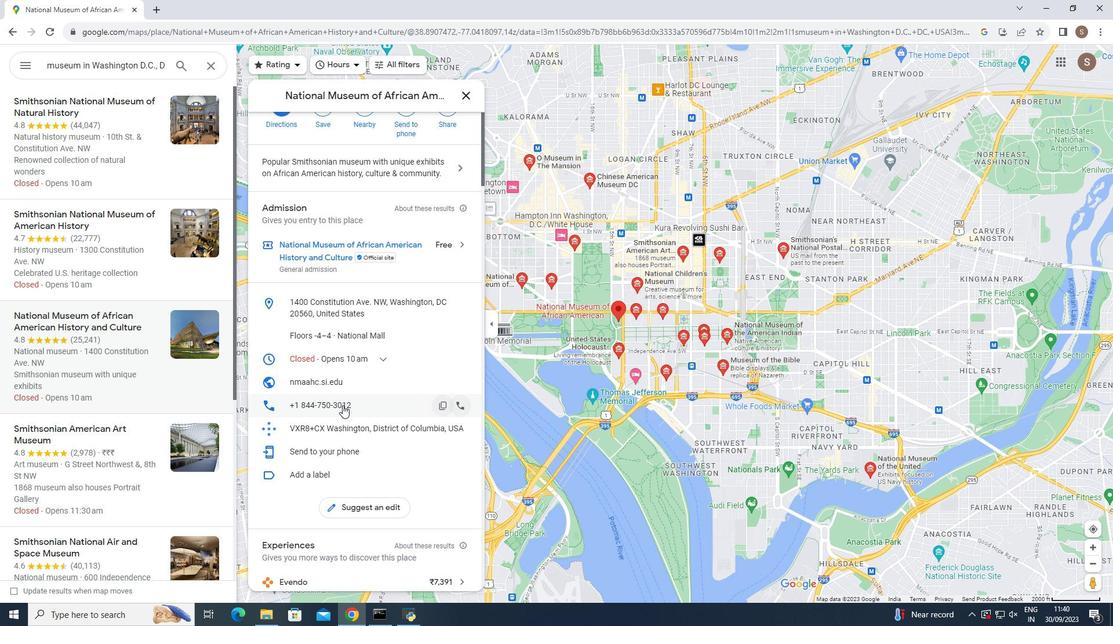 
Action: Mouse moved to (385, 299)
Screenshot: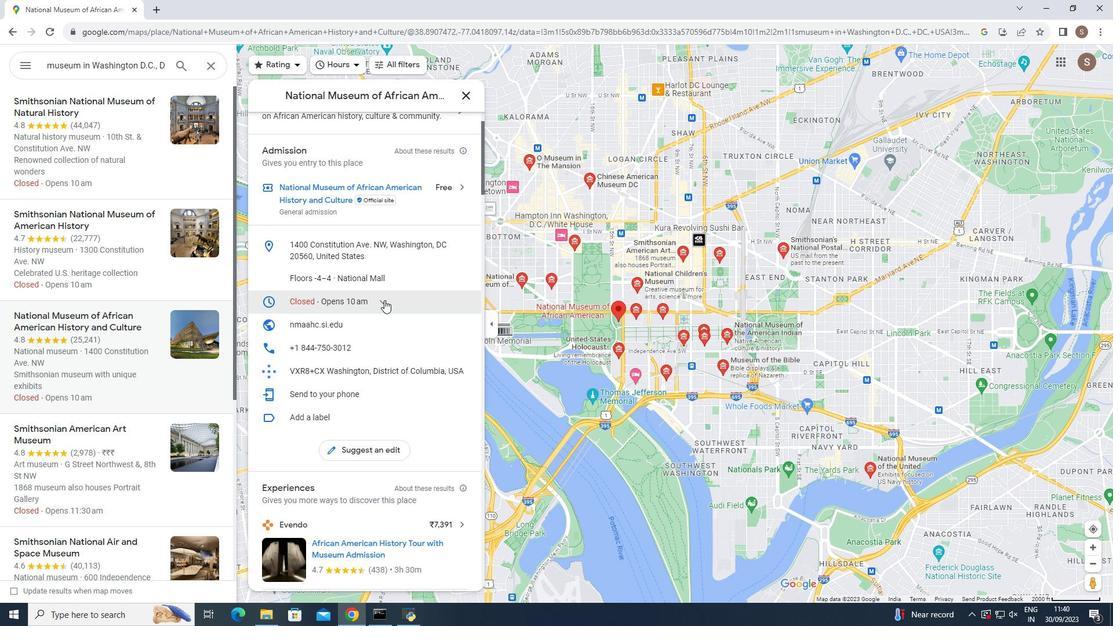
Action: Mouse pressed left at (385, 299)
Screenshot: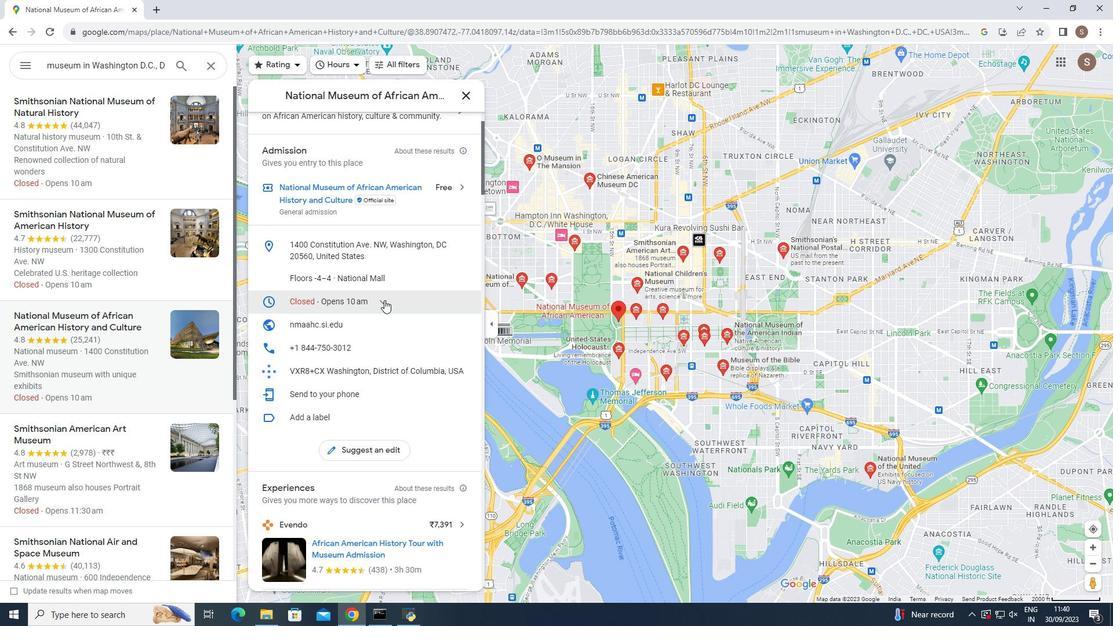 
Action: Mouse moved to (382, 301)
Screenshot: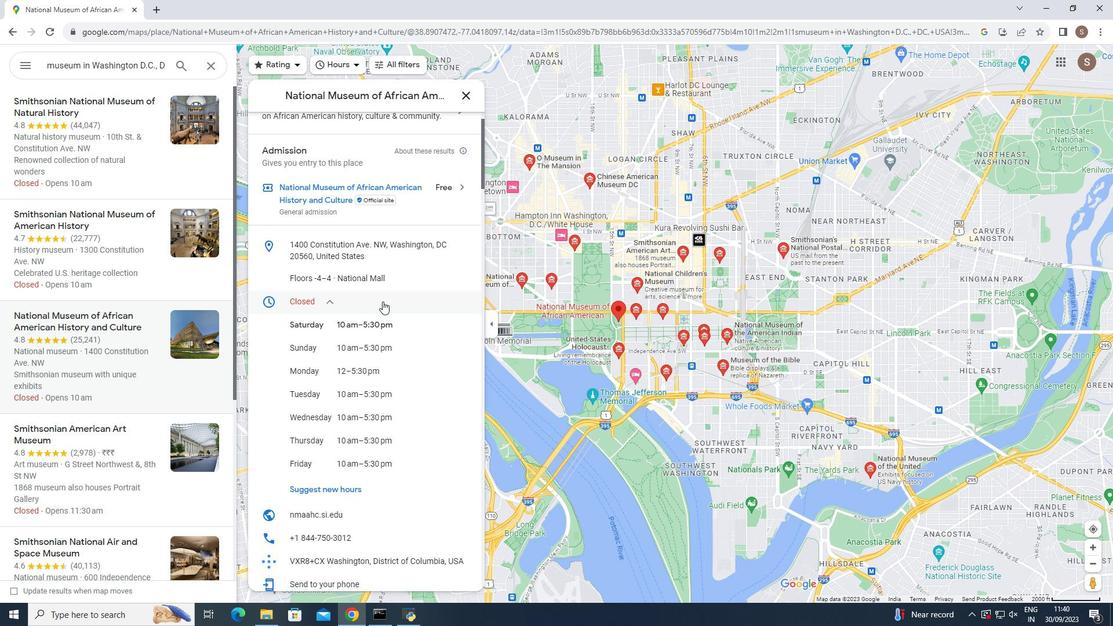 
Action: Mouse scrolled (382, 301) with delta (0, 0)
Screenshot: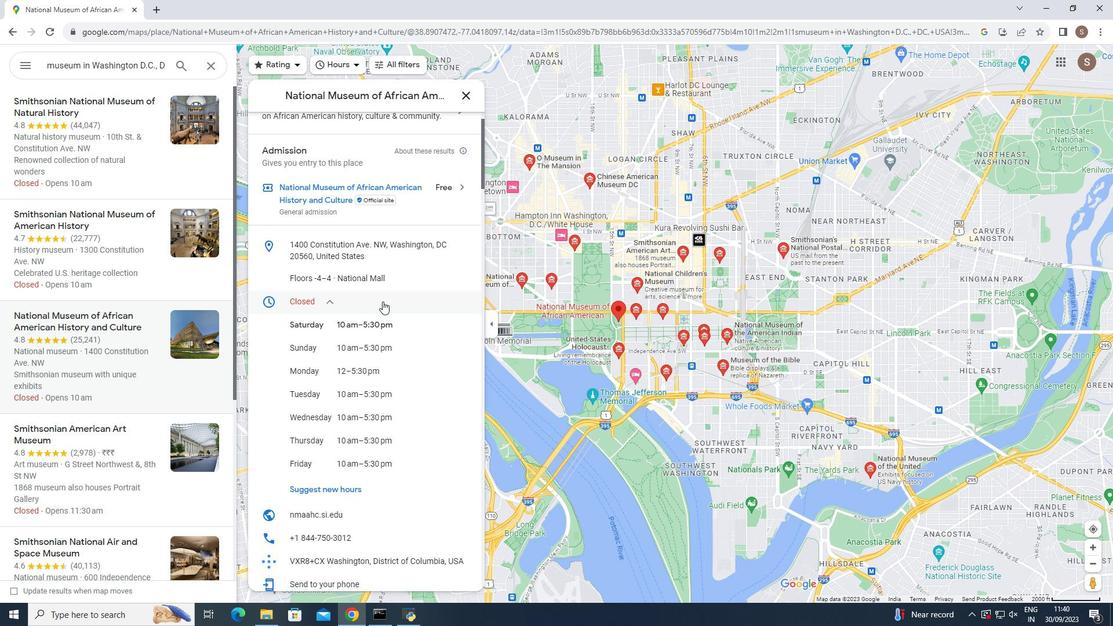 
Action: Mouse moved to (380, 270)
Screenshot: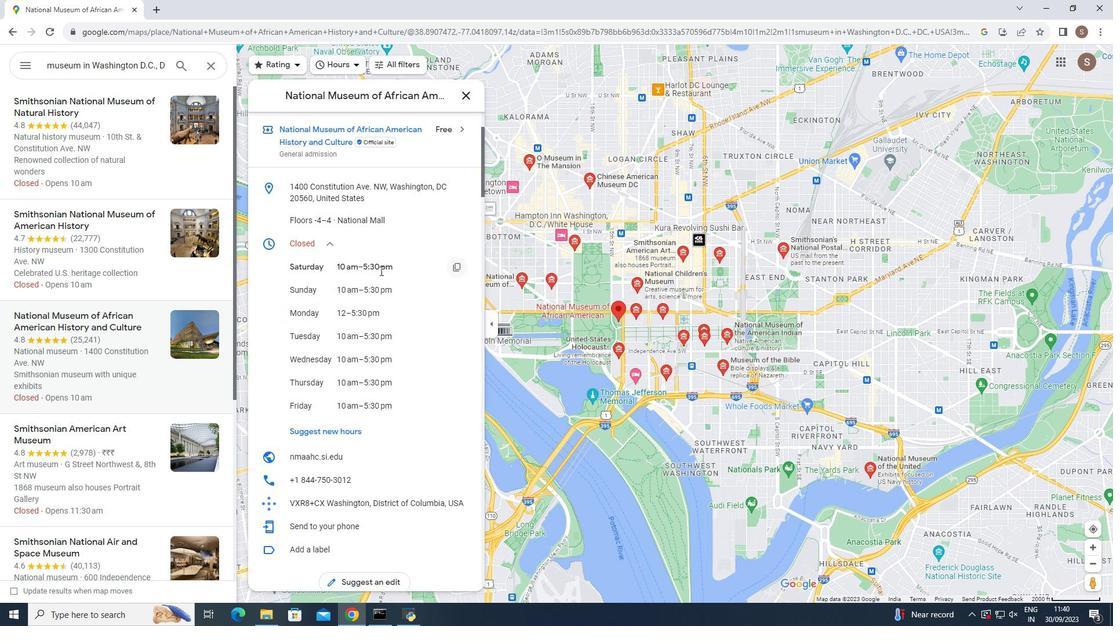 
Action: Mouse scrolled (380, 270) with delta (0, 0)
Screenshot: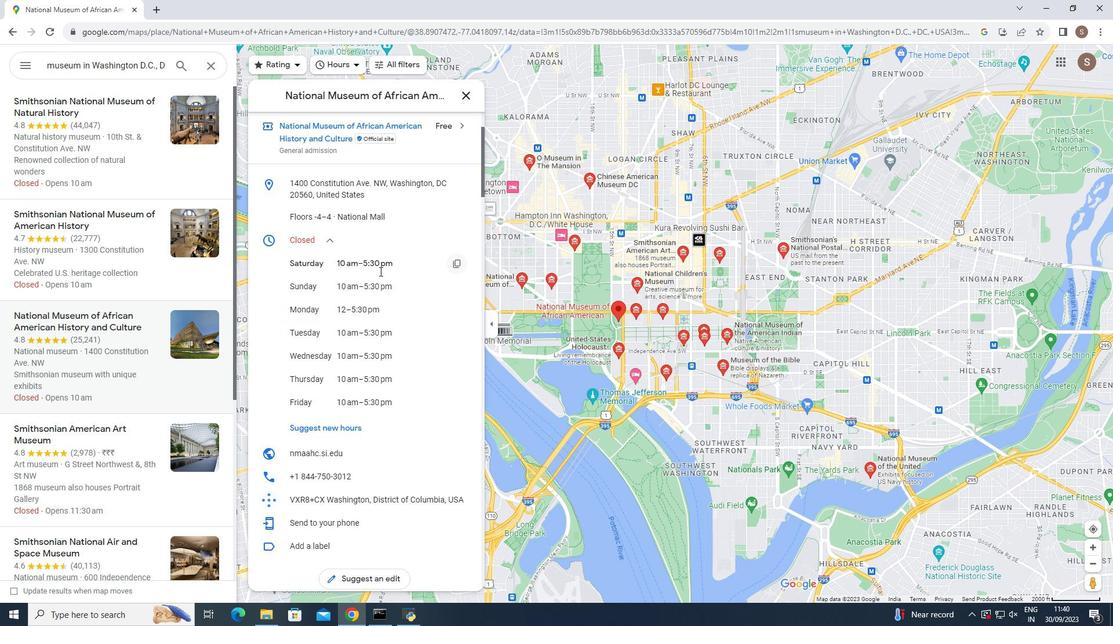 
Action: Mouse moved to (379, 271)
Screenshot: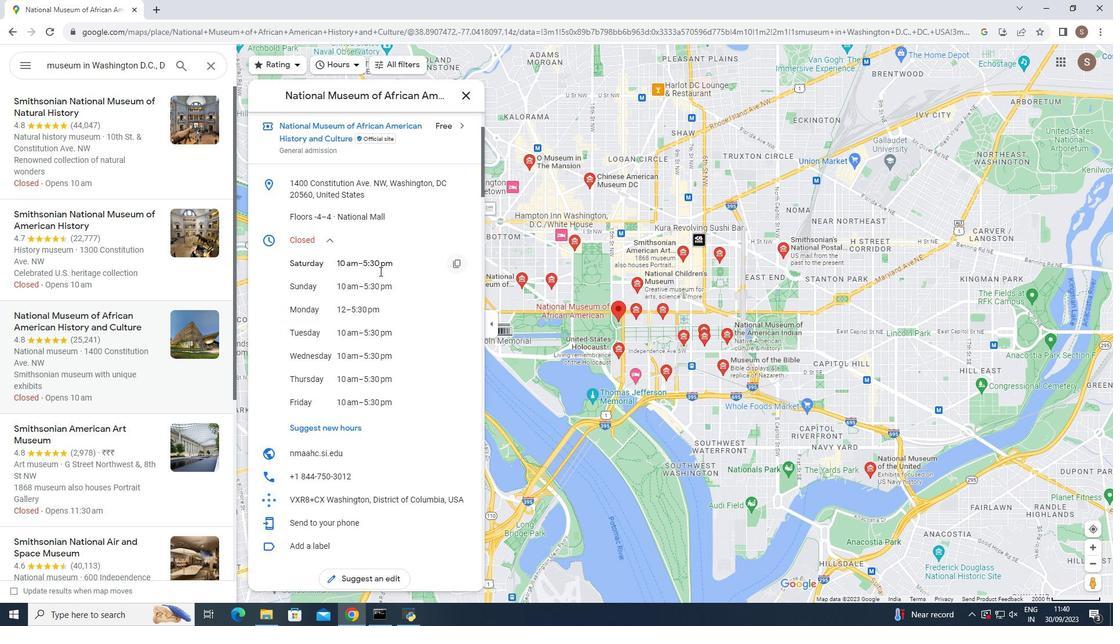 
Action: Mouse scrolled (379, 270) with delta (0, 0)
Screenshot: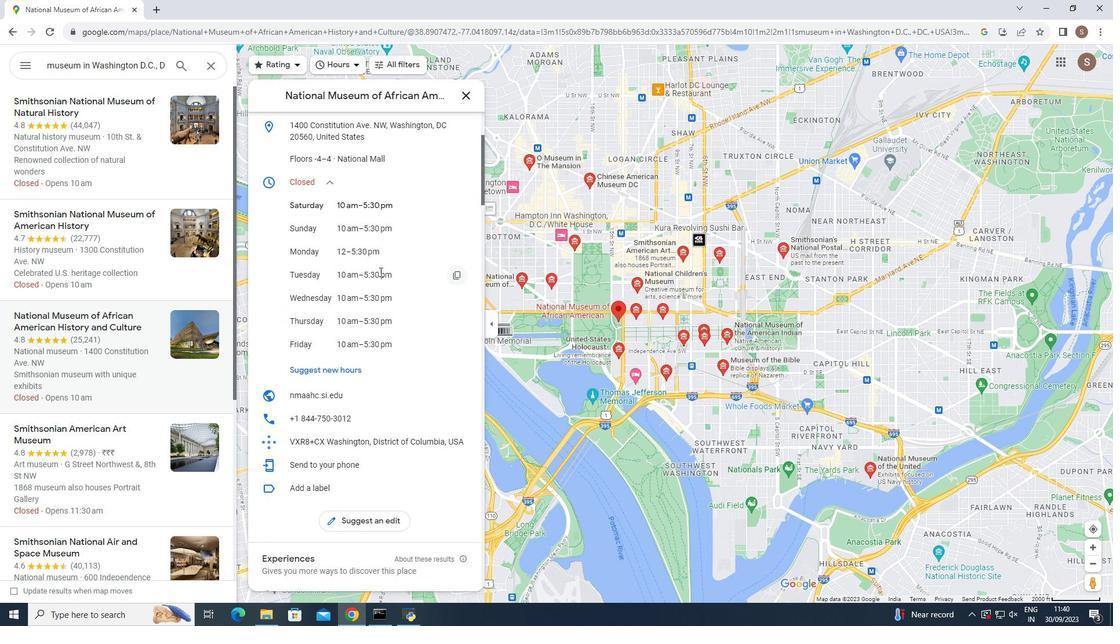 
Action: Mouse moved to (379, 272)
Screenshot: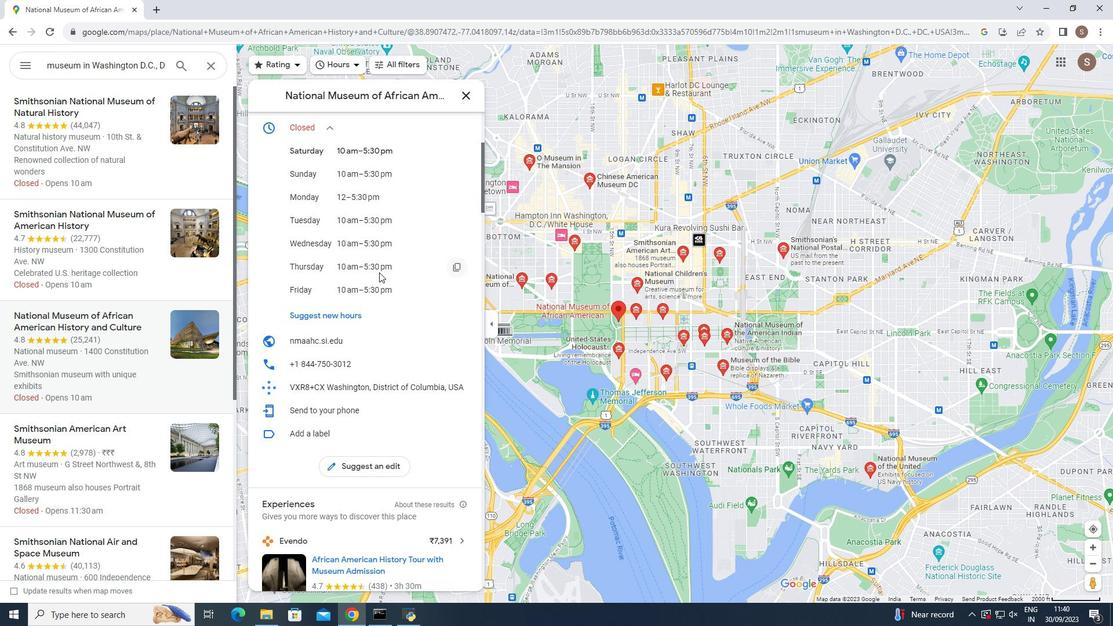 
Action: Mouse scrolled (379, 272) with delta (0, 0)
Screenshot: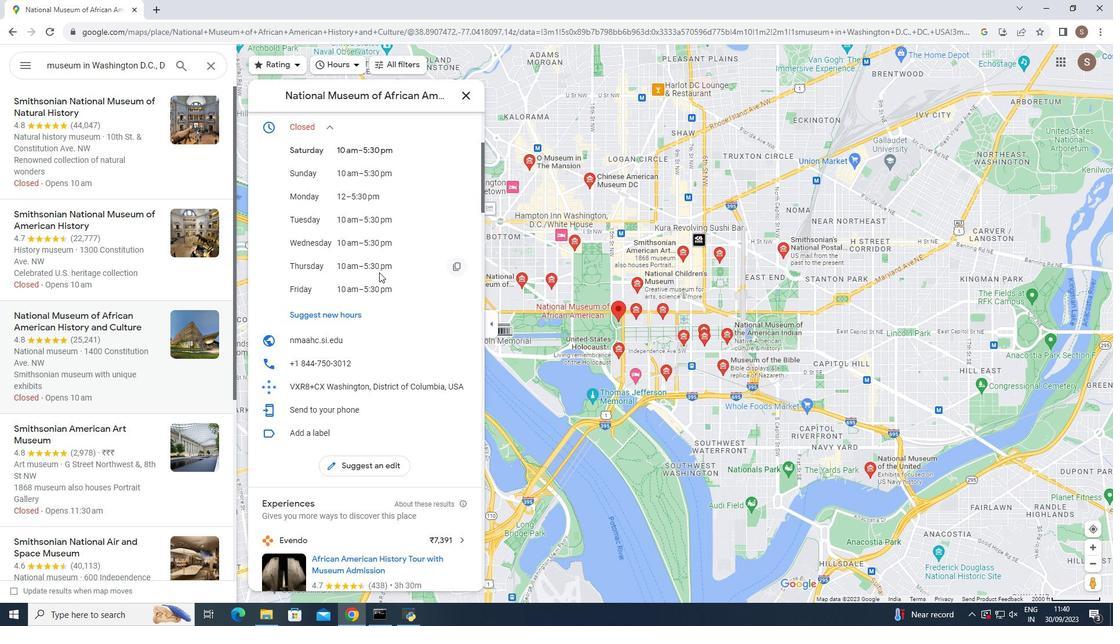 
Action: Mouse moved to (379, 273)
Screenshot: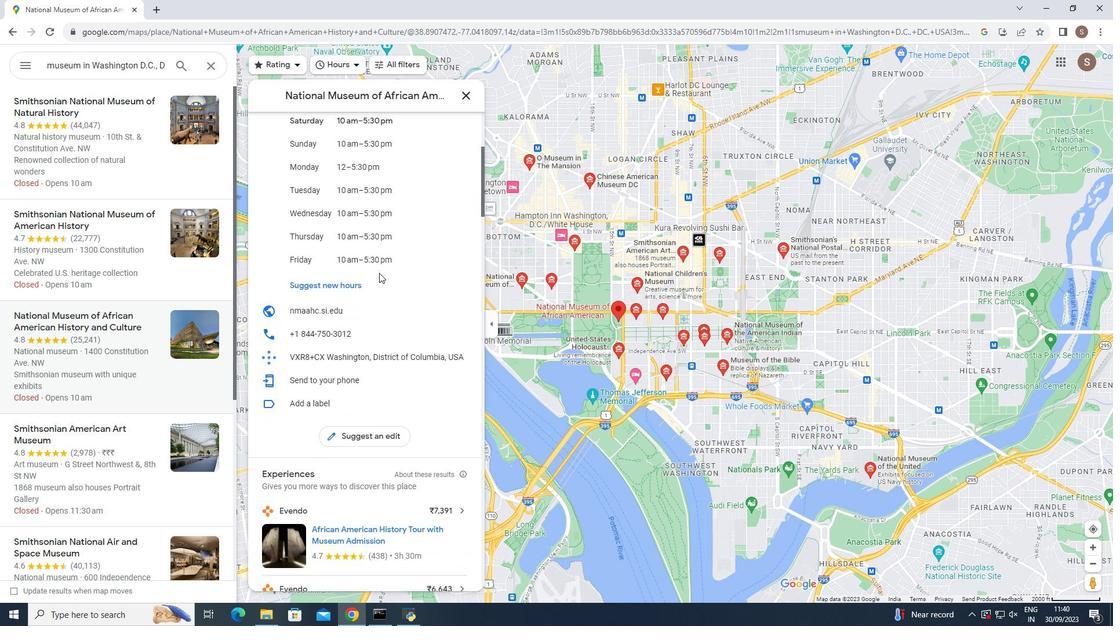 
Action: Mouse scrolled (379, 272) with delta (0, 0)
Screenshot: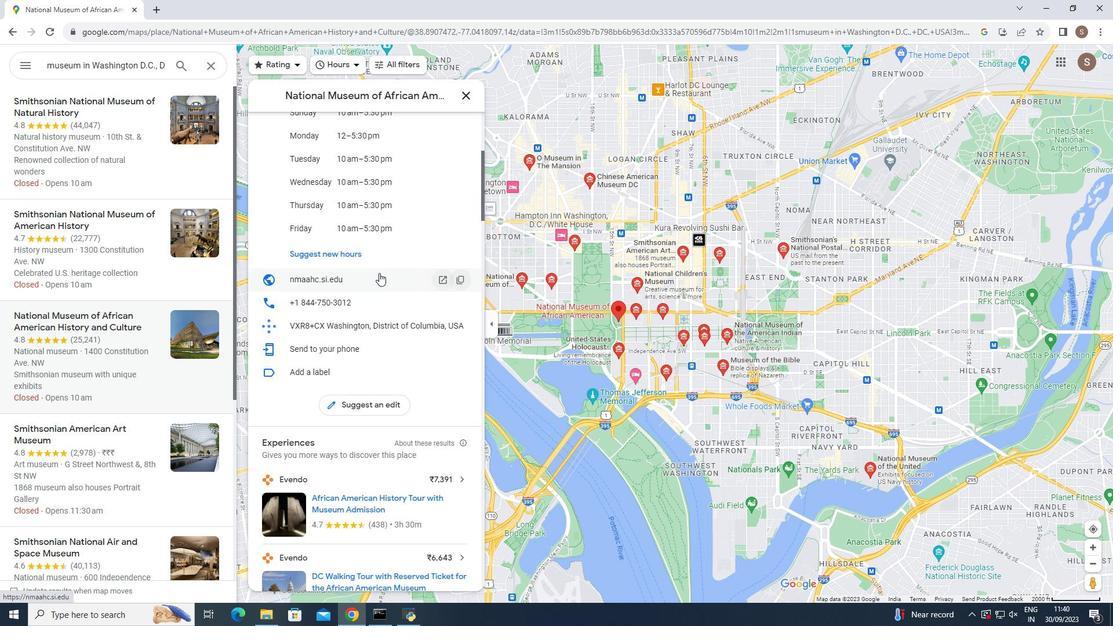 
Action: Mouse scrolled (379, 272) with delta (0, 0)
Screenshot: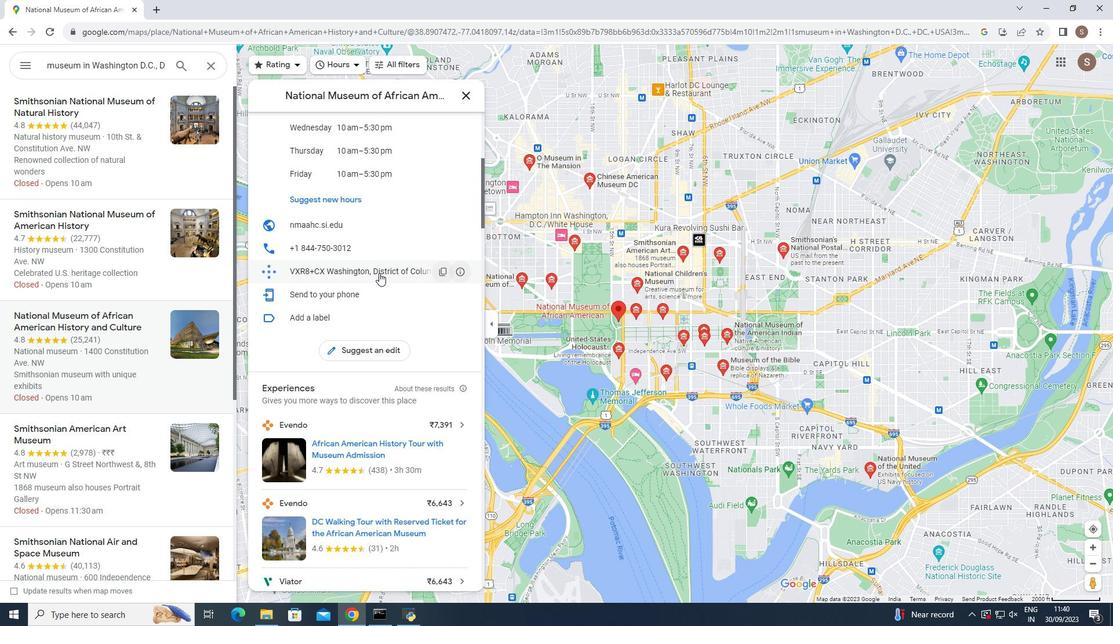 
Action: Mouse scrolled (379, 272) with delta (0, 0)
Screenshot: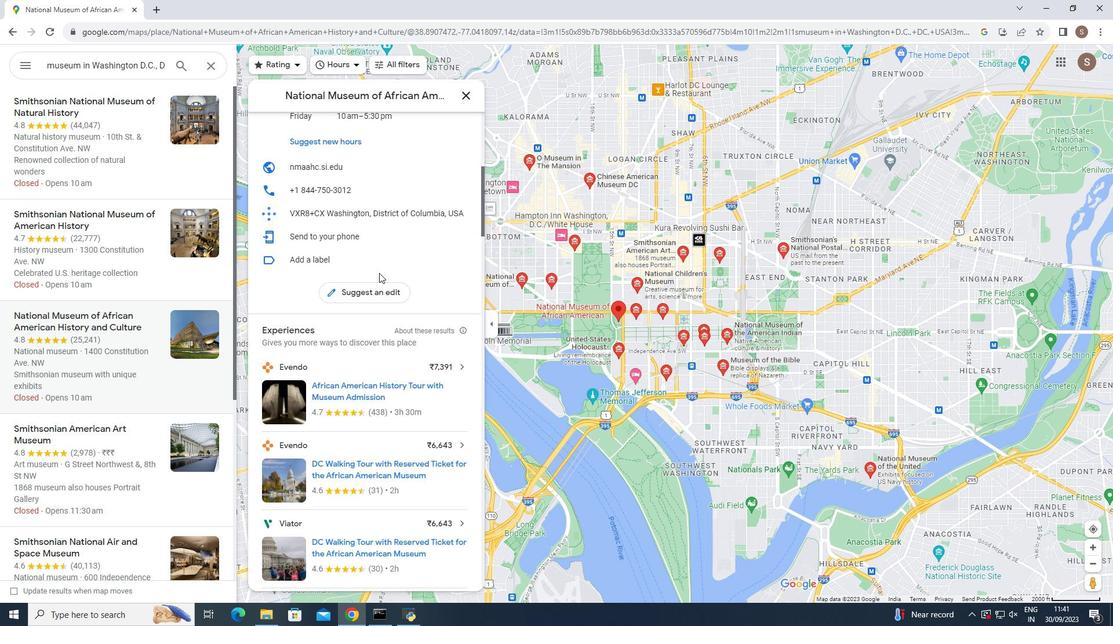
Action: Mouse moved to (378, 273)
Screenshot: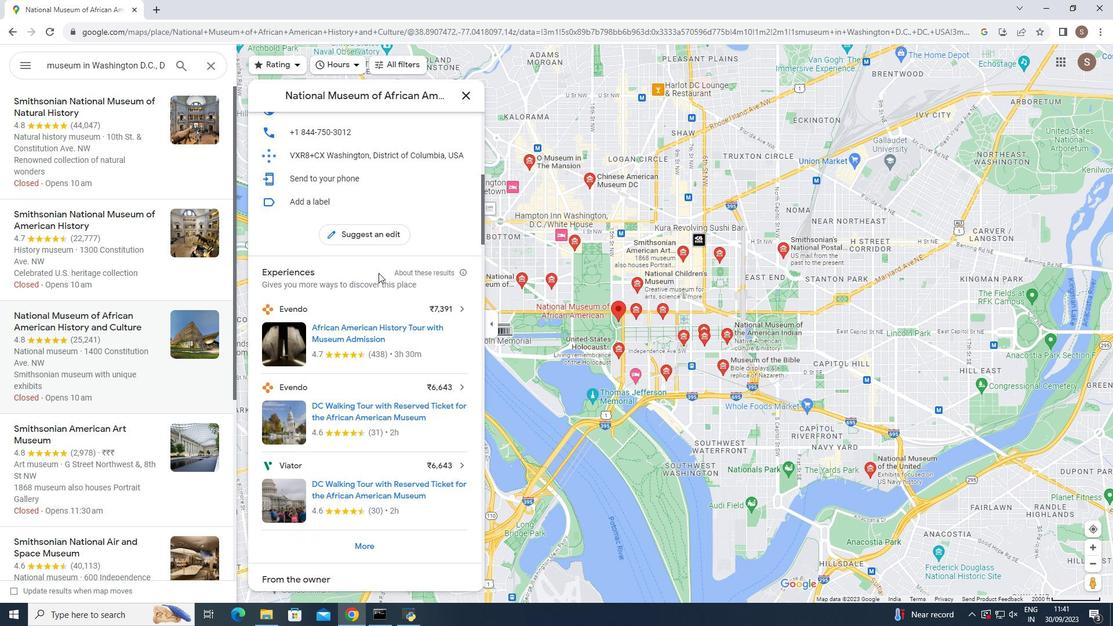 
Action: Mouse scrolled (378, 272) with delta (0, 0)
Screenshot: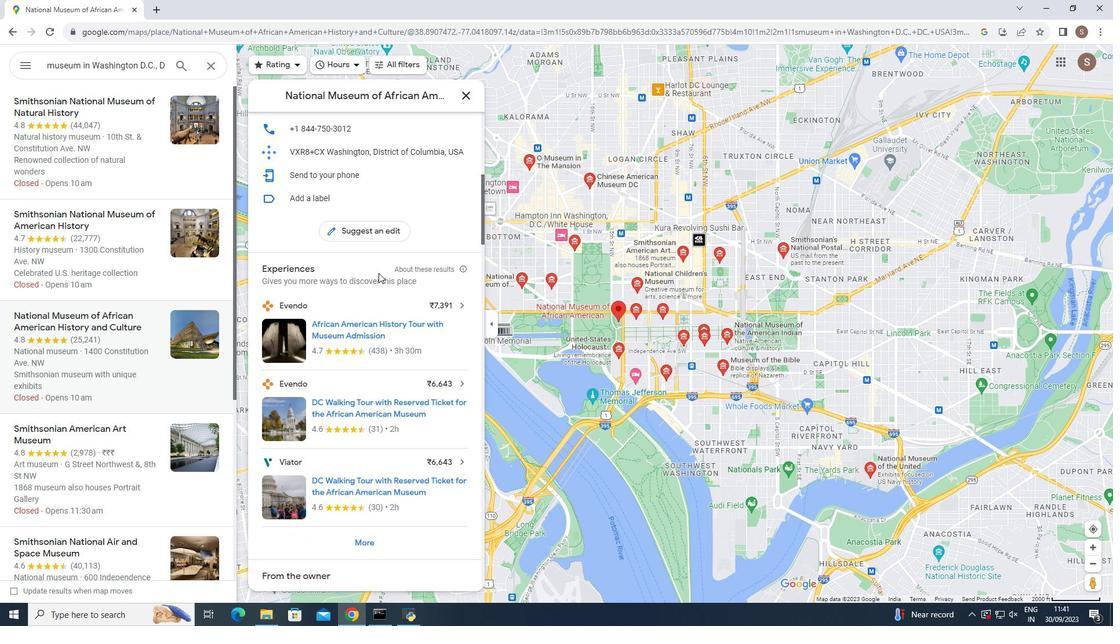 
Action: Mouse moved to (378, 273)
Screenshot: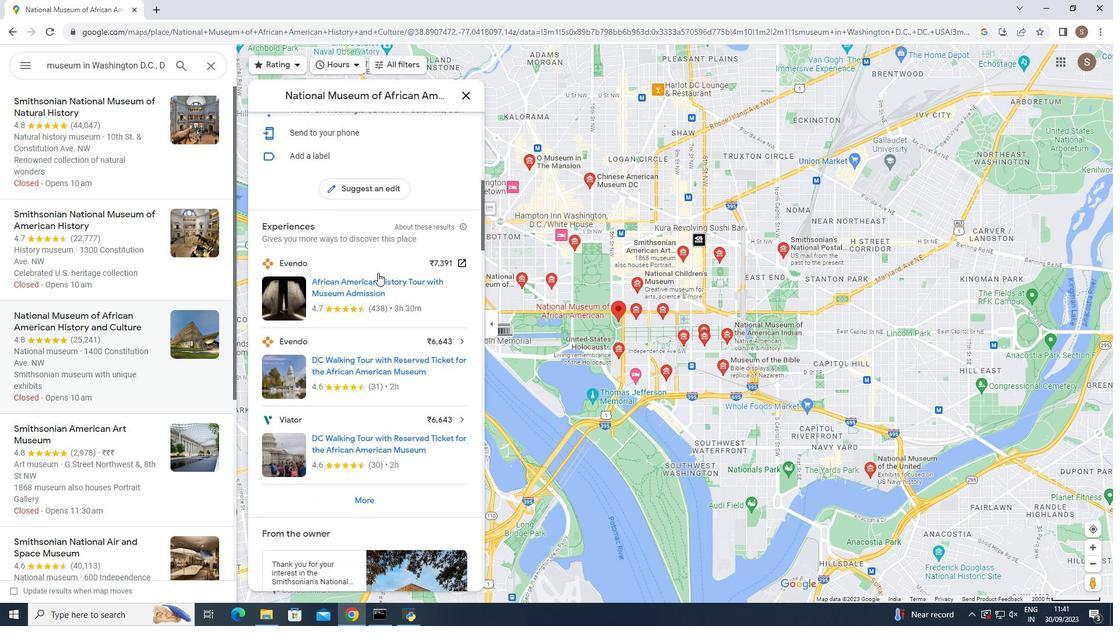 
Action: Mouse scrolled (378, 272) with delta (0, 0)
Screenshot: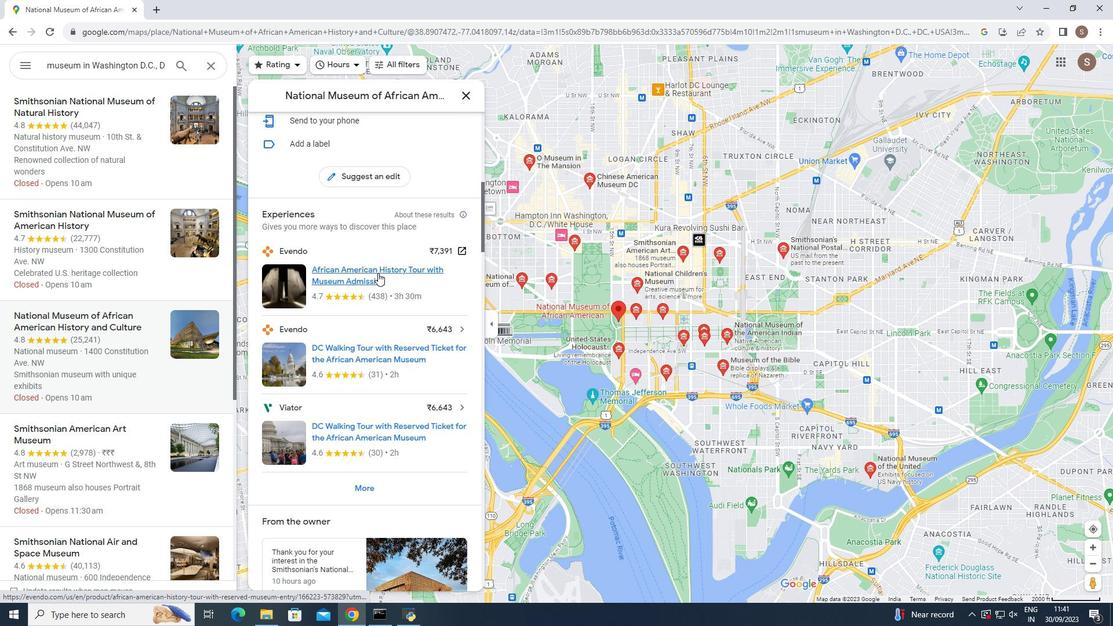 
Action: Mouse scrolled (378, 272) with delta (0, 0)
Screenshot: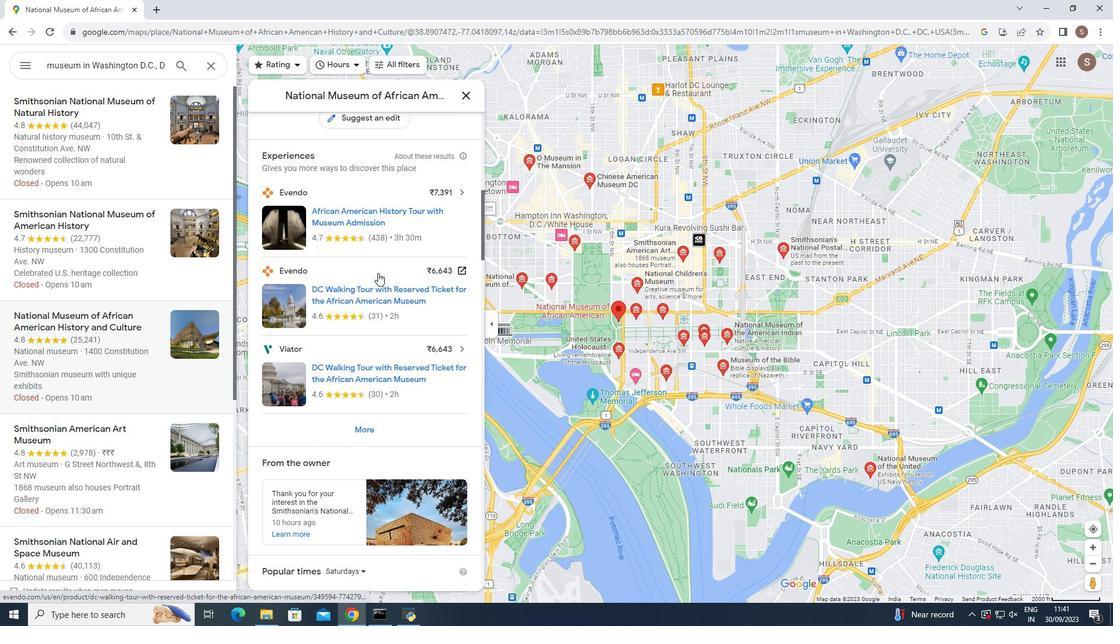 
Action: Mouse moved to (377, 274)
Screenshot: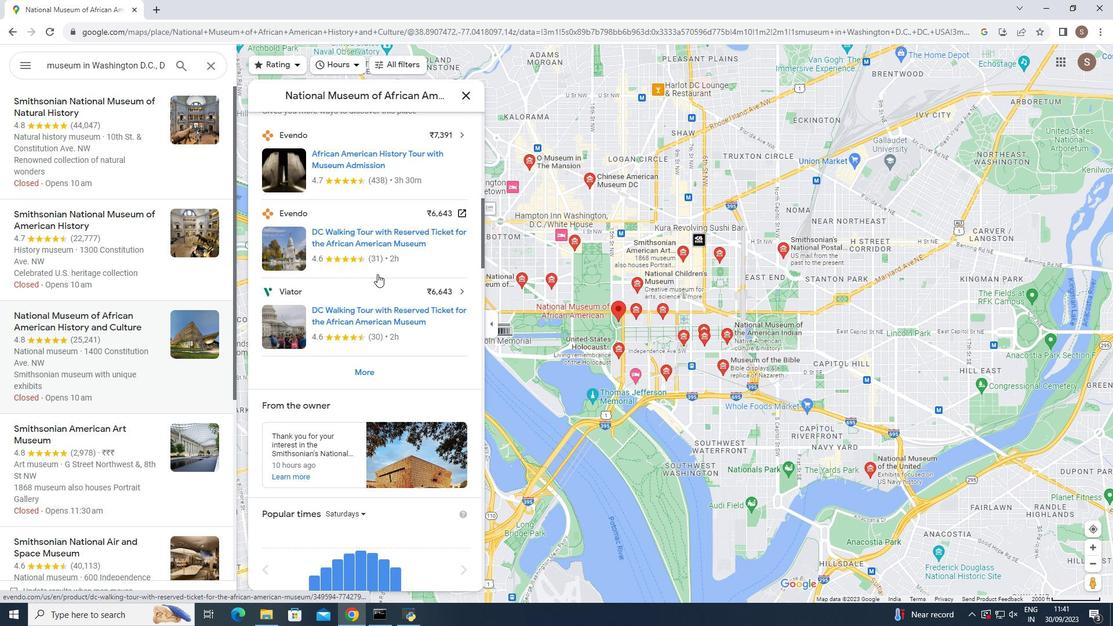 
Action: Mouse scrolled (377, 273) with delta (0, 0)
Screenshot: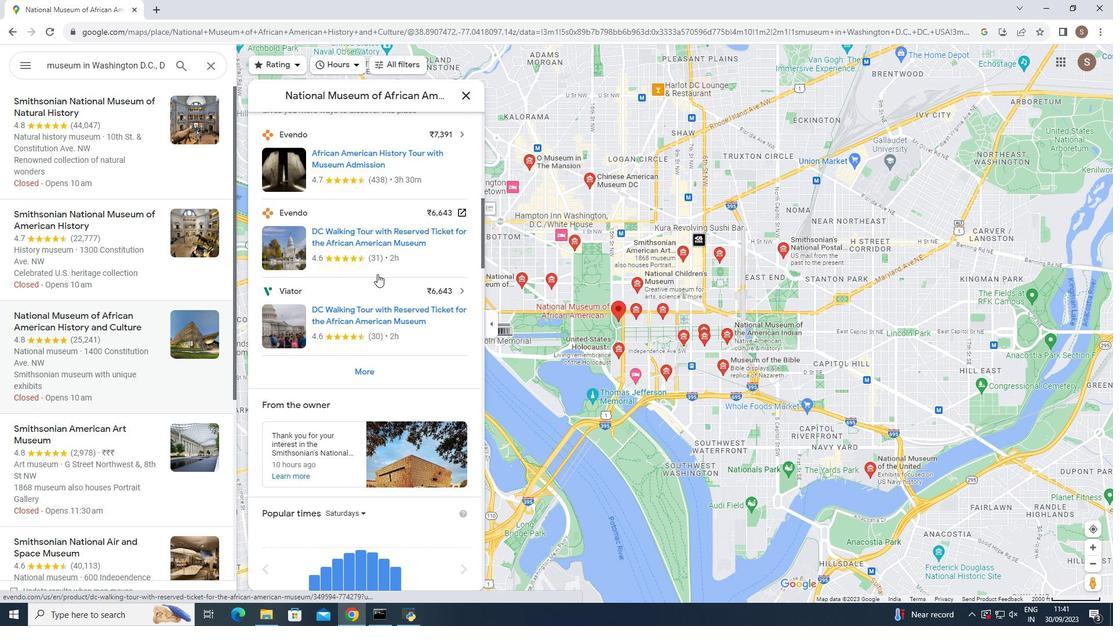 
Action: Mouse scrolled (377, 273) with delta (0, 0)
Screenshot: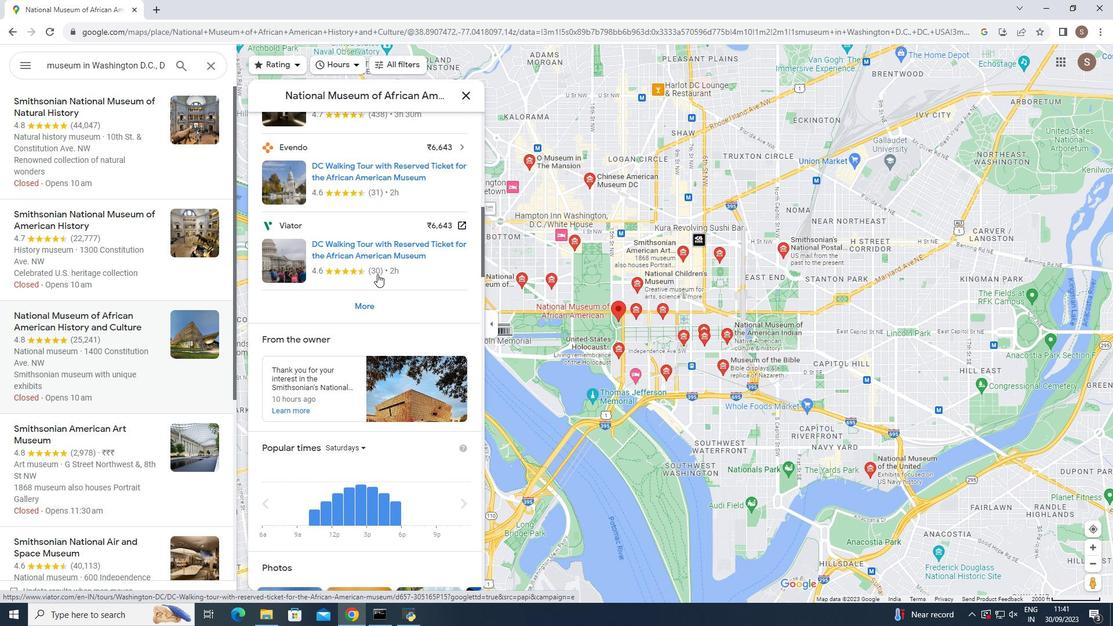 
Action: Mouse scrolled (377, 273) with delta (0, 0)
Screenshot: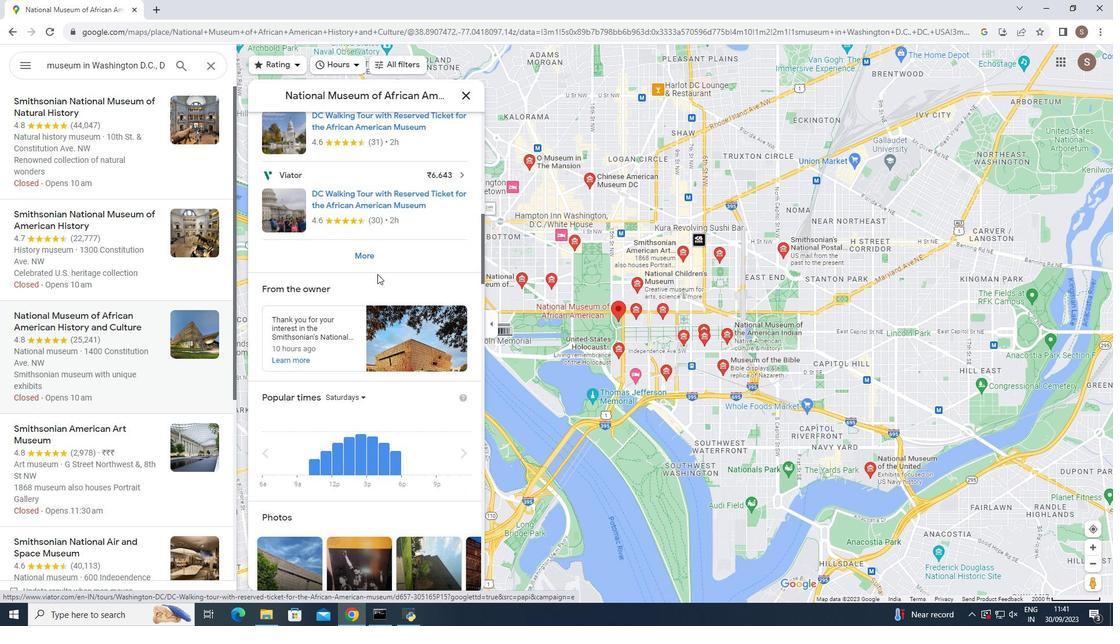 
Action: Mouse moved to (377, 276)
Screenshot: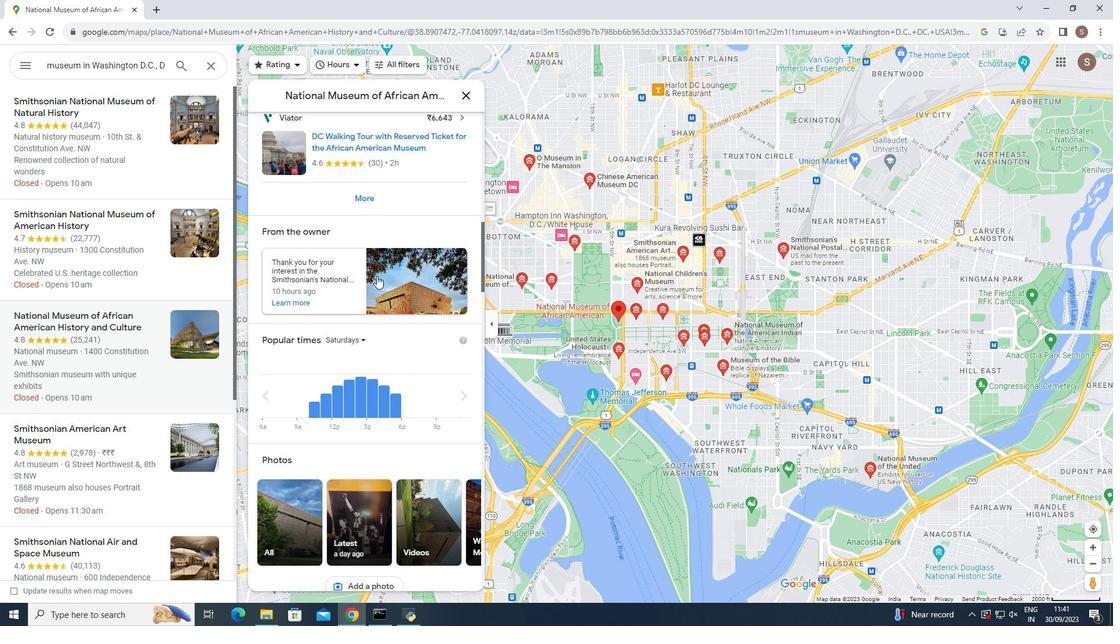 
Action: Mouse scrolled (377, 275) with delta (0, 0)
Screenshot: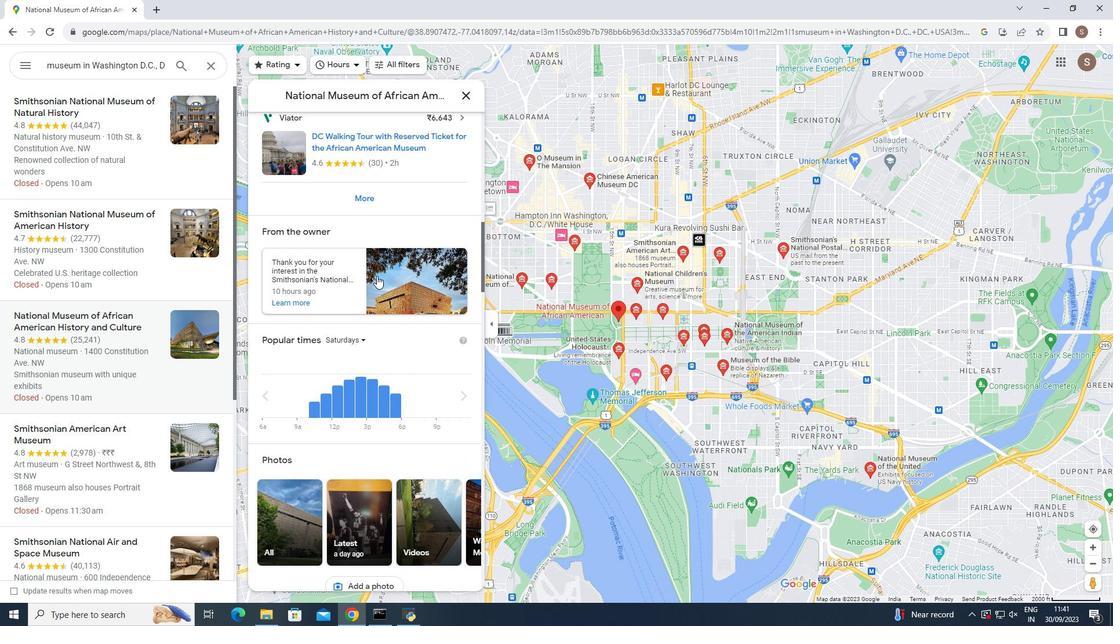 
Action: Mouse moved to (375, 276)
Screenshot: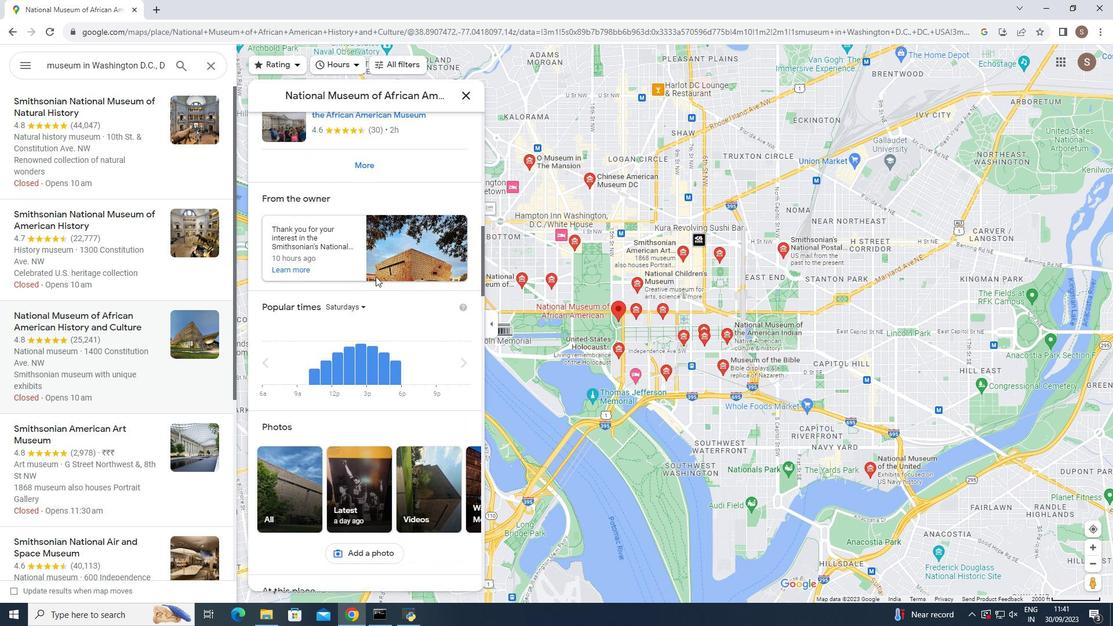 
Action: Mouse scrolled (375, 276) with delta (0, 0)
Screenshot: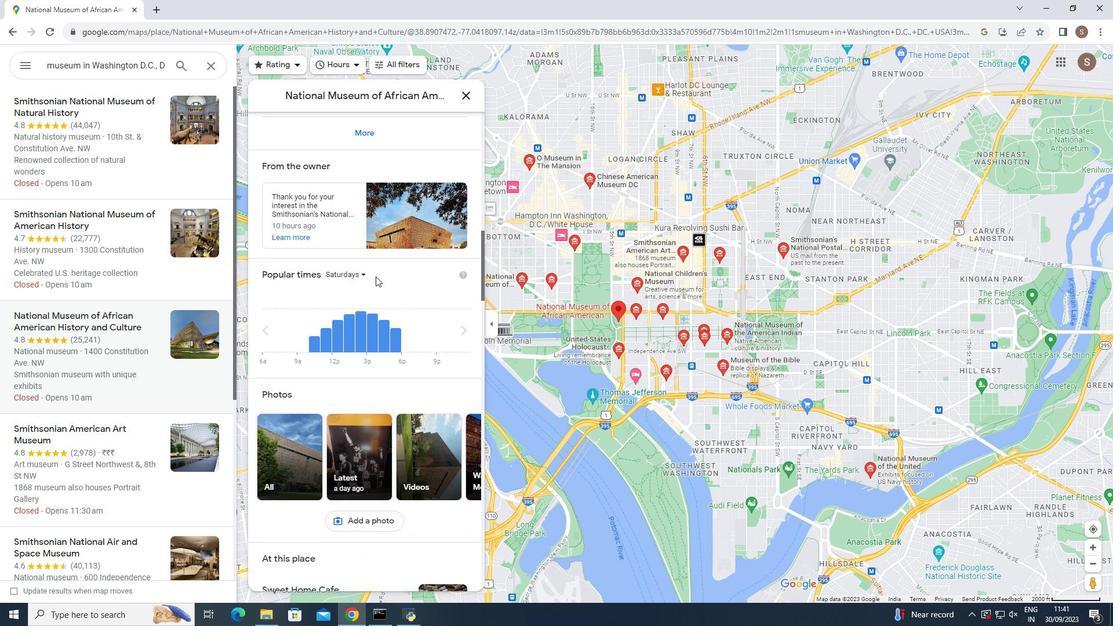
Action: Mouse moved to (375, 276)
Screenshot: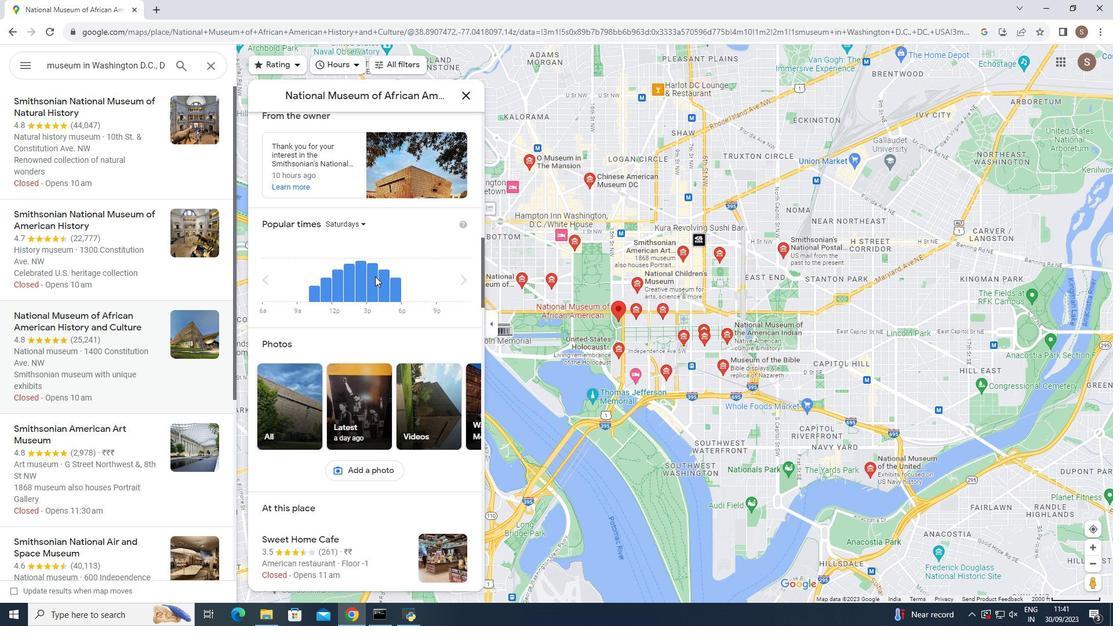 
Action: Mouse scrolled (375, 276) with delta (0, 0)
Screenshot: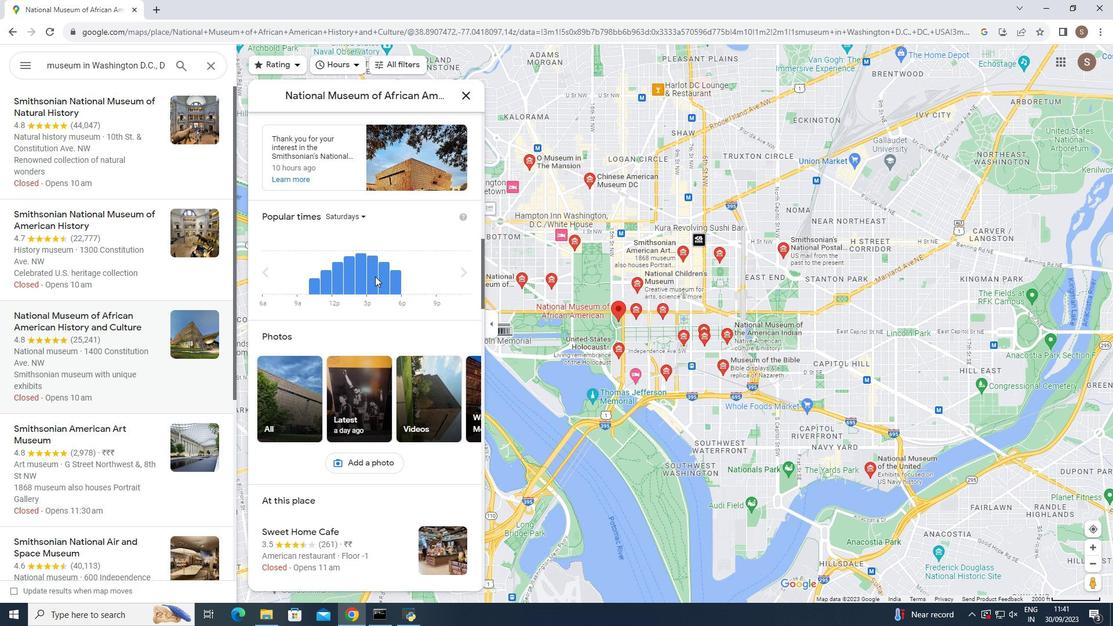 
Action: Mouse moved to (375, 275)
Screenshot: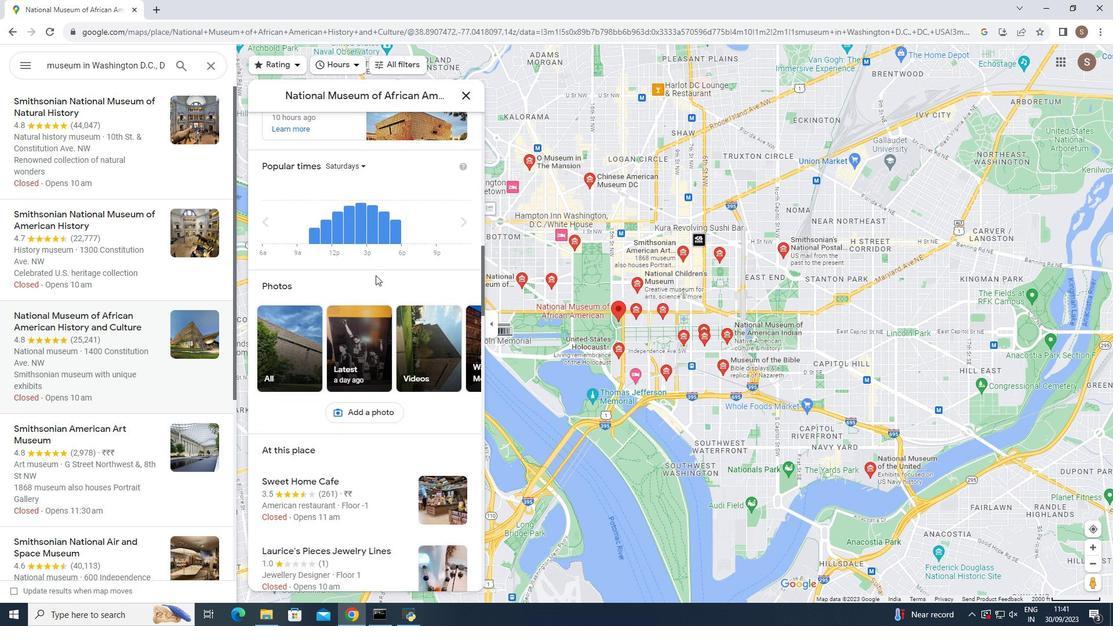 
Action: Mouse scrolled (375, 274) with delta (0, 0)
Screenshot: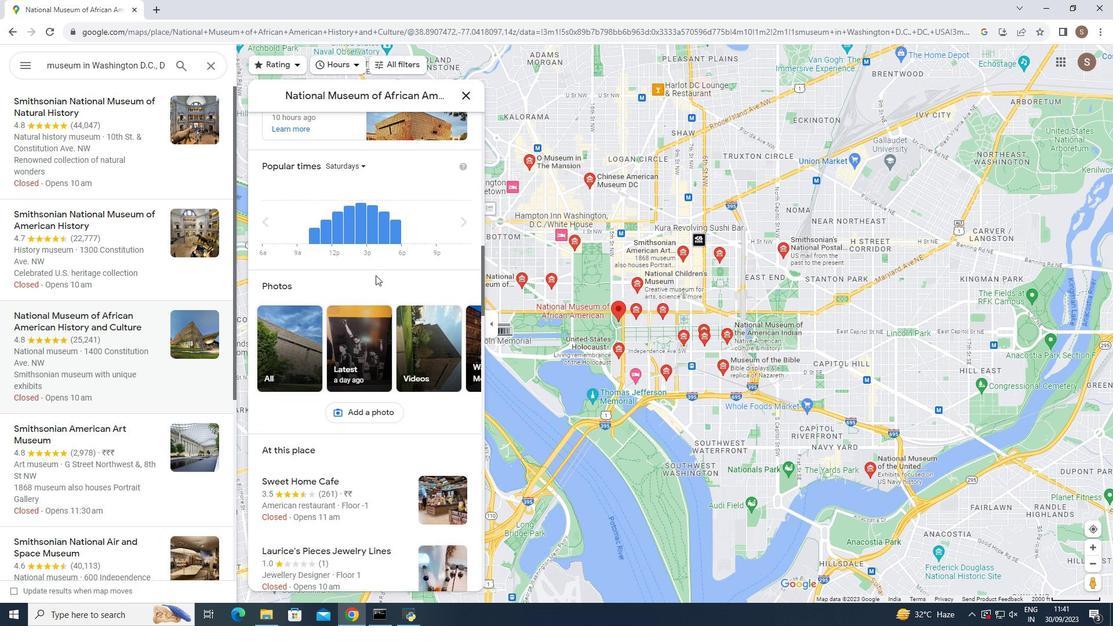 
Action: Mouse scrolled (375, 274) with delta (0, 0)
Screenshot: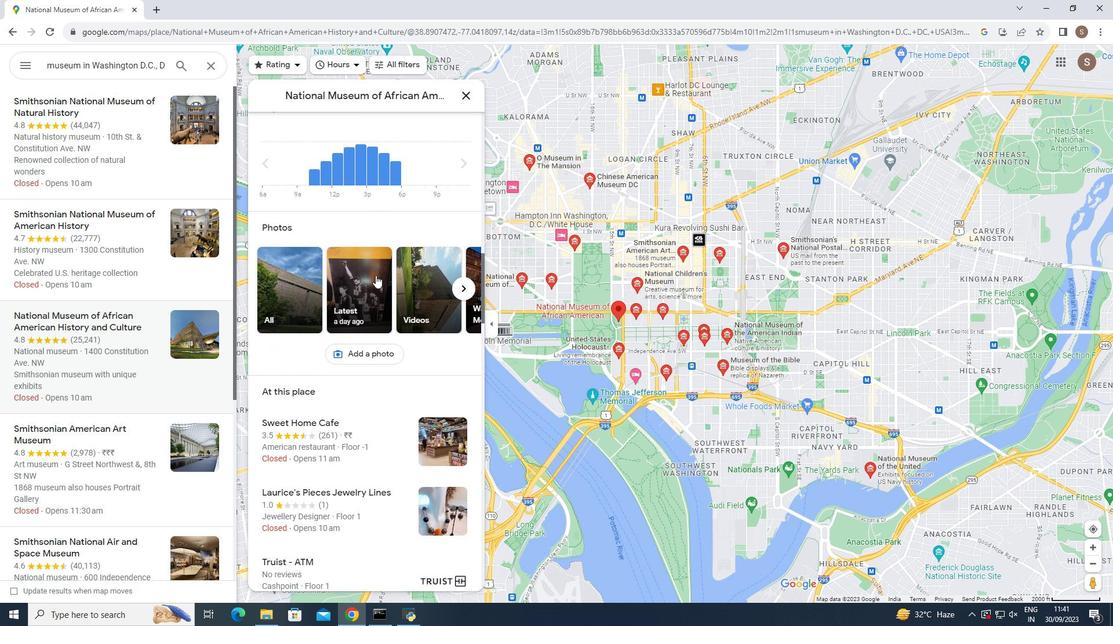 
Action: Mouse moved to (378, 277)
Screenshot: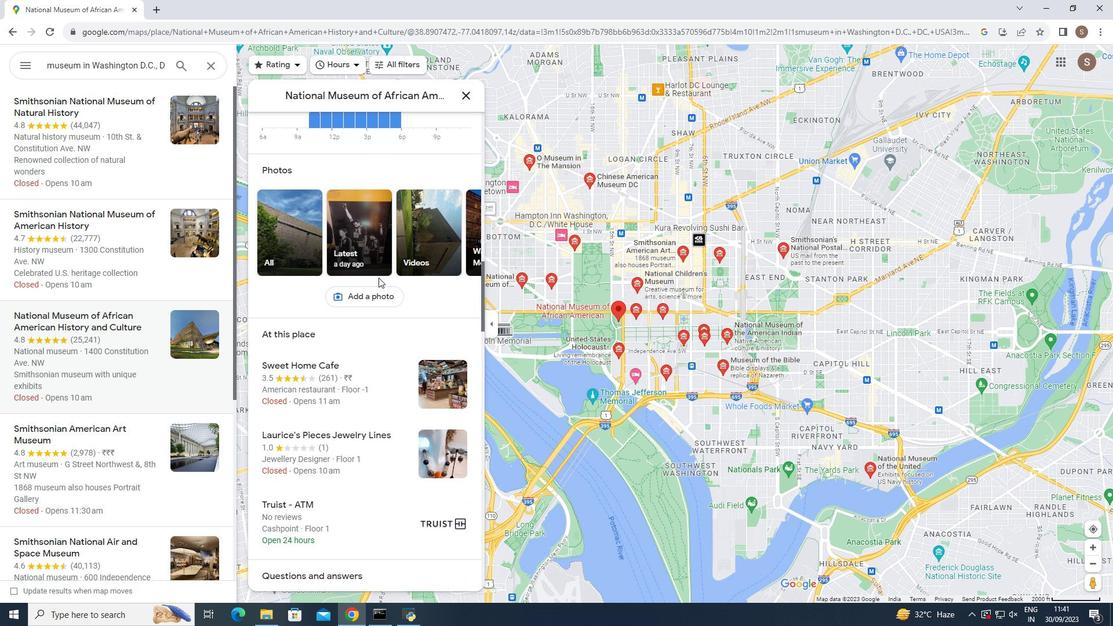 
Action: Mouse scrolled (378, 277) with delta (0, 0)
Screenshot: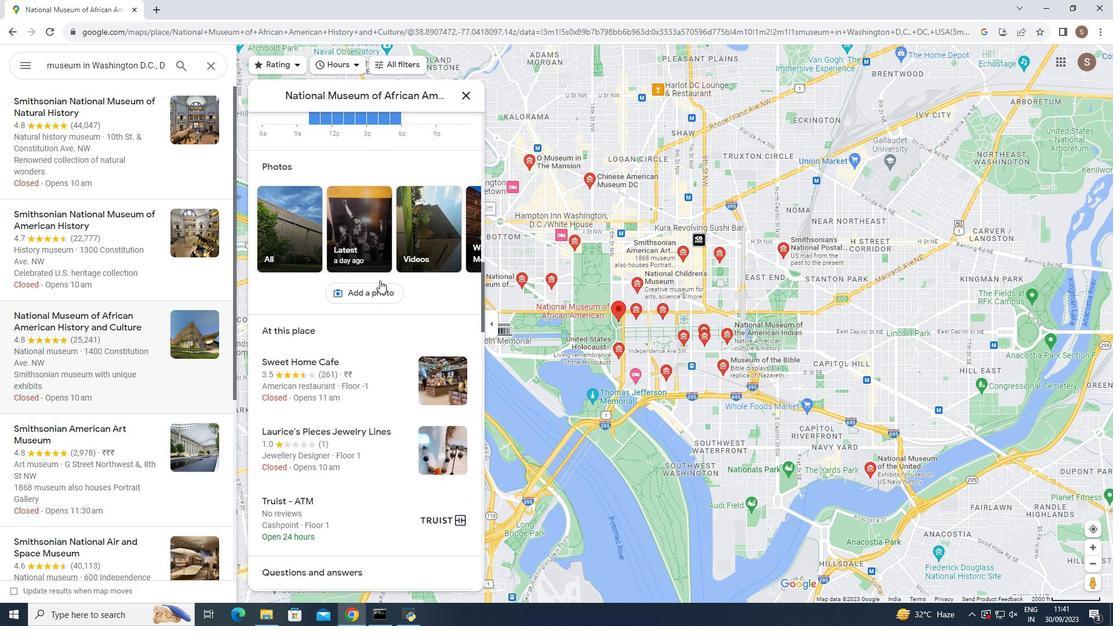 
Action: Mouse moved to (385, 293)
Screenshot: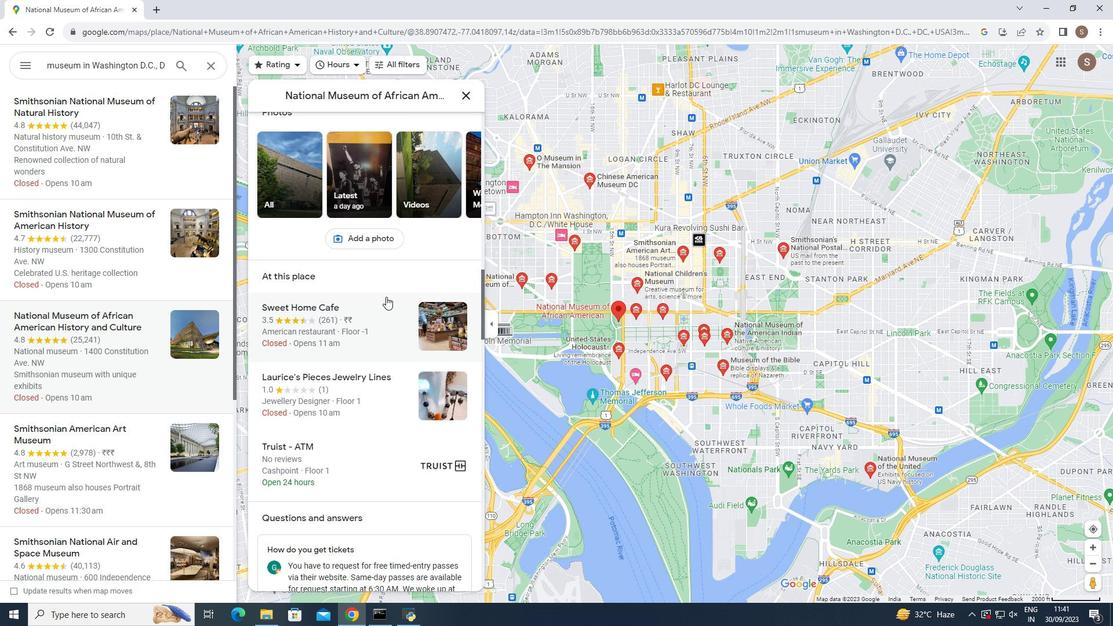 
Action: Mouse scrolled (385, 292) with delta (0, 0)
Screenshot: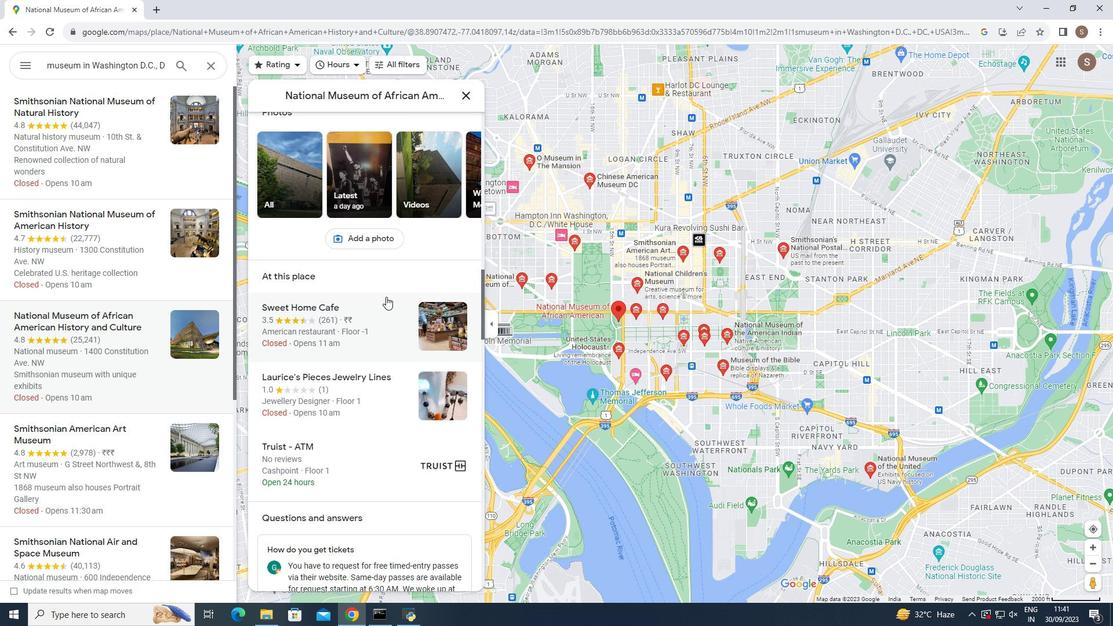 
Action: Mouse moved to (386, 309)
Screenshot: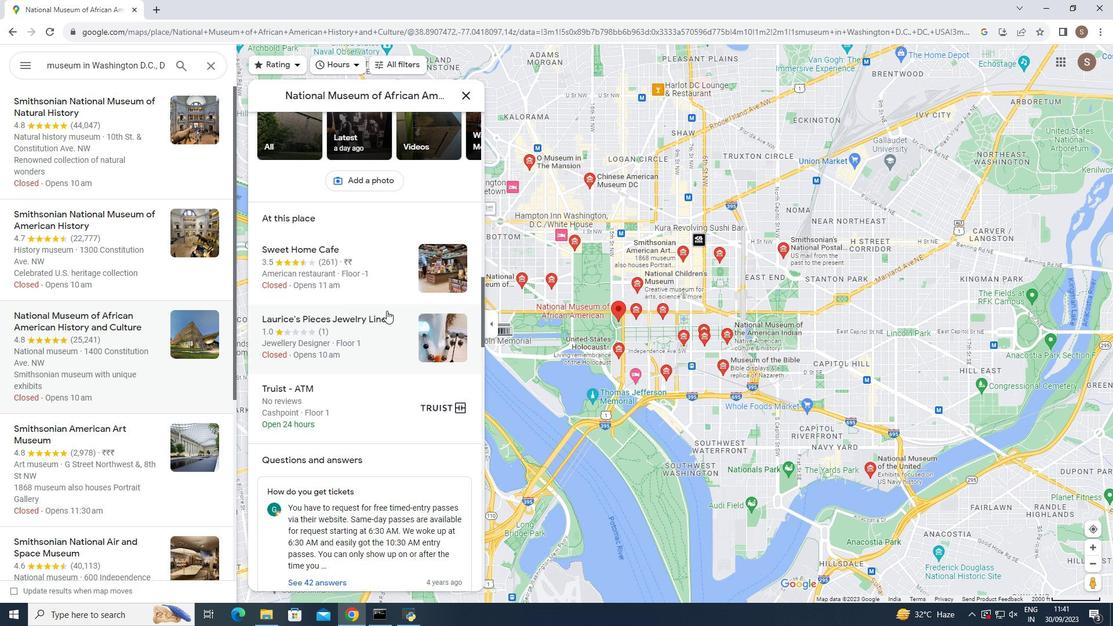 
Action: Mouse scrolled (386, 309) with delta (0, 0)
Screenshot: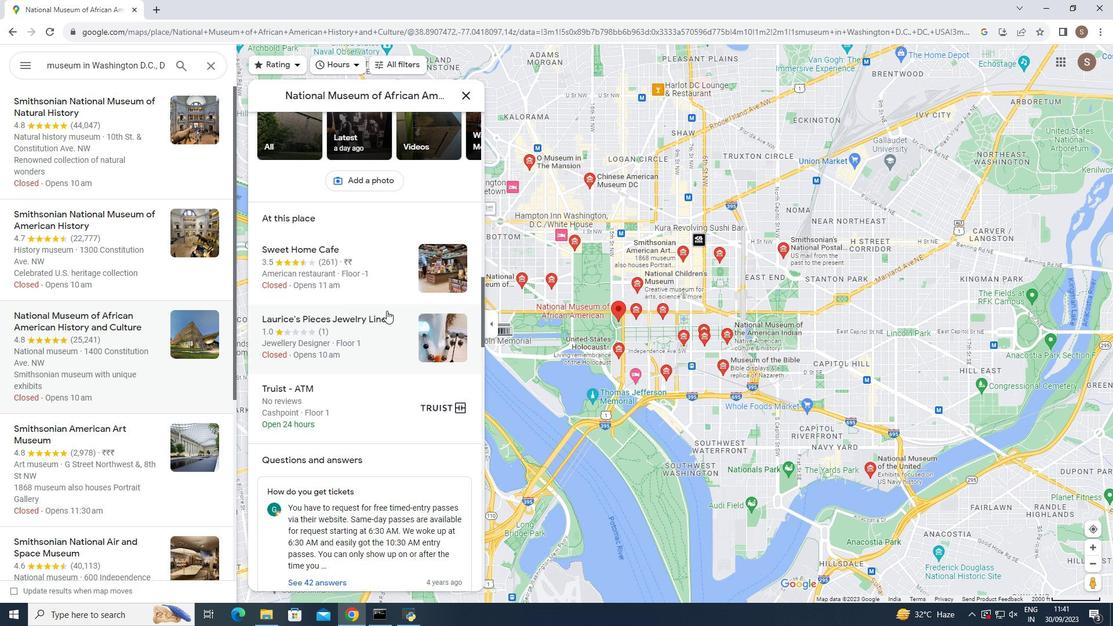 
Action: Mouse moved to (386, 310)
Screenshot: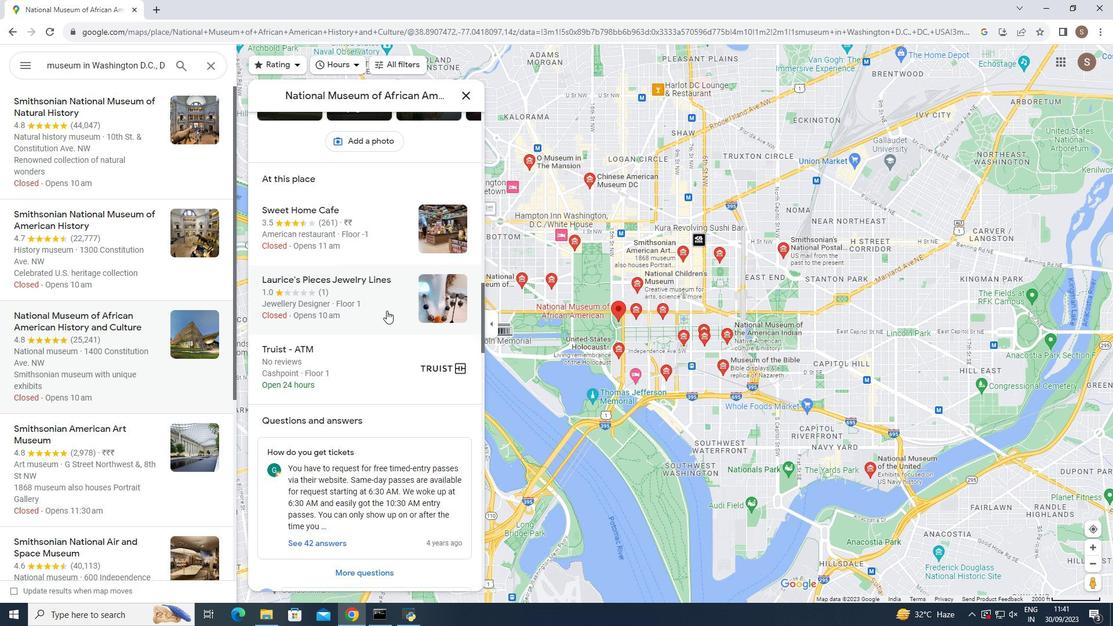 
Action: Mouse scrolled (386, 310) with delta (0, 0)
Screenshot: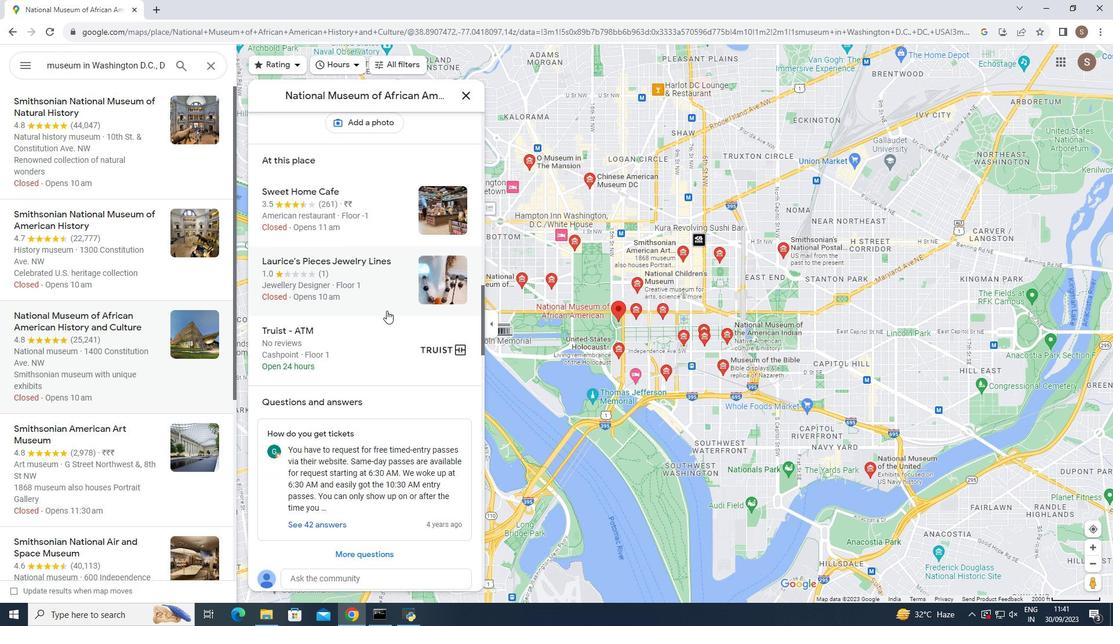 
Action: Mouse moved to (314, 313)
Screenshot: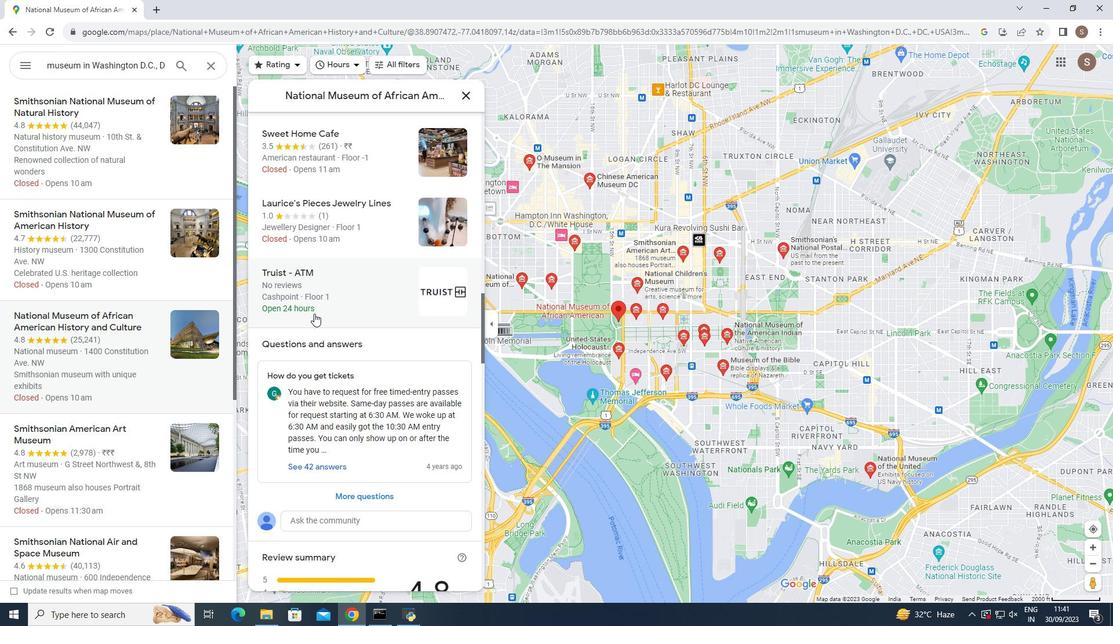 
Action: Mouse scrolled (314, 313) with delta (0, 0)
Screenshot: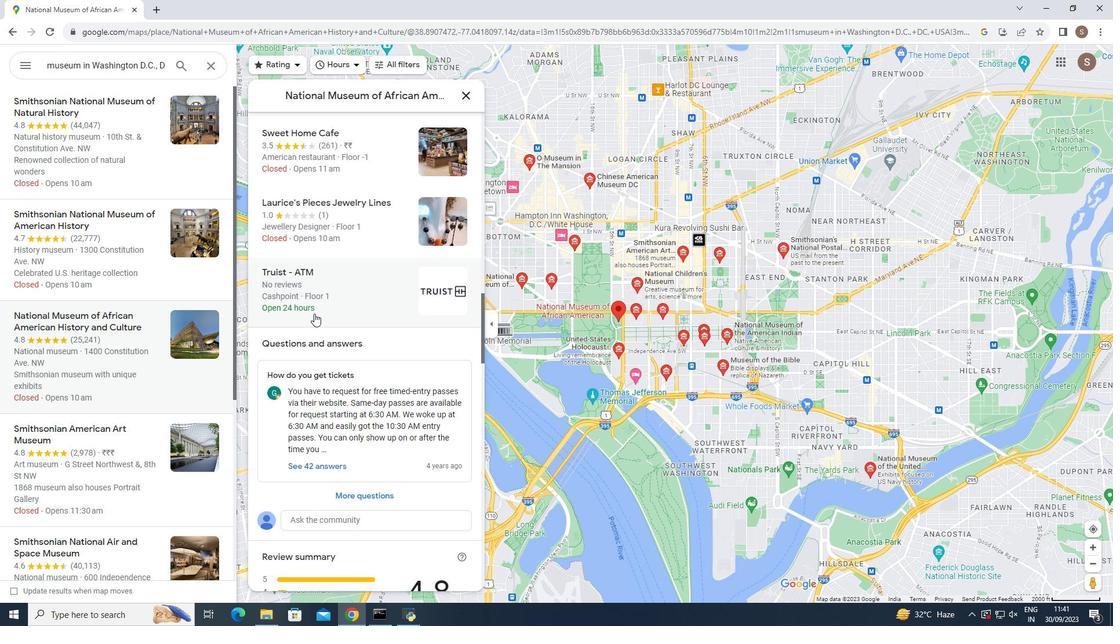 
Action: Mouse scrolled (314, 313) with delta (0, 0)
Screenshot: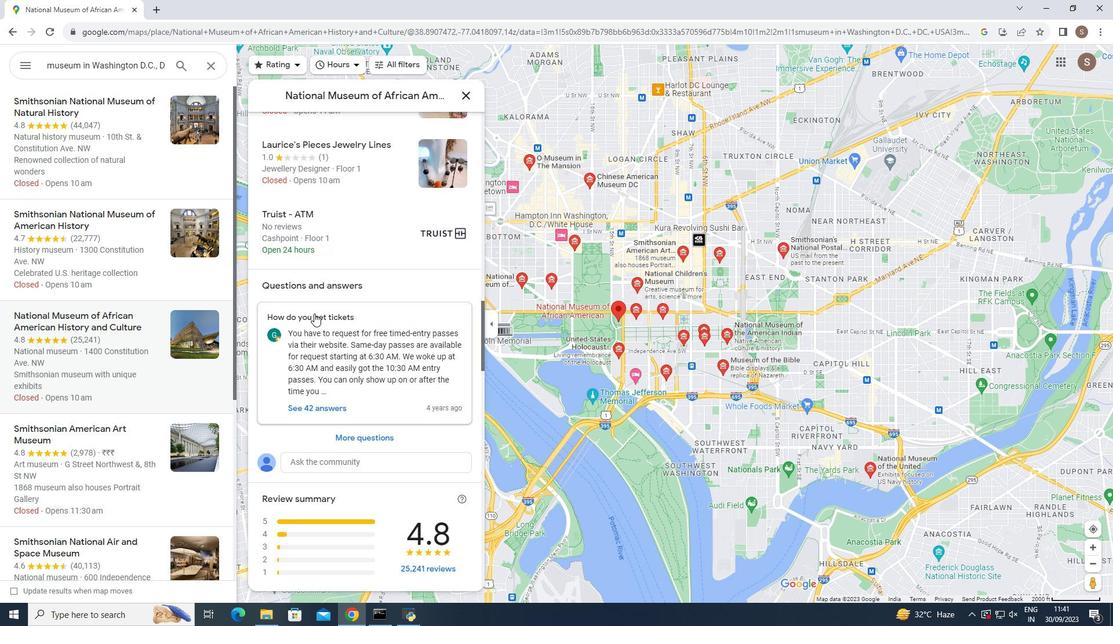 
Action: Mouse moved to (315, 313)
Screenshot: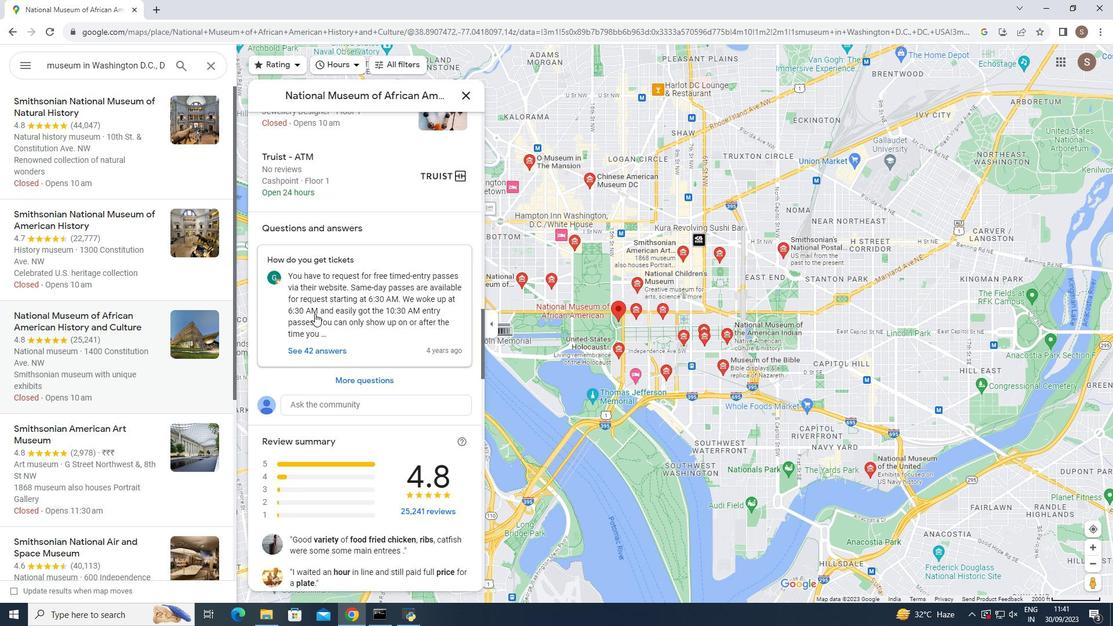 
Action: Mouse scrolled (315, 313) with delta (0, 0)
Screenshot: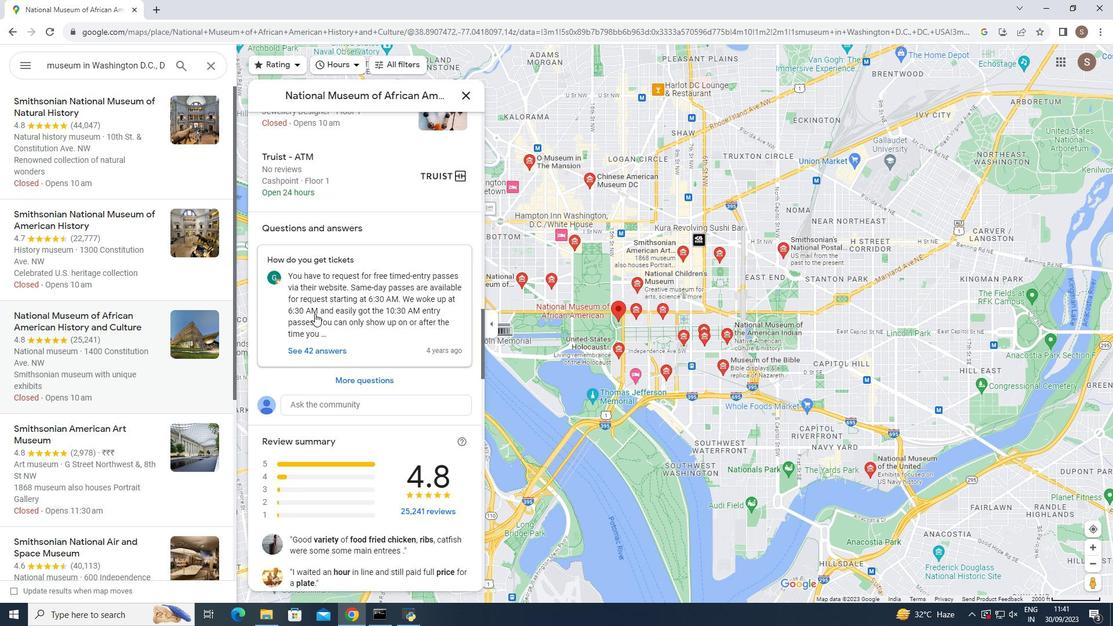 
Action: Mouse scrolled (315, 313) with delta (0, 0)
Screenshot: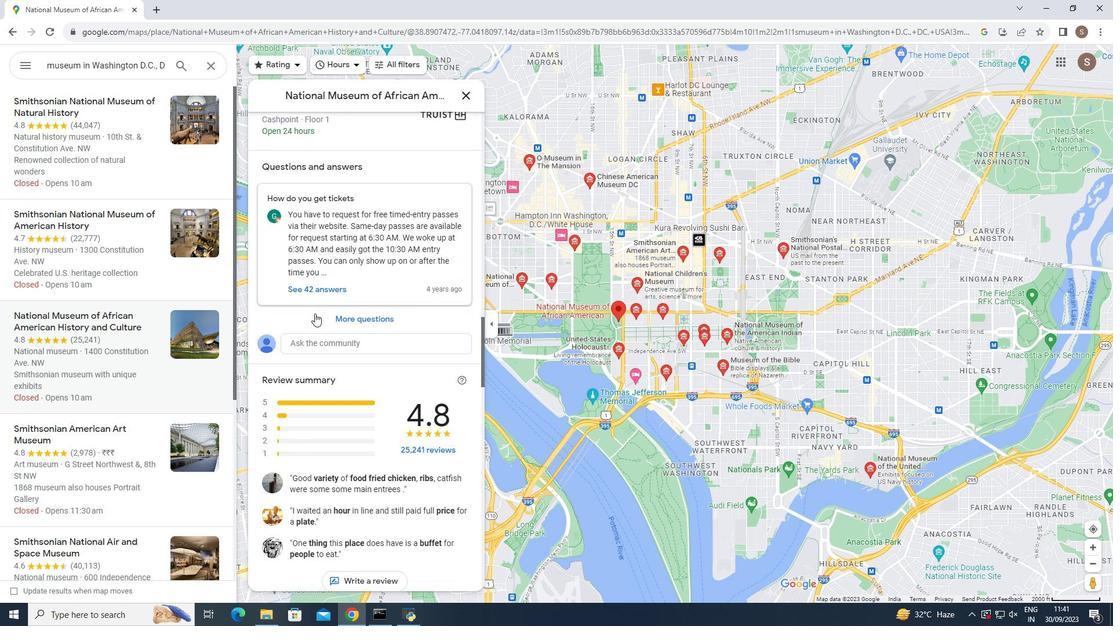 
Action: Mouse scrolled (315, 313) with delta (0, 0)
Screenshot: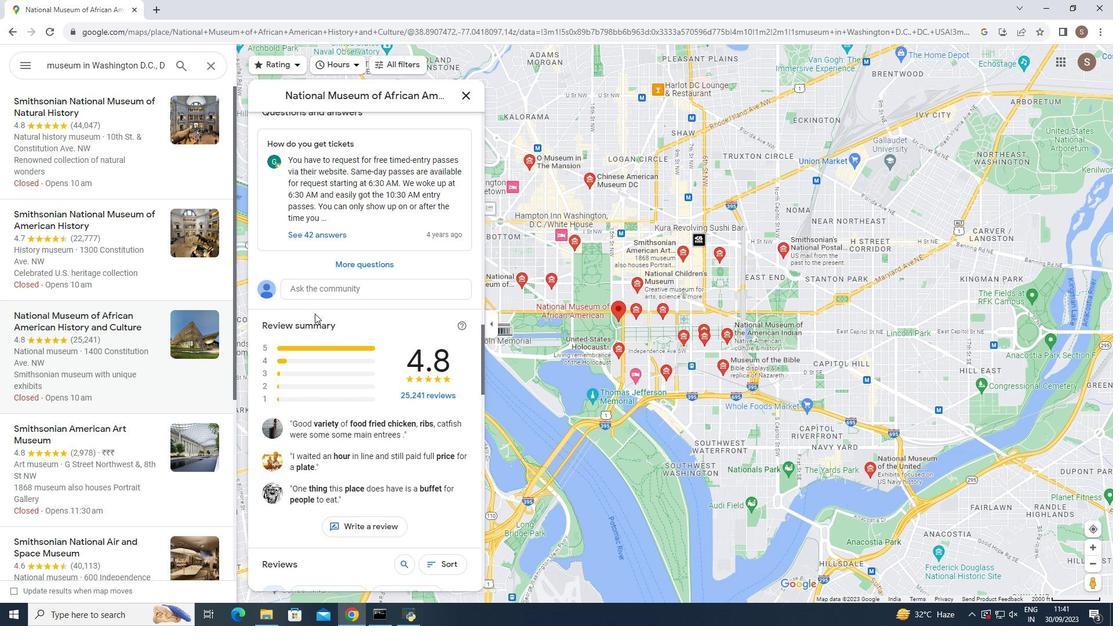 
Action: Mouse scrolled (315, 313) with delta (0, 0)
Screenshot: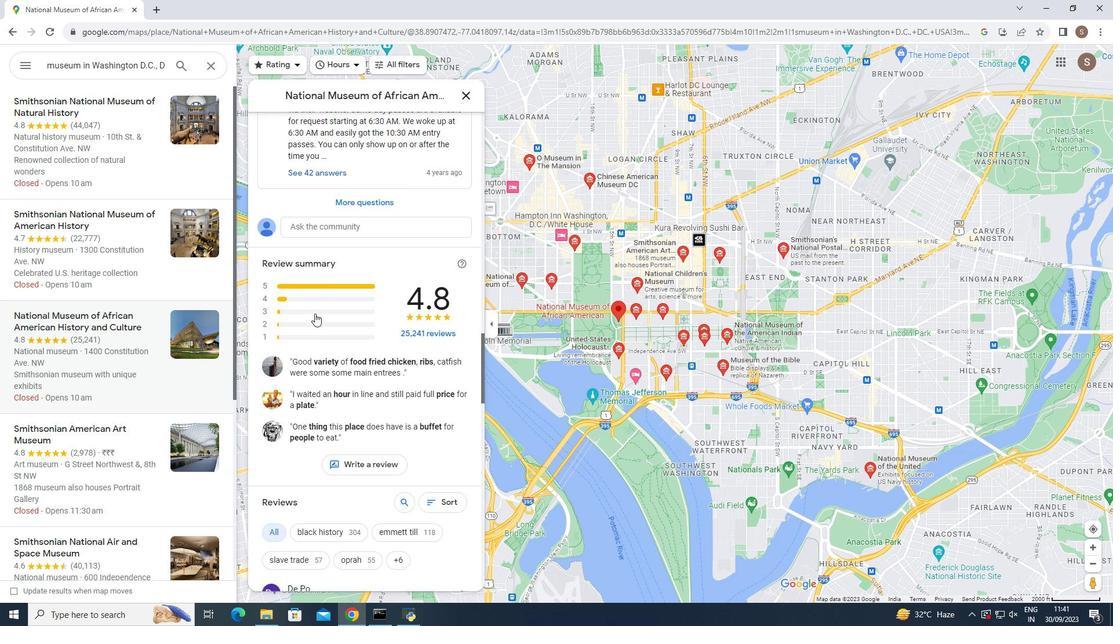 
Action: Mouse scrolled (315, 313) with delta (0, 0)
Screenshot: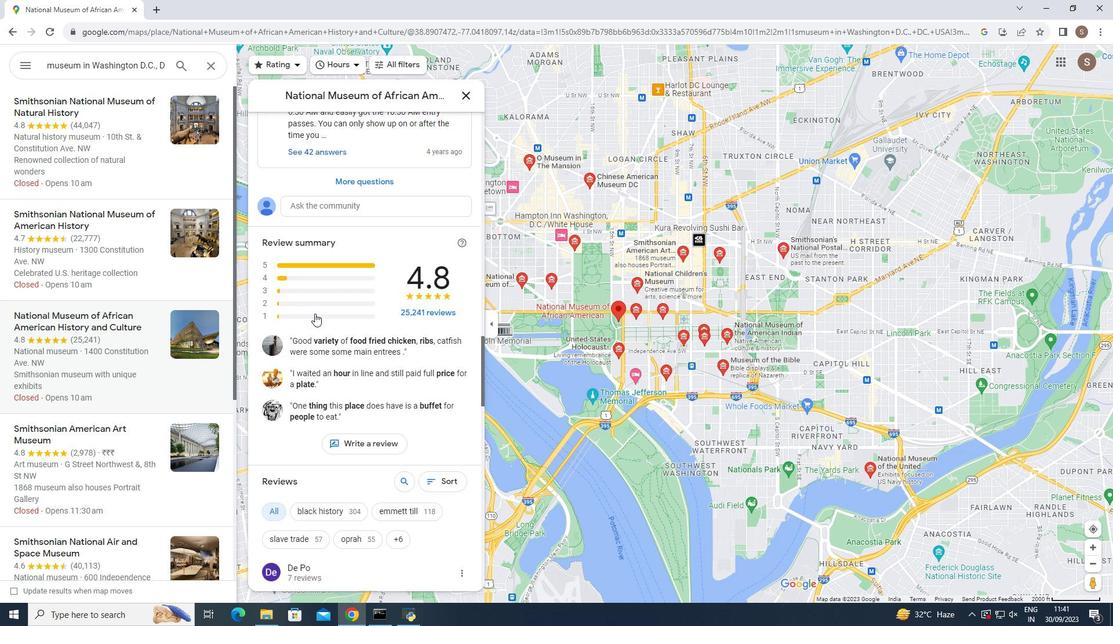
Action: Mouse scrolled (315, 313) with delta (0, 0)
Screenshot: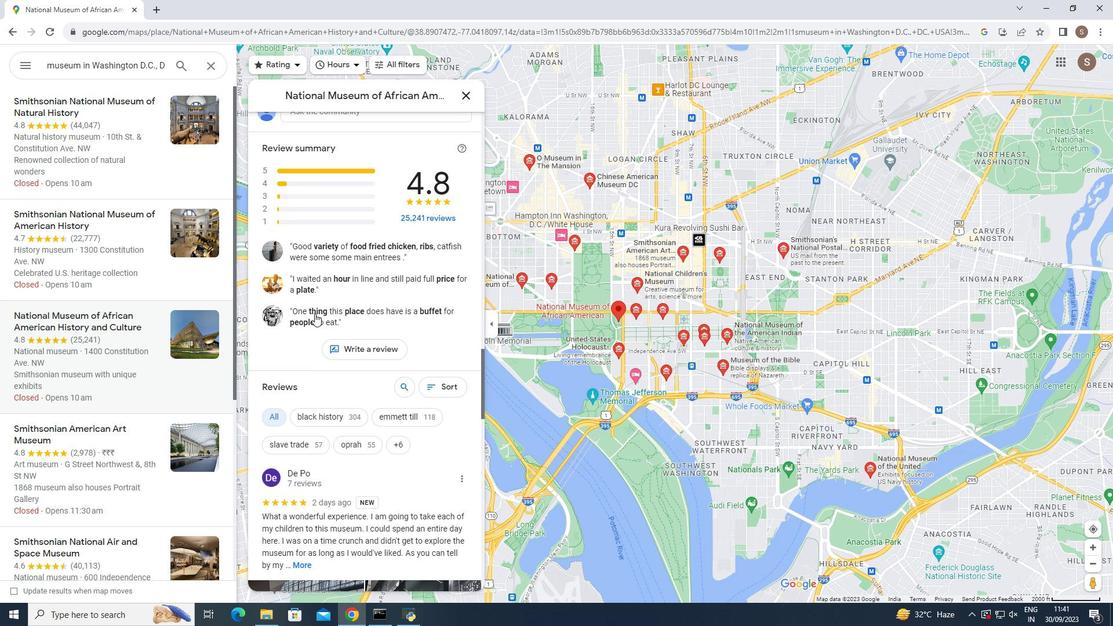 
Action: Mouse scrolled (315, 313) with delta (0, 0)
Screenshot: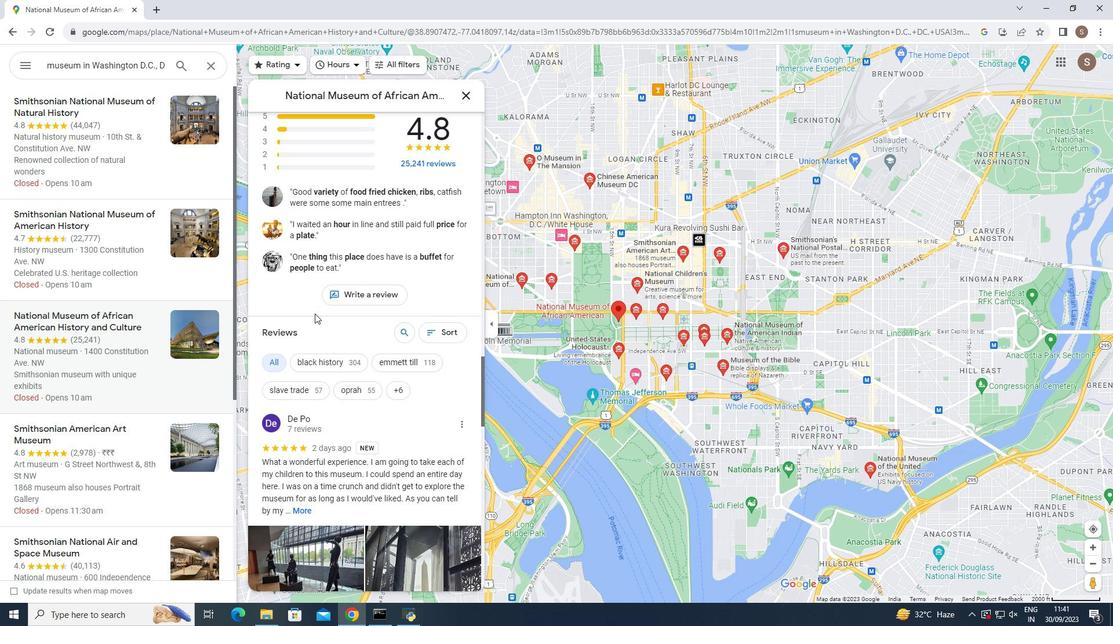 
Action: Mouse scrolled (315, 313) with delta (0, 0)
Screenshot: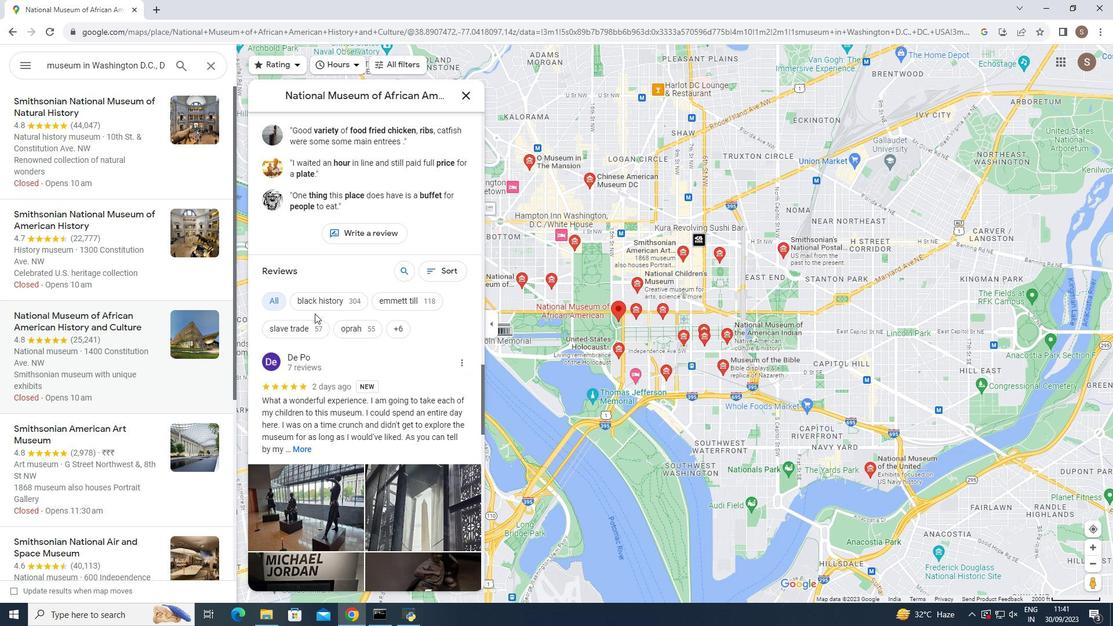 
Action: Mouse scrolled (315, 313) with delta (0, 0)
Screenshot: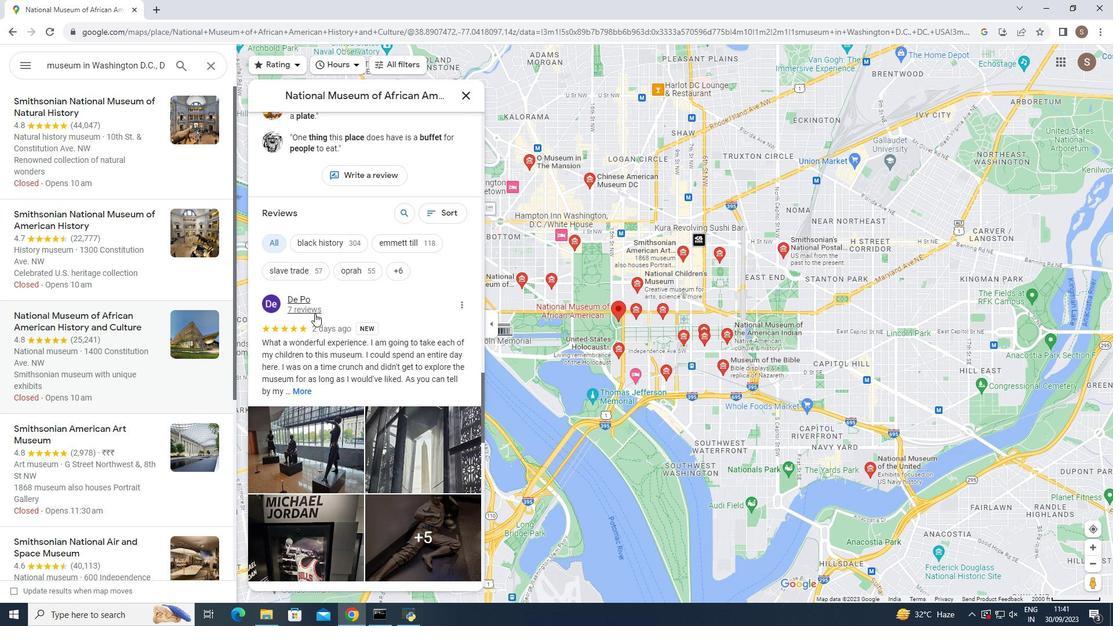 
Action: Mouse scrolled (315, 313) with delta (0, 0)
Screenshot: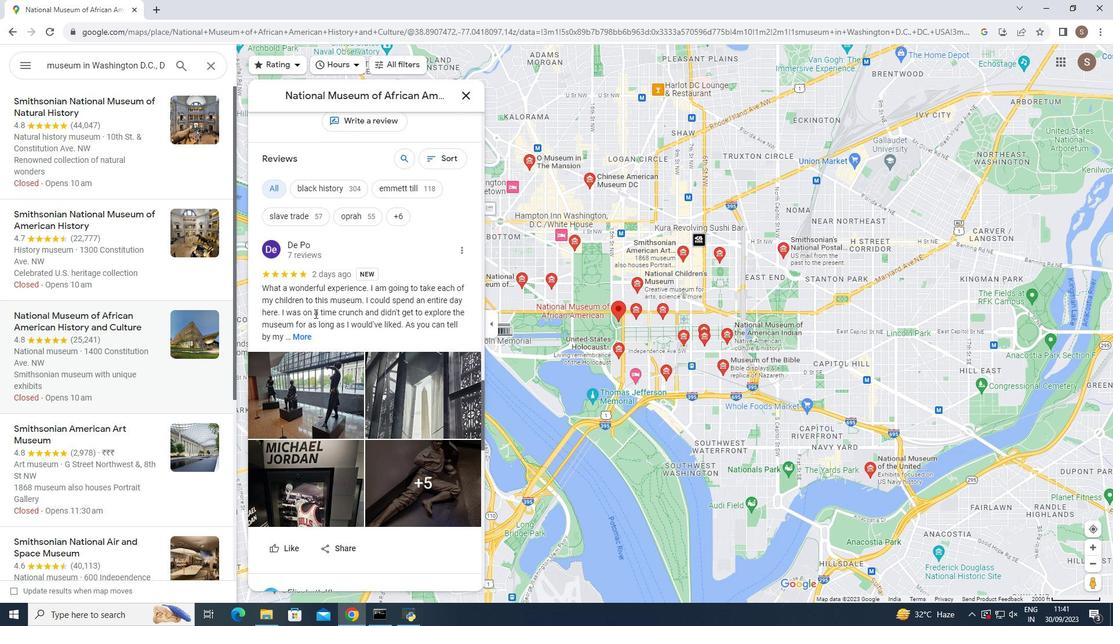 
Action: Mouse scrolled (315, 313) with delta (0, 0)
Screenshot: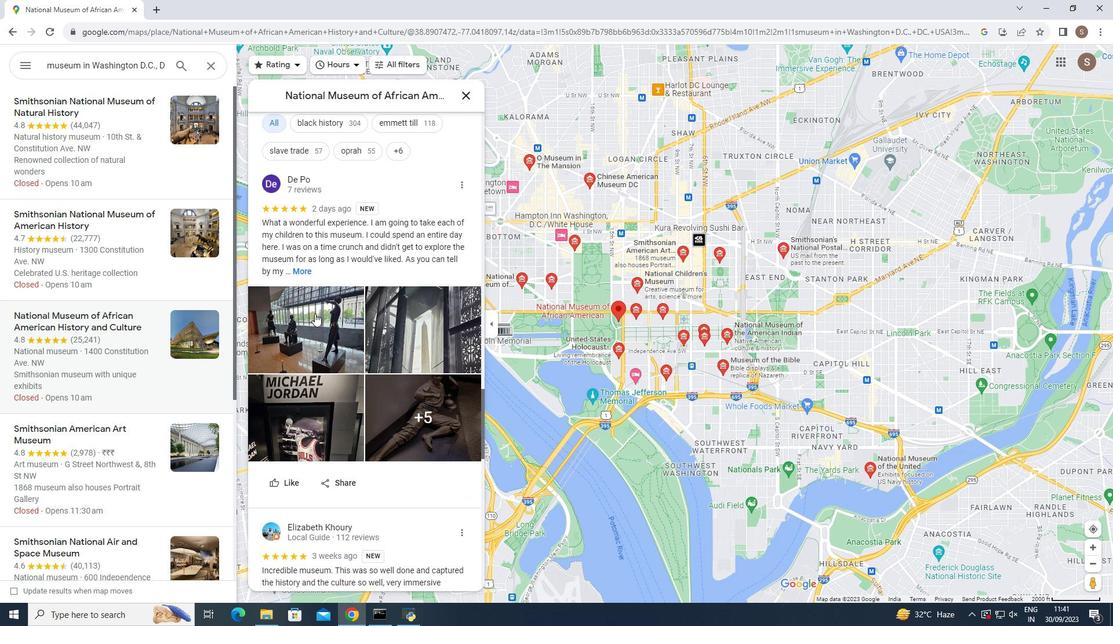 
Action: Mouse scrolled (315, 313) with delta (0, 0)
Screenshot: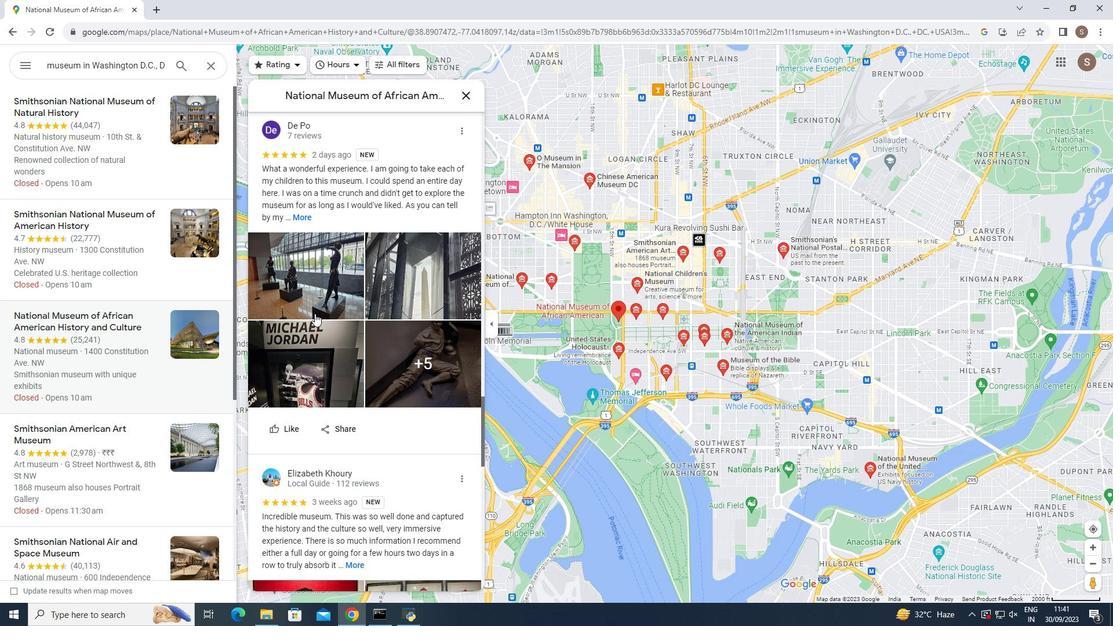 
Action: Mouse scrolled (315, 313) with delta (0, 0)
Screenshot: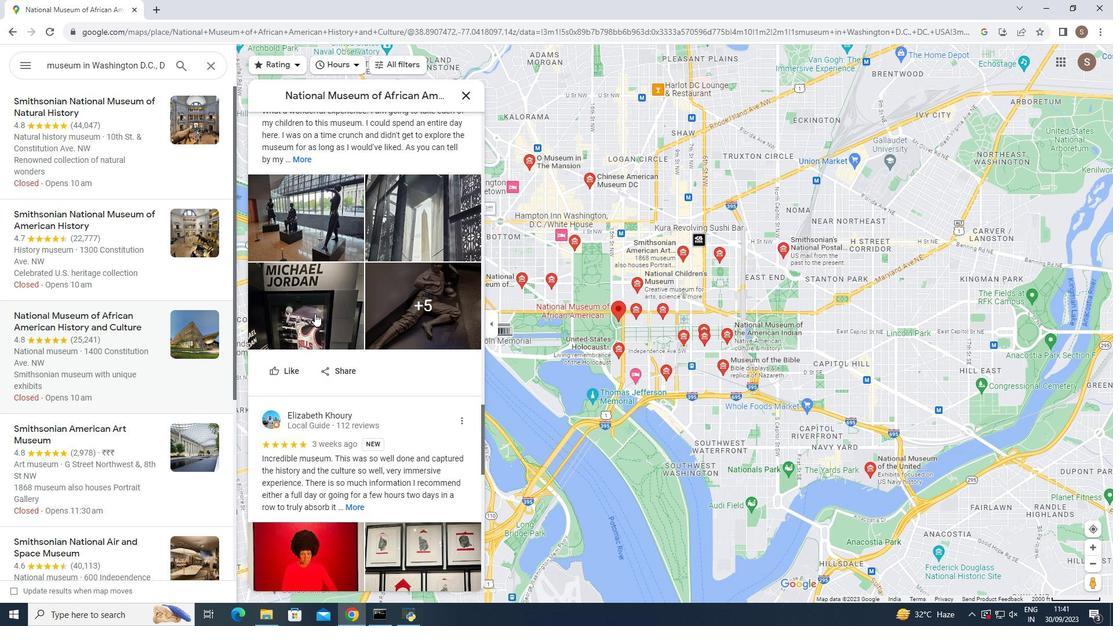 
Action: Mouse scrolled (315, 313) with delta (0, 0)
Screenshot: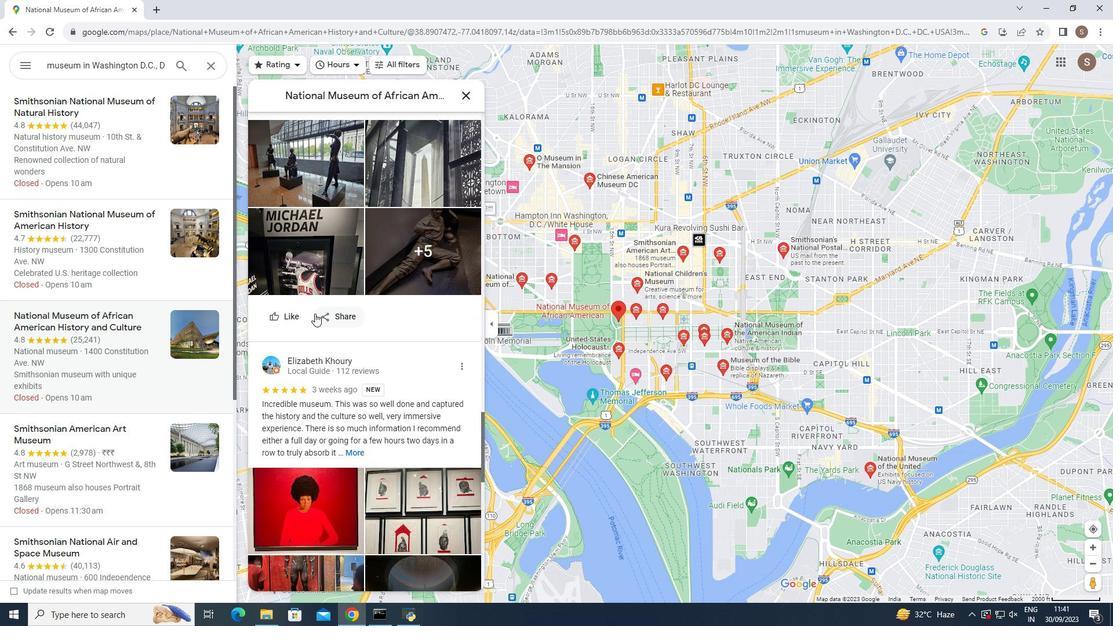 
Action: Mouse scrolled (315, 313) with delta (0, 0)
Screenshot: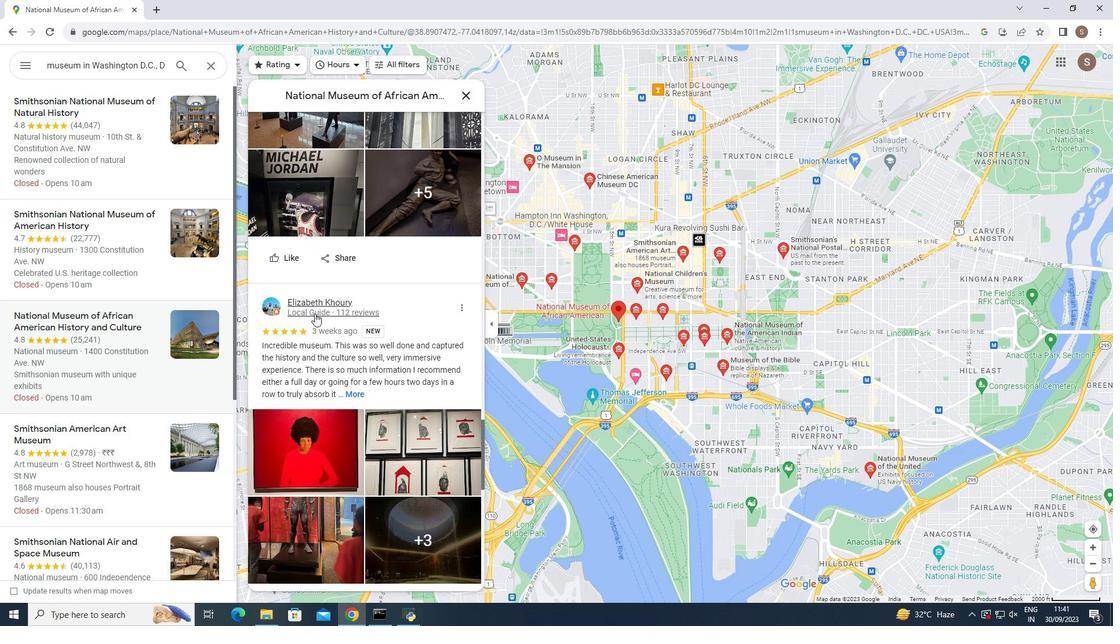 
Action: Mouse moved to (348, 339)
Screenshot: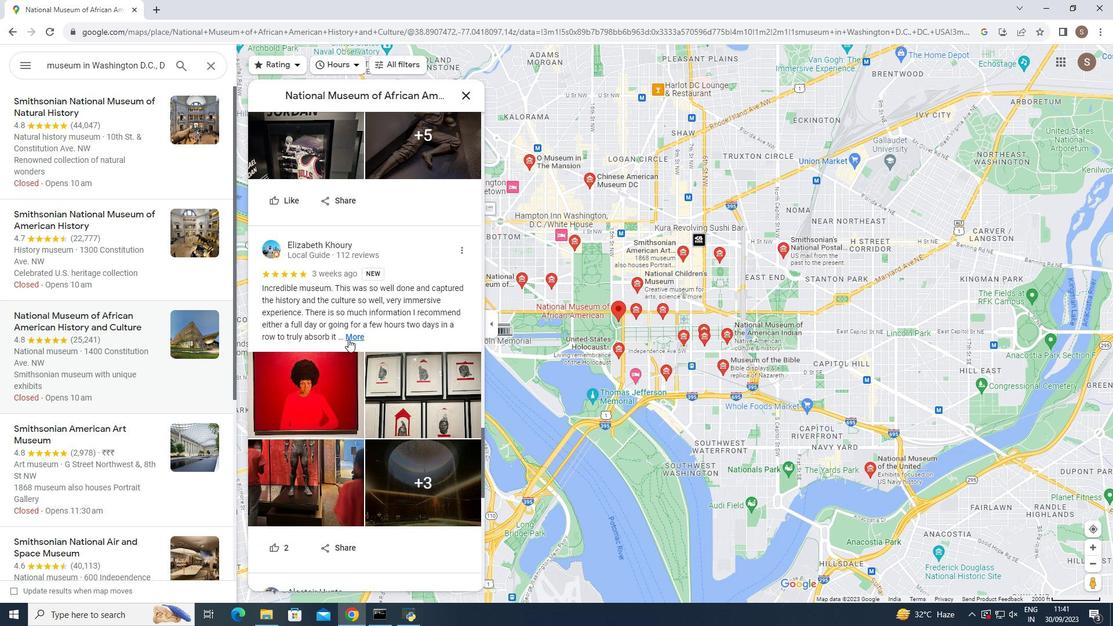 
Action: Mouse pressed left at (348, 339)
Screenshot: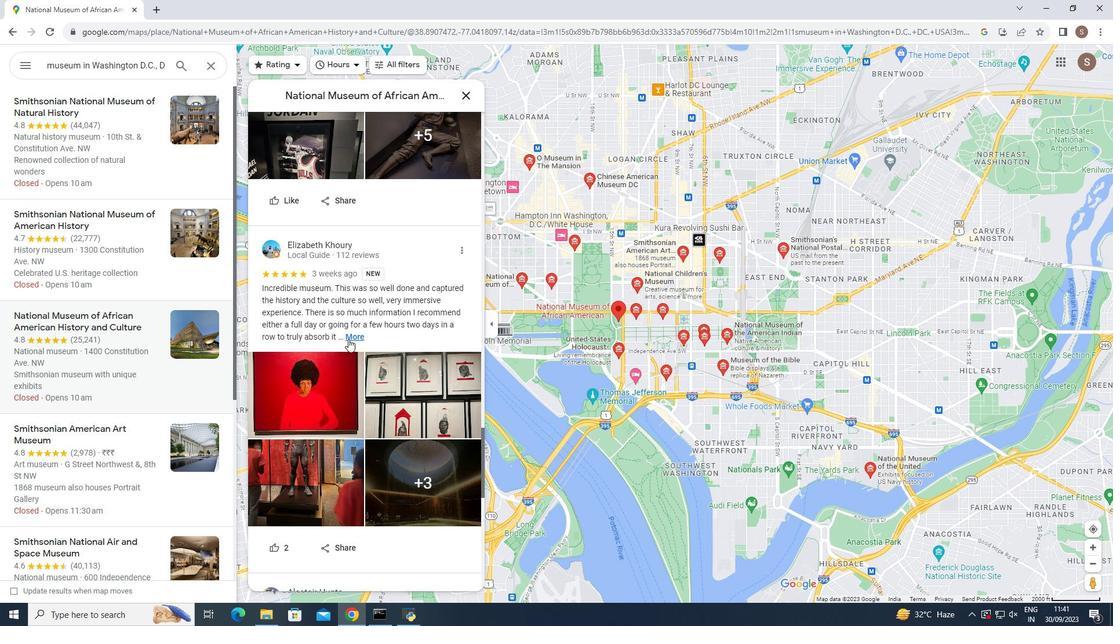 
Action: Mouse moved to (349, 338)
